Task: Explore Airbnb accommodation in Bonao, Dominican Republic from 5th November, 2023 to 16th November, 2023 for 2 adults.1  bedroom having 1 bed and 1 bathroom. Property type can be hotel. Amenities needed are: wifi, washing machine. Look for 4 properties as per requirement.
Action: Mouse moved to (444, 78)
Screenshot: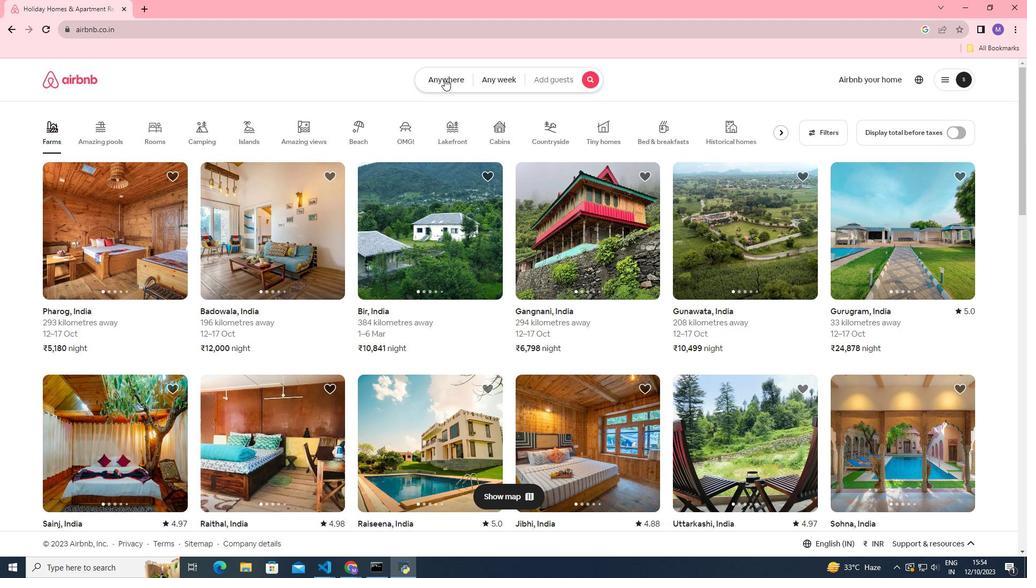 
Action: Mouse pressed left at (444, 78)
Screenshot: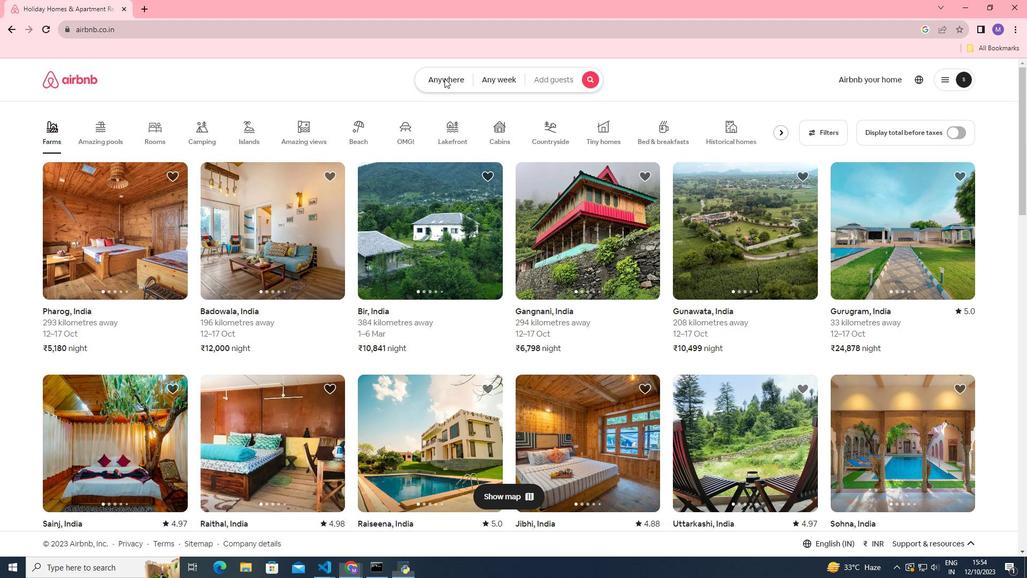 
Action: Mouse moved to (330, 123)
Screenshot: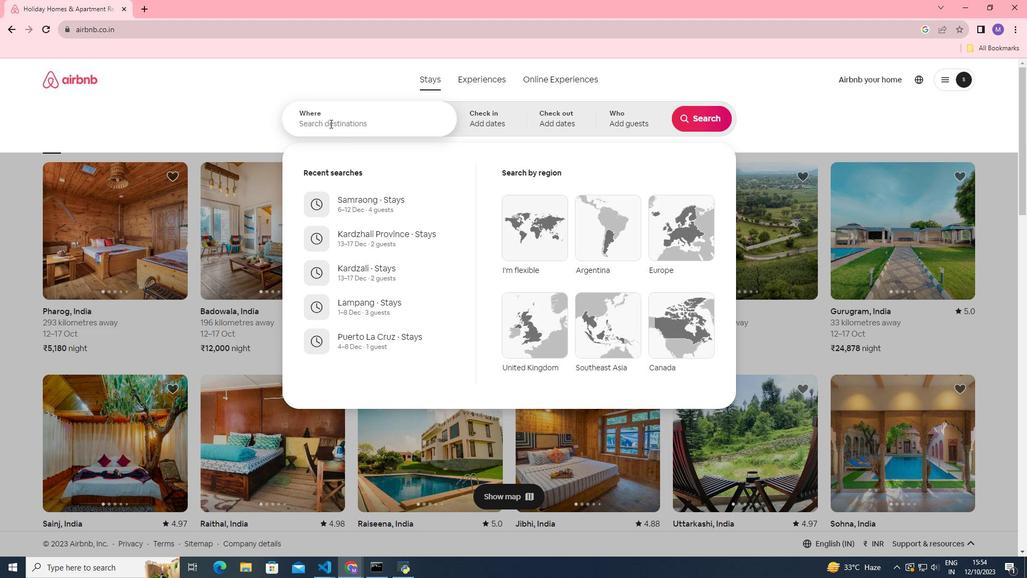 
Action: Mouse pressed left at (330, 123)
Screenshot: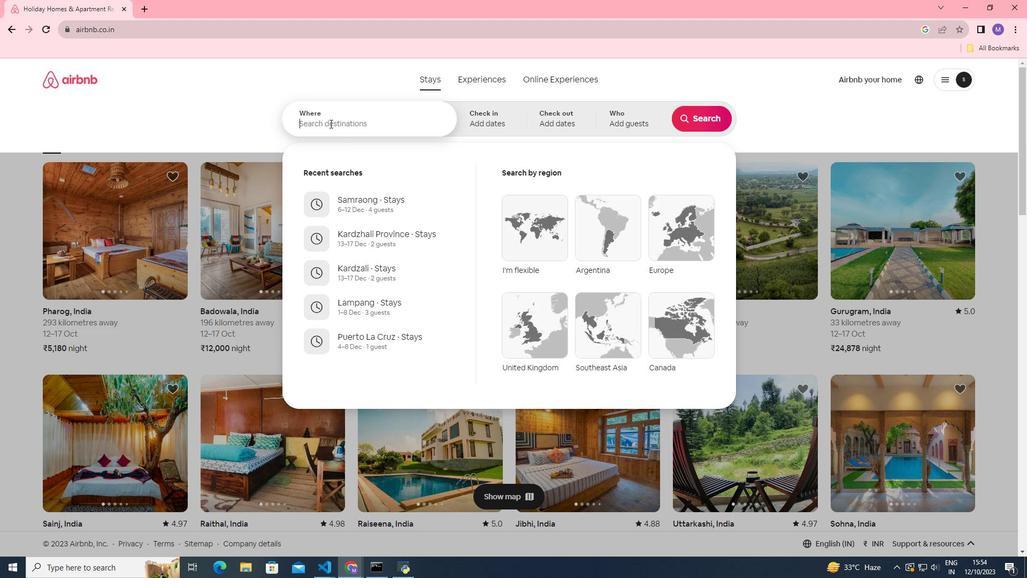 
Action: Key pressed <Key.shift>Bonao,<Key.space><Key.shift>
Screenshot: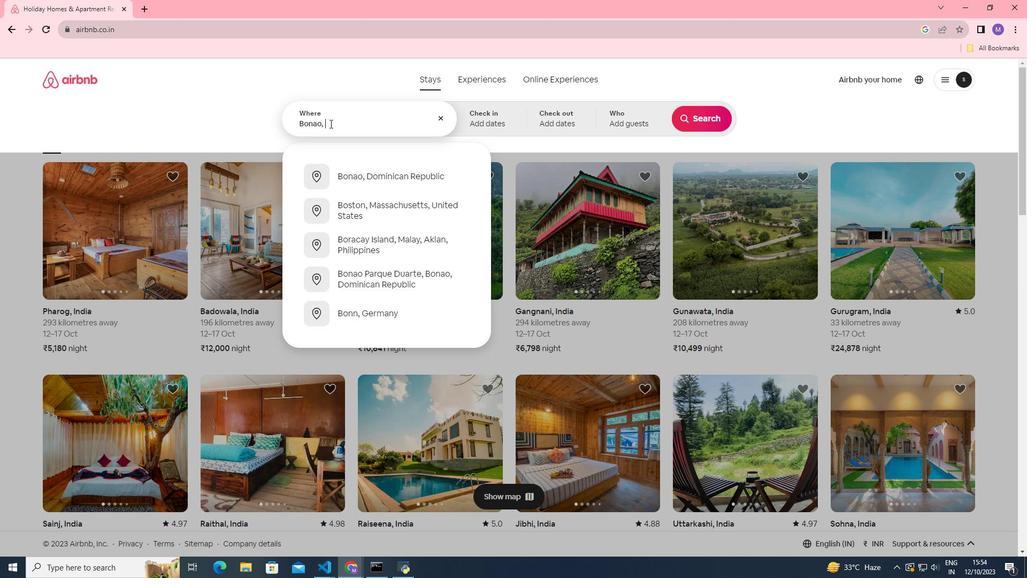 
Action: Mouse moved to (330, 124)
Screenshot: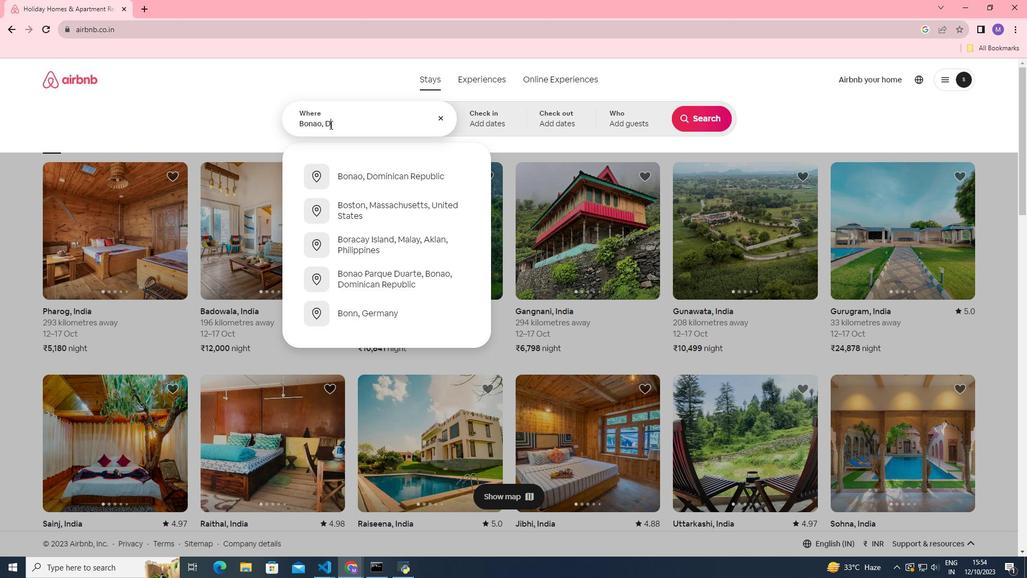 
Action: Key pressed Domi
Screenshot: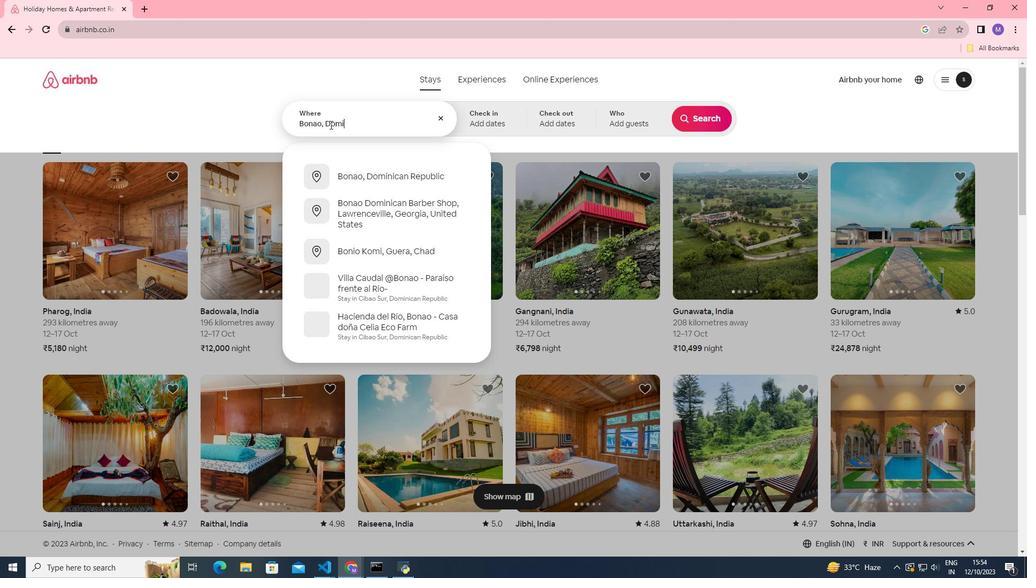 
Action: Mouse moved to (329, 126)
Screenshot: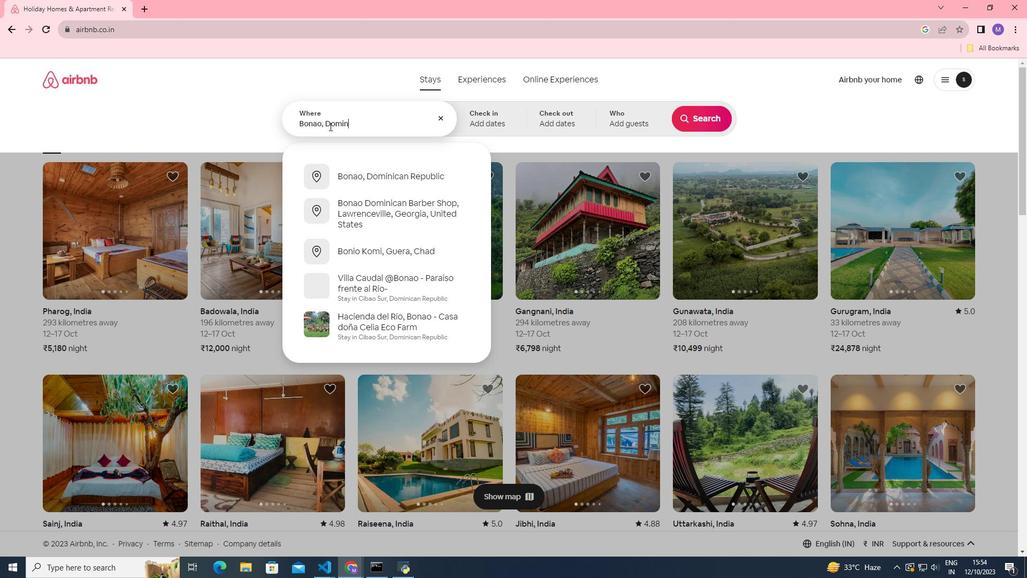 
Action: Key pressed nican<Key.space><Key.shift>Republic
Screenshot: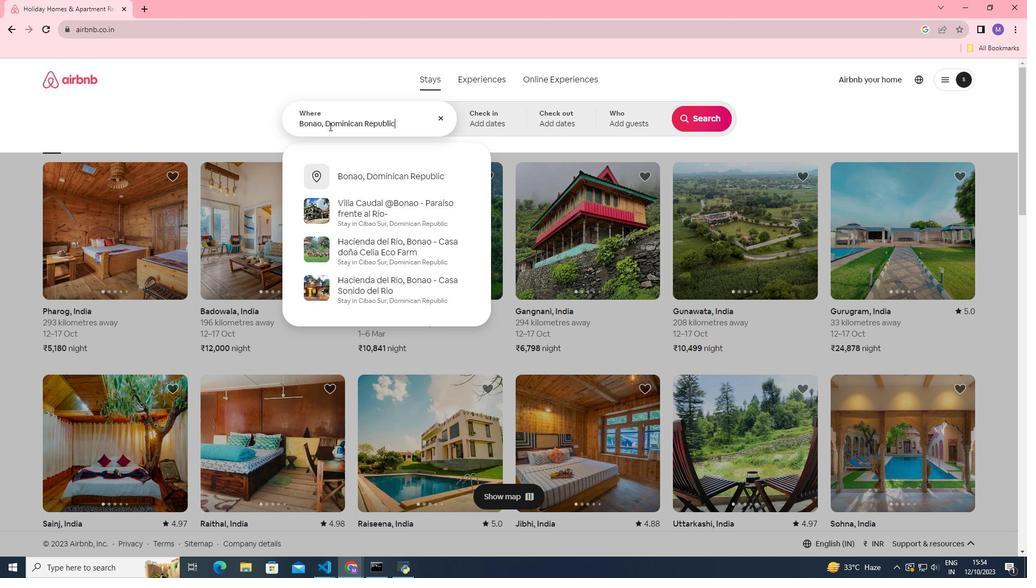 
Action: Mouse moved to (501, 115)
Screenshot: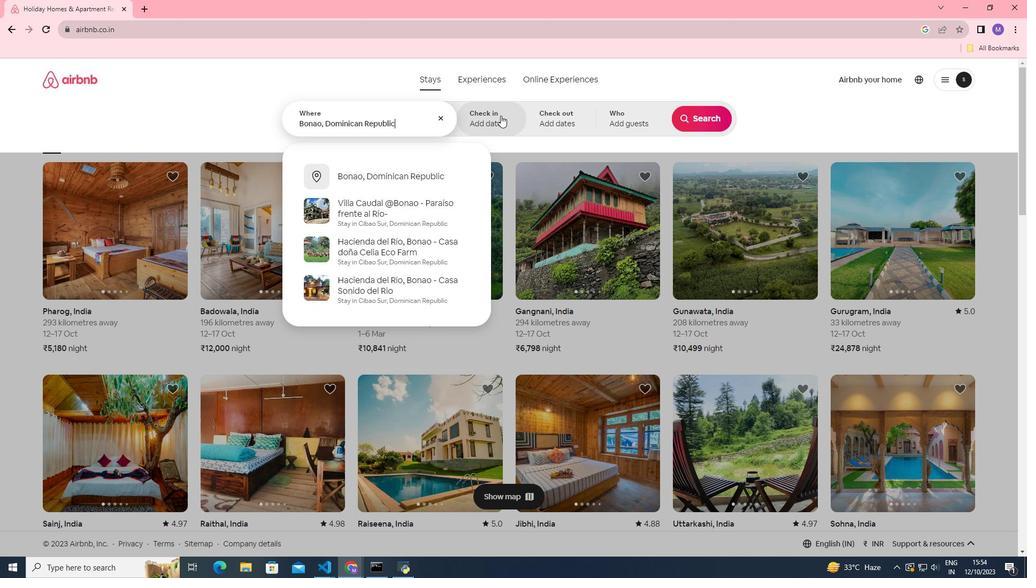 
Action: Mouse pressed left at (501, 115)
Screenshot: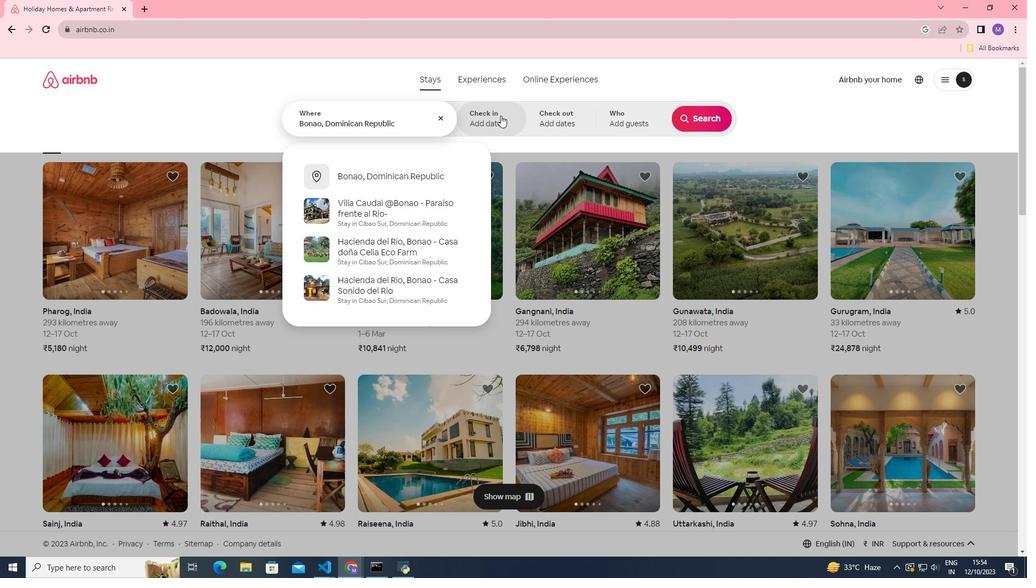 
Action: Mouse moved to (532, 271)
Screenshot: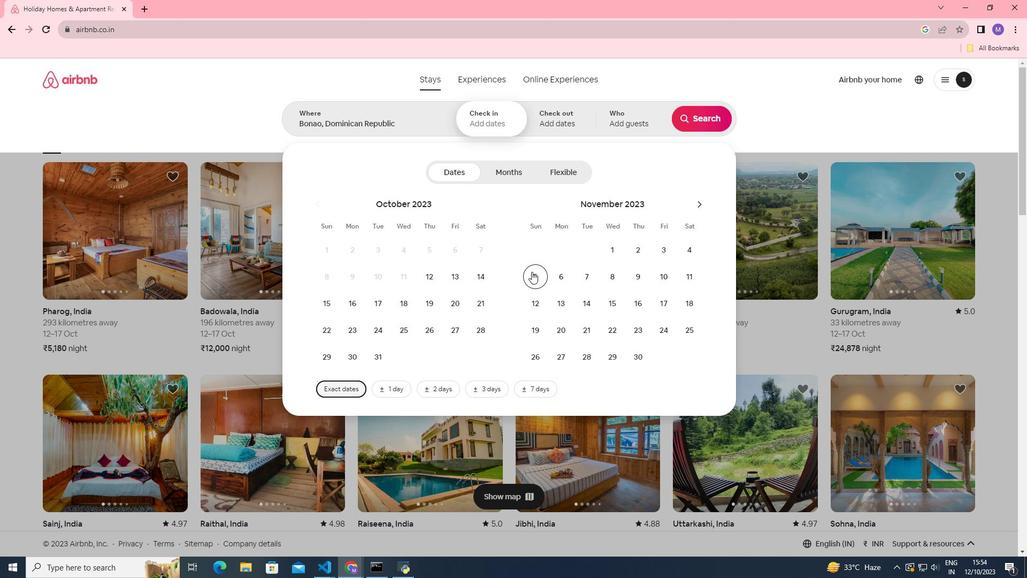 
Action: Mouse pressed left at (532, 271)
Screenshot: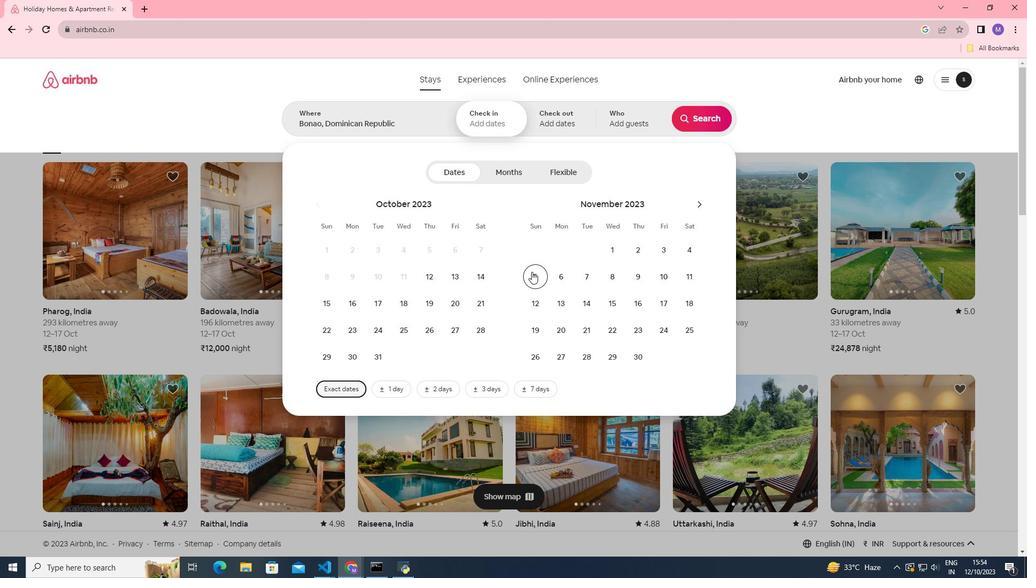 
Action: Mouse moved to (631, 306)
Screenshot: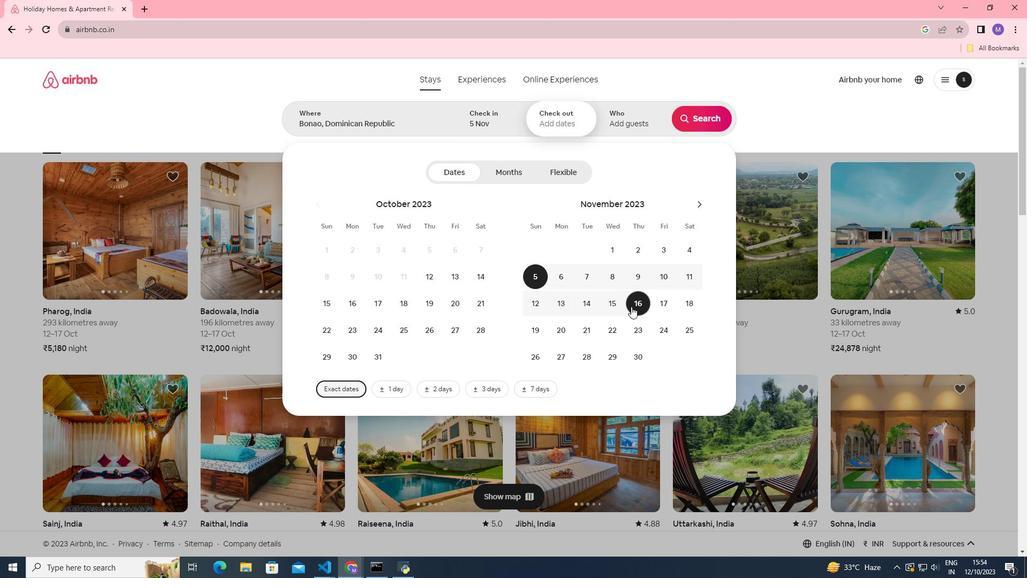 
Action: Mouse pressed left at (631, 306)
Screenshot: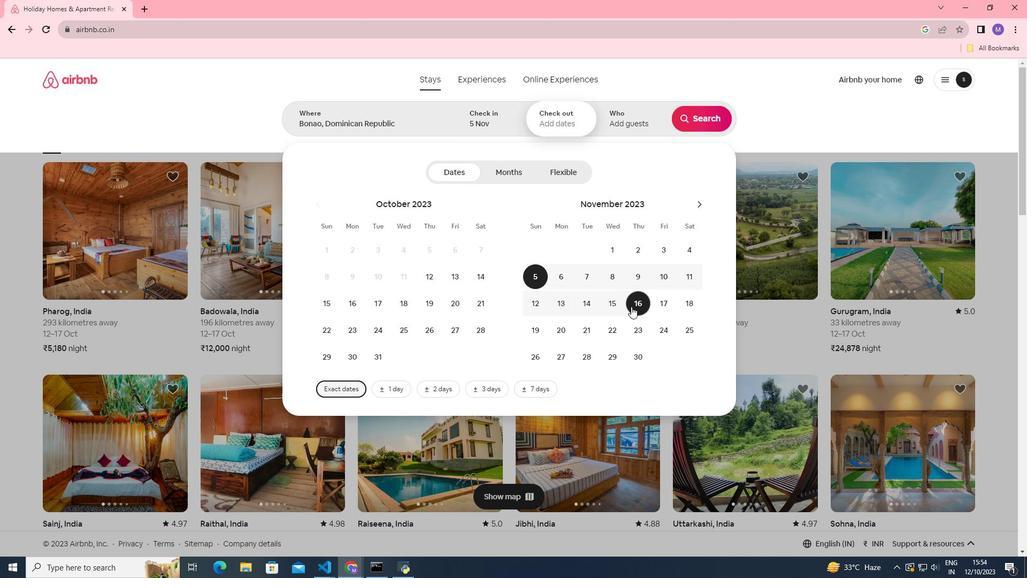 
Action: Mouse moved to (631, 123)
Screenshot: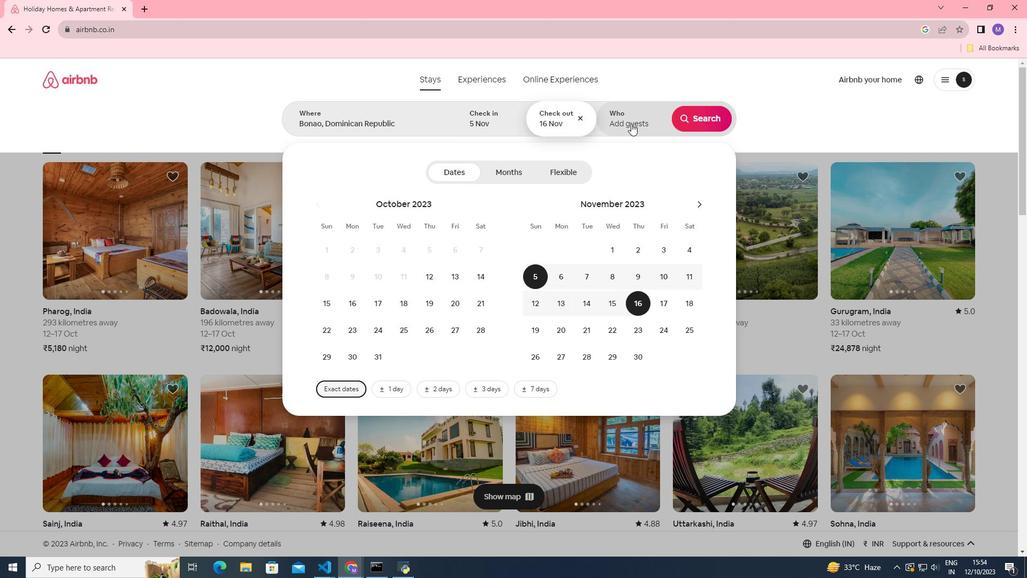 
Action: Mouse pressed left at (631, 123)
Screenshot: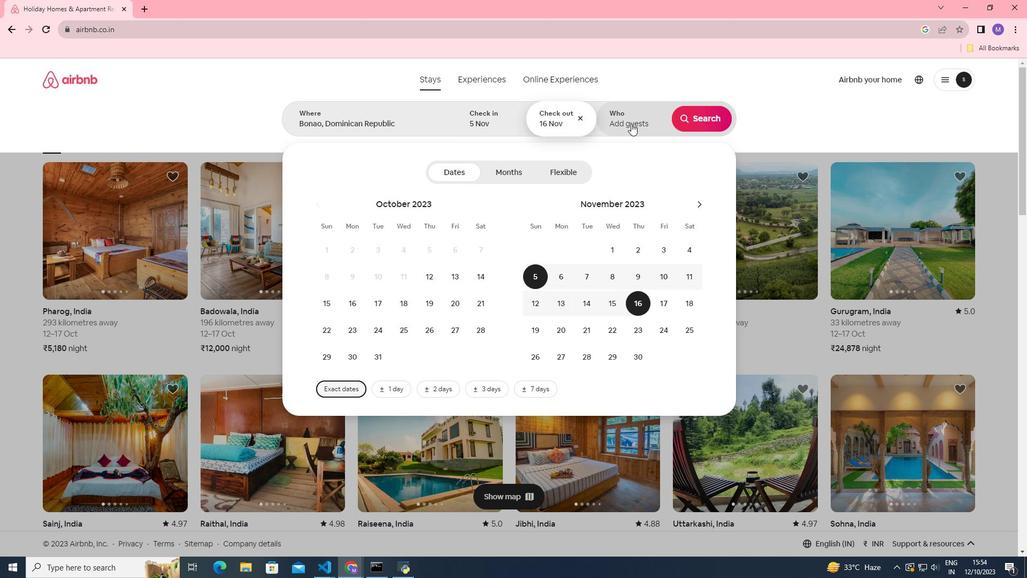 
Action: Mouse moved to (702, 170)
Screenshot: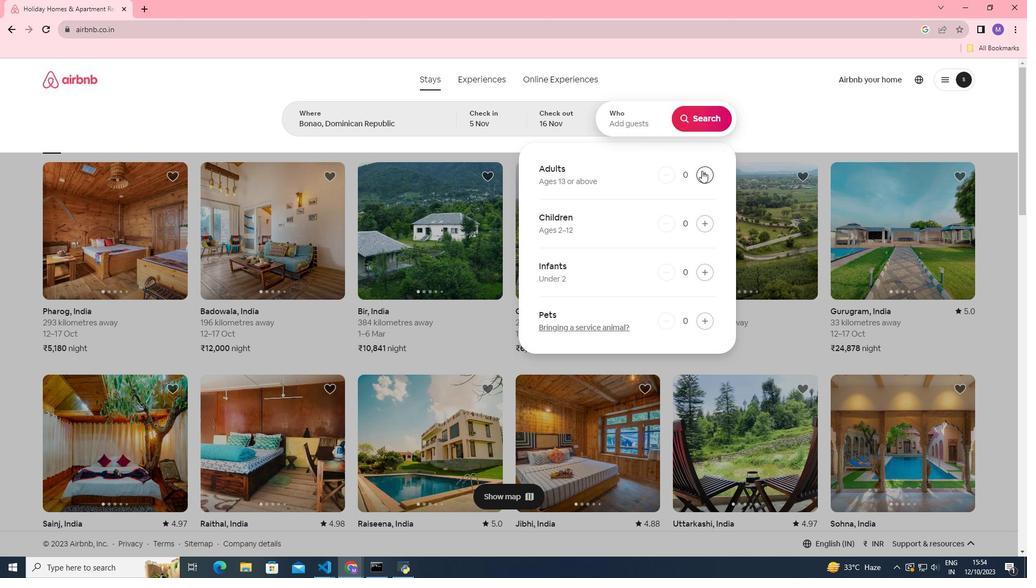 
Action: Mouse pressed left at (702, 170)
Screenshot: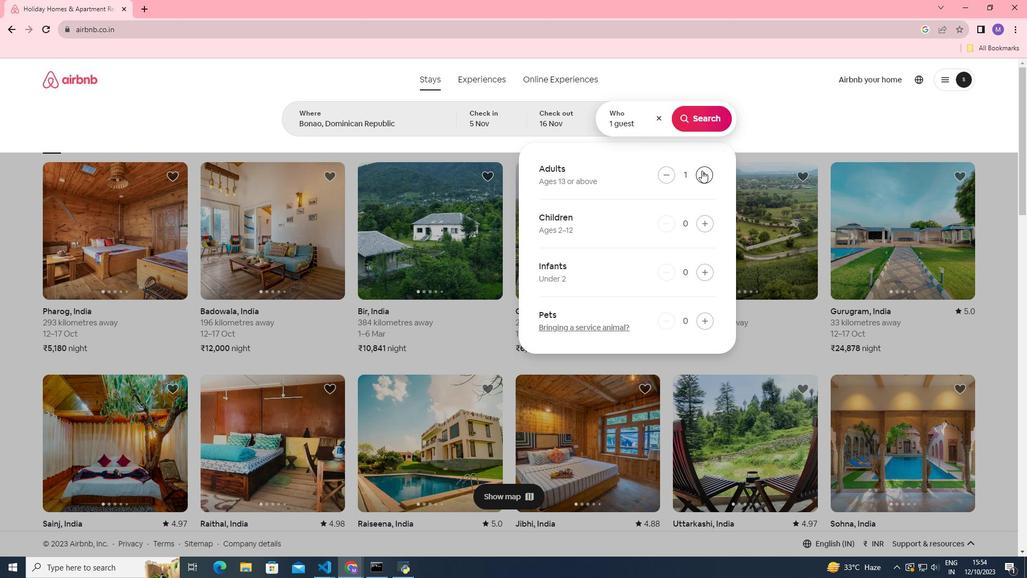 
Action: Mouse pressed left at (702, 170)
Screenshot: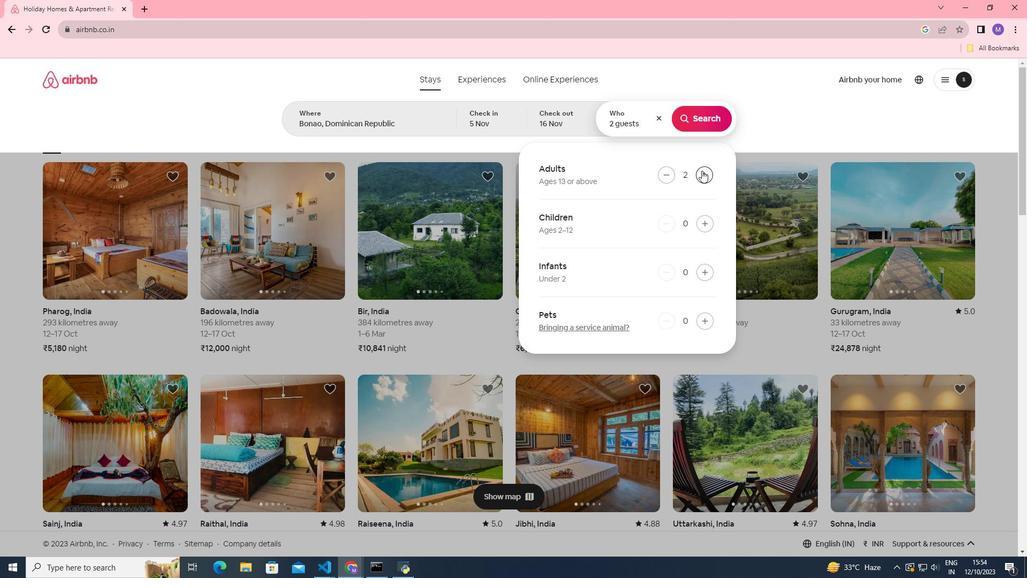
Action: Mouse moved to (714, 111)
Screenshot: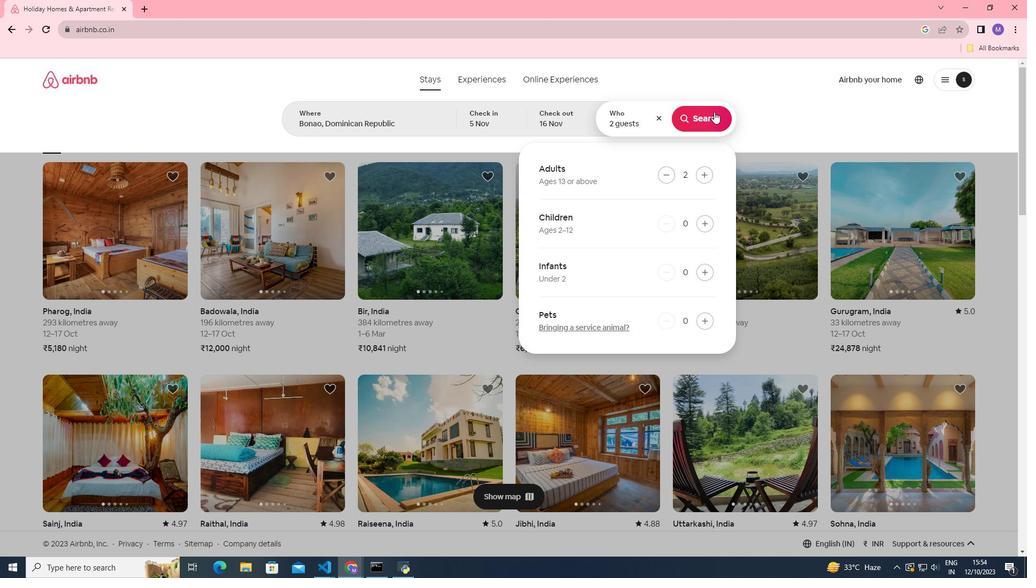 
Action: Mouse pressed left at (714, 111)
Screenshot: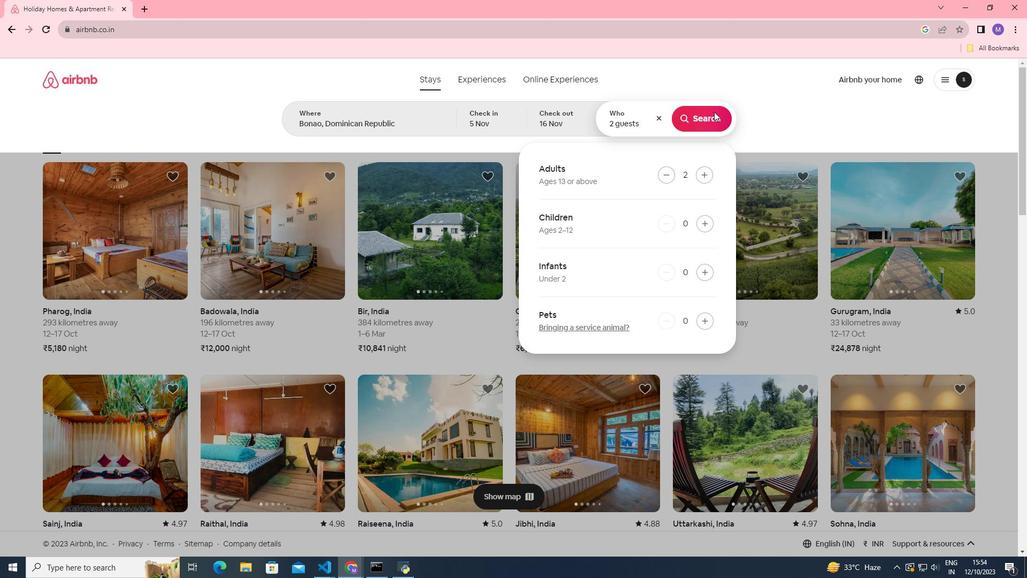 
Action: Mouse moved to (862, 120)
Screenshot: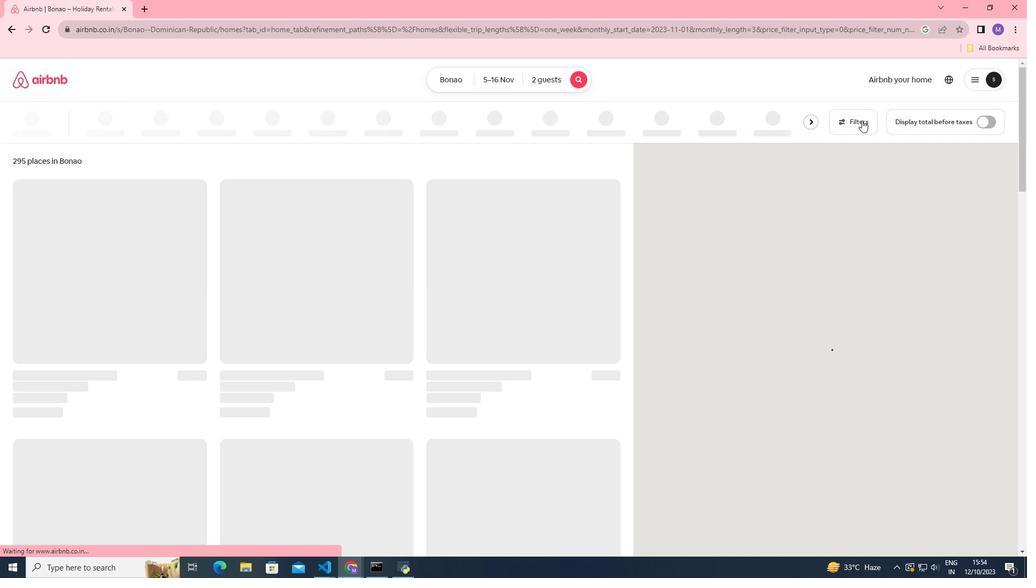 
Action: Mouse pressed left at (862, 120)
Screenshot: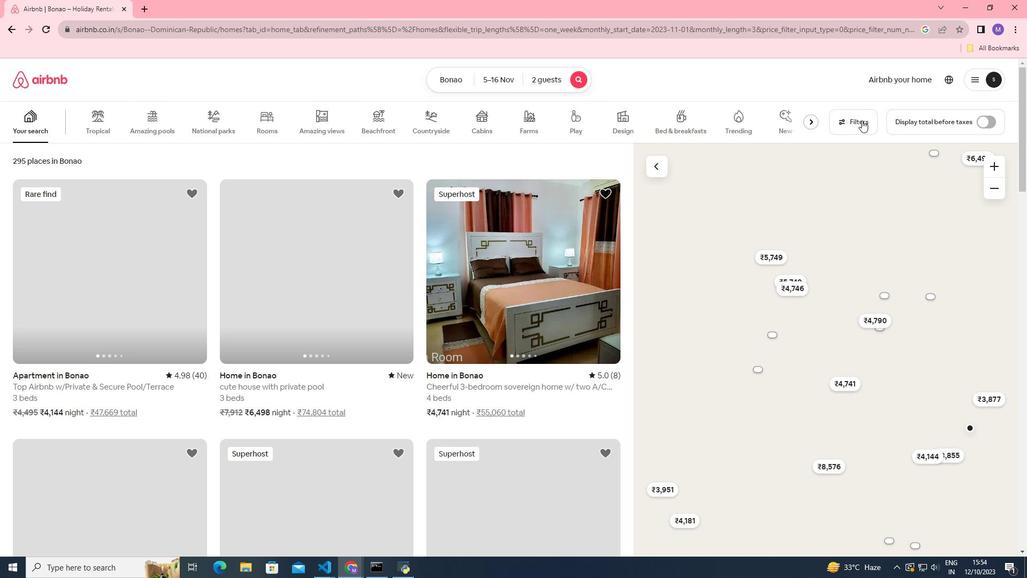 
Action: Mouse moved to (375, 453)
Screenshot: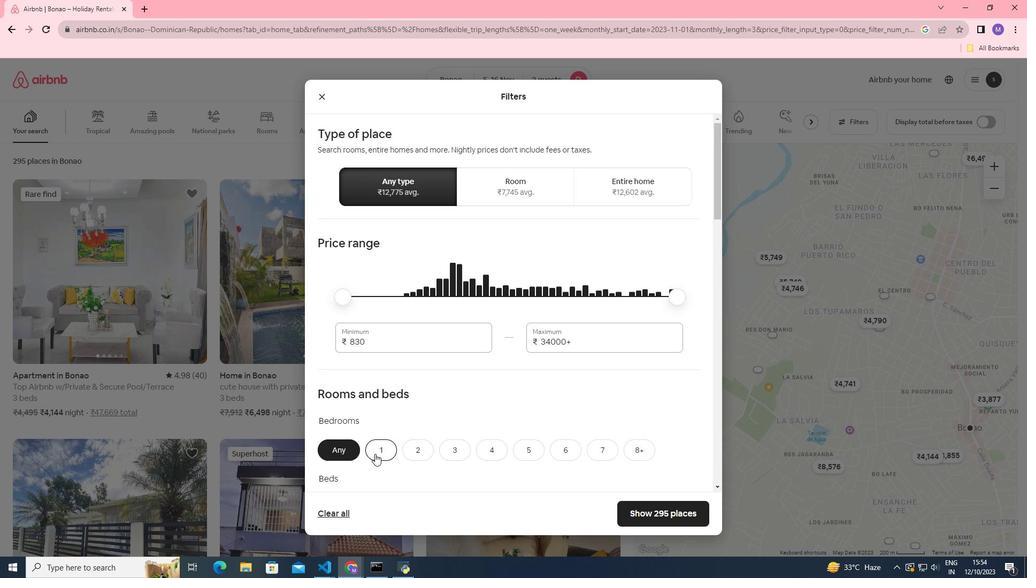
Action: Mouse pressed left at (375, 453)
Screenshot: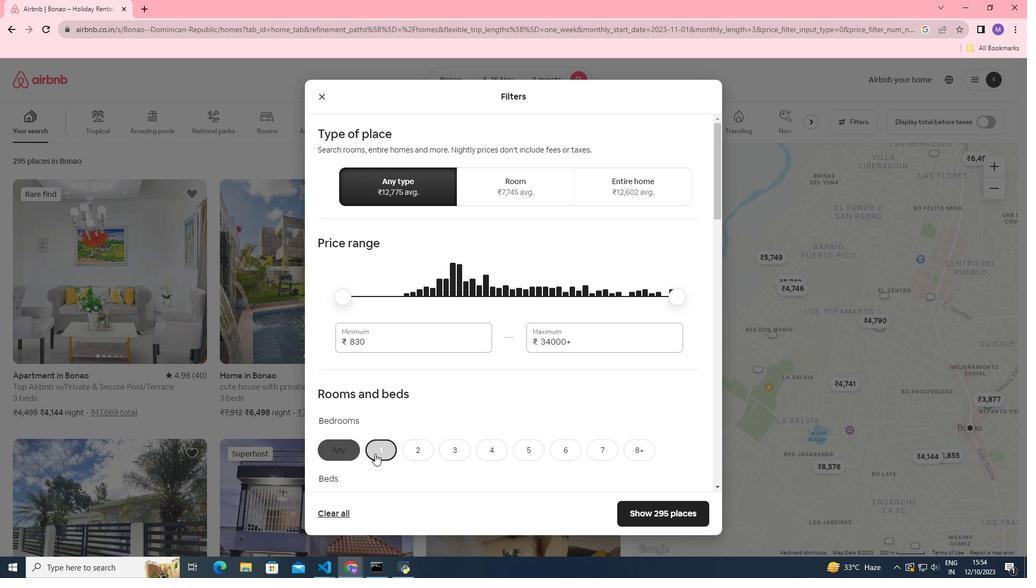 
Action: Mouse moved to (472, 390)
Screenshot: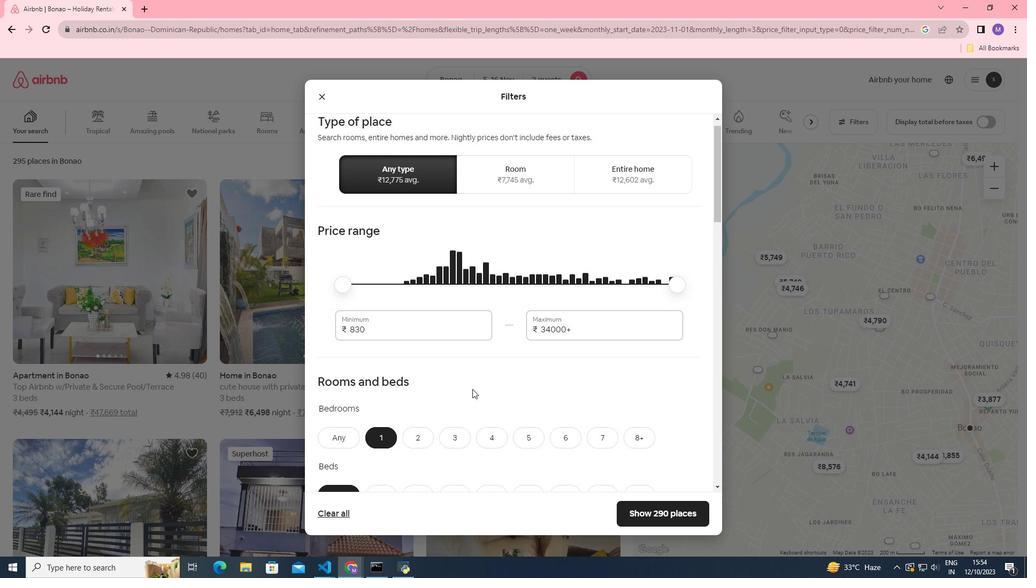 
Action: Mouse scrolled (472, 389) with delta (0, 0)
Screenshot: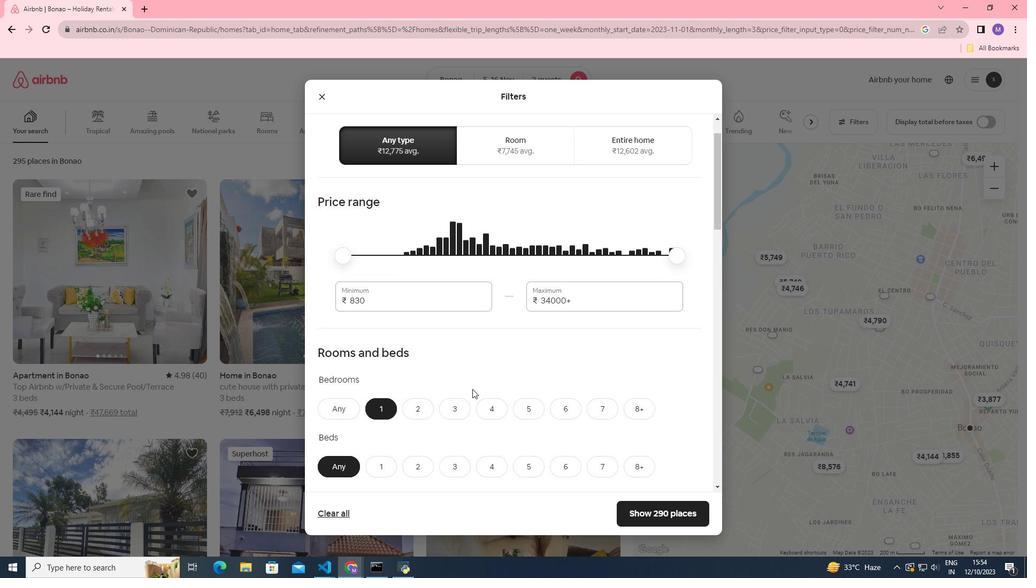 
Action: Mouse moved to (472, 389)
Screenshot: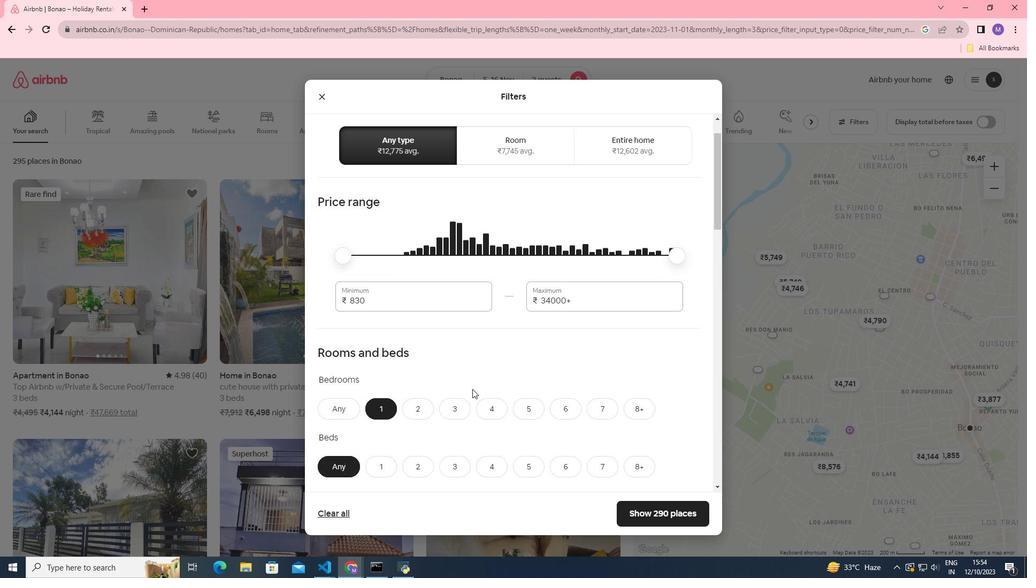 
Action: Mouse scrolled (472, 388) with delta (0, 0)
Screenshot: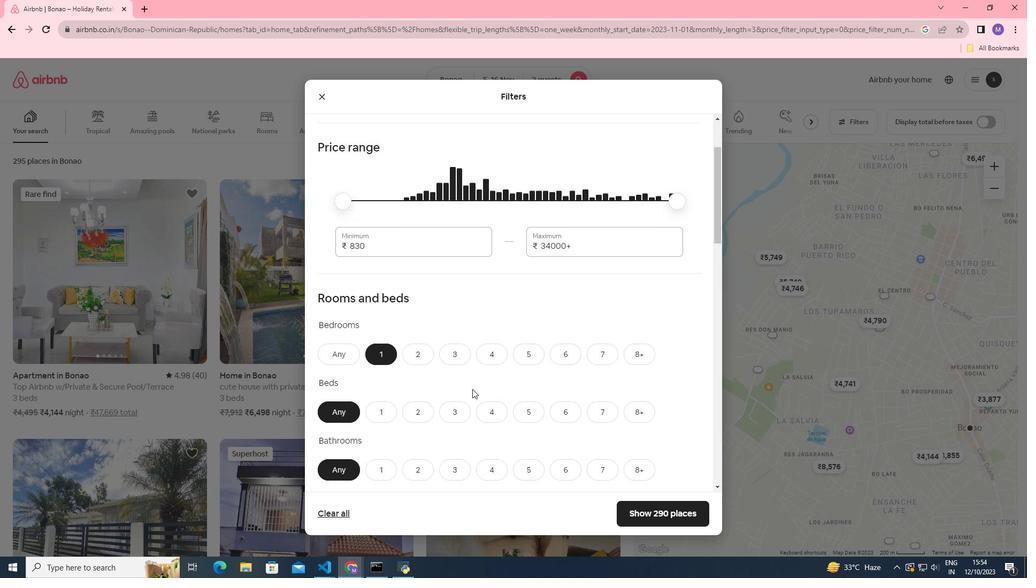 
Action: Mouse moved to (472, 351)
Screenshot: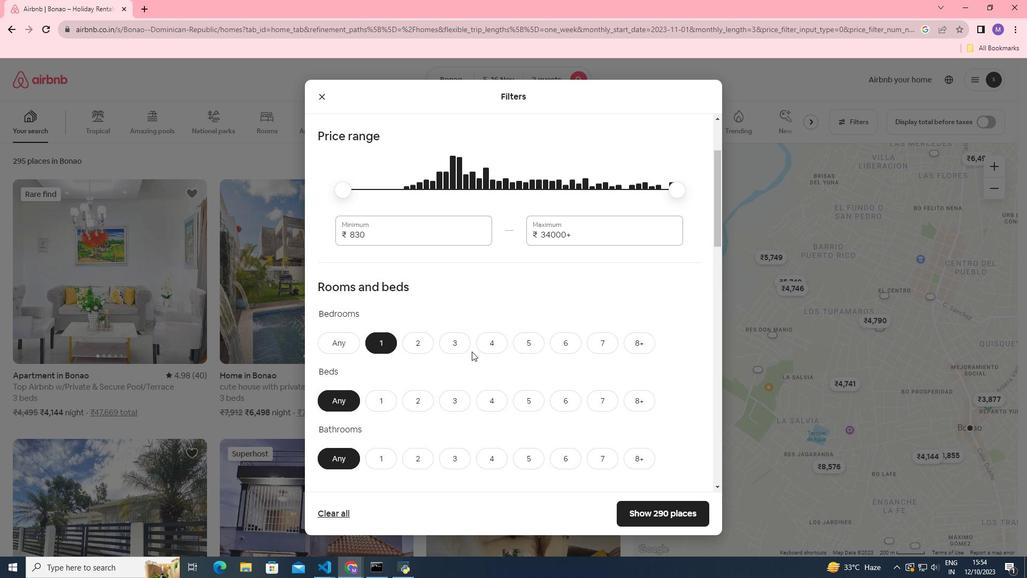 
Action: Mouse scrolled (472, 351) with delta (0, 0)
Screenshot: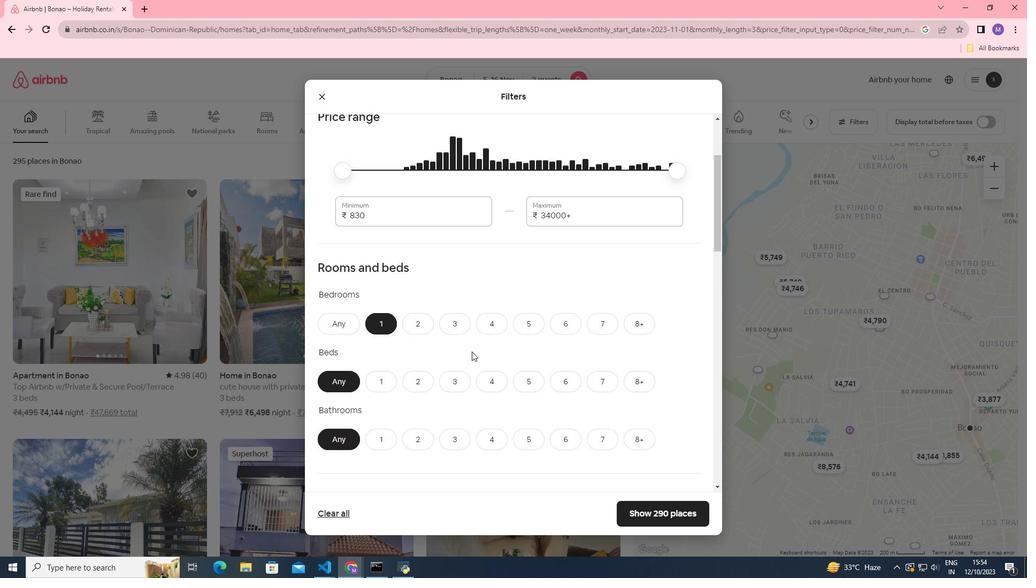 
Action: Mouse moved to (476, 332)
Screenshot: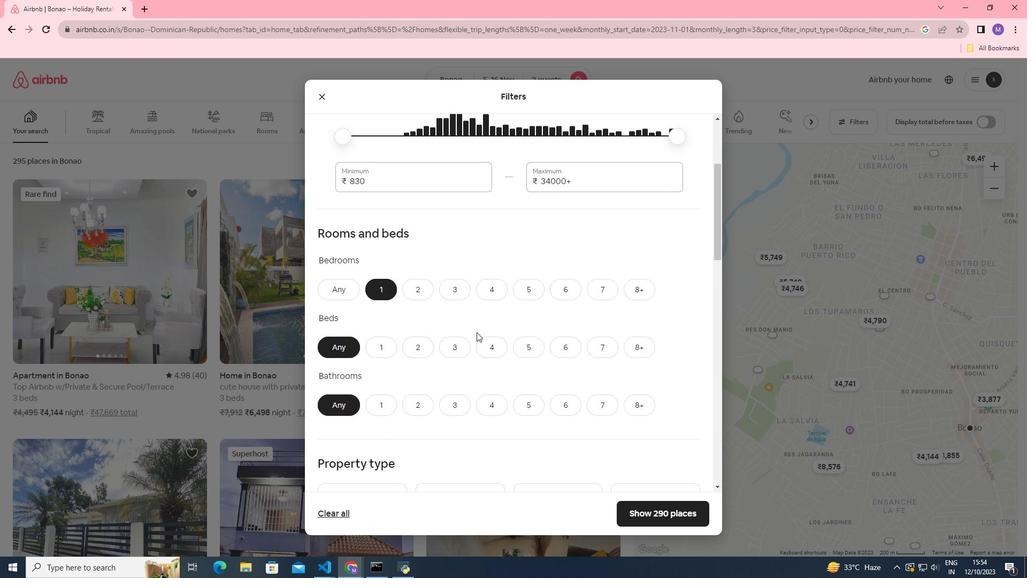 
Action: Mouse scrolled (476, 331) with delta (0, 0)
Screenshot: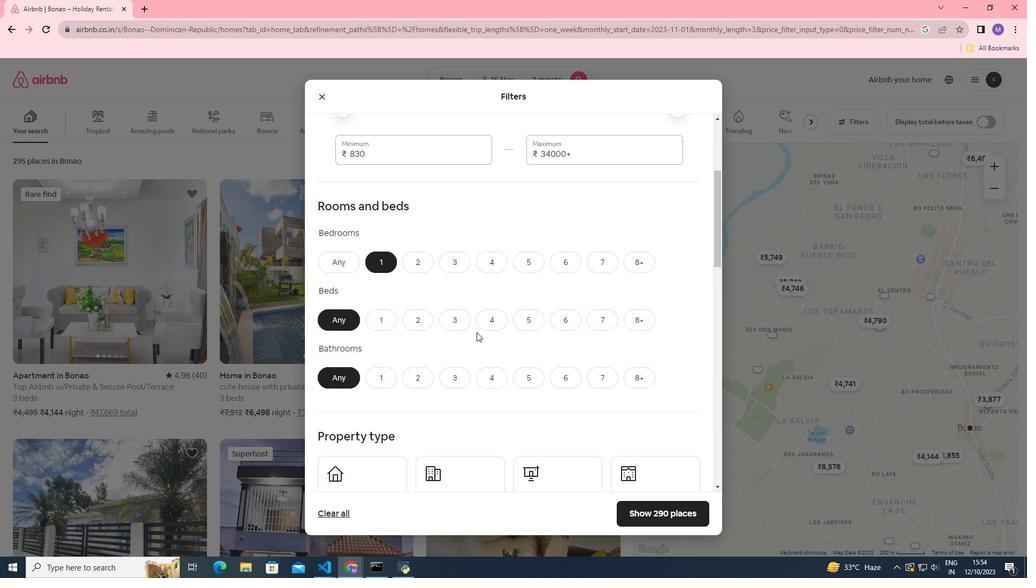 
Action: Mouse moved to (387, 297)
Screenshot: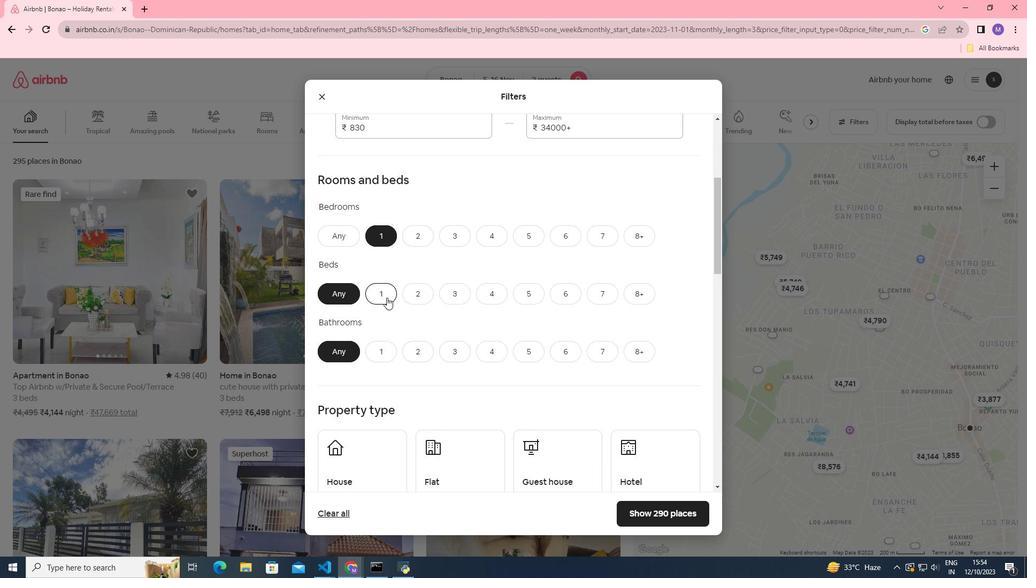 
Action: Mouse pressed left at (387, 297)
Screenshot: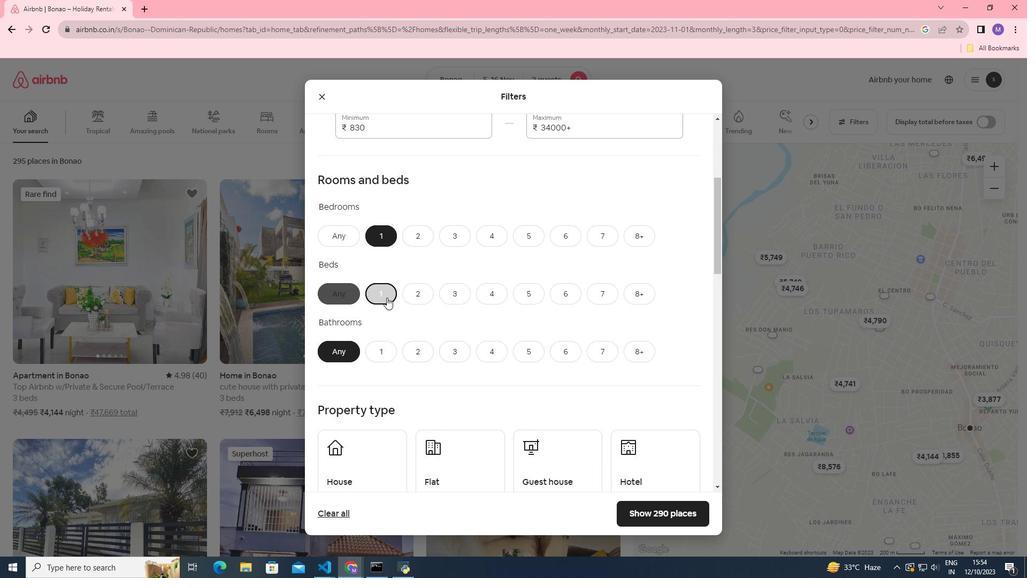 
Action: Mouse moved to (380, 353)
Screenshot: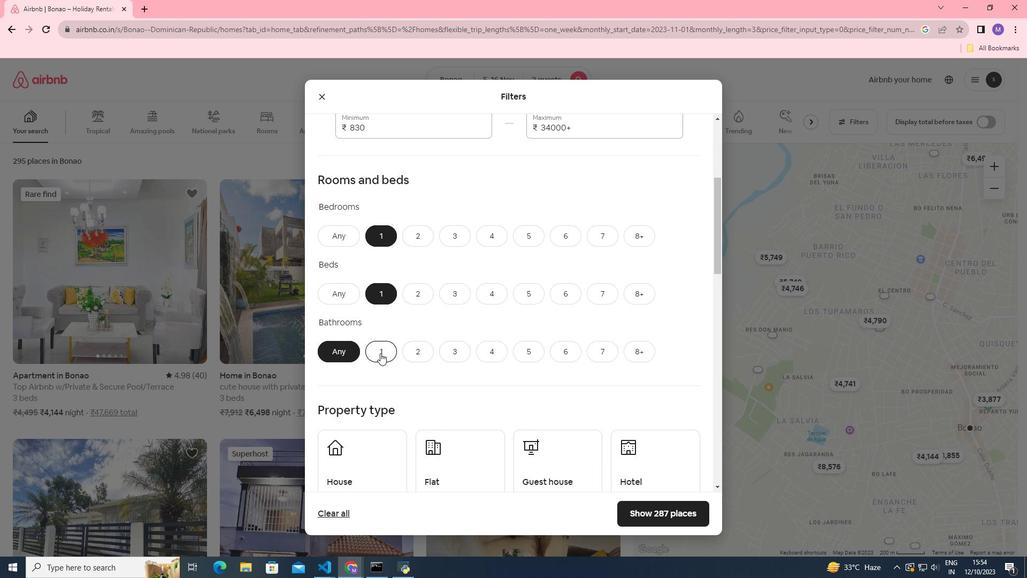 
Action: Mouse pressed left at (380, 353)
Screenshot: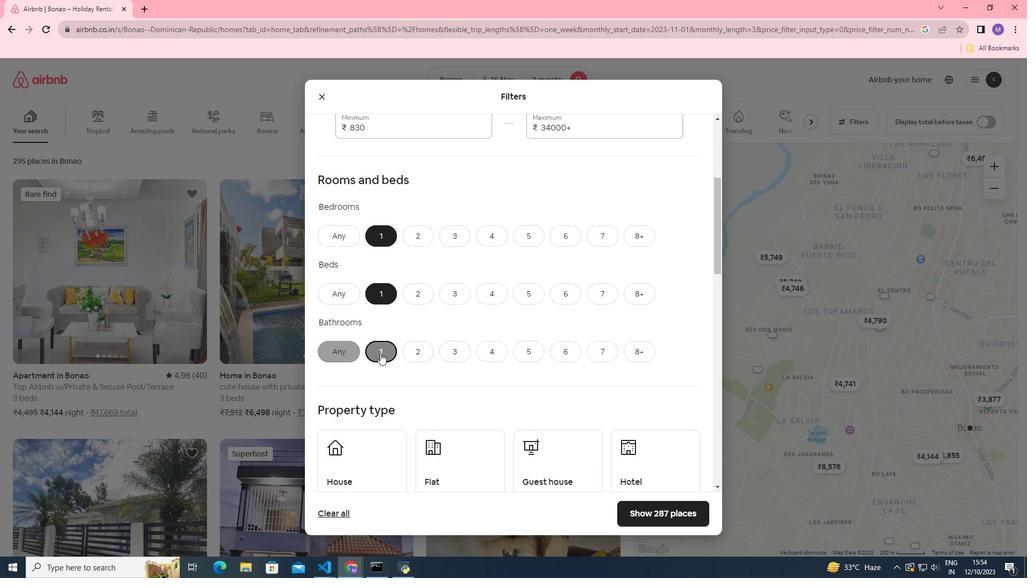 
Action: Mouse moved to (497, 314)
Screenshot: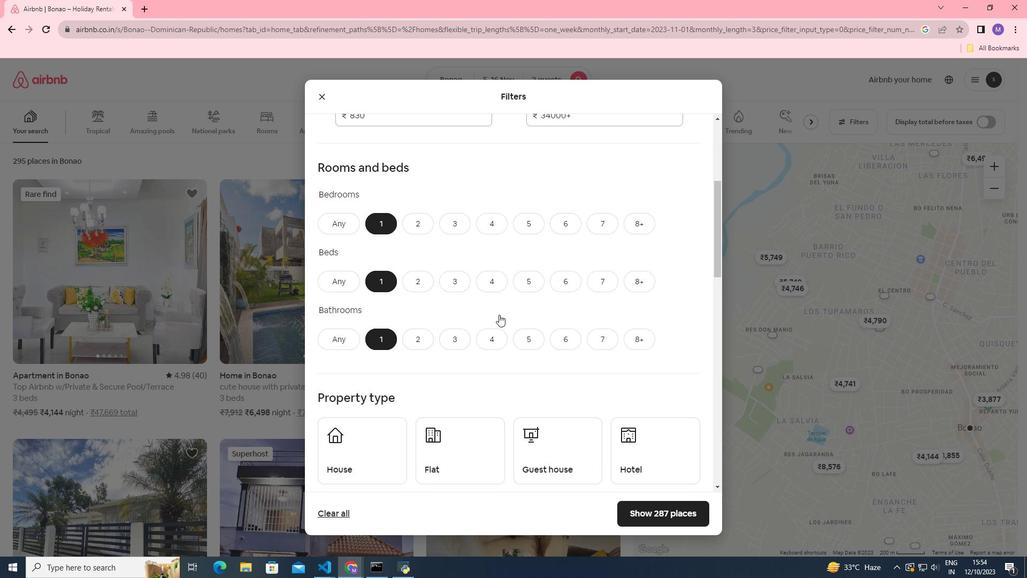 
Action: Mouse scrolled (497, 314) with delta (0, 0)
Screenshot: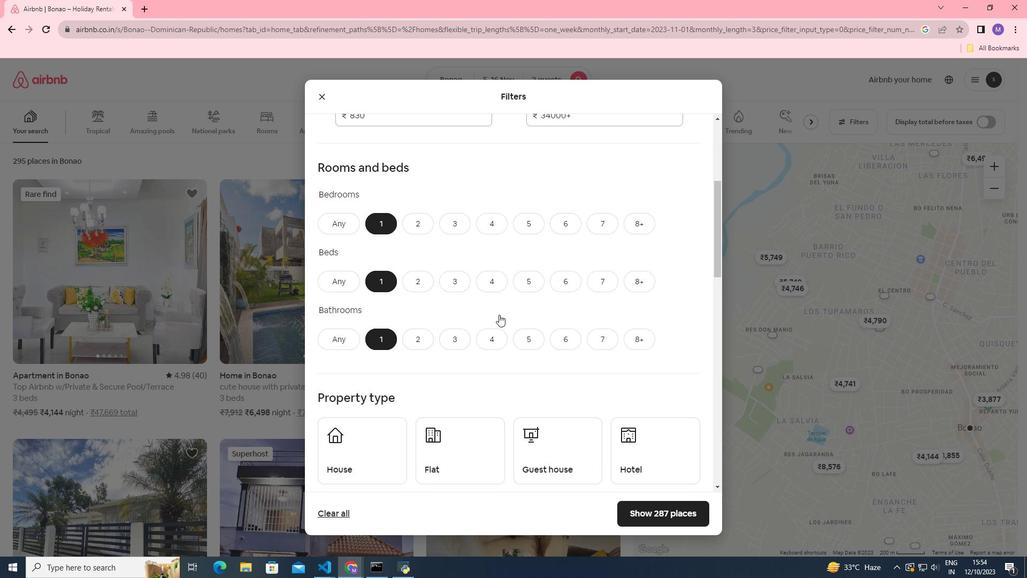 
Action: Mouse moved to (499, 314)
Screenshot: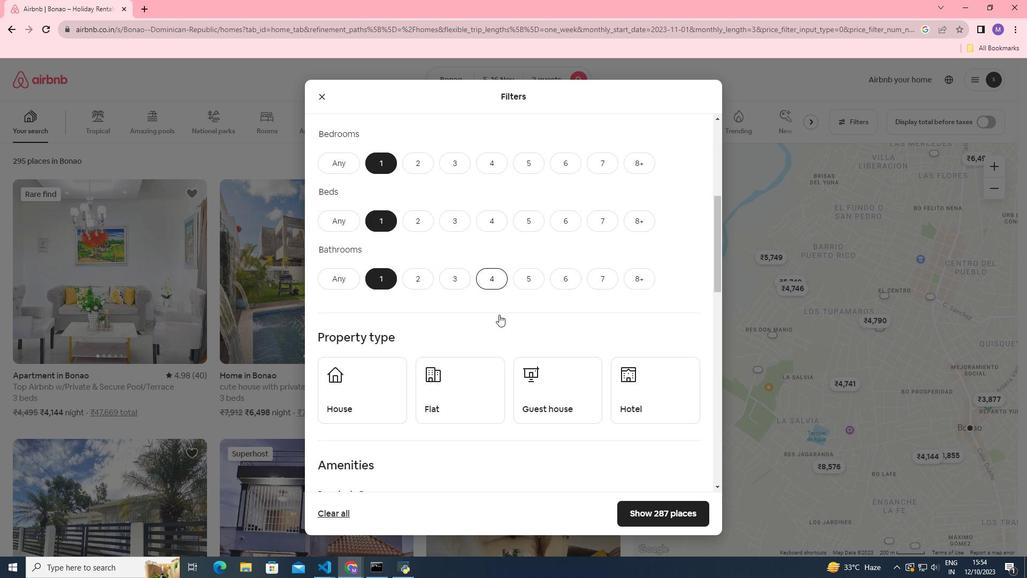 
Action: Mouse scrolled (499, 314) with delta (0, 0)
Screenshot: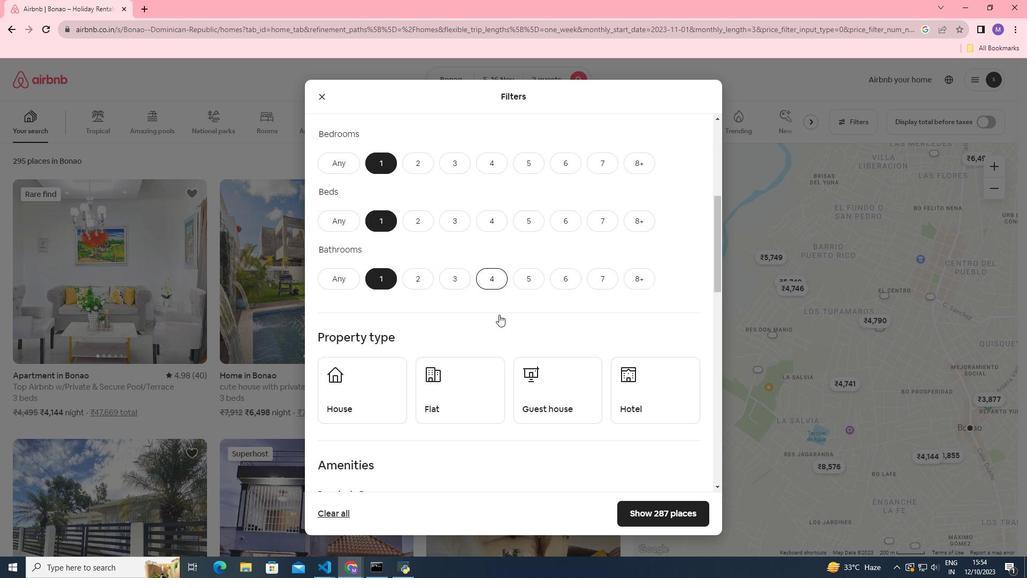 
Action: Mouse moved to (630, 374)
Screenshot: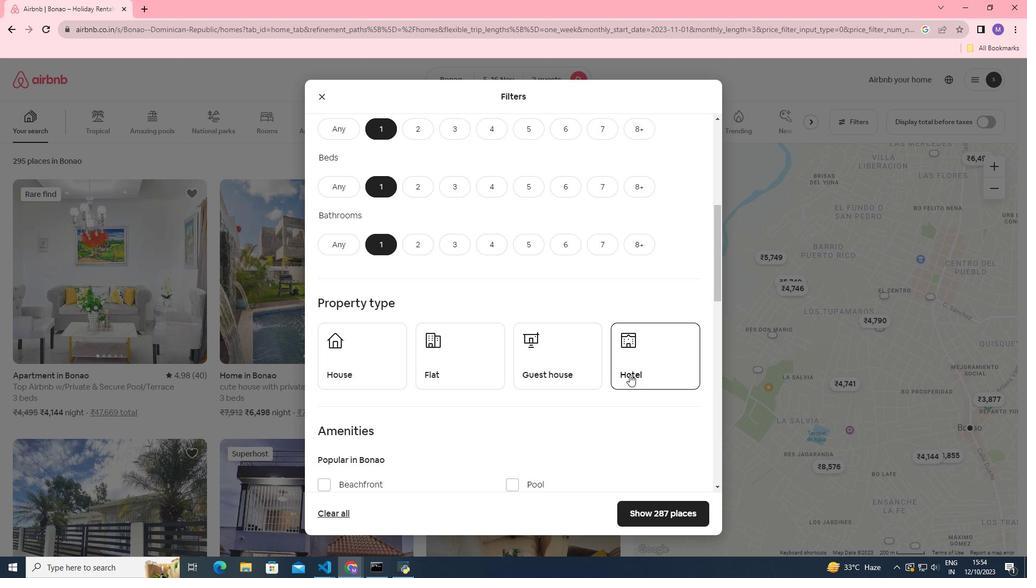 
Action: Mouse pressed left at (630, 374)
Screenshot: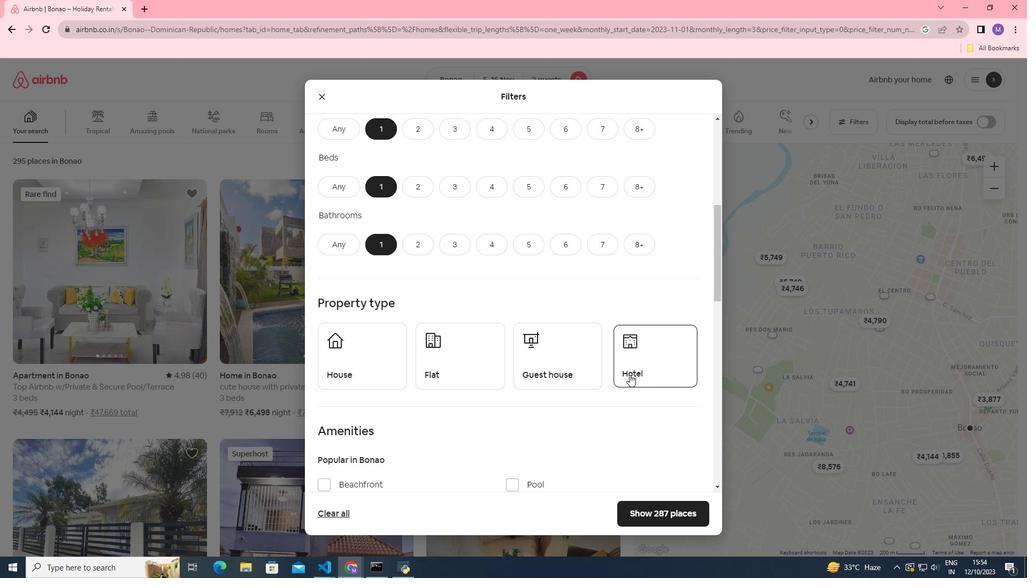 
Action: Mouse moved to (535, 304)
Screenshot: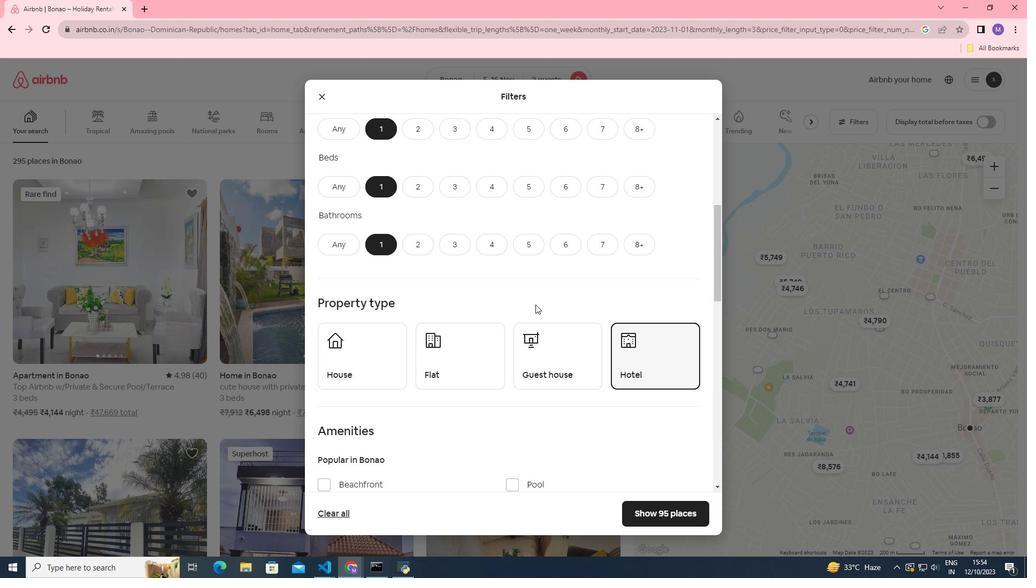 
Action: Mouse scrolled (535, 304) with delta (0, 0)
Screenshot: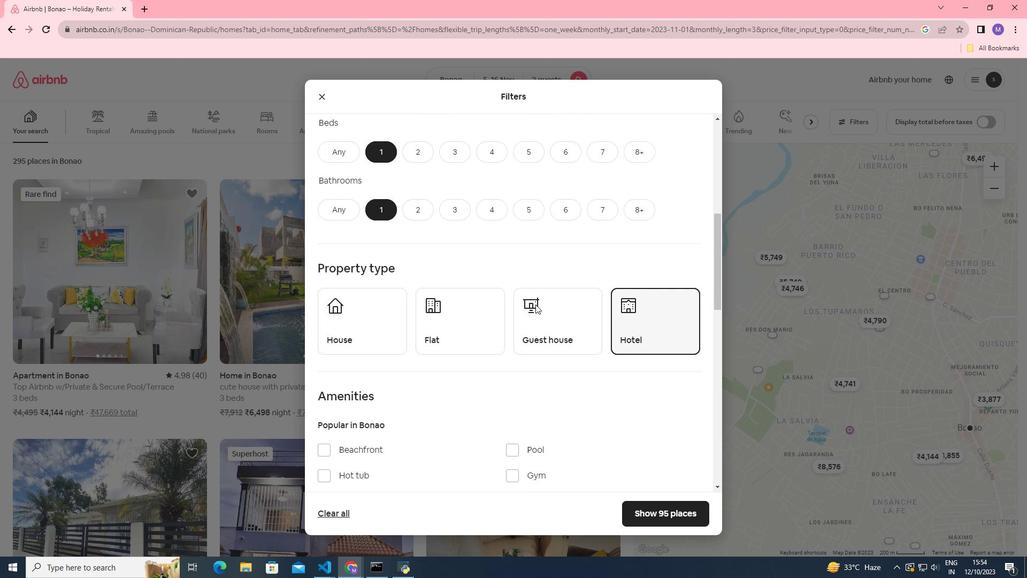 
Action: Mouse moved to (486, 412)
Screenshot: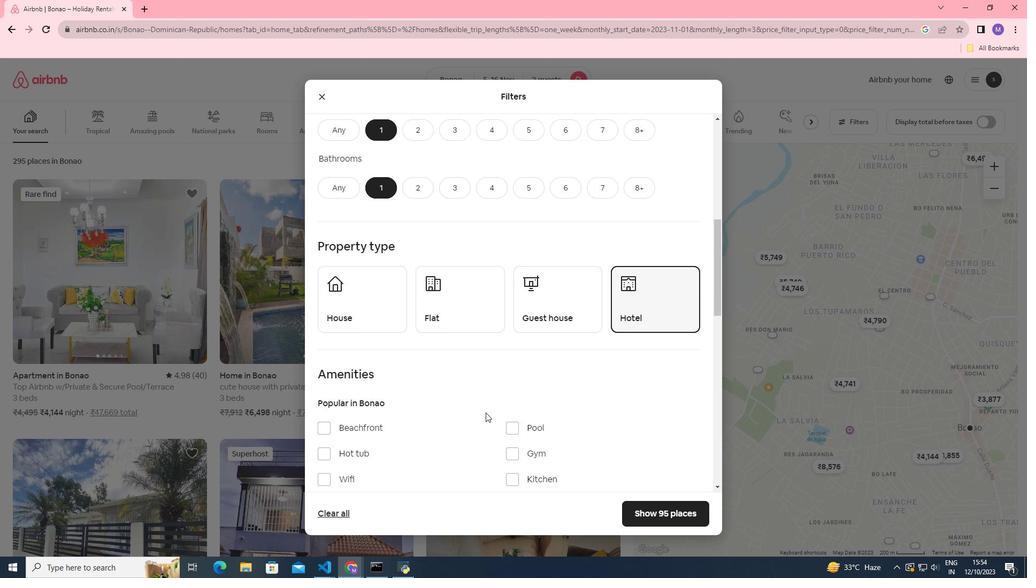
Action: Mouse scrolled (486, 412) with delta (0, 0)
Screenshot: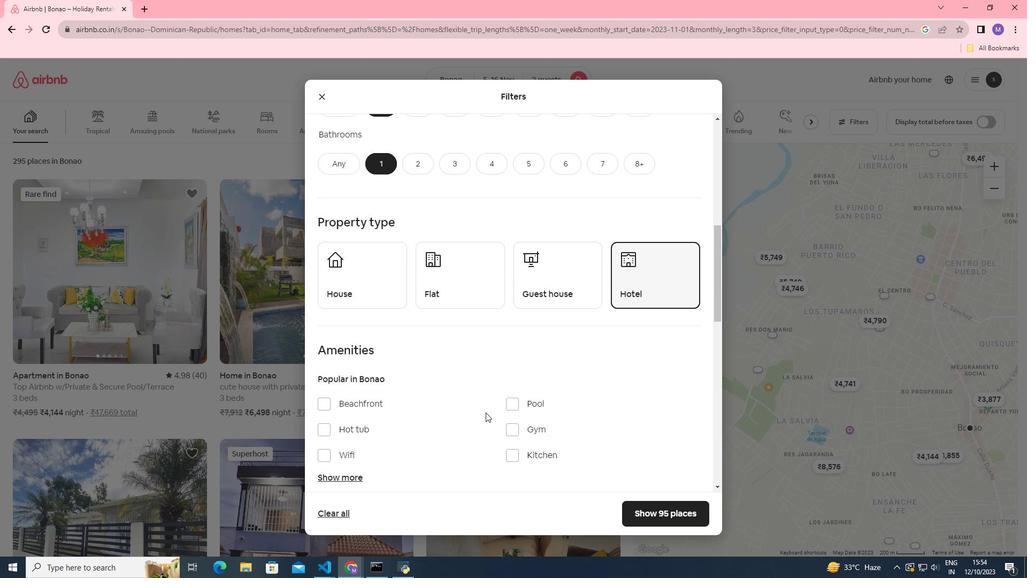 
Action: Mouse moved to (325, 427)
Screenshot: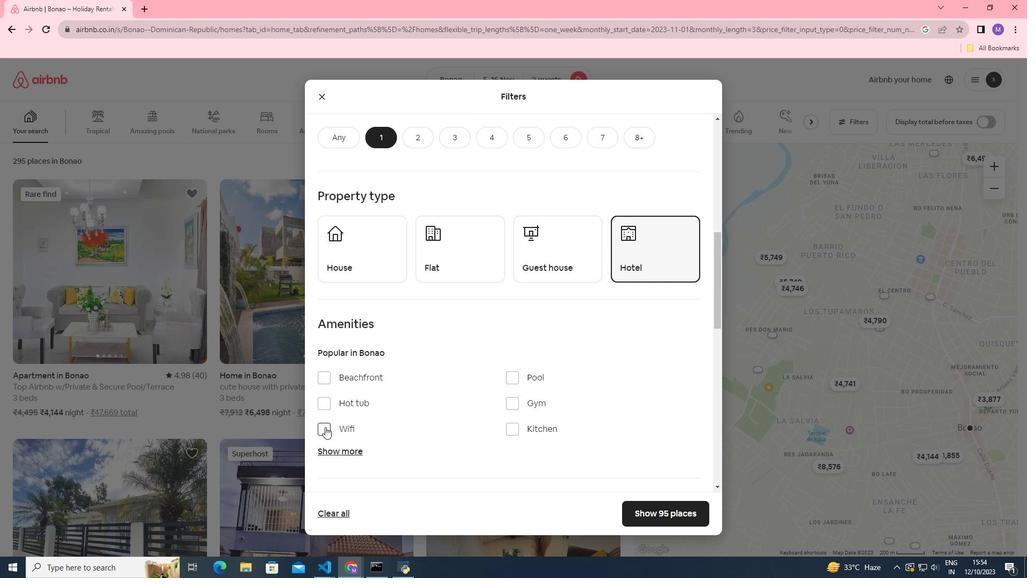 
Action: Mouse pressed left at (325, 427)
Screenshot: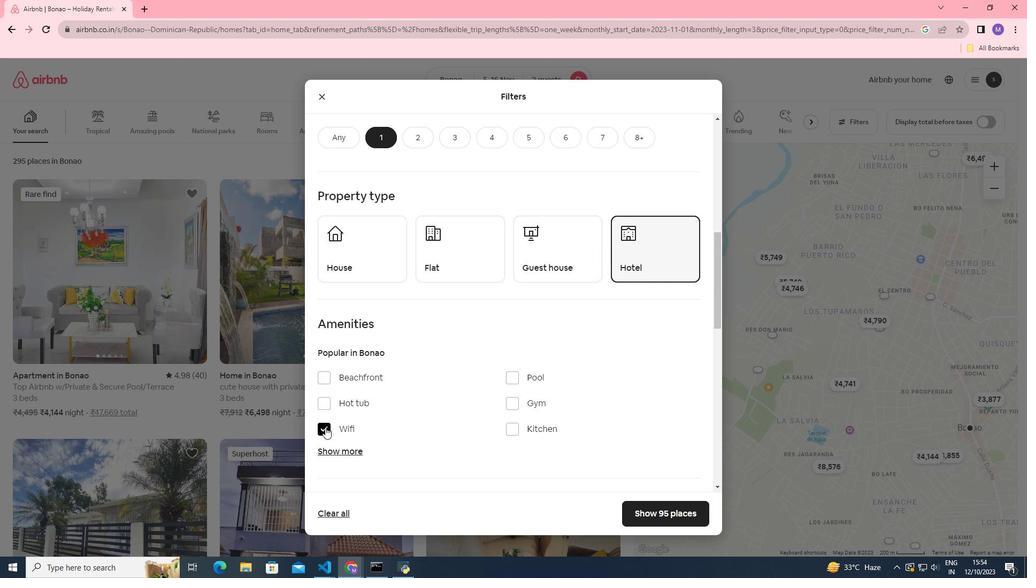 
Action: Mouse moved to (358, 450)
Screenshot: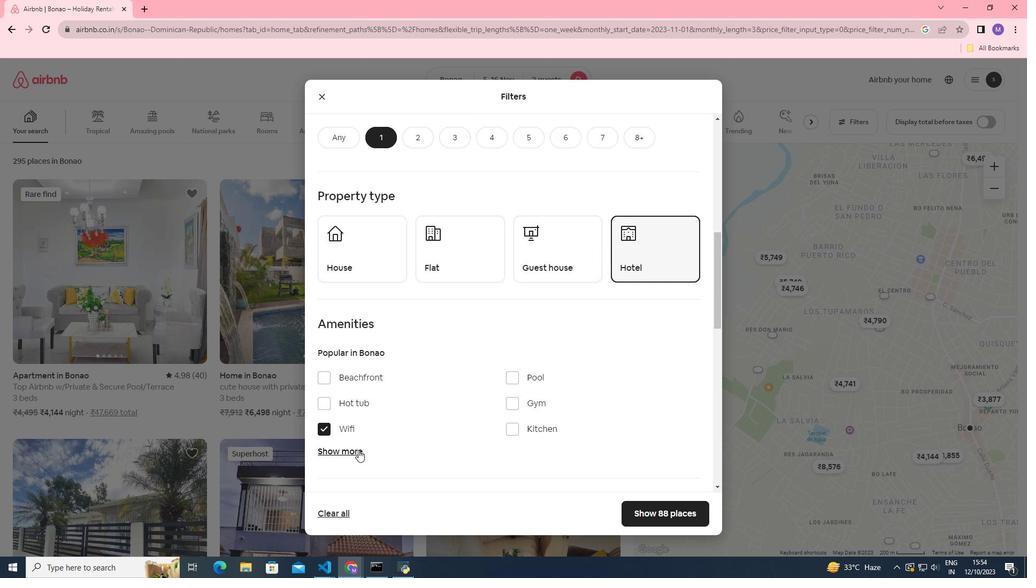 
Action: Mouse pressed left at (358, 450)
Screenshot: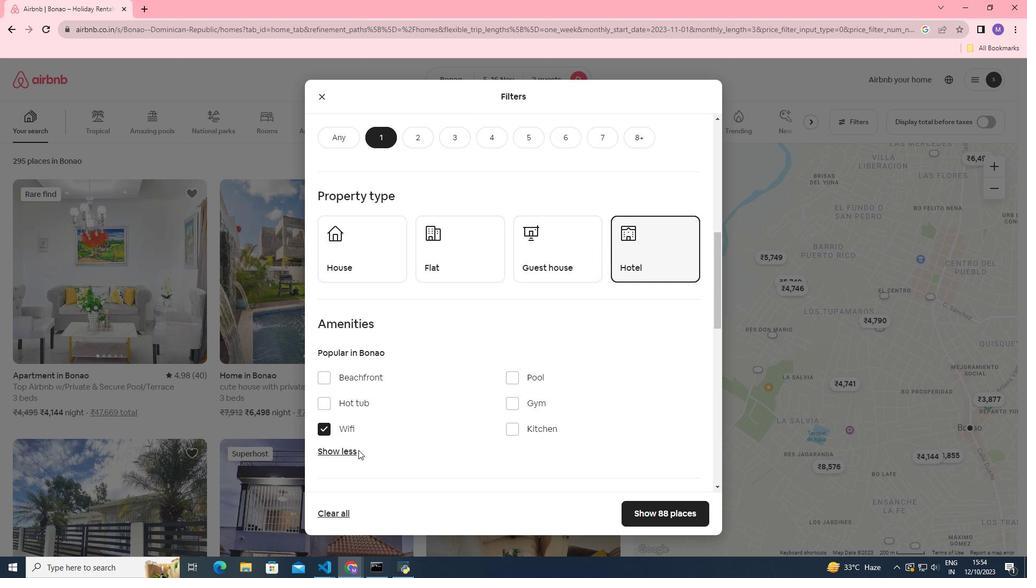 
Action: Mouse moved to (436, 389)
Screenshot: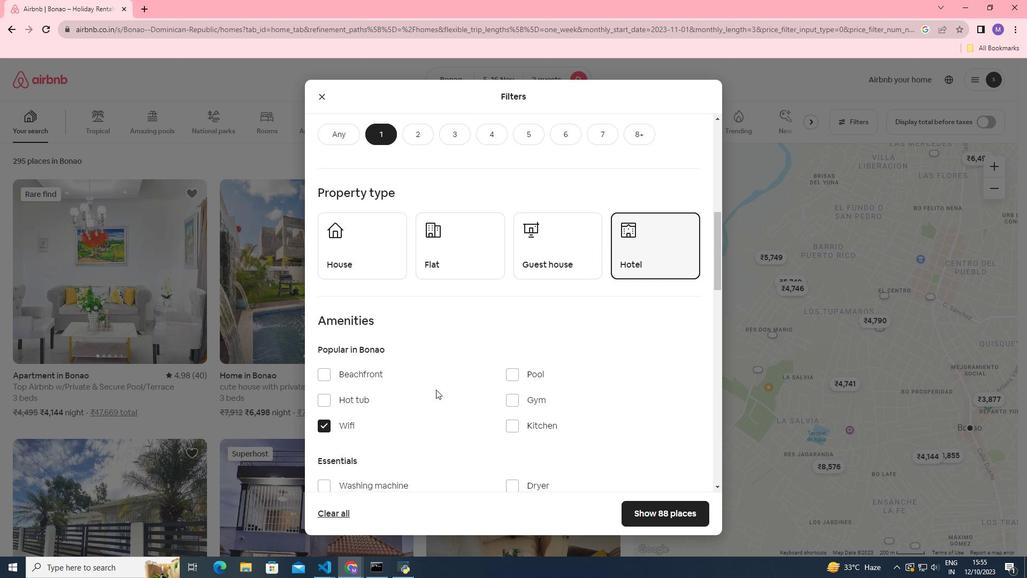 
Action: Mouse scrolled (436, 389) with delta (0, 0)
Screenshot: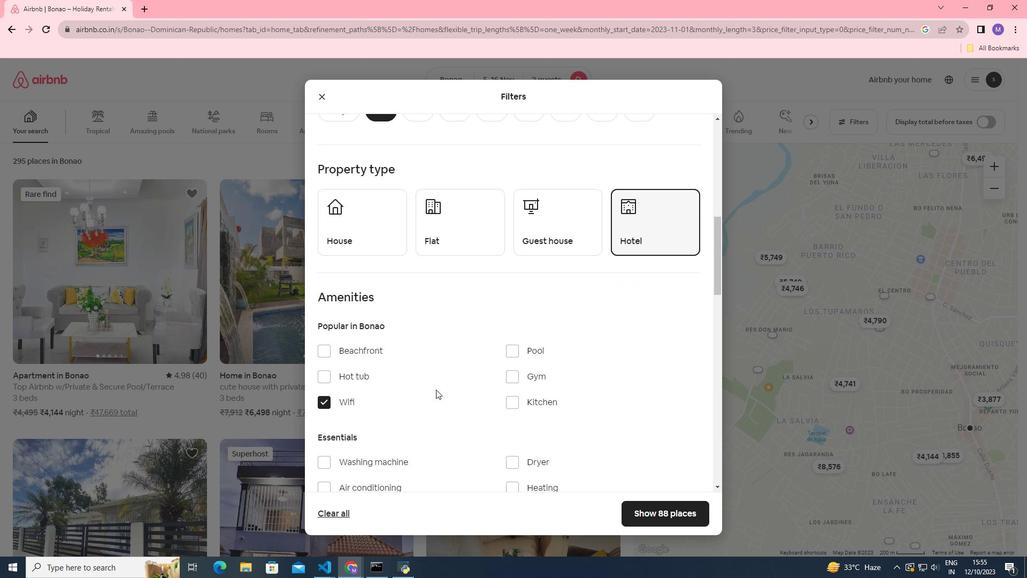 
Action: Mouse scrolled (436, 389) with delta (0, 0)
Screenshot: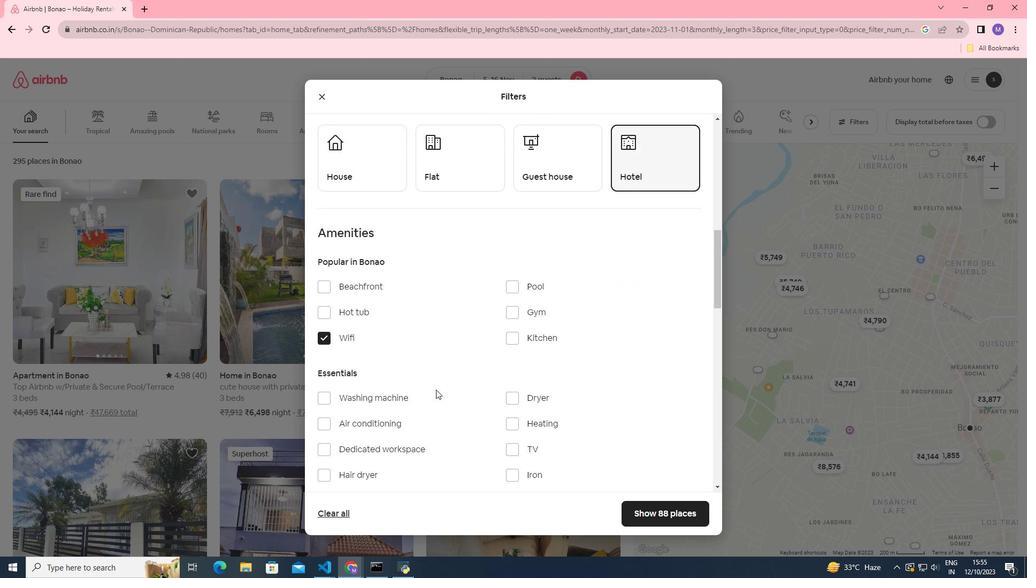 
Action: Mouse moved to (325, 382)
Screenshot: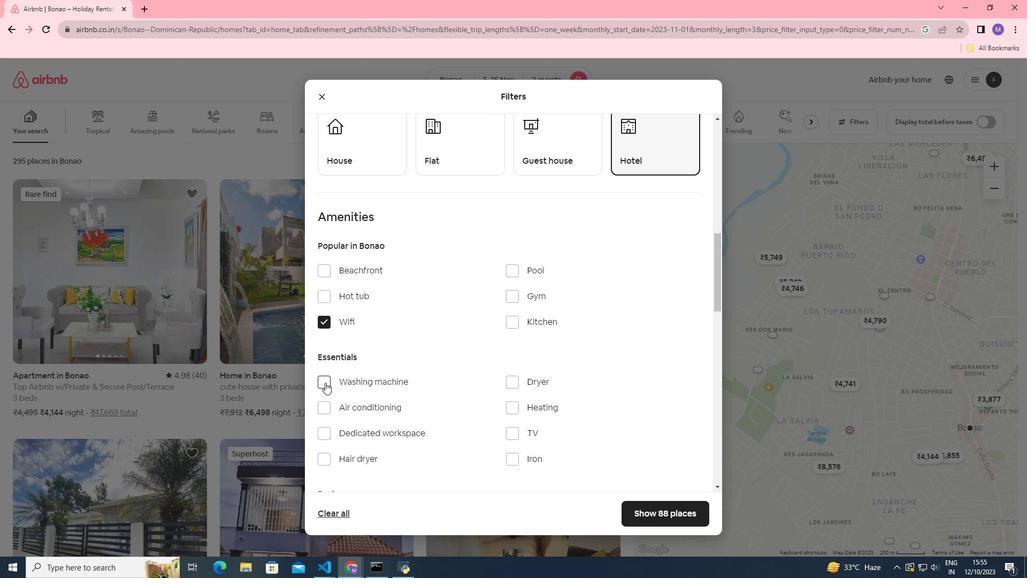 
Action: Mouse pressed left at (325, 382)
Screenshot: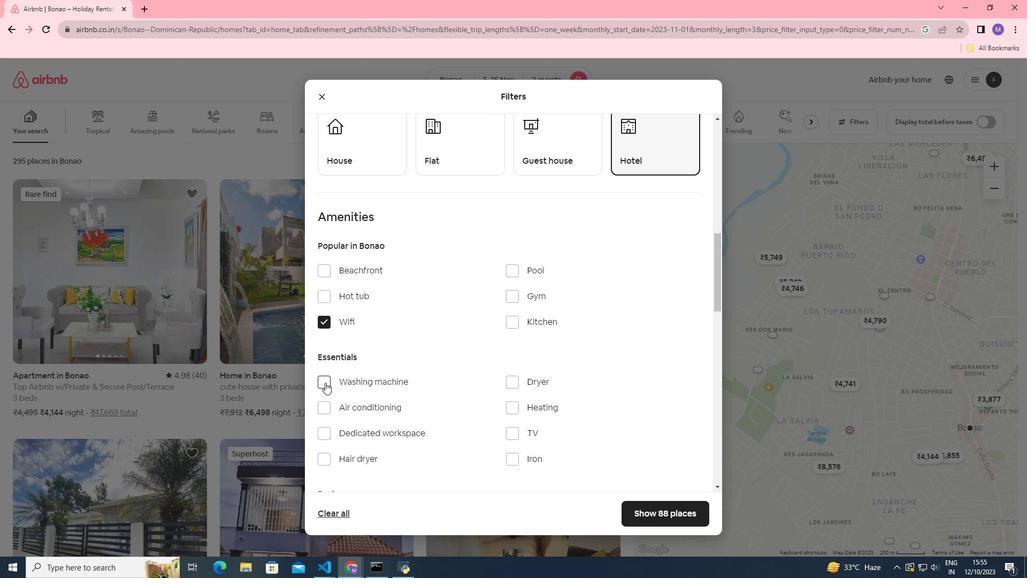
Action: Mouse moved to (413, 371)
Screenshot: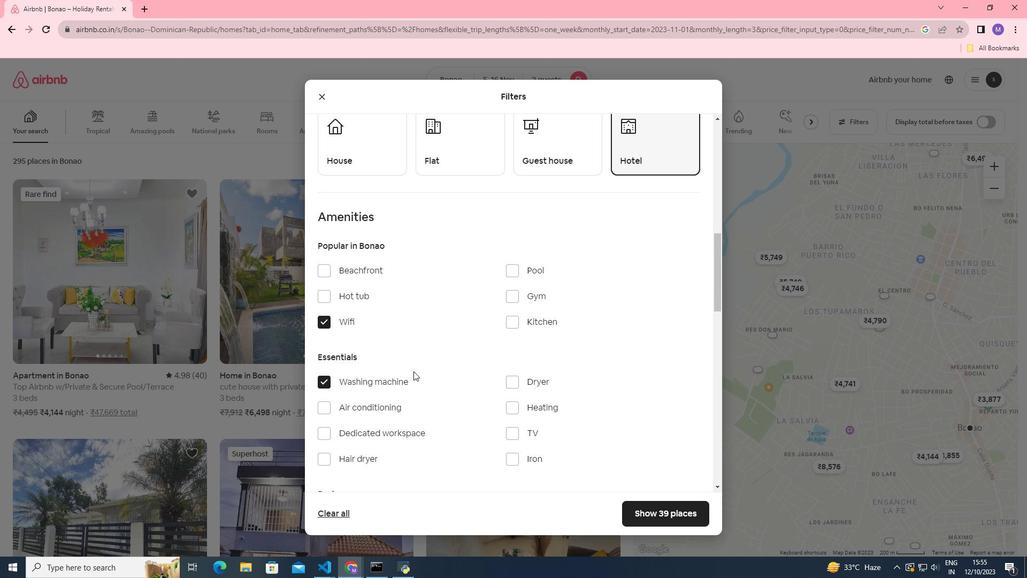 
Action: Mouse scrolled (413, 370) with delta (0, 0)
Screenshot: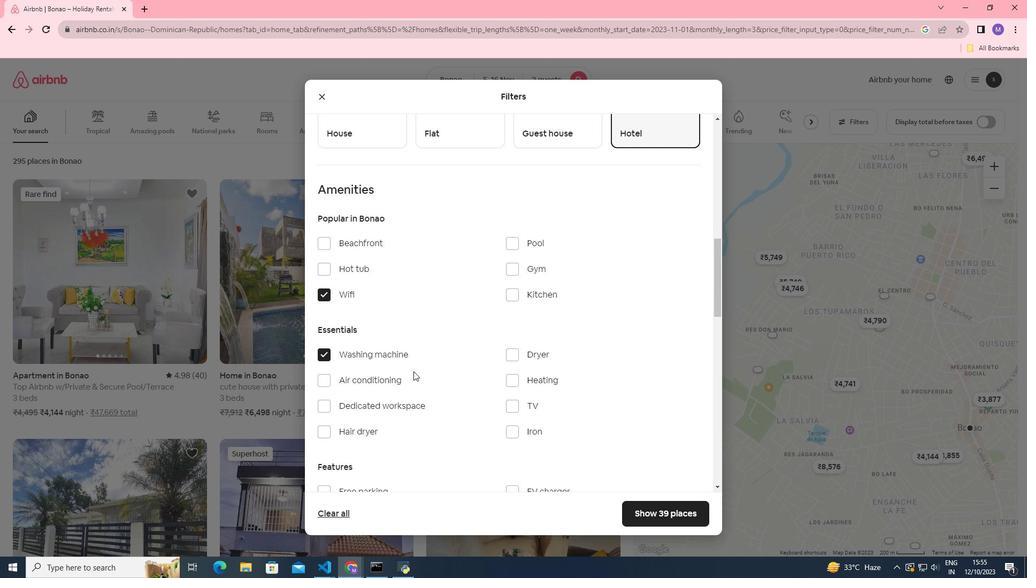 
Action: Mouse moved to (423, 369)
Screenshot: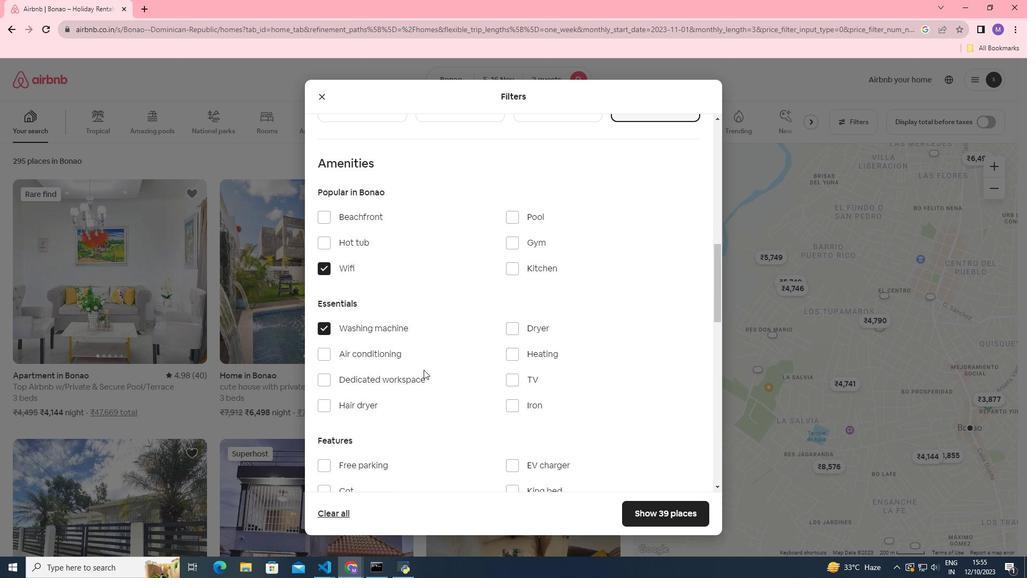 
Action: Mouse scrolled (423, 369) with delta (0, 0)
Screenshot: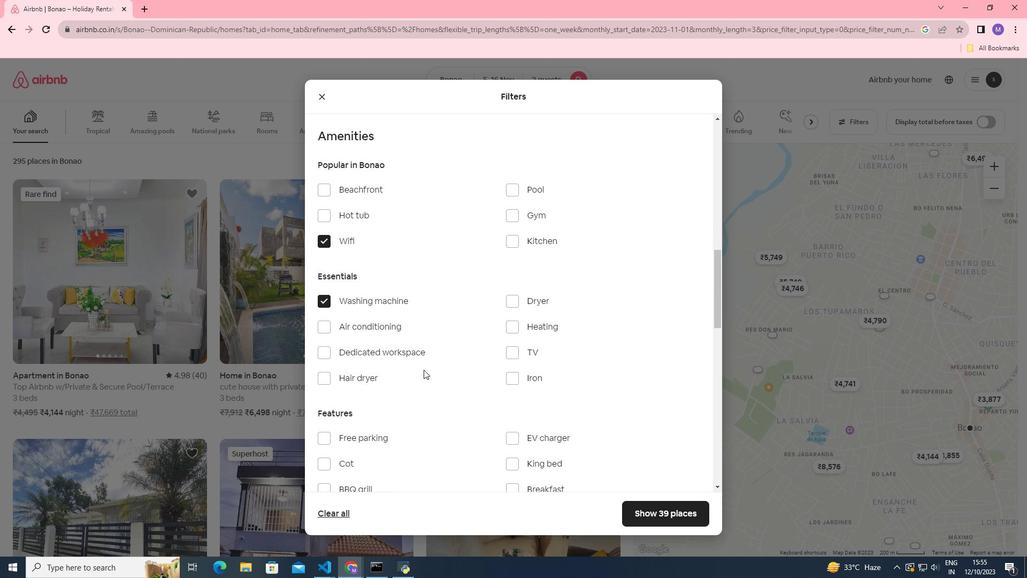 
Action: Mouse moved to (589, 403)
Screenshot: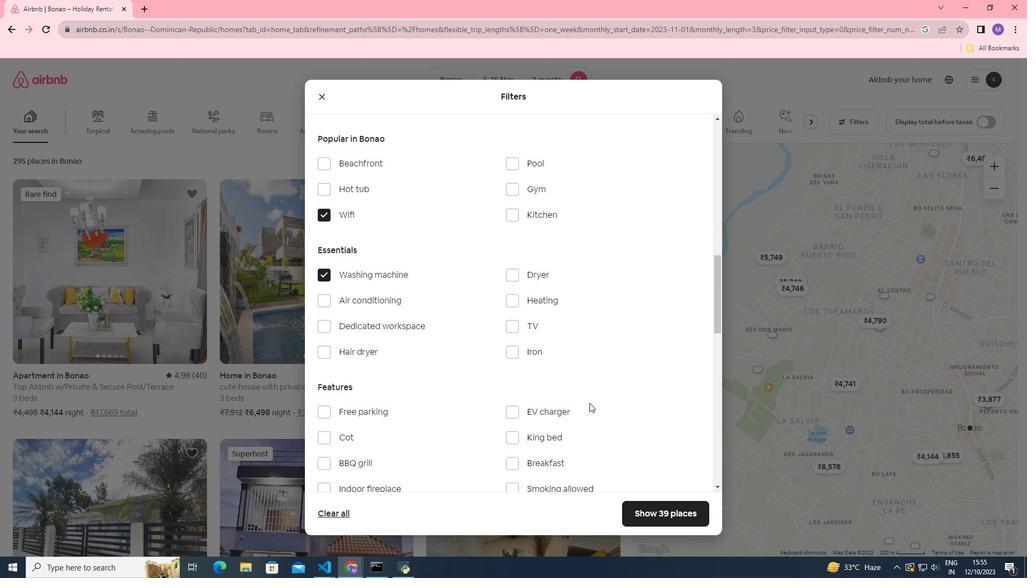 
Action: Mouse scrolled (589, 402) with delta (0, 0)
Screenshot: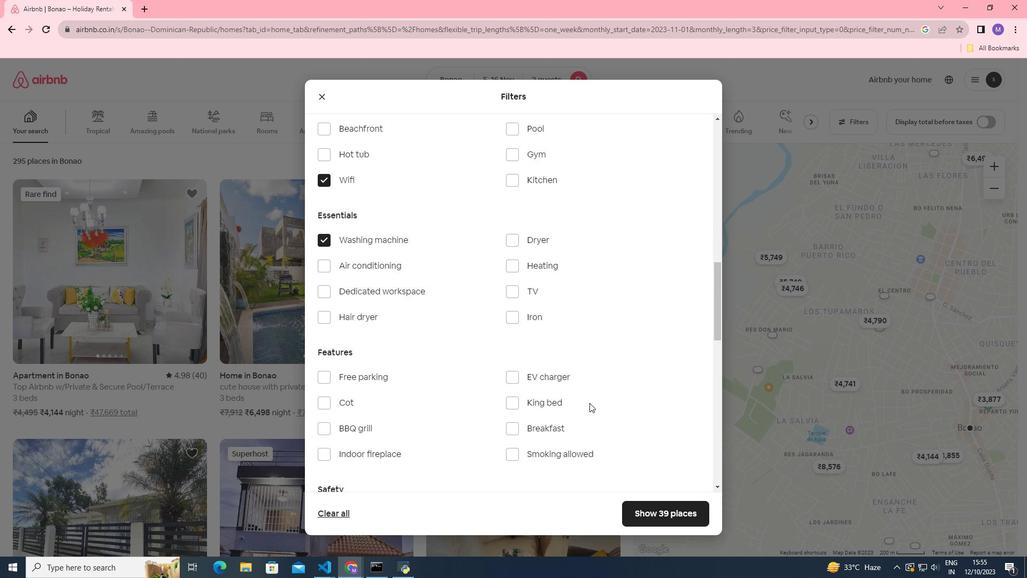 
Action: Mouse moved to (666, 509)
Screenshot: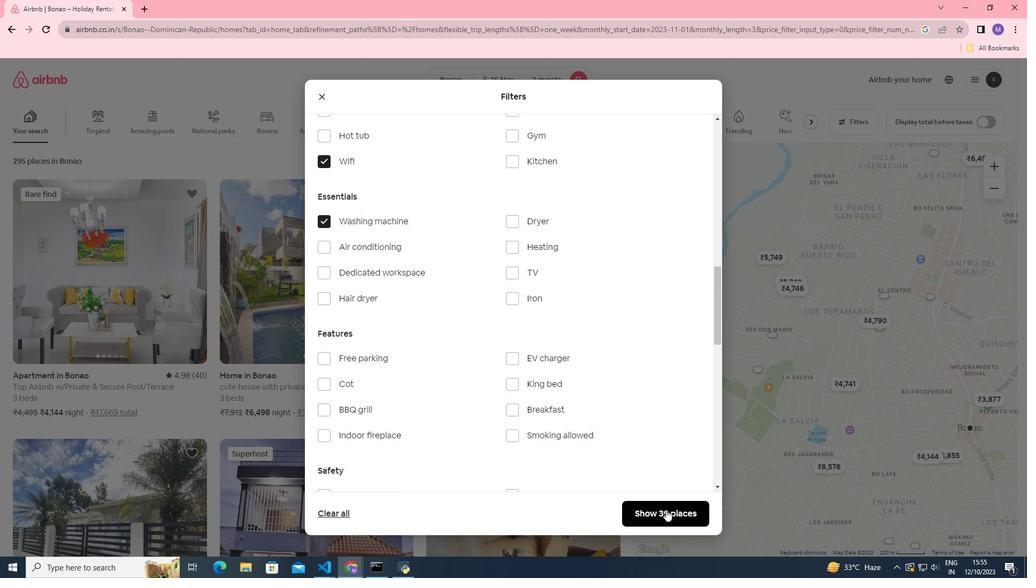 
Action: Mouse pressed left at (666, 509)
Screenshot: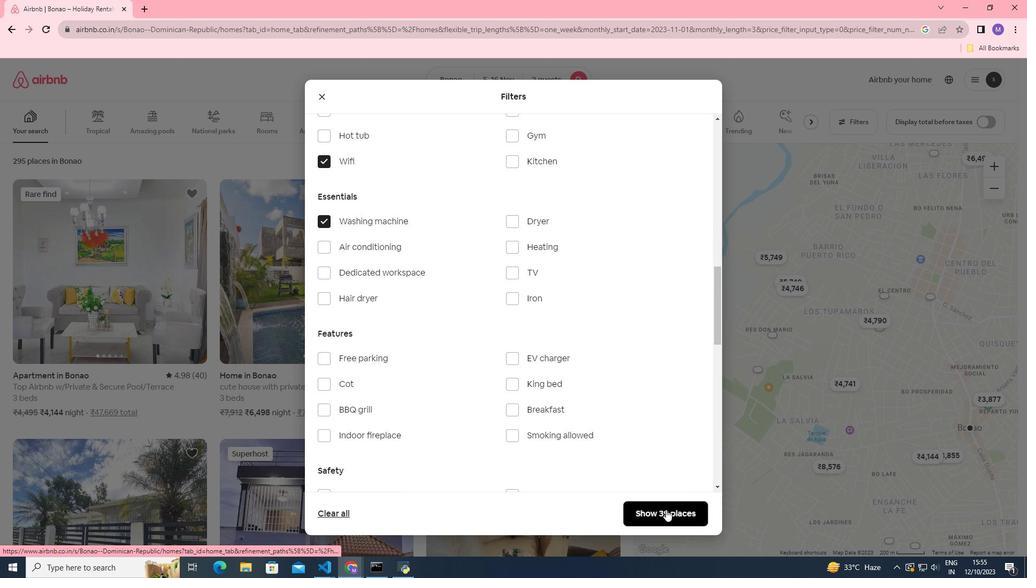 
Action: Mouse moved to (135, 277)
Screenshot: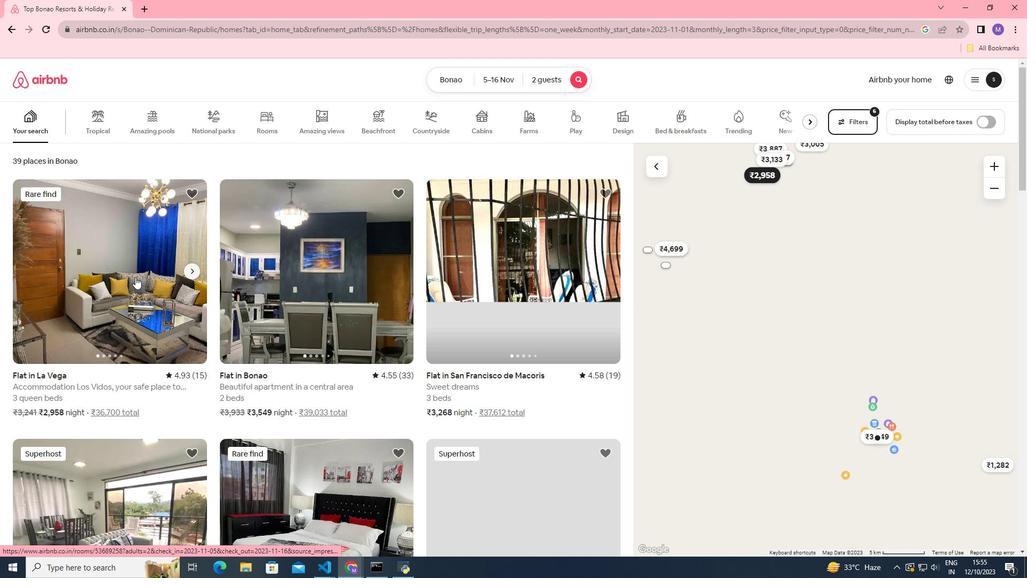 
Action: Mouse pressed left at (135, 277)
Screenshot: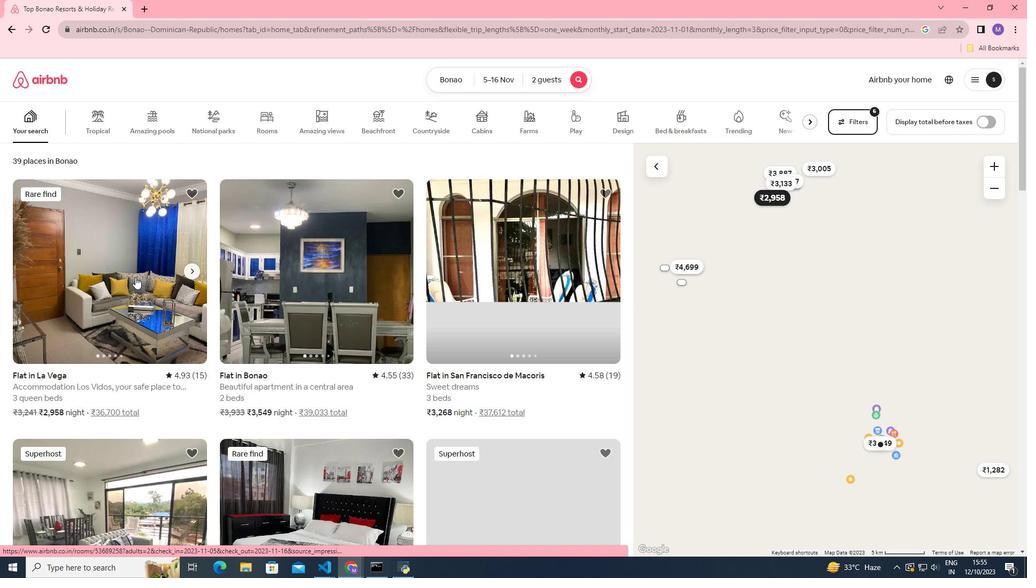 
Action: Mouse moved to (750, 398)
Screenshot: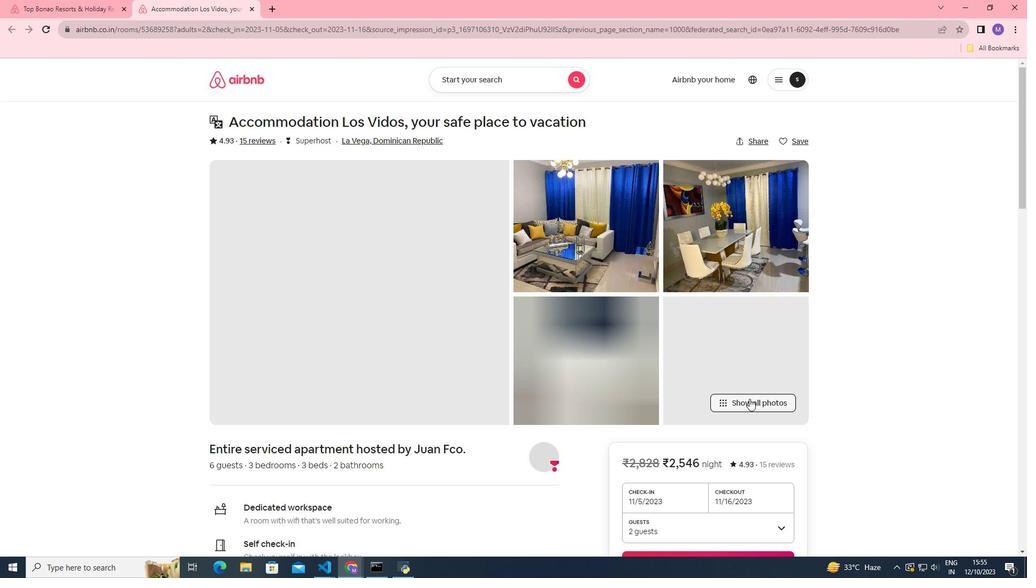 
Action: Mouse pressed left at (750, 398)
Screenshot: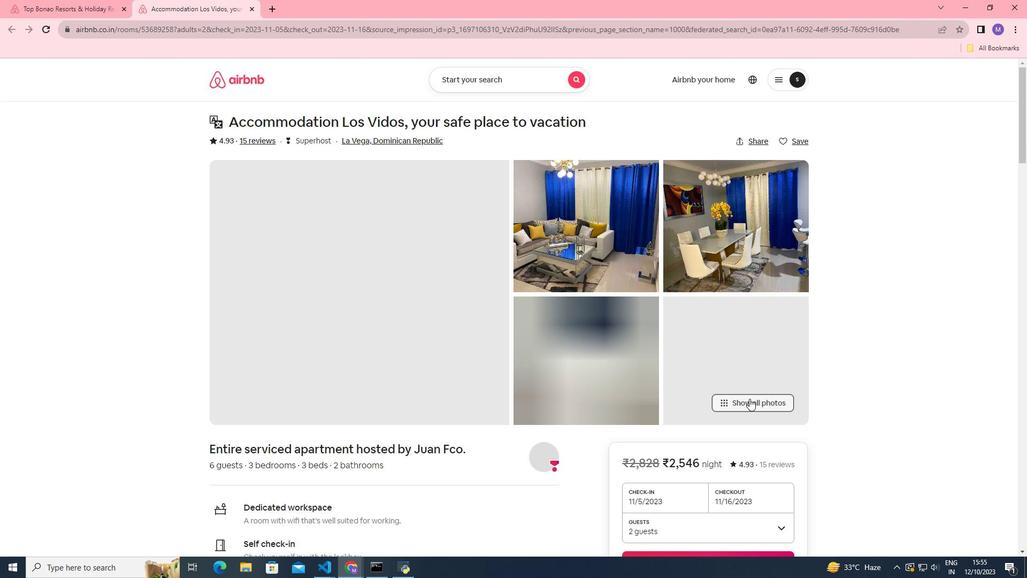 
Action: Mouse moved to (594, 306)
Screenshot: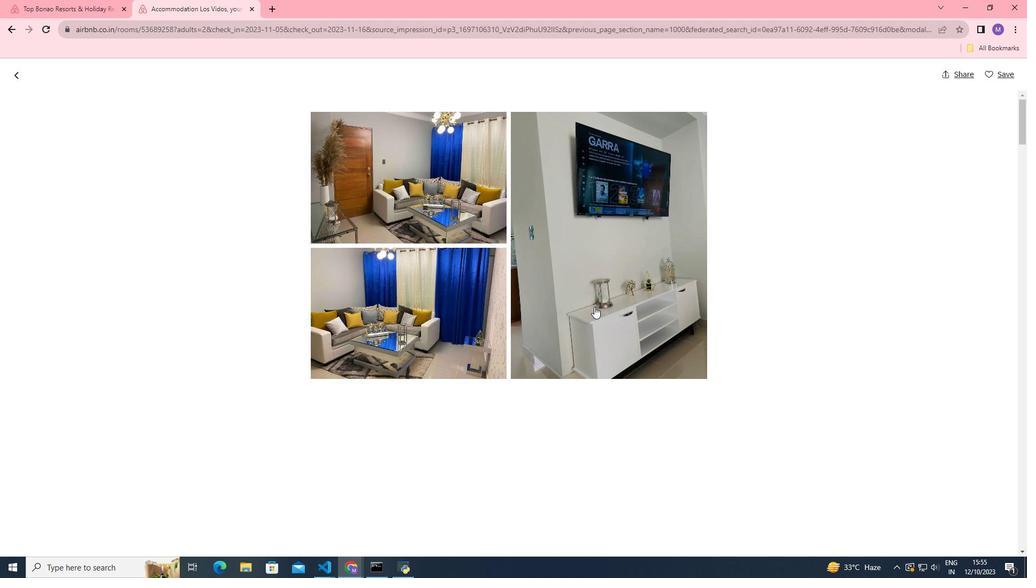 
Action: Mouse scrolled (594, 306) with delta (0, 0)
Screenshot: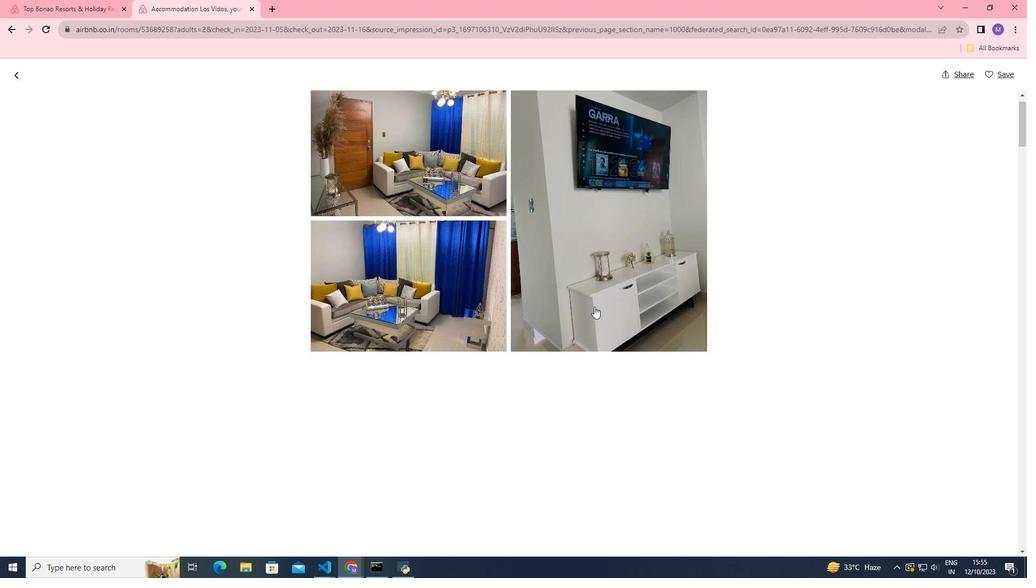 
Action: Mouse scrolled (594, 306) with delta (0, 0)
Screenshot: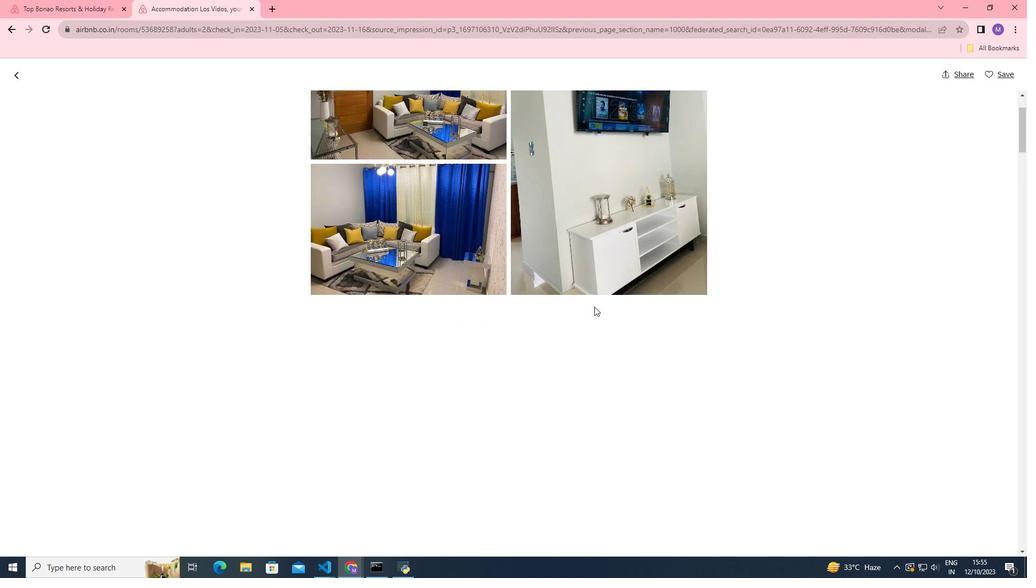 
Action: Mouse scrolled (594, 306) with delta (0, 0)
Screenshot: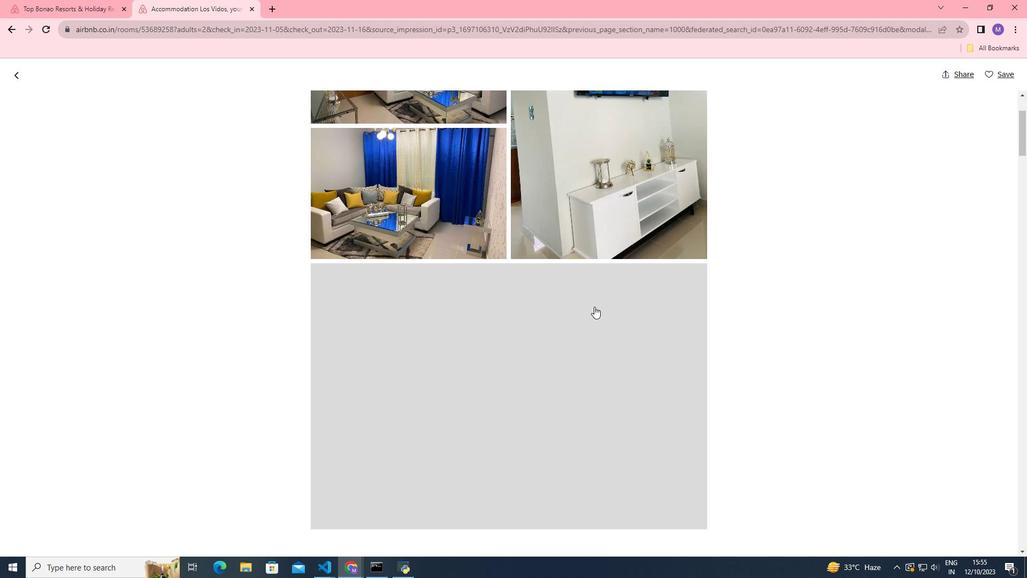 
Action: Mouse scrolled (594, 306) with delta (0, 0)
Screenshot: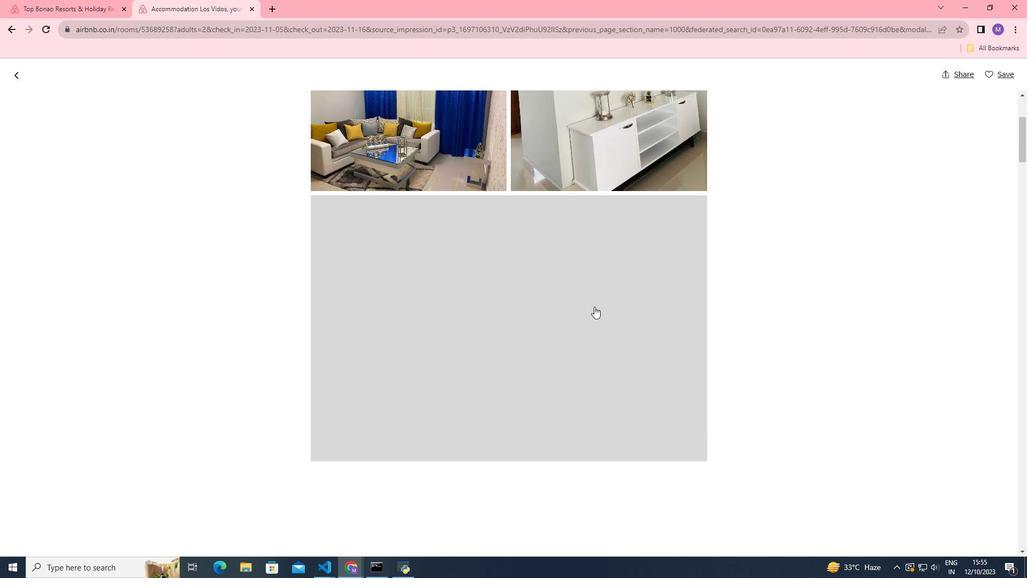 
Action: Mouse scrolled (594, 306) with delta (0, 0)
Screenshot: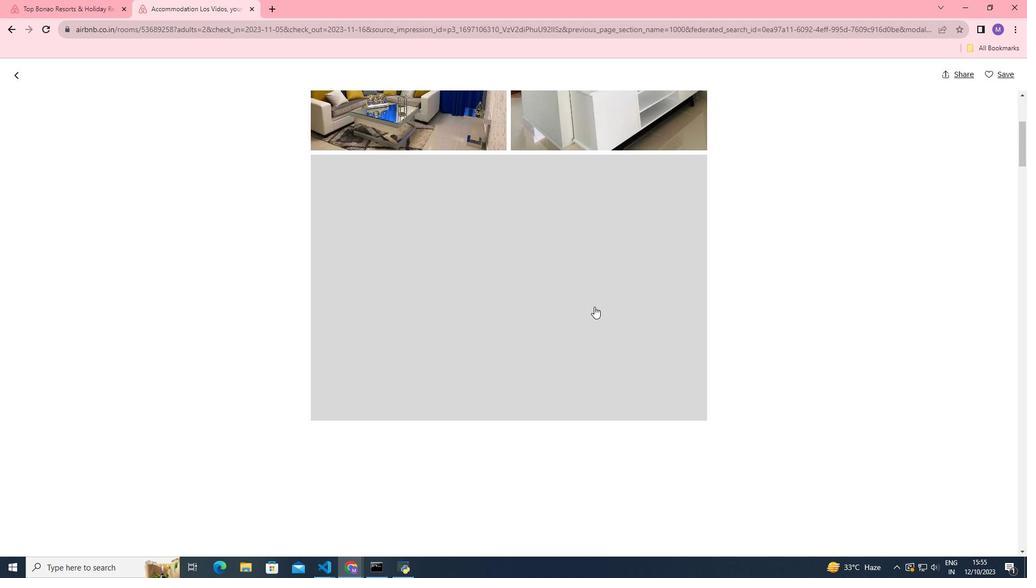 
Action: Mouse scrolled (594, 306) with delta (0, 0)
Screenshot: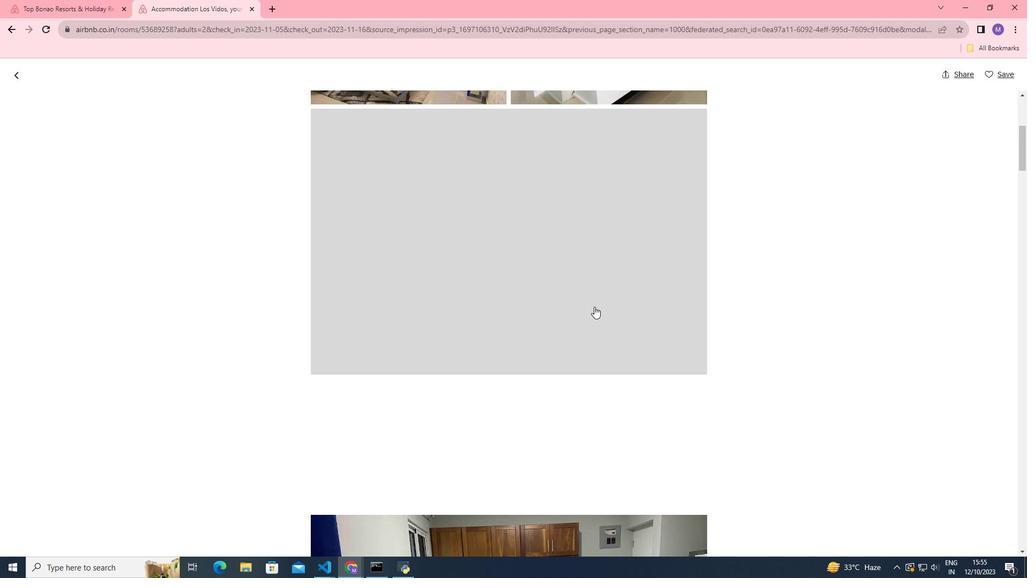 
Action: Mouse scrolled (594, 306) with delta (0, 0)
Screenshot: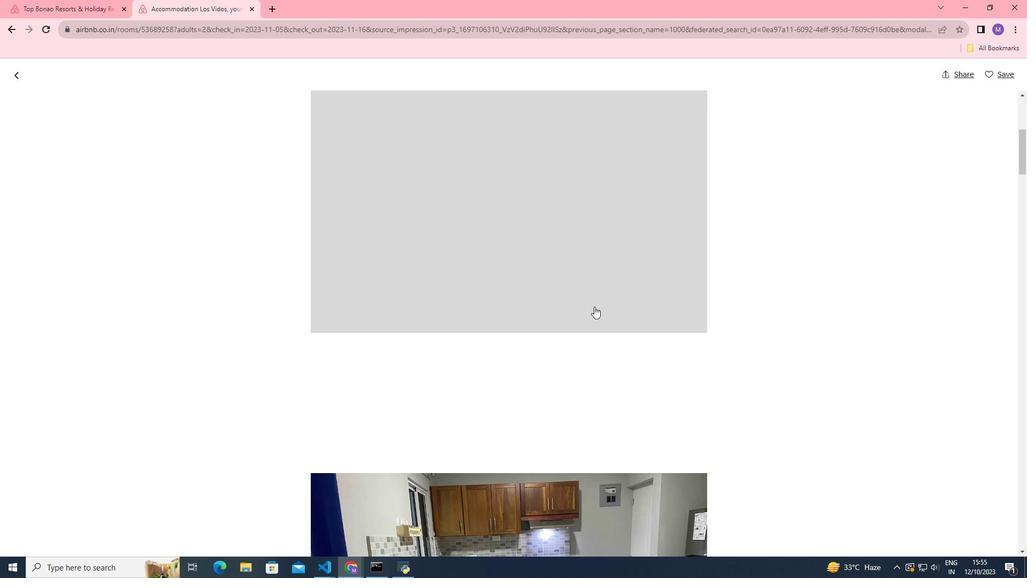 
Action: Mouse scrolled (594, 306) with delta (0, 0)
Screenshot: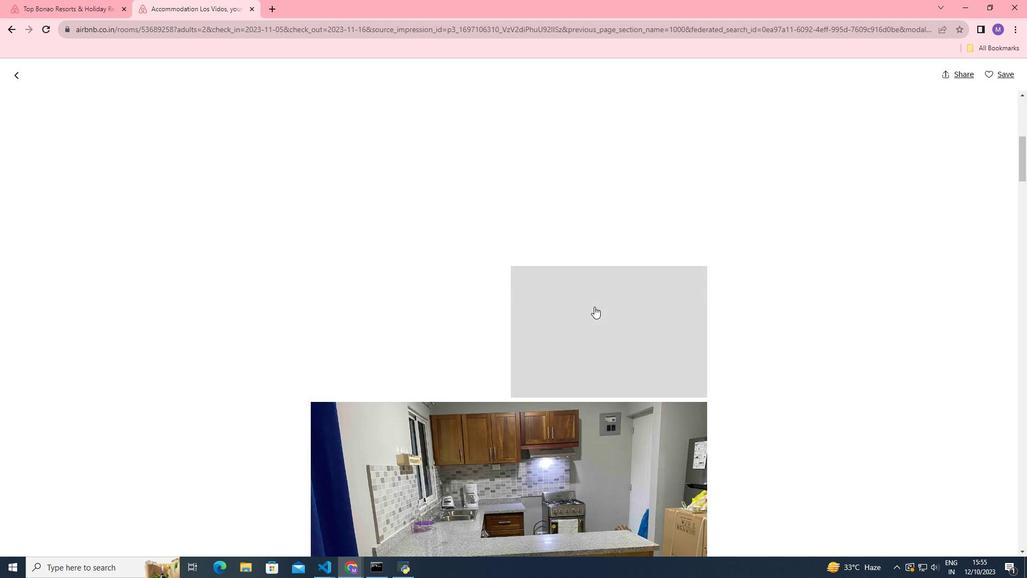 
Action: Mouse scrolled (594, 306) with delta (0, 0)
Screenshot: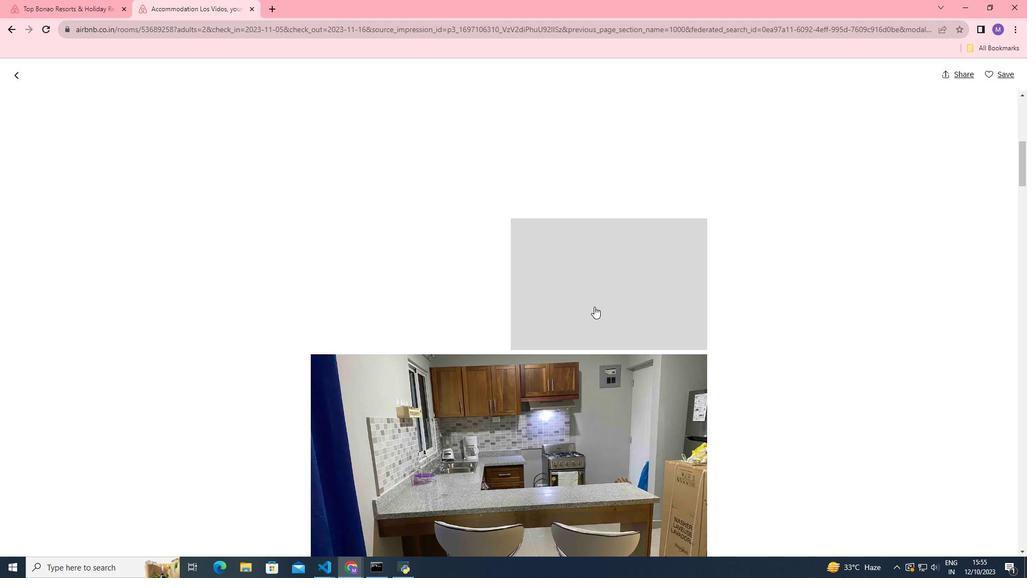 
Action: Mouse scrolled (594, 306) with delta (0, 0)
Screenshot: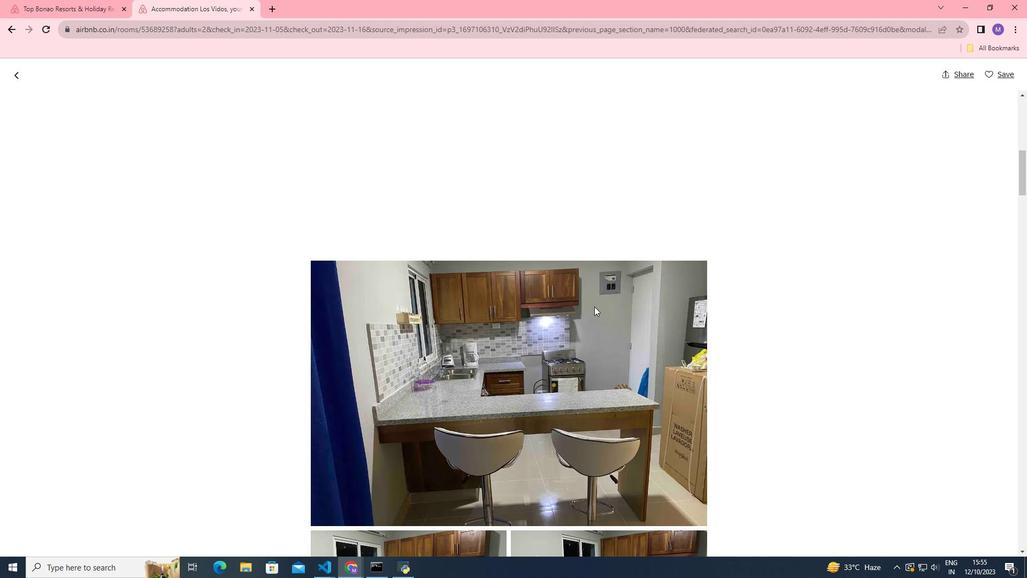 
Action: Mouse scrolled (594, 306) with delta (0, 0)
Screenshot: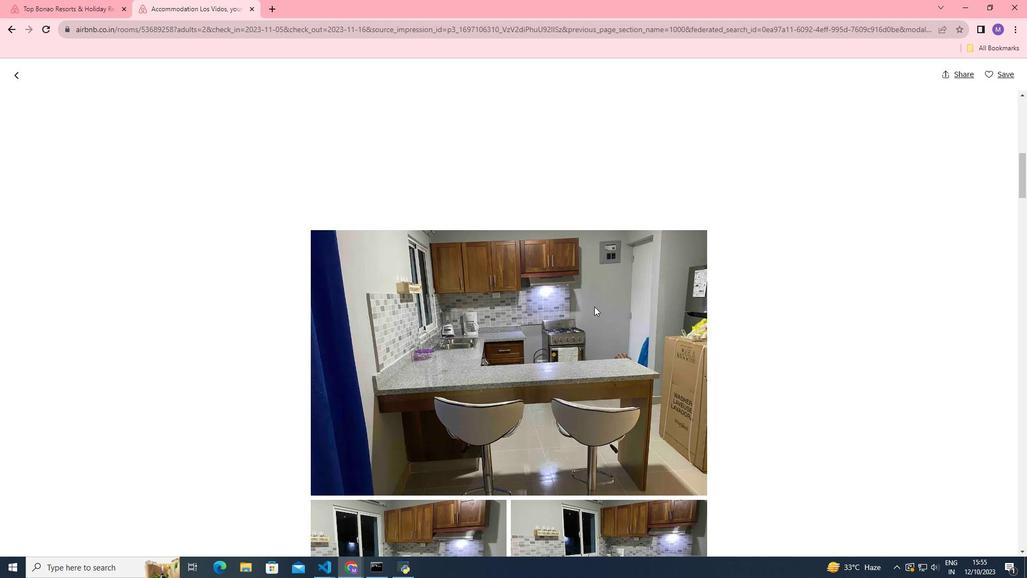 
Action: Mouse moved to (592, 308)
Screenshot: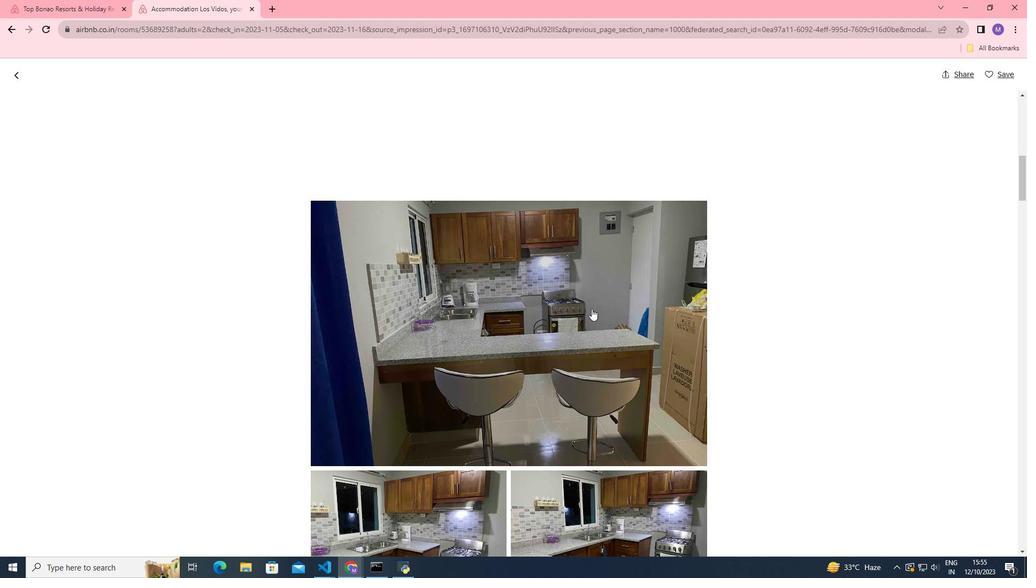 
Action: Mouse scrolled (592, 308) with delta (0, 0)
Screenshot: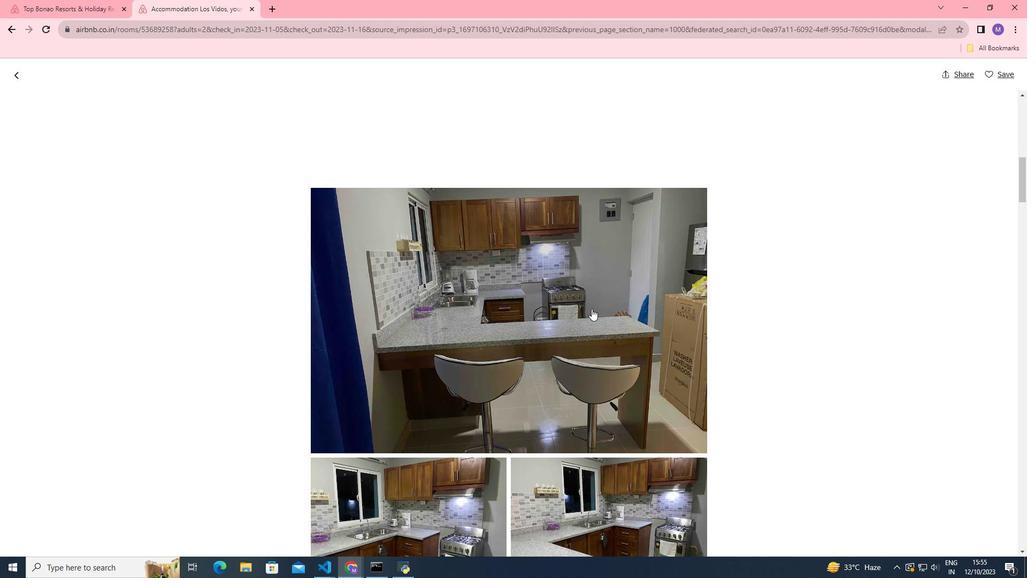 
Action: Mouse scrolled (592, 308) with delta (0, 0)
Screenshot: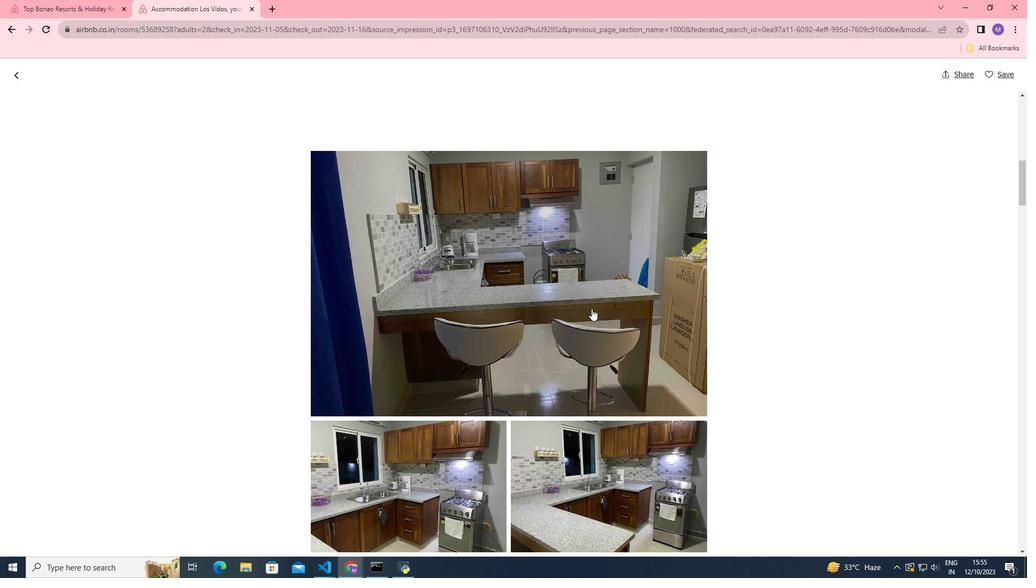 
Action: Mouse scrolled (592, 308) with delta (0, 0)
Screenshot: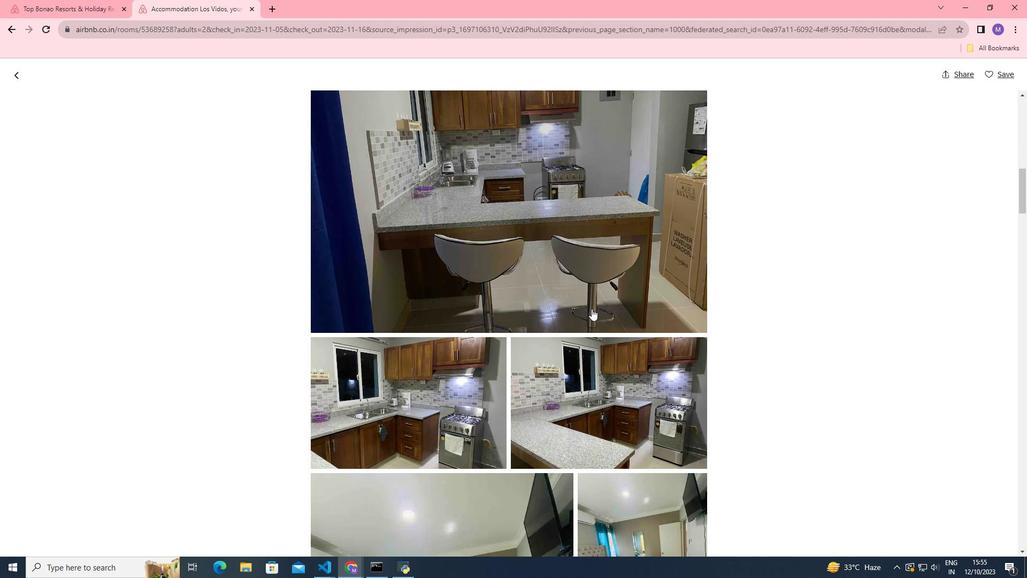 
Action: Mouse scrolled (592, 308) with delta (0, 0)
Screenshot: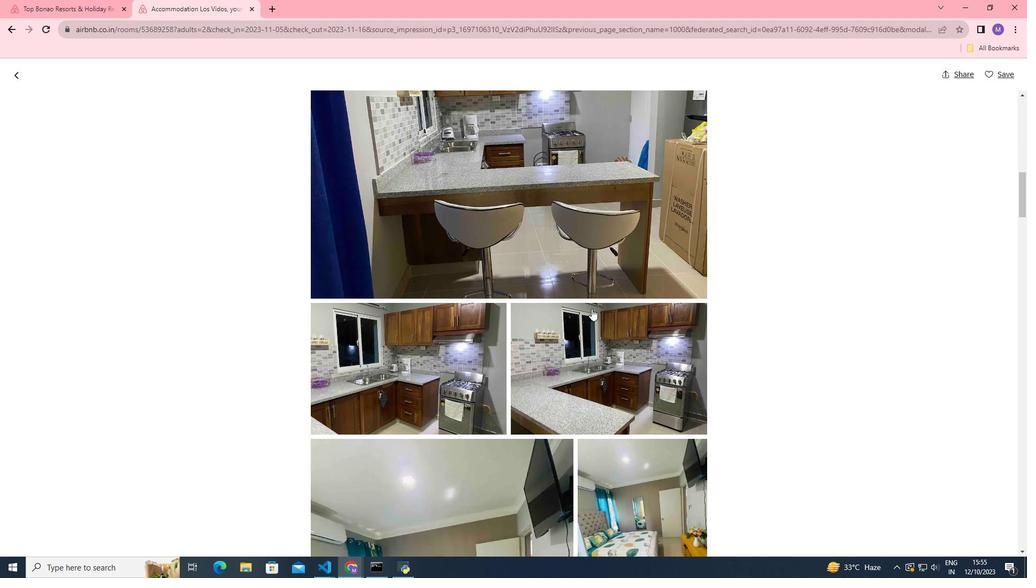 
Action: Mouse scrolled (592, 308) with delta (0, 0)
Screenshot: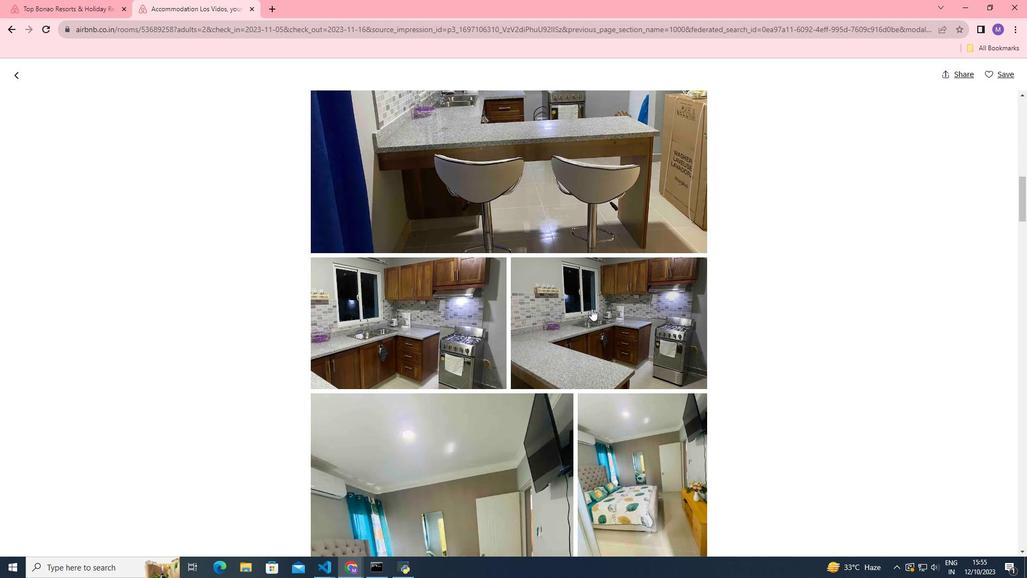 
Action: Mouse moved to (577, 311)
Screenshot: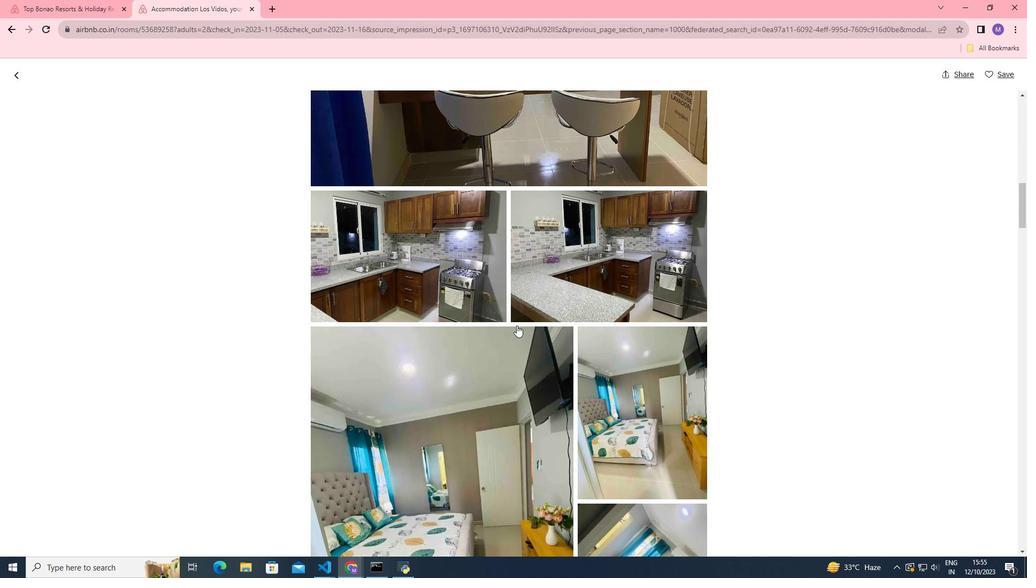 
Action: Mouse scrolled (577, 310) with delta (0, 0)
Screenshot: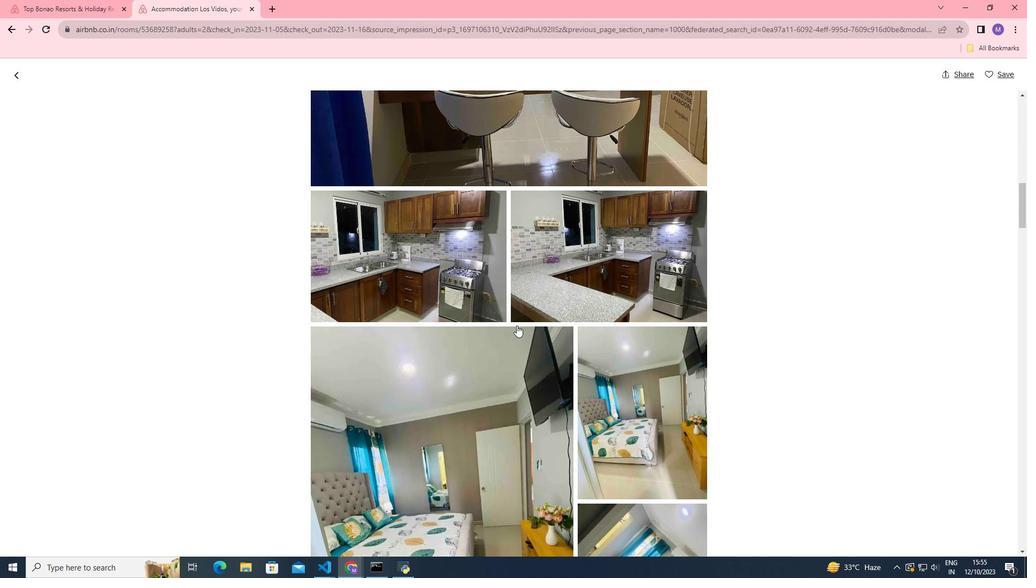 
Action: Mouse moved to (517, 325)
Screenshot: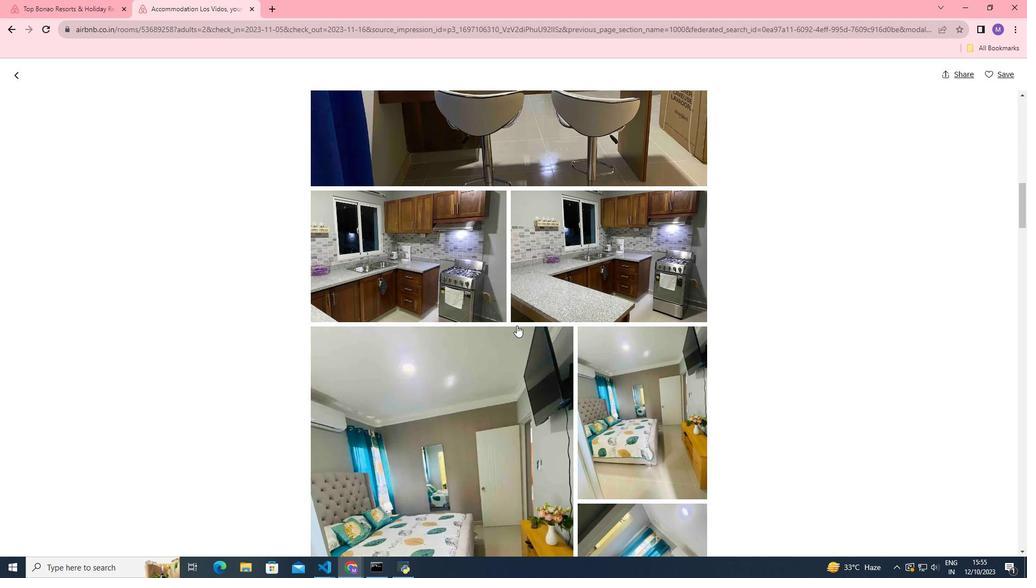 
Action: Mouse scrolled (517, 324) with delta (0, 0)
Screenshot: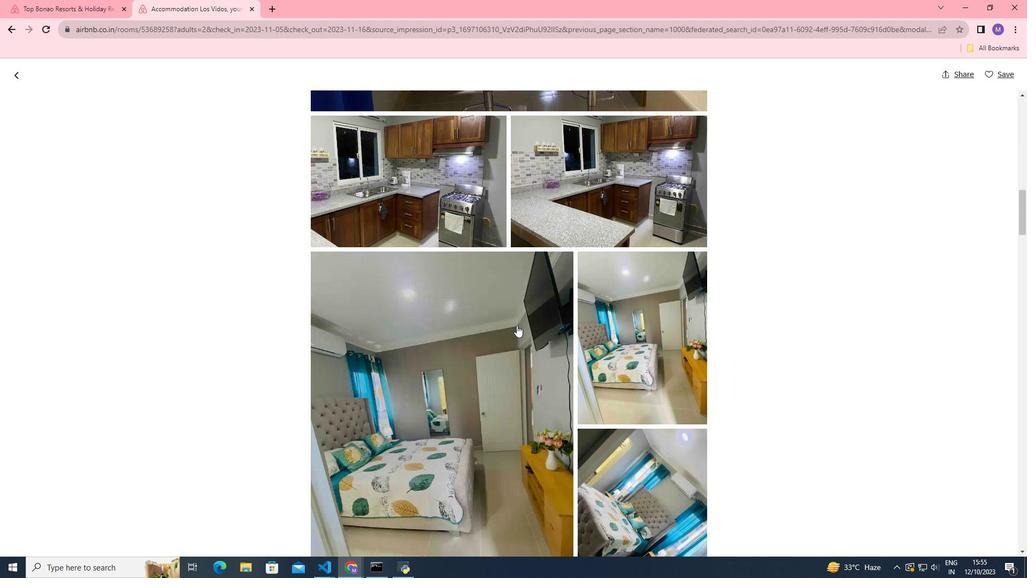 
Action: Mouse moved to (514, 325)
Screenshot: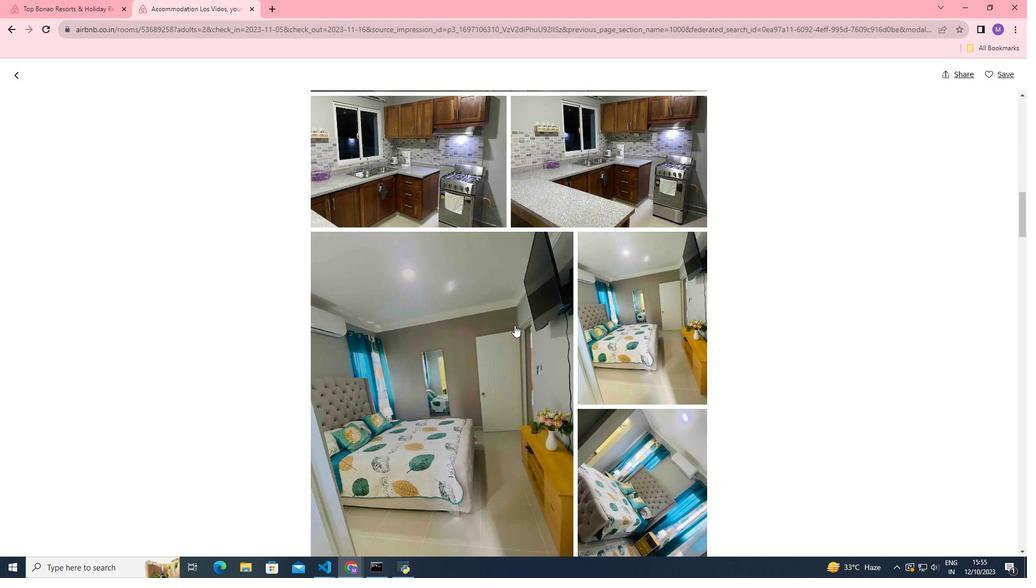 
Action: Mouse scrolled (514, 324) with delta (0, 0)
Screenshot: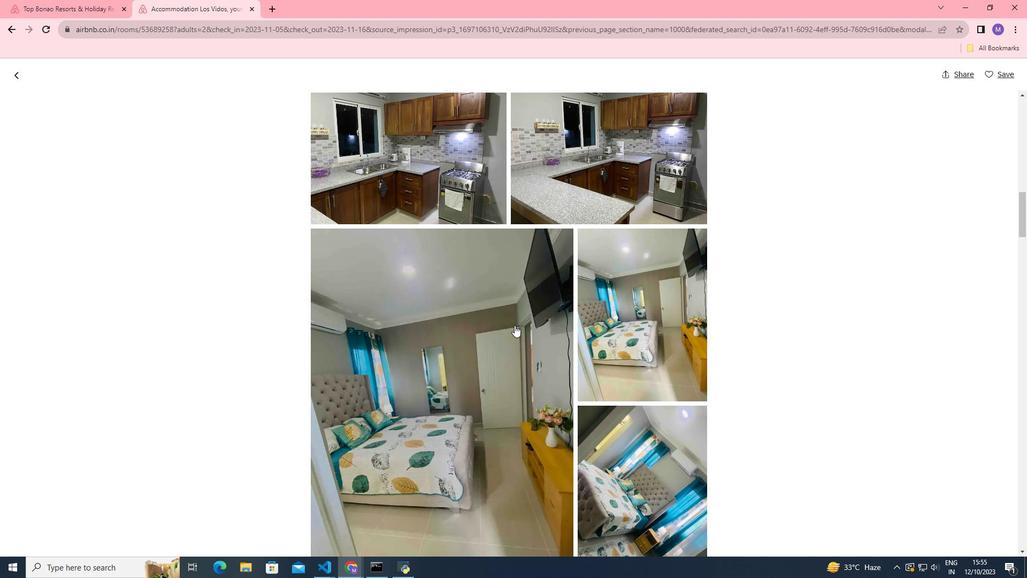 
Action: Mouse scrolled (514, 324) with delta (0, 0)
Screenshot: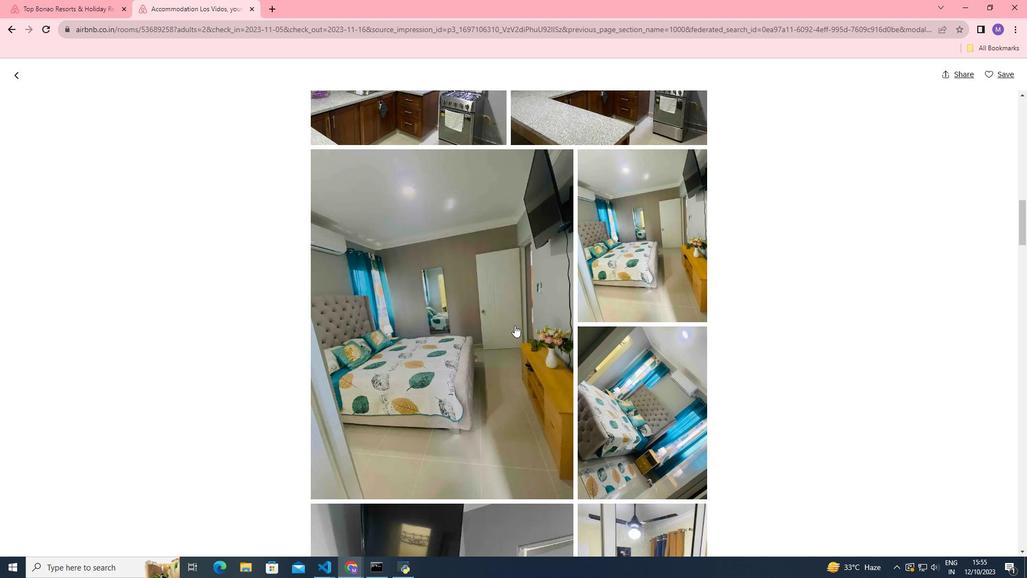 
Action: Mouse moved to (449, 329)
Screenshot: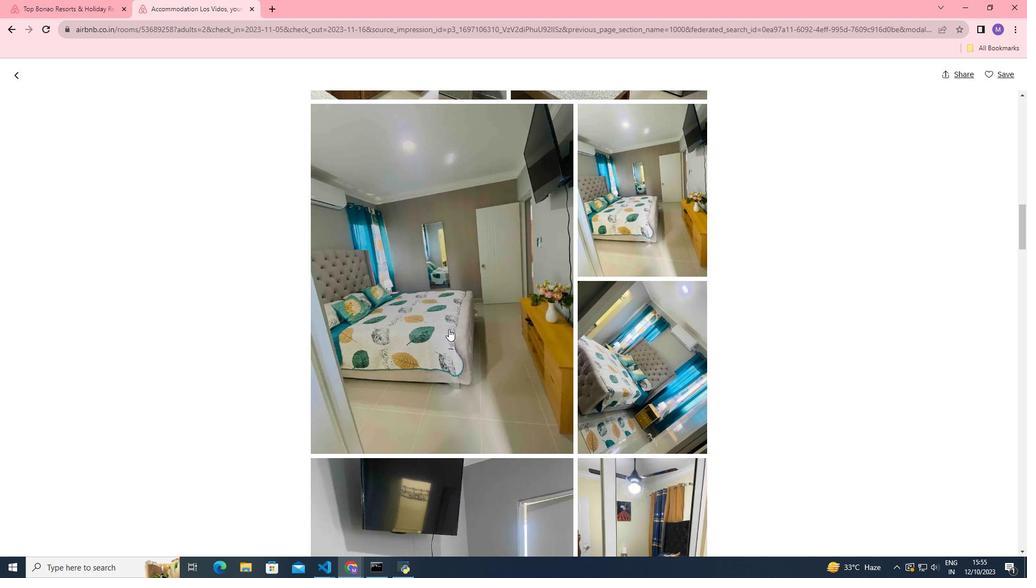 
Action: Mouse scrolled (449, 328) with delta (0, 0)
Screenshot: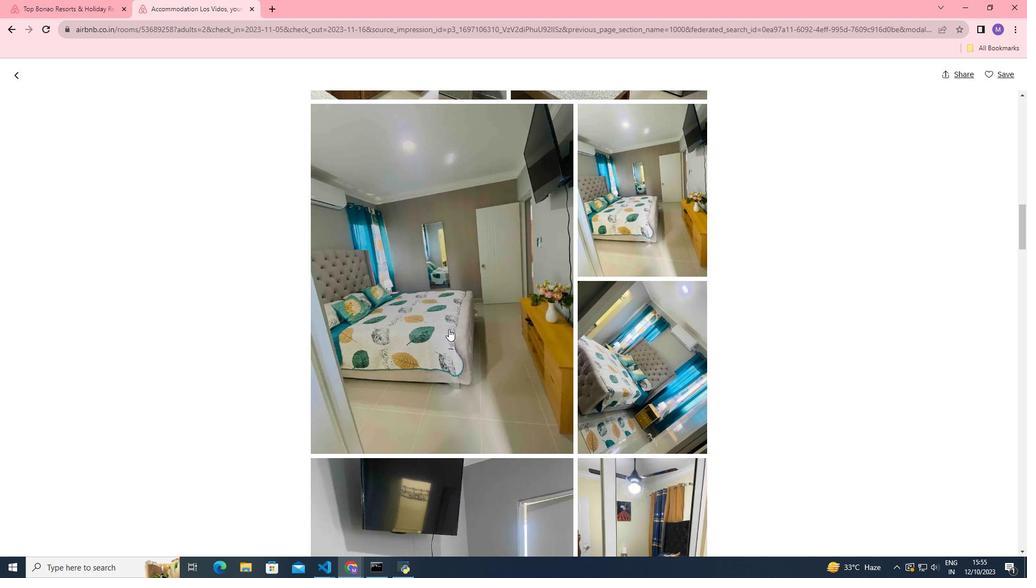 
Action: Mouse scrolled (449, 328) with delta (0, 0)
Screenshot: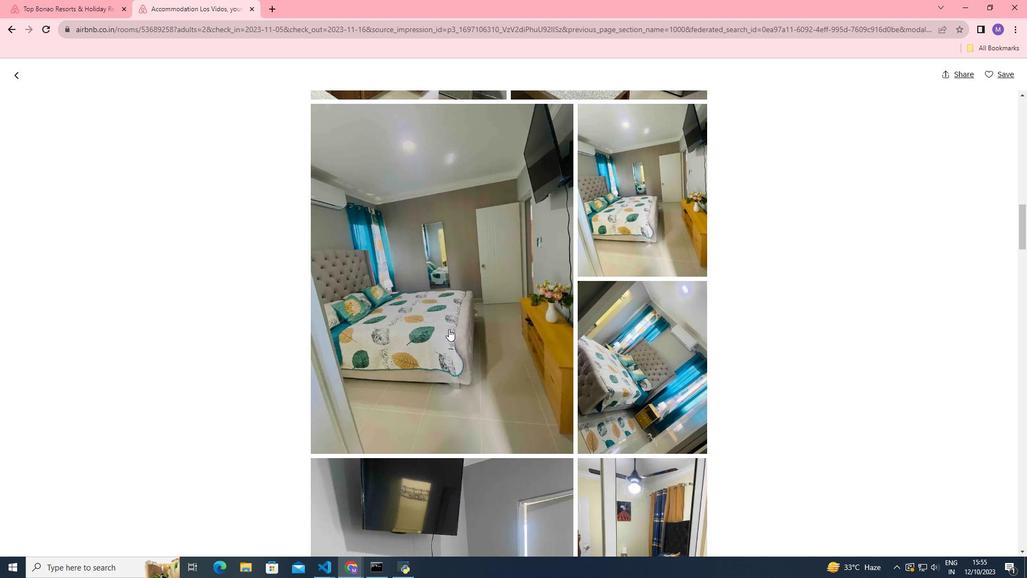 
Action: Mouse scrolled (449, 328) with delta (0, 0)
Screenshot: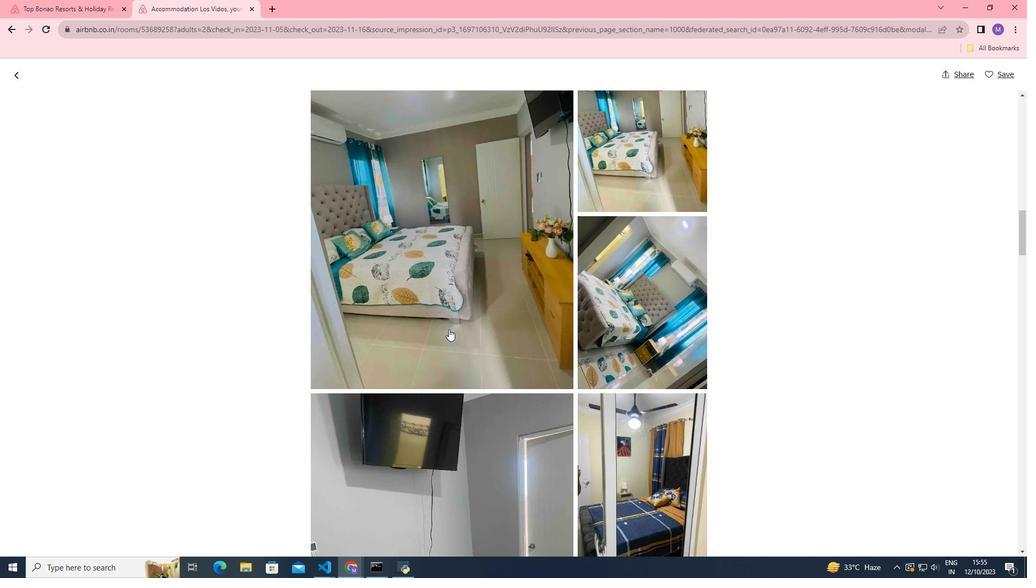 
Action: Mouse scrolled (449, 328) with delta (0, 0)
Screenshot: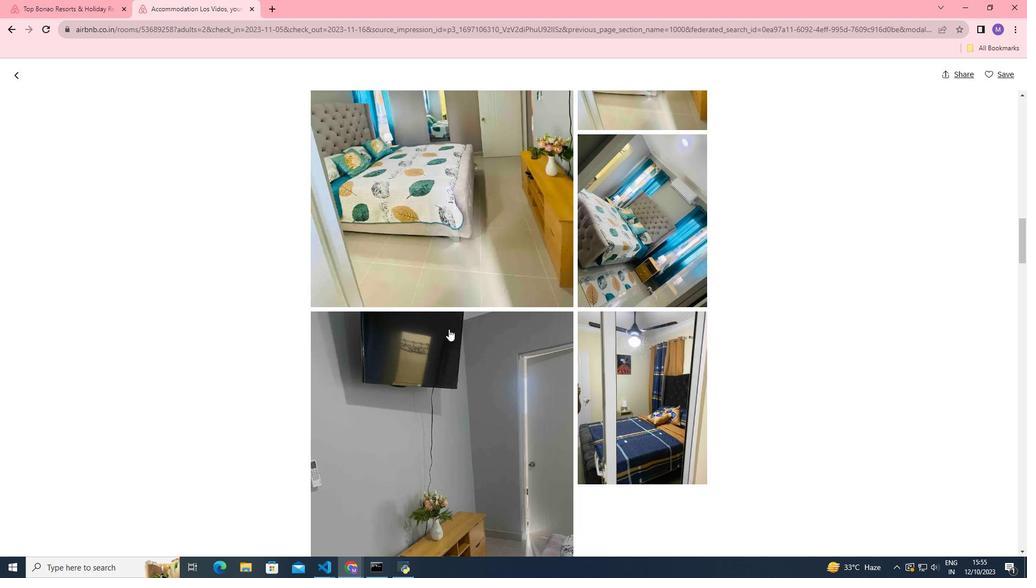 
Action: Mouse scrolled (449, 328) with delta (0, 0)
Screenshot: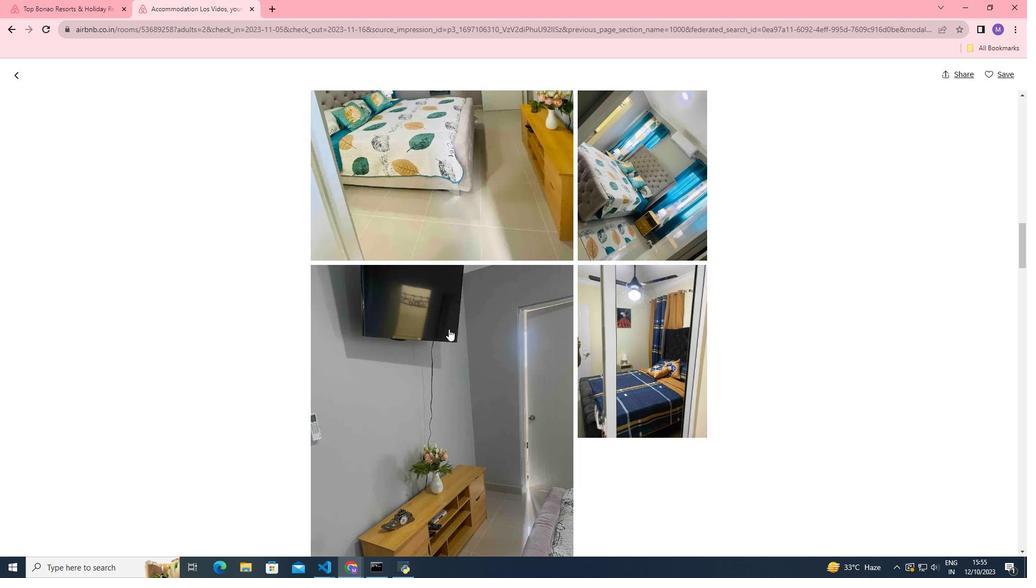 
Action: Mouse scrolled (449, 328) with delta (0, 0)
Screenshot: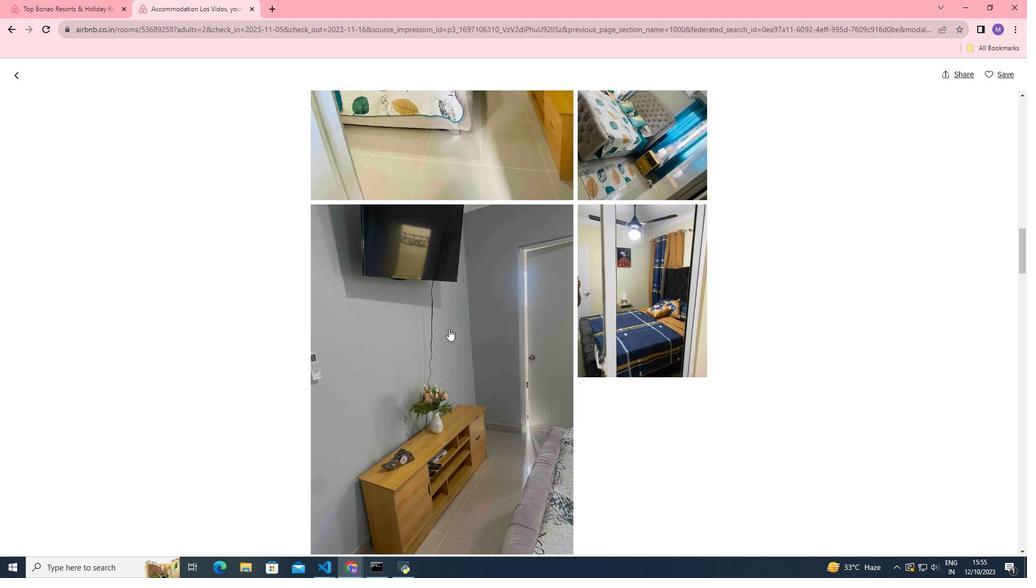 
Action: Mouse scrolled (449, 328) with delta (0, 0)
Screenshot: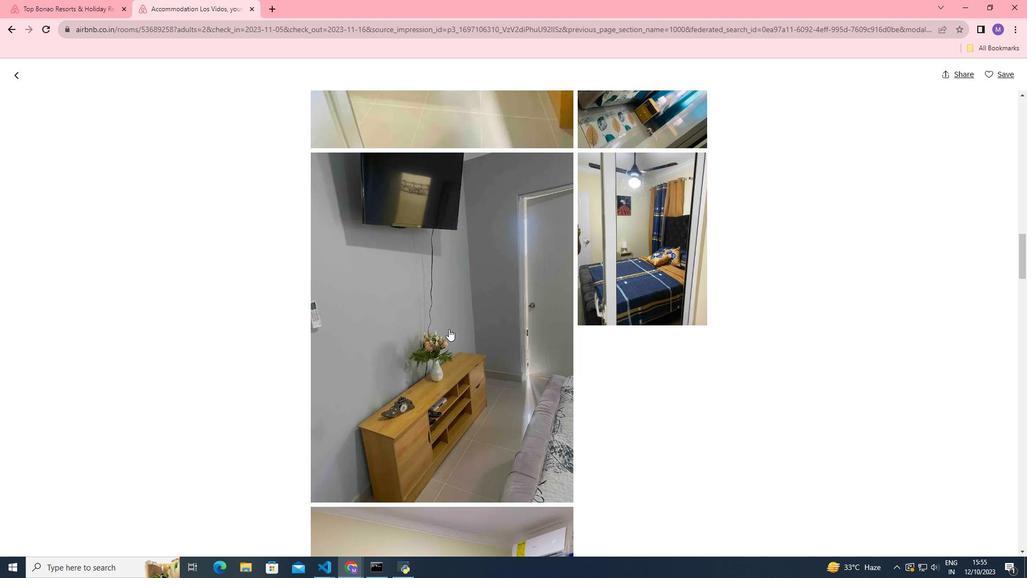 
Action: Mouse scrolled (449, 328) with delta (0, 0)
Screenshot: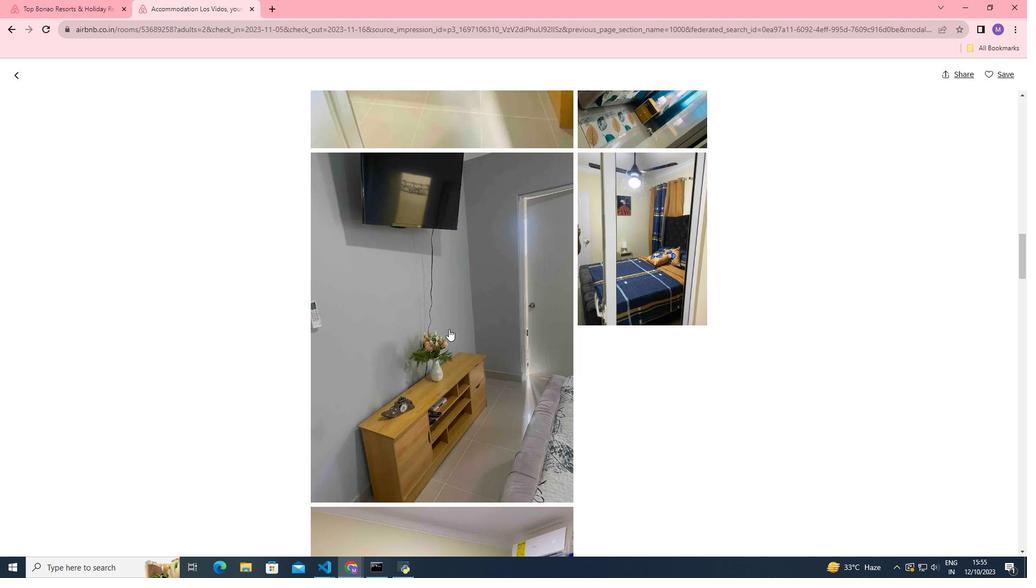 
Action: Mouse scrolled (449, 328) with delta (0, 0)
Screenshot: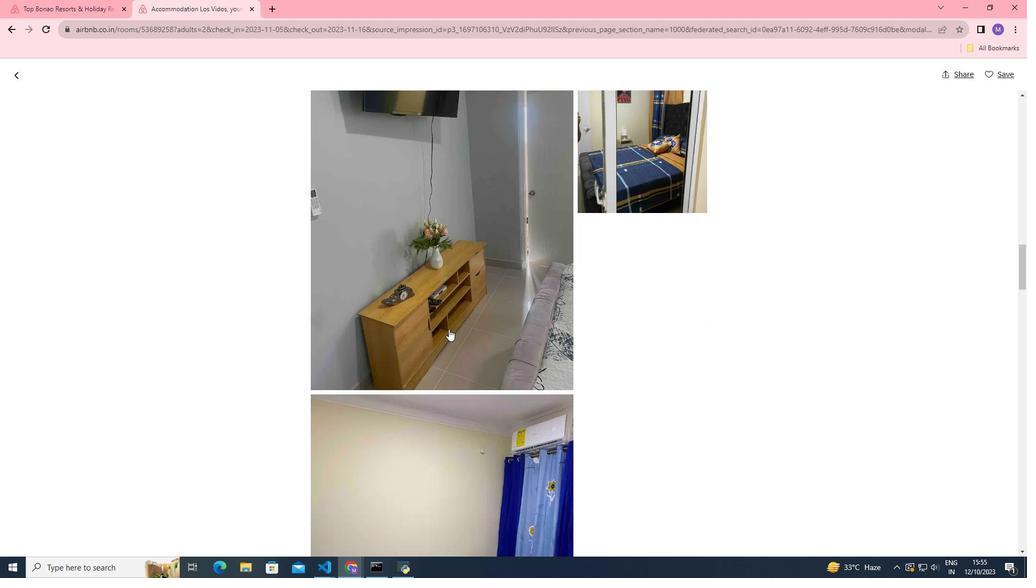 
Action: Mouse scrolled (449, 328) with delta (0, 0)
Screenshot: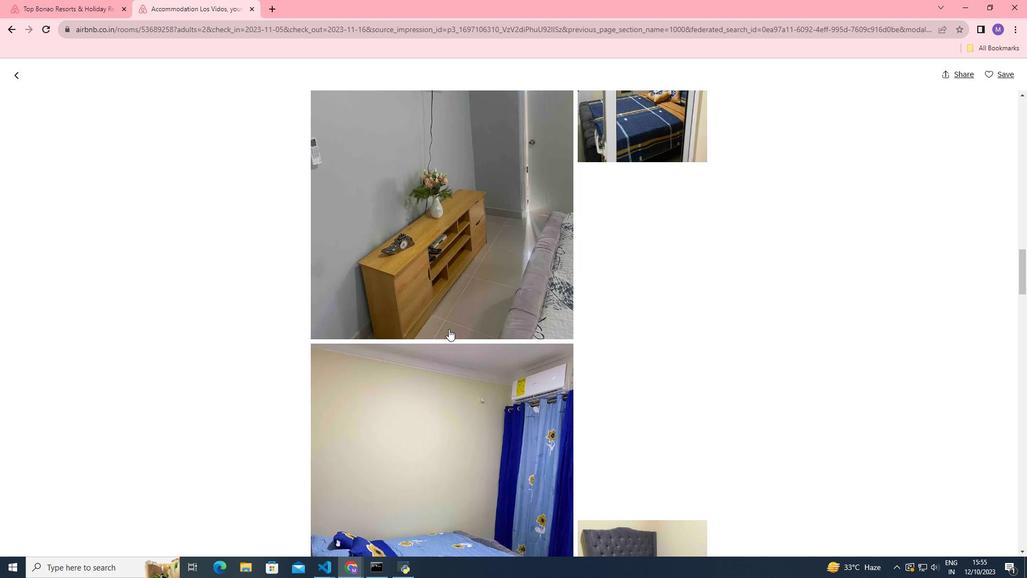 
Action: Mouse scrolled (449, 328) with delta (0, 0)
Screenshot: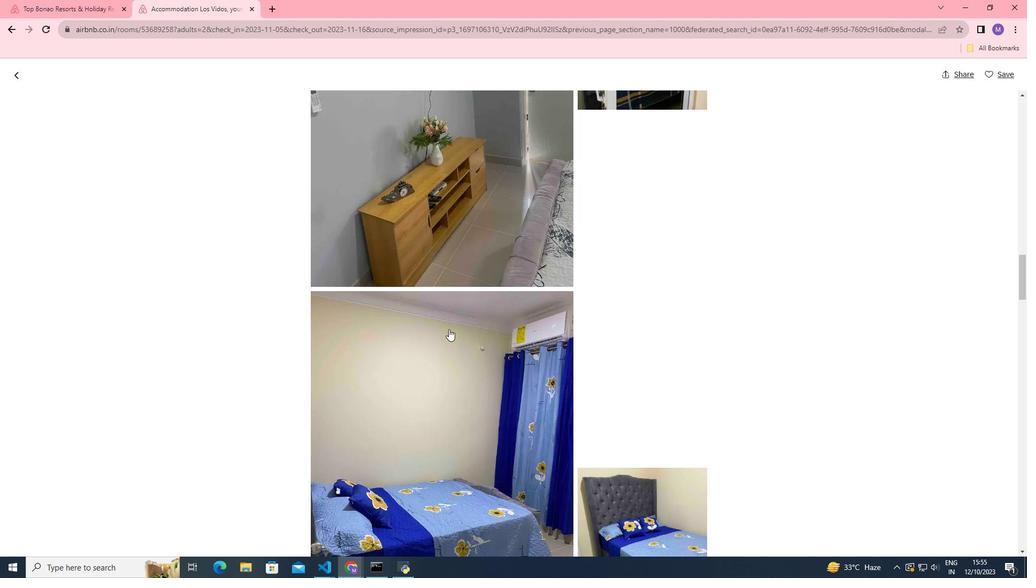 
Action: Mouse scrolled (449, 328) with delta (0, 0)
Screenshot: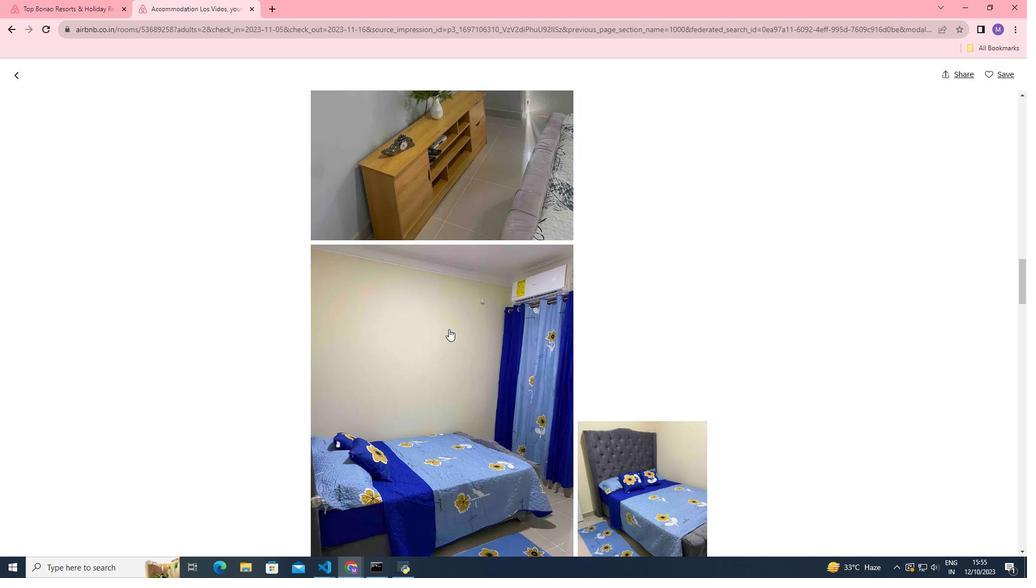 
Action: Mouse scrolled (449, 328) with delta (0, 0)
Screenshot: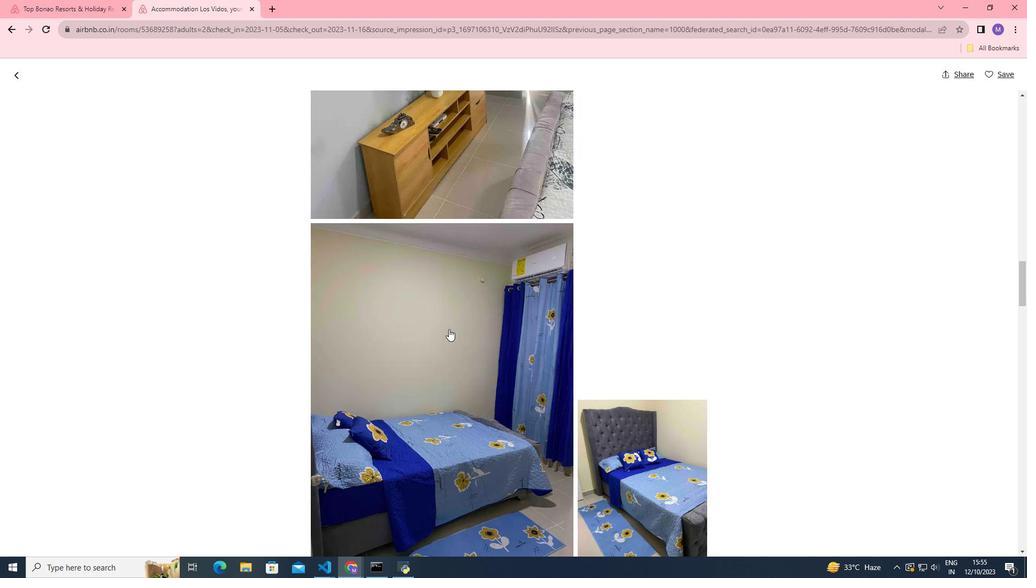 
Action: Mouse scrolled (449, 328) with delta (0, 0)
Screenshot: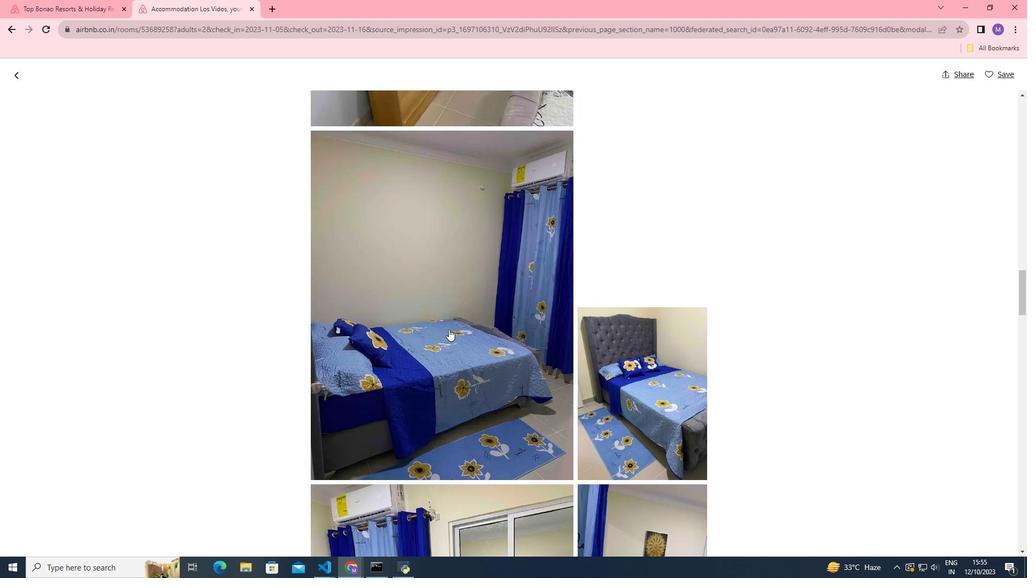 
Action: Mouse scrolled (449, 328) with delta (0, 0)
Screenshot: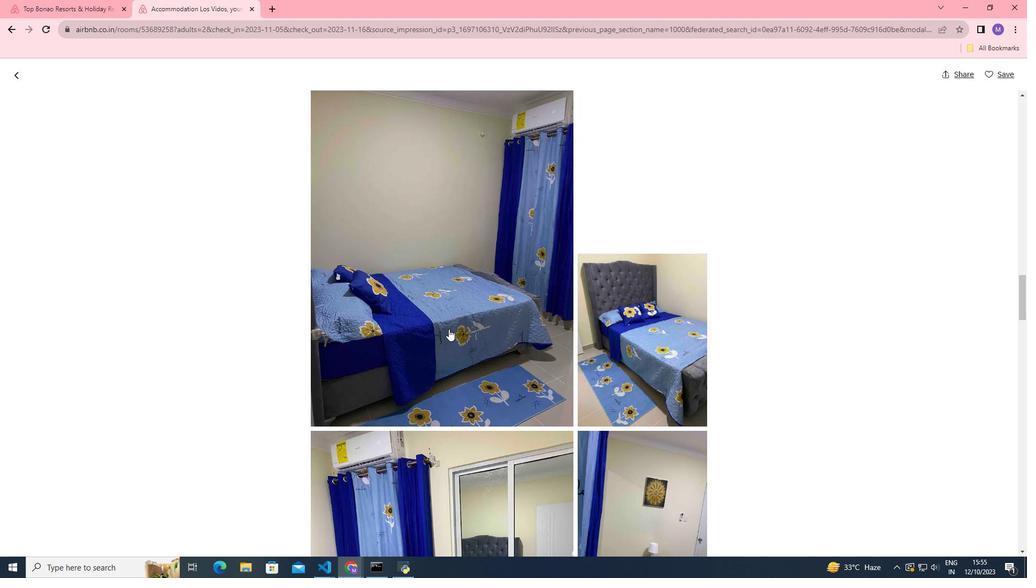 
Action: Mouse scrolled (449, 328) with delta (0, 0)
Screenshot: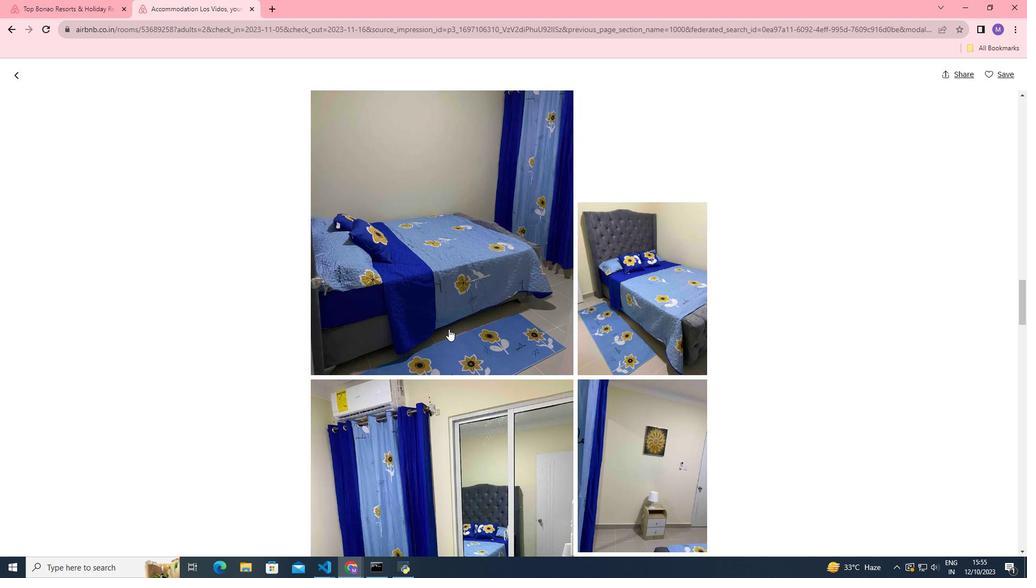 
Action: Mouse scrolled (449, 328) with delta (0, 0)
Screenshot: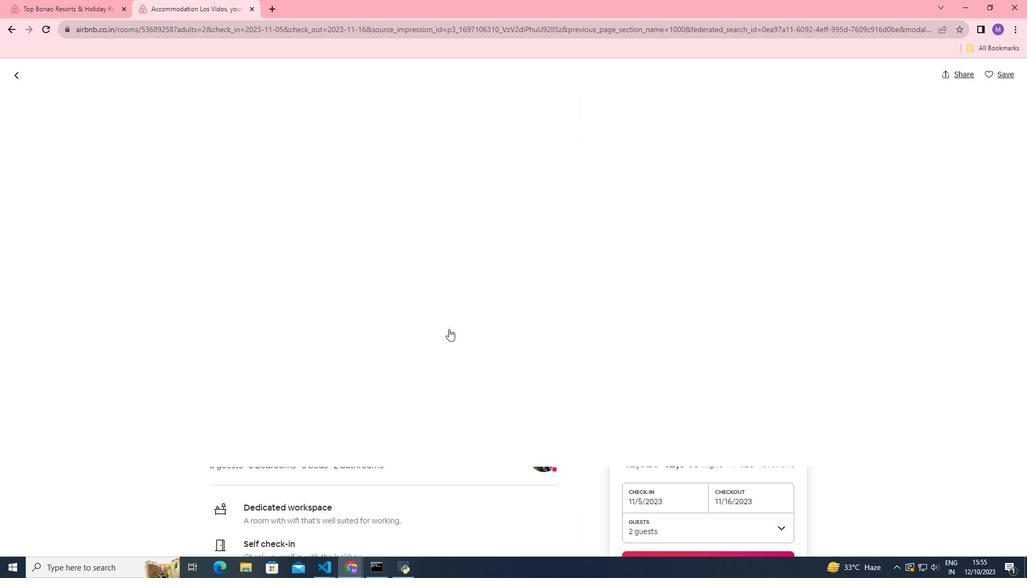 
Action: Mouse scrolled (449, 328) with delta (0, 0)
Screenshot: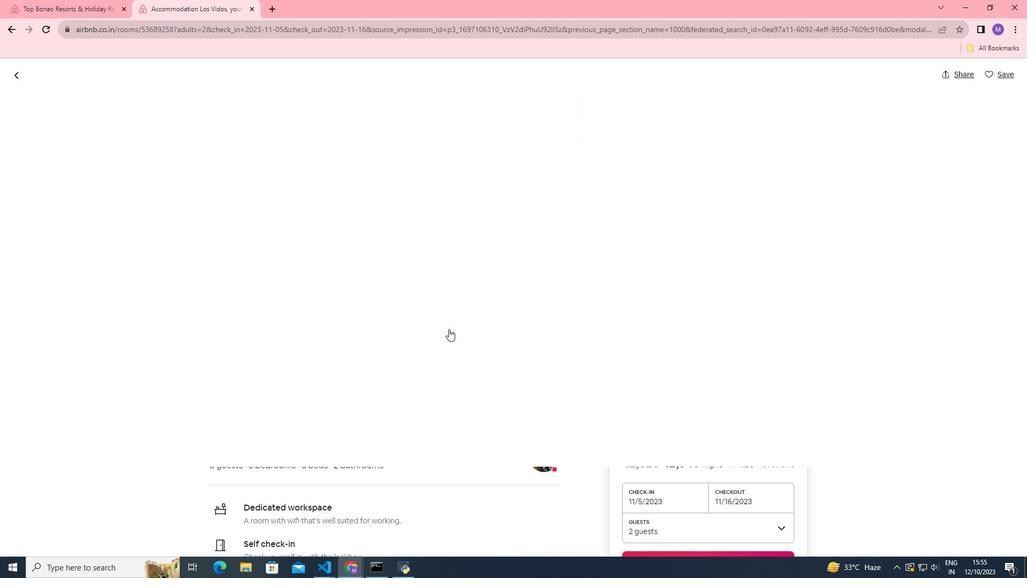 
Action: Mouse scrolled (449, 328) with delta (0, 0)
Screenshot: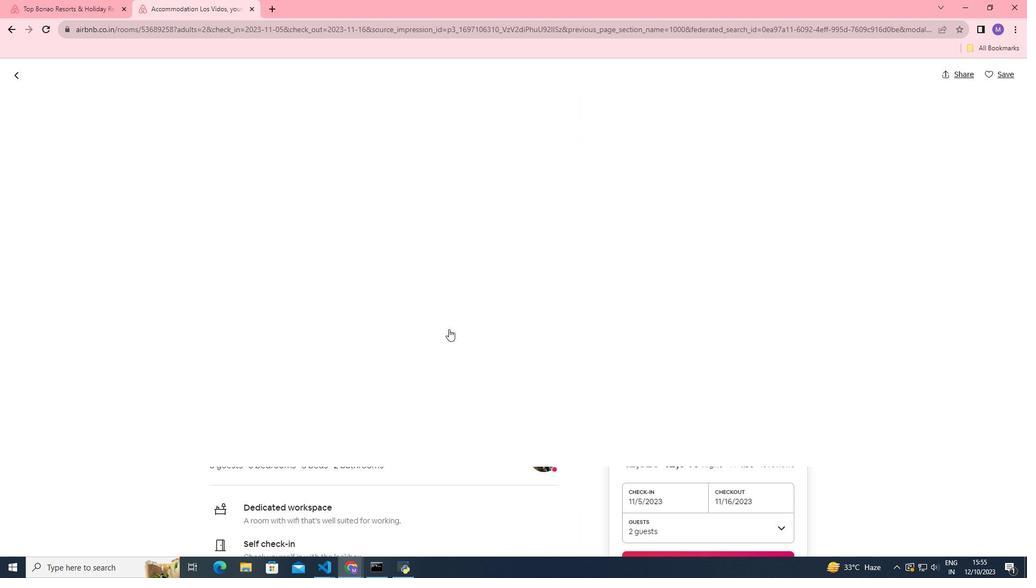 
Action: Mouse scrolled (449, 328) with delta (0, 0)
Screenshot: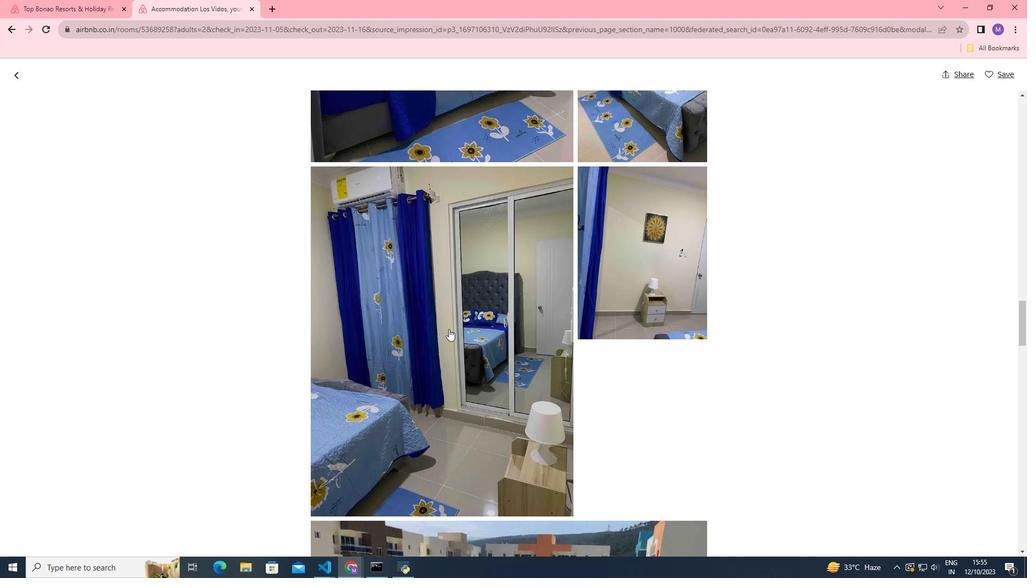 
Action: Mouse scrolled (449, 328) with delta (0, 0)
Screenshot: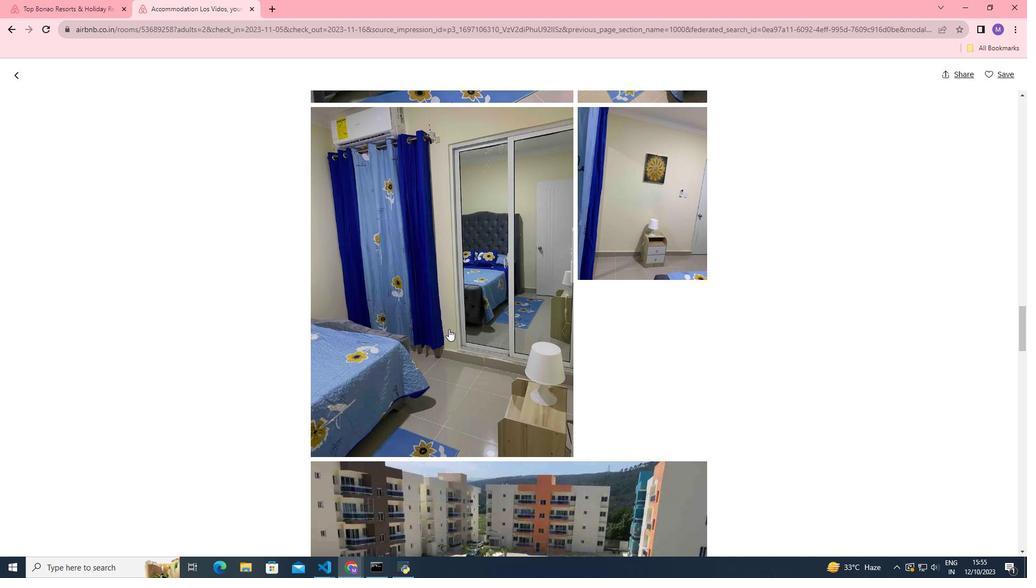 
Action: Mouse scrolled (449, 328) with delta (0, 0)
Screenshot: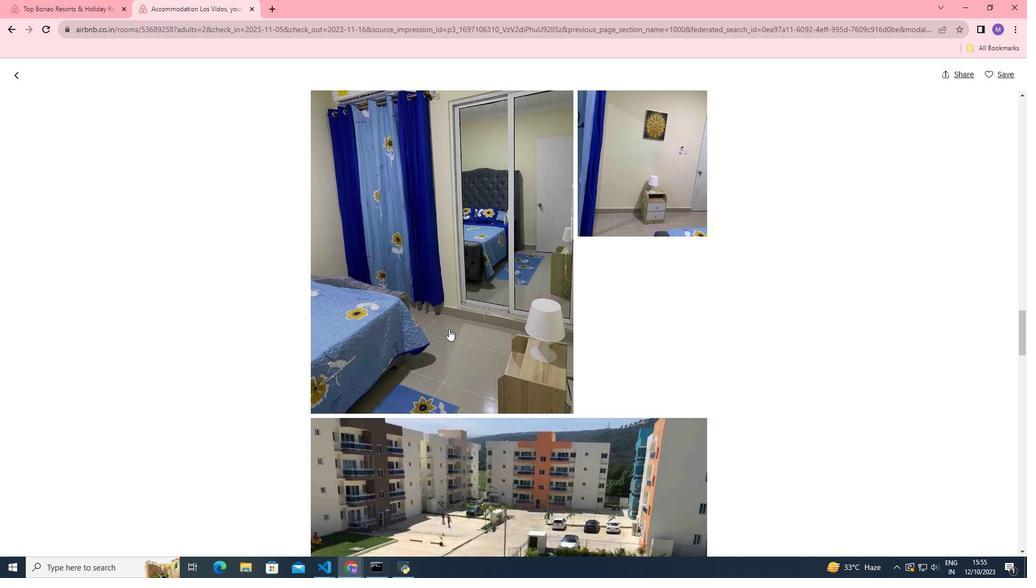 
Action: Mouse scrolled (449, 328) with delta (0, 0)
Screenshot: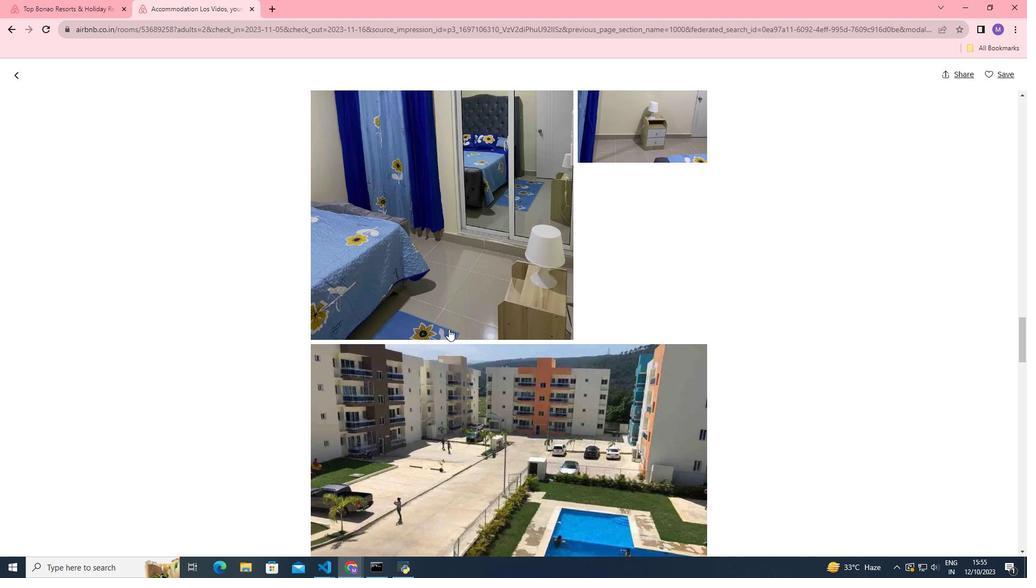 
Action: Mouse scrolled (449, 328) with delta (0, 0)
Screenshot: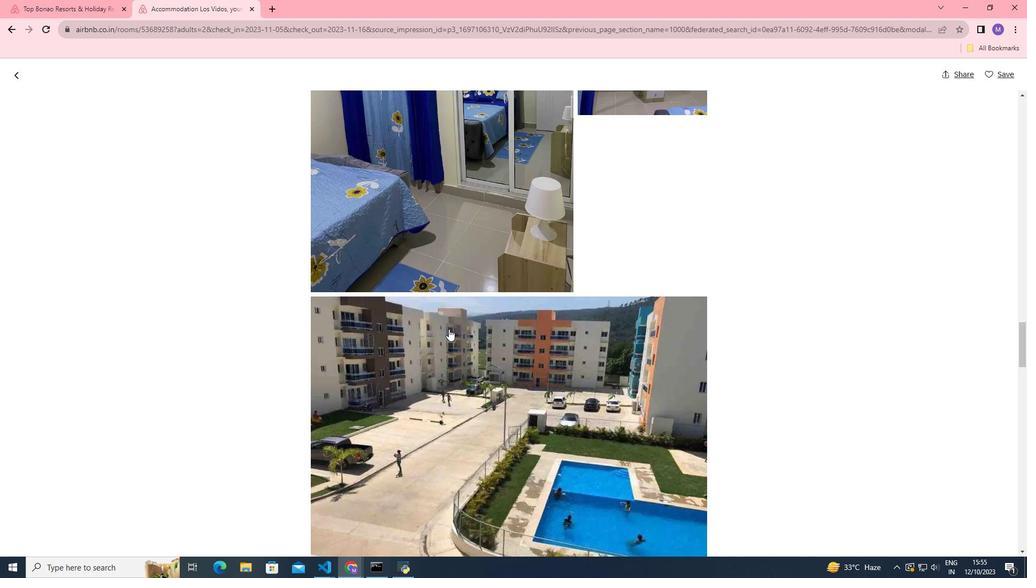 
Action: Mouse scrolled (449, 328) with delta (0, 0)
Screenshot: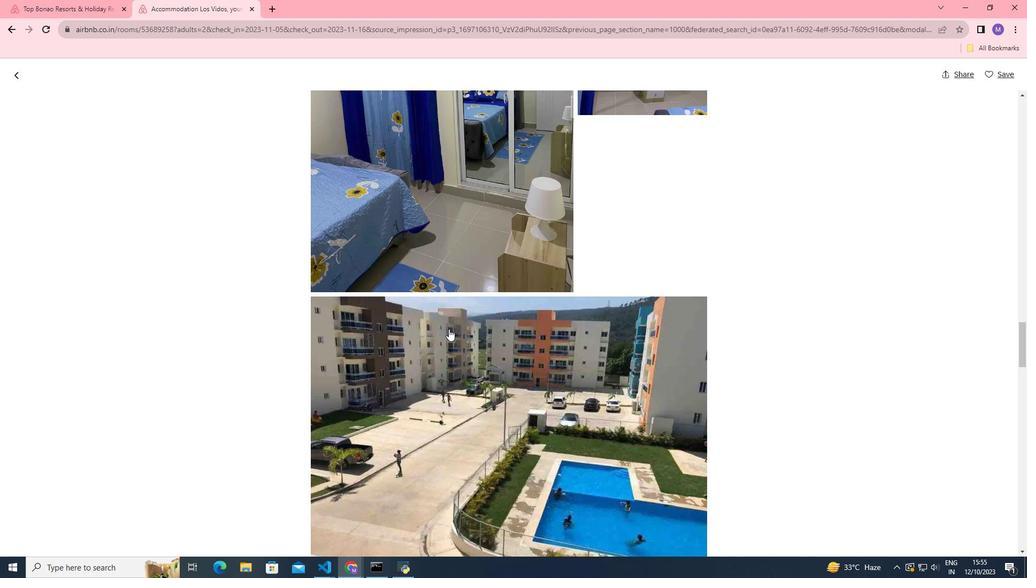 
Action: Mouse scrolled (449, 328) with delta (0, 0)
Screenshot: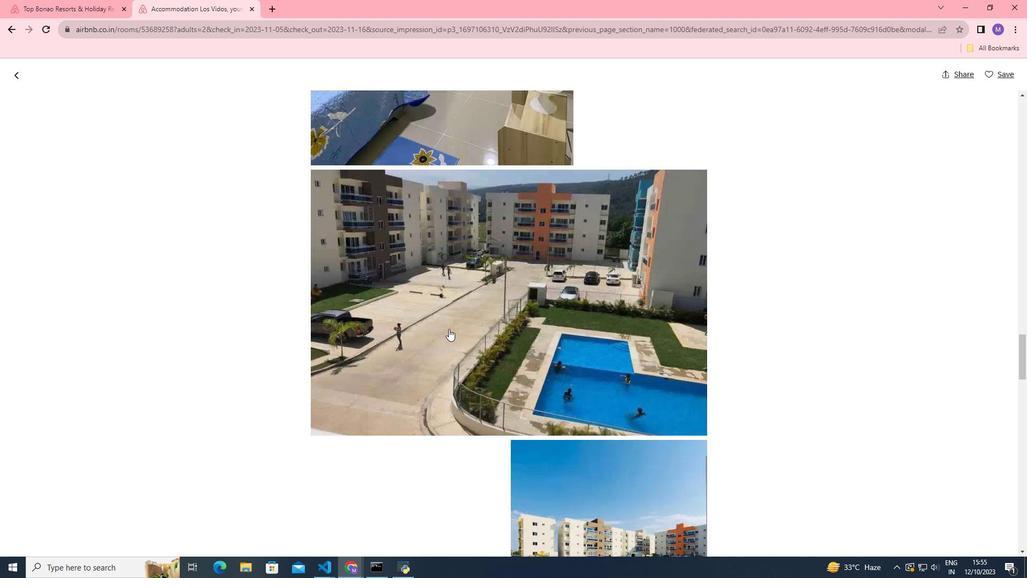 
Action: Mouse scrolled (449, 328) with delta (0, 0)
Screenshot: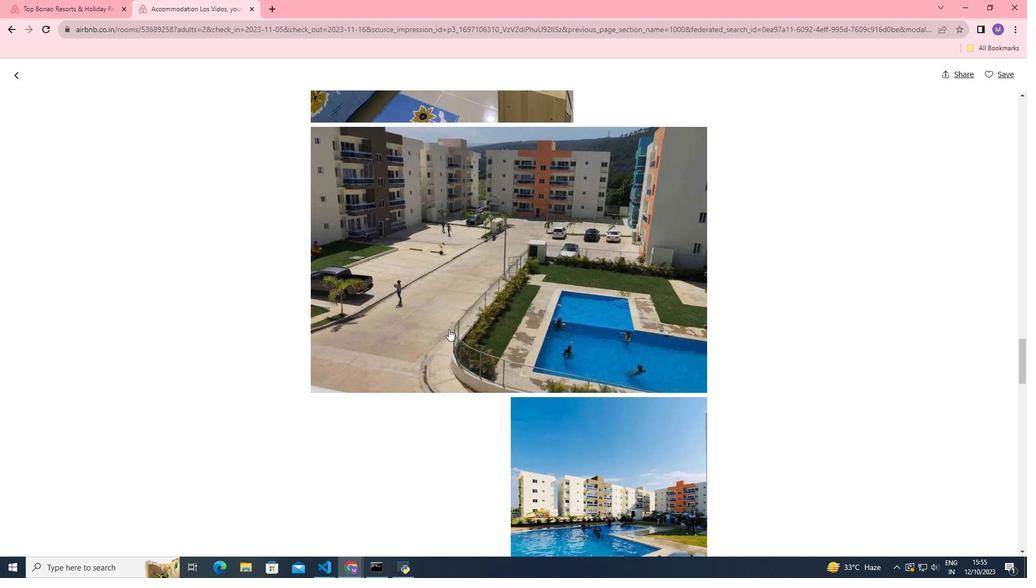 
Action: Mouse scrolled (449, 328) with delta (0, 0)
Screenshot: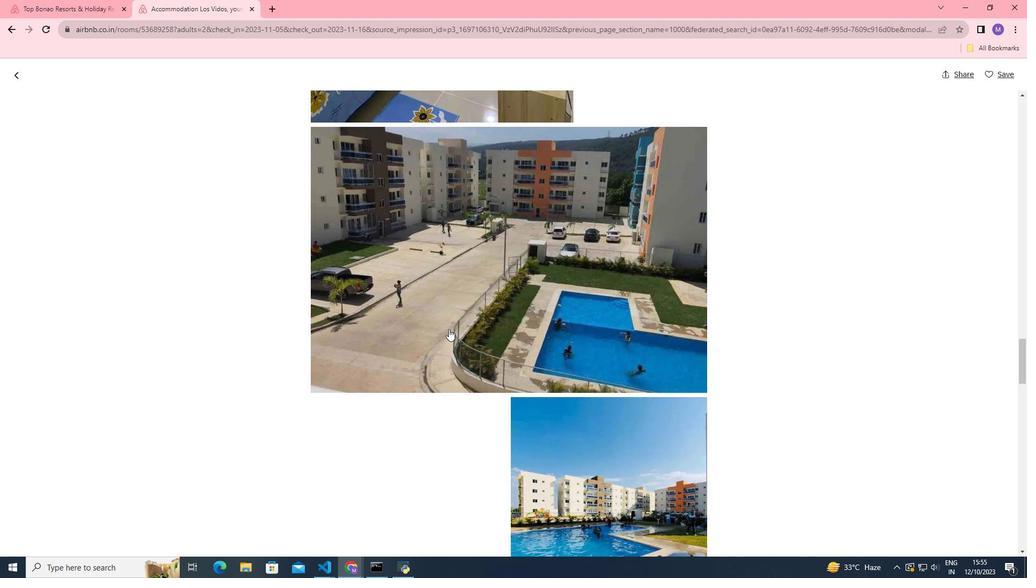 
Action: Mouse scrolled (449, 328) with delta (0, 0)
Screenshot: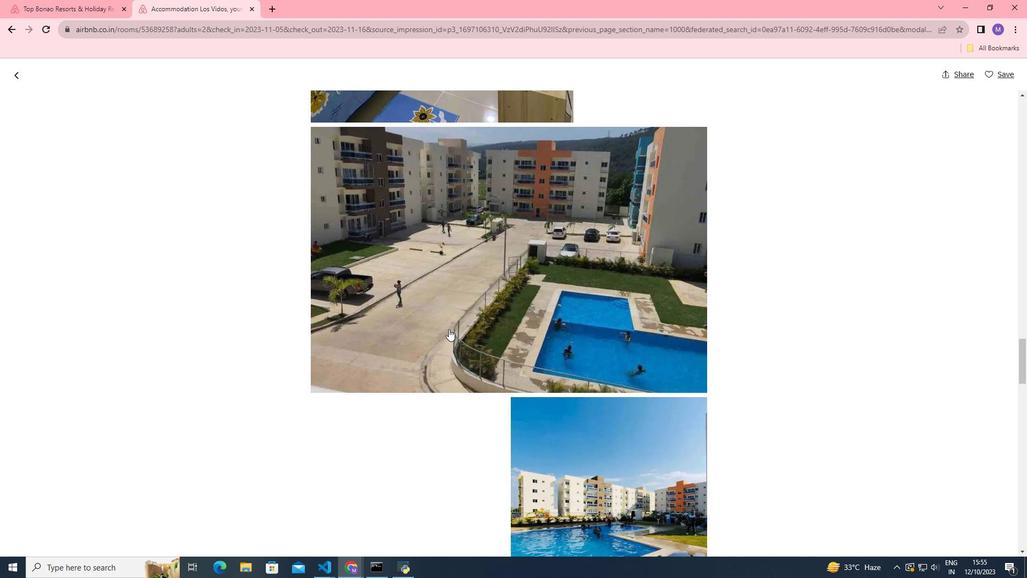 
Action: Mouse scrolled (449, 328) with delta (0, 0)
Screenshot: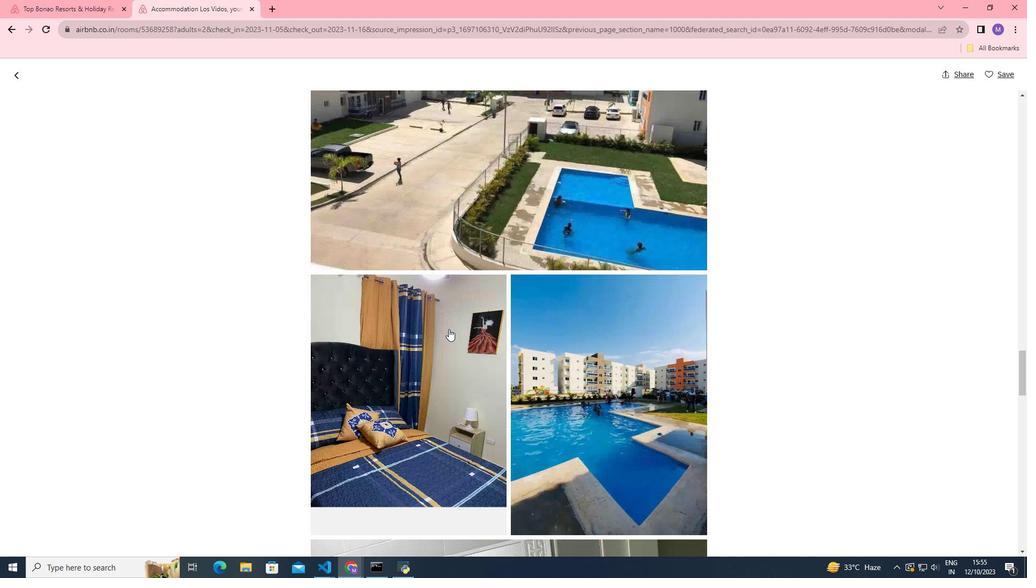 
Action: Mouse moved to (448, 337)
Screenshot: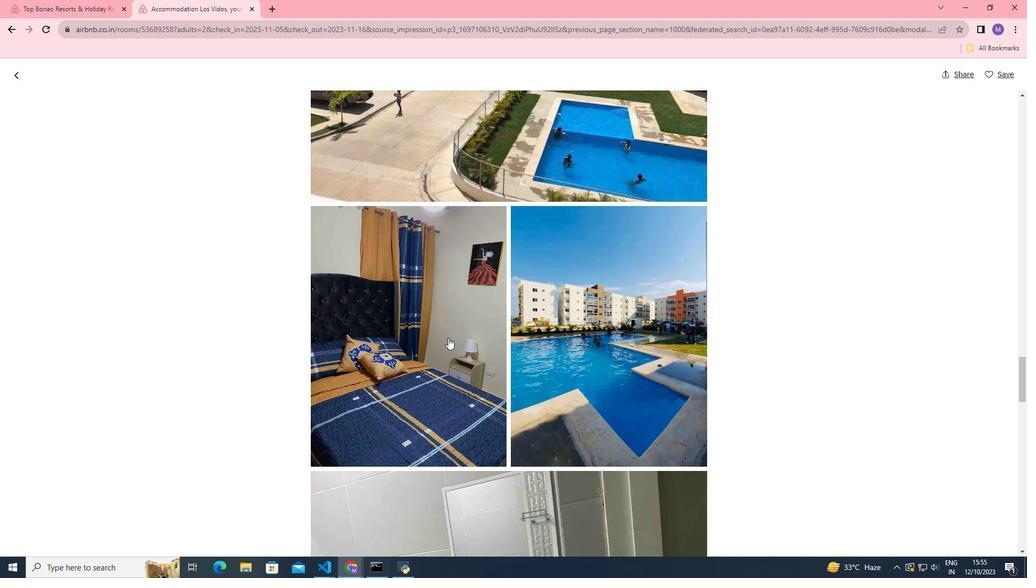 
Action: Mouse scrolled (448, 337) with delta (0, 0)
Screenshot: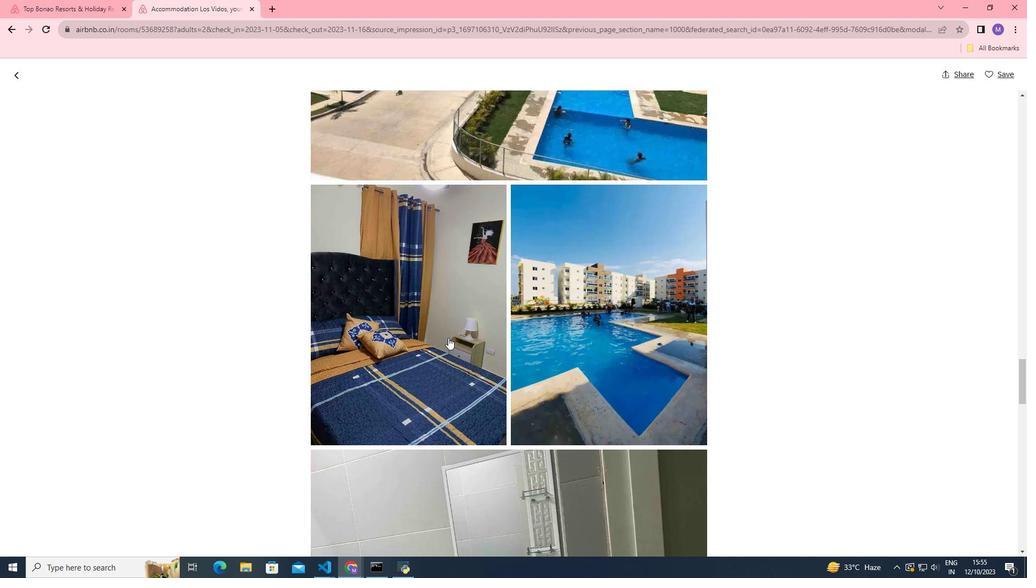 
Action: Mouse scrolled (448, 337) with delta (0, 0)
Screenshot: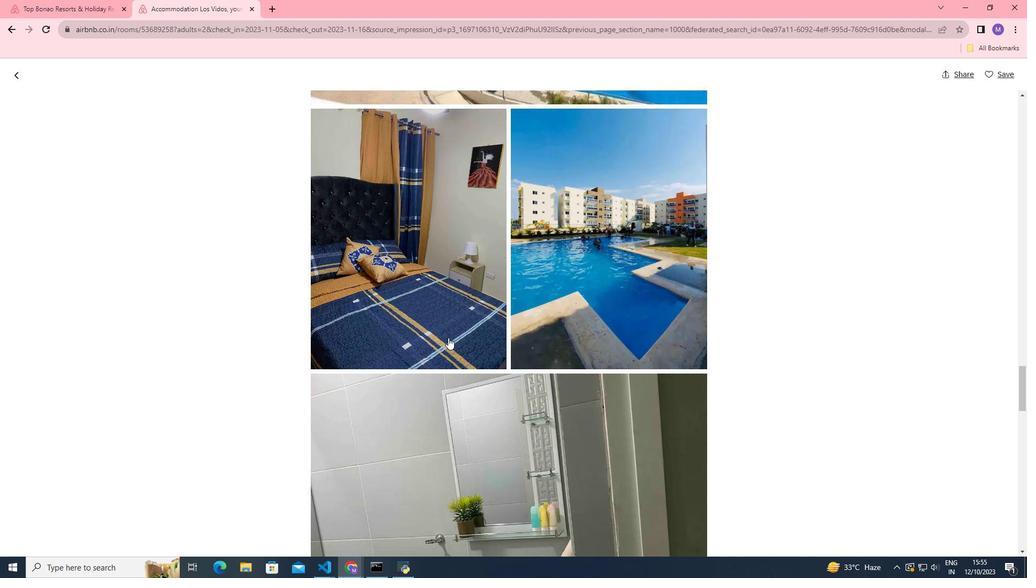 
Action: Mouse scrolled (448, 337) with delta (0, 0)
Screenshot: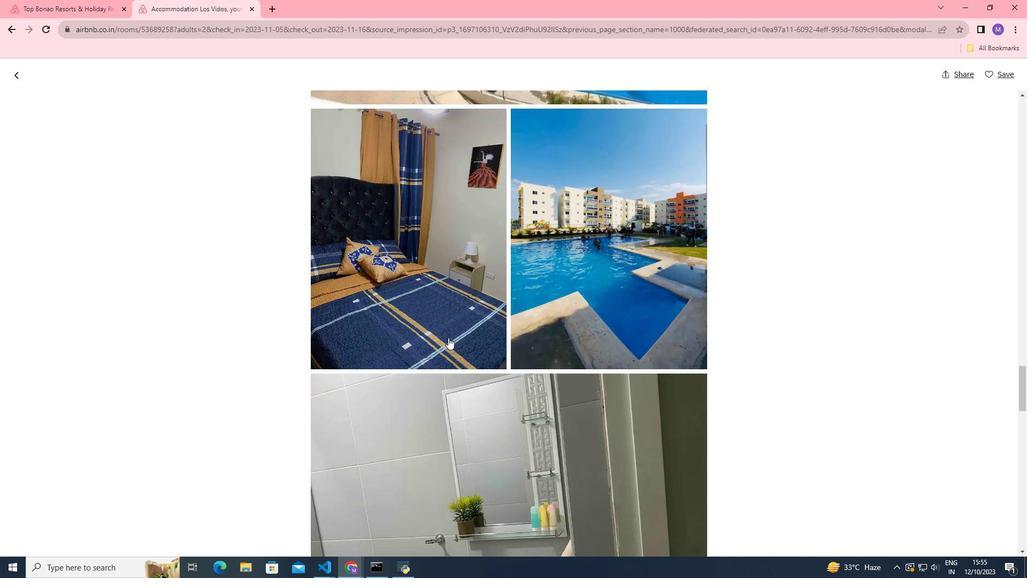 
Action: Mouse scrolled (448, 337) with delta (0, 0)
Screenshot: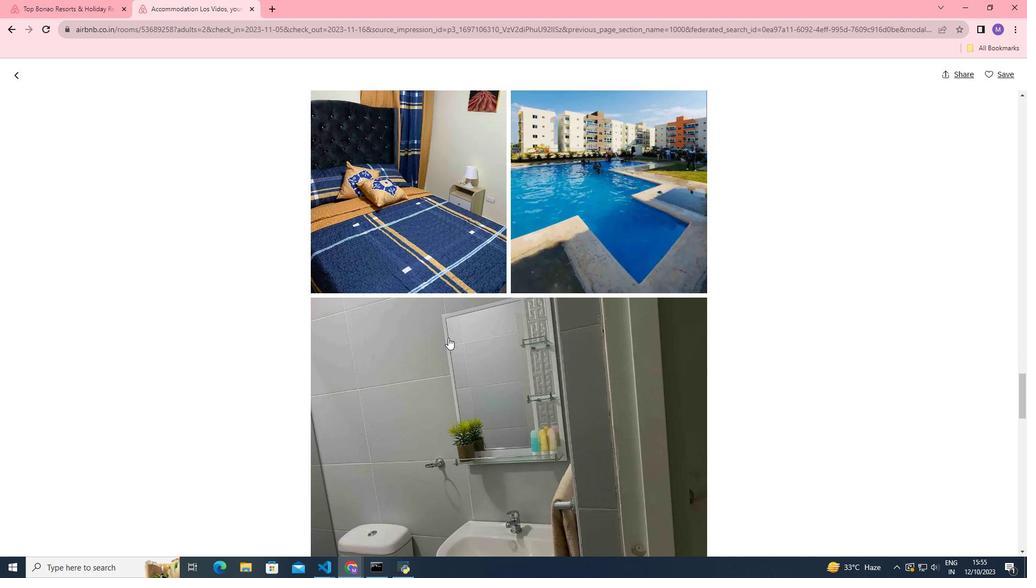 
Action: Mouse scrolled (448, 337) with delta (0, 0)
Screenshot: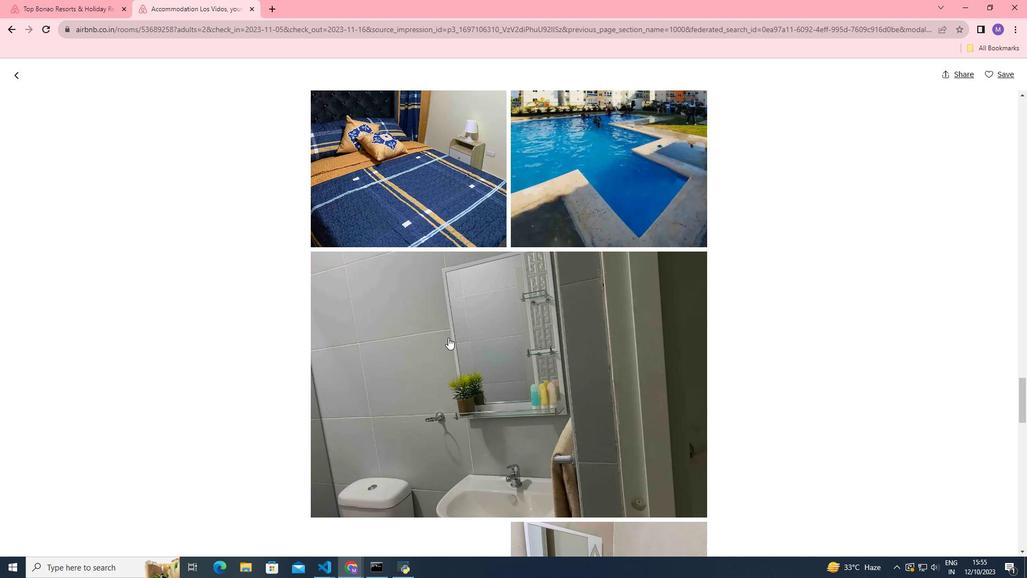 
Action: Mouse scrolled (448, 337) with delta (0, 0)
Screenshot: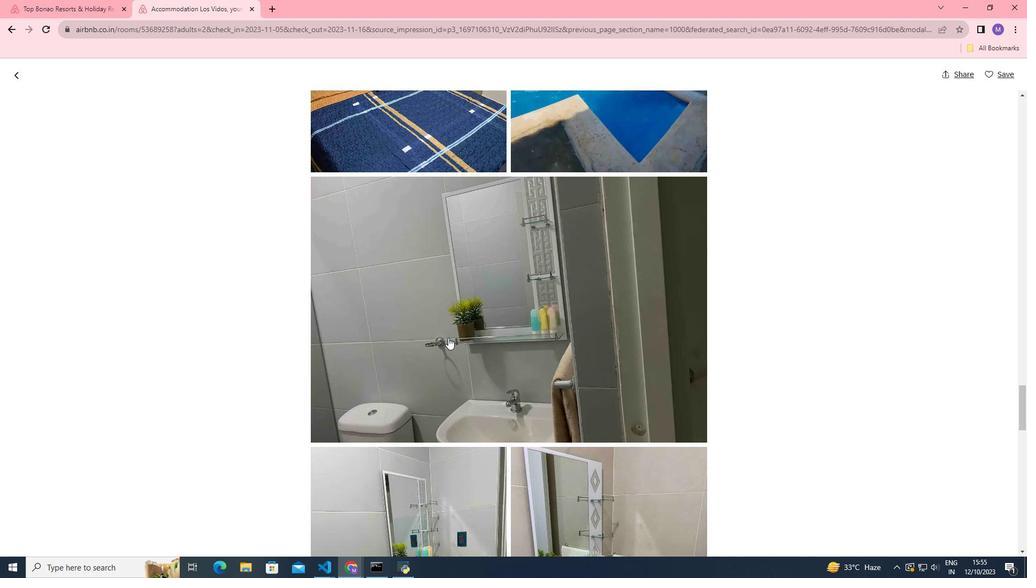 
Action: Mouse scrolled (448, 337) with delta (0, 0)
Screenshot: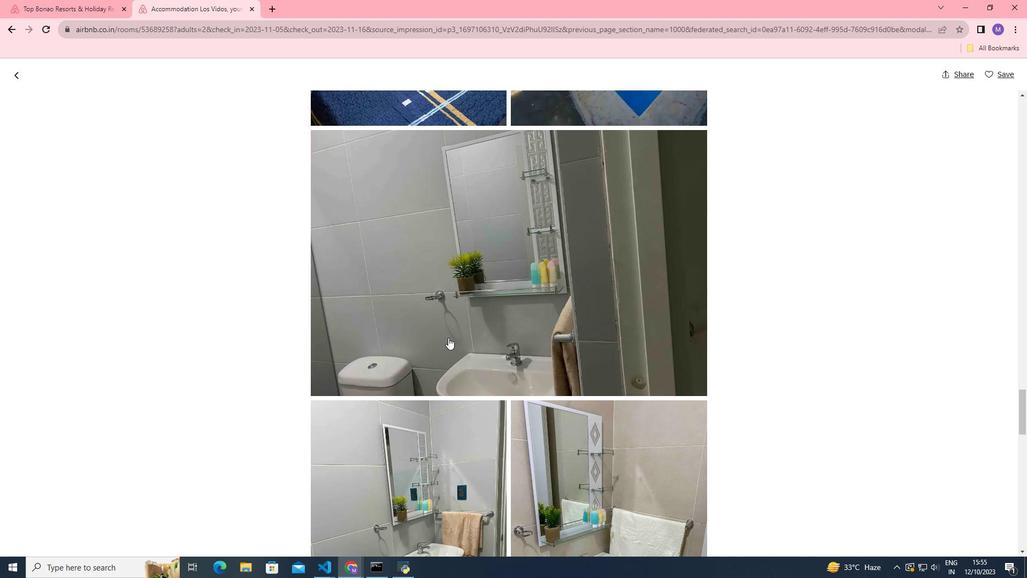 
Action: Mouse scrolled (448, 337) with delta (0, 0)
Screenshot: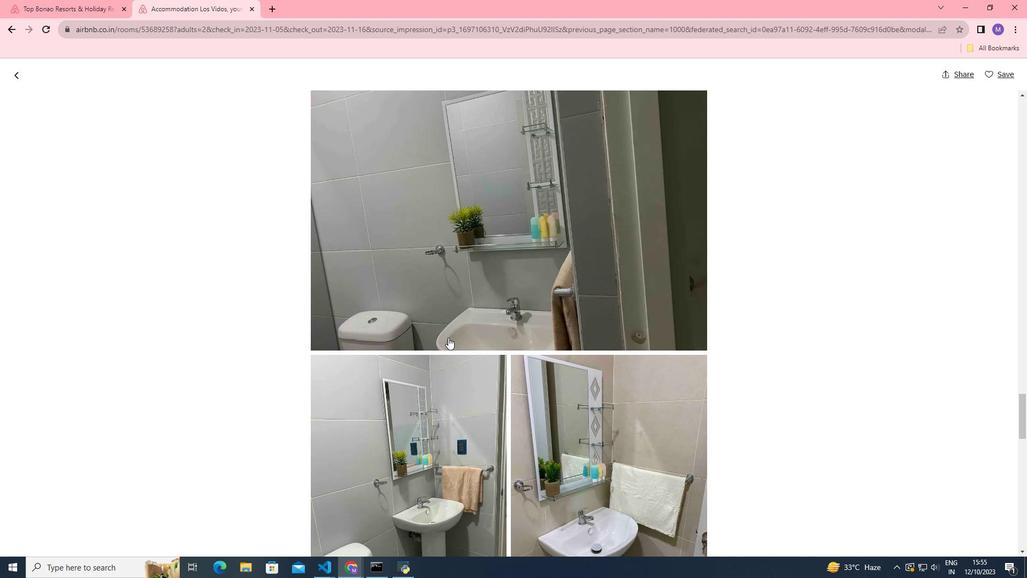 
Action: Mouse scrolled (448, 337) with delta (0, 0)
Screenshot: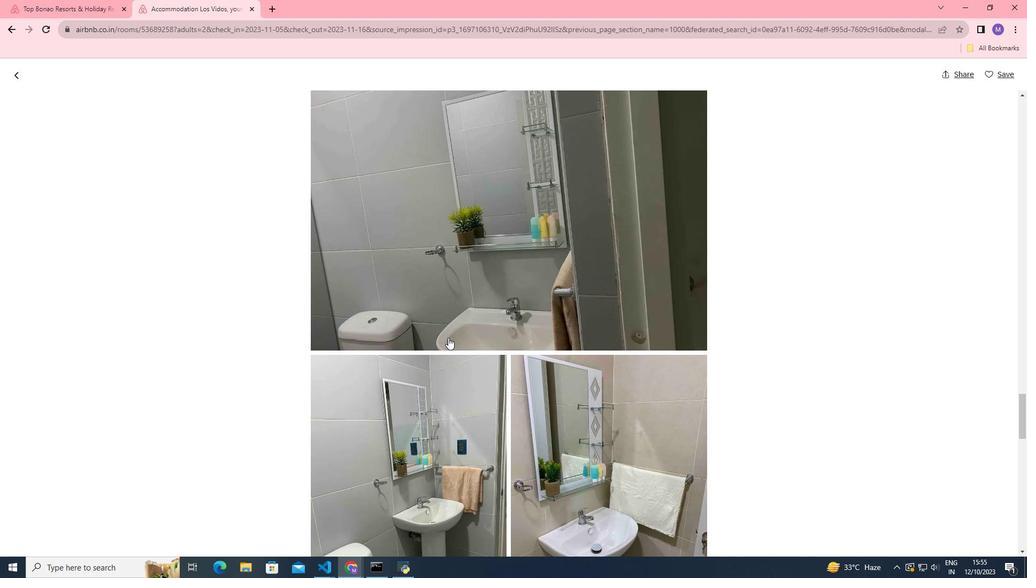 
Action: Mouse moved to (448, 341)
Screenshot: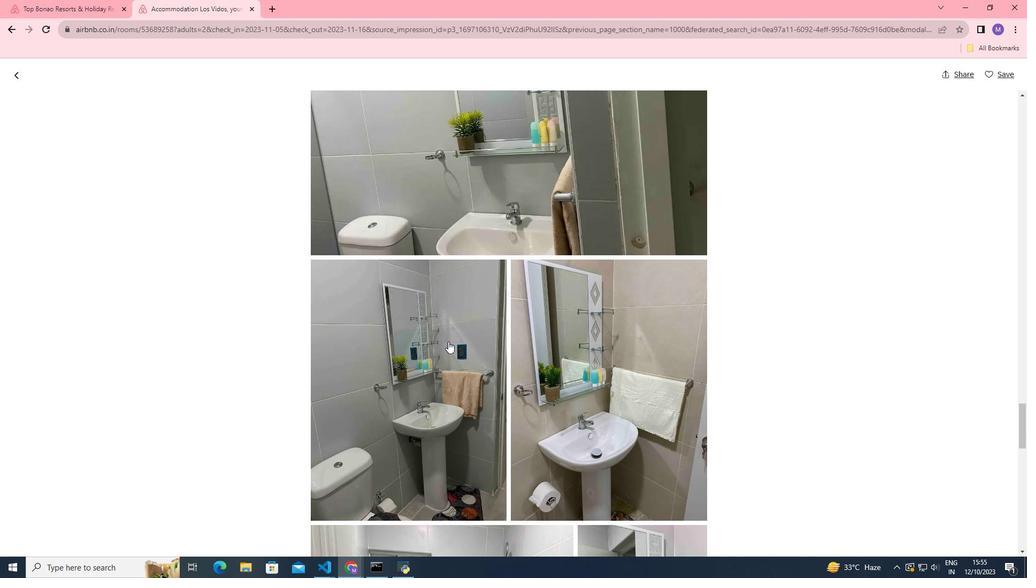 
Action: Mouse scrolled (448, 341) with delta (0, 0)
Screenshot: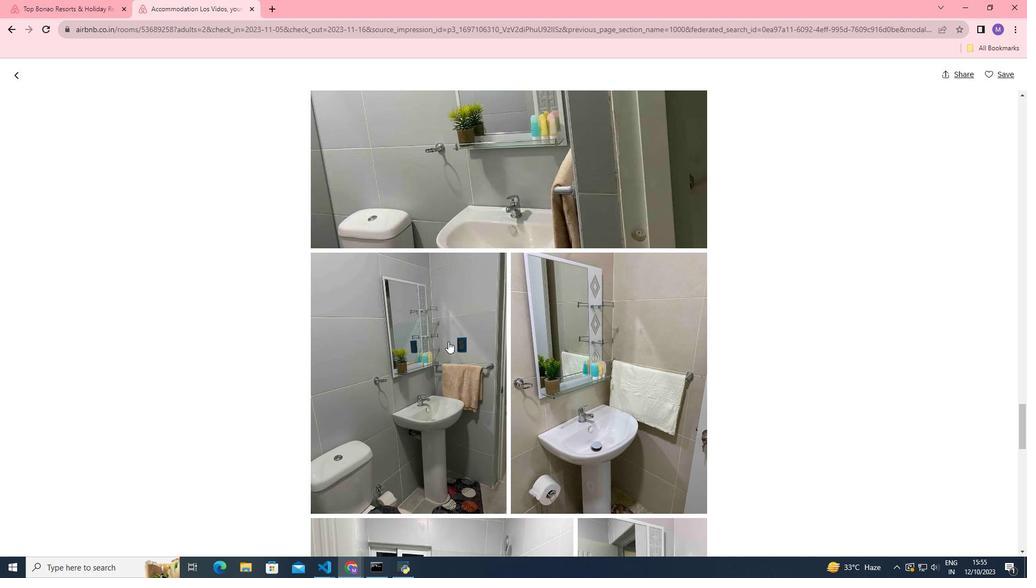 
Action: Mouse scrolled (448, 341) with delta (0, 0)
Screenshot: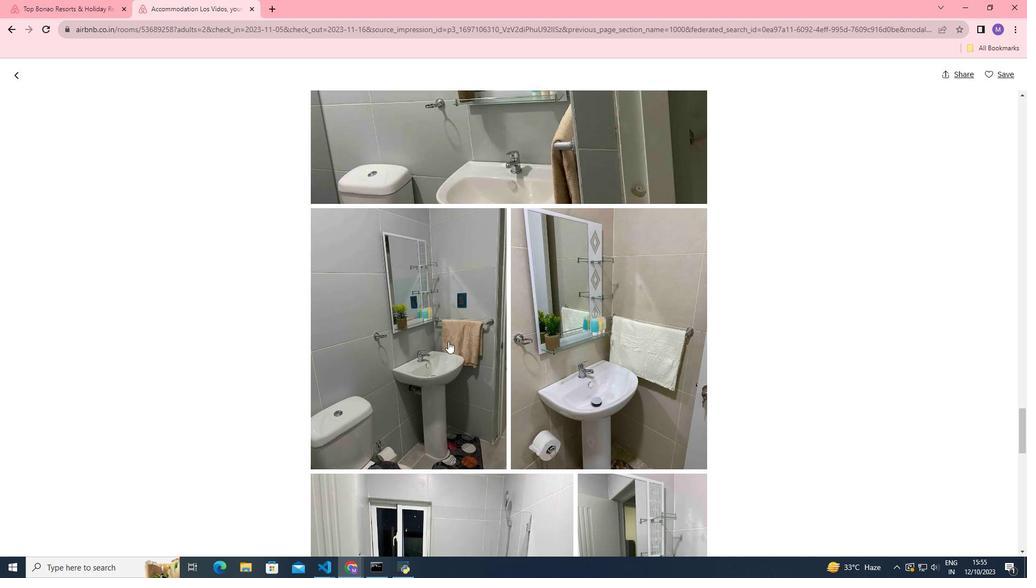 
Action: Mouse scrolled (448, 341) with delta (0, 0)
Screenshot: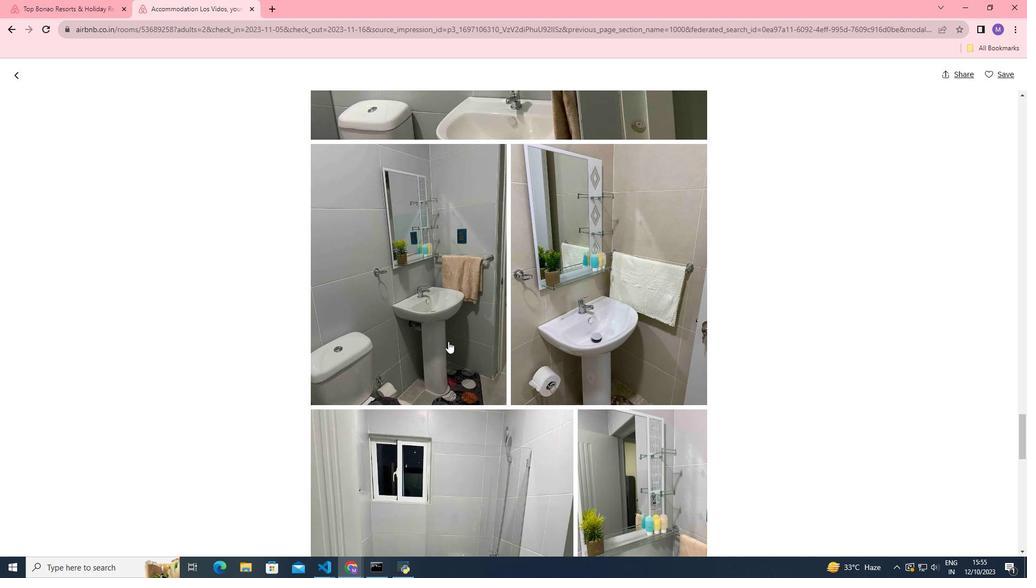 
Action: Mouse scrolled (448, 341) with delta (0, 0)
Screenshot: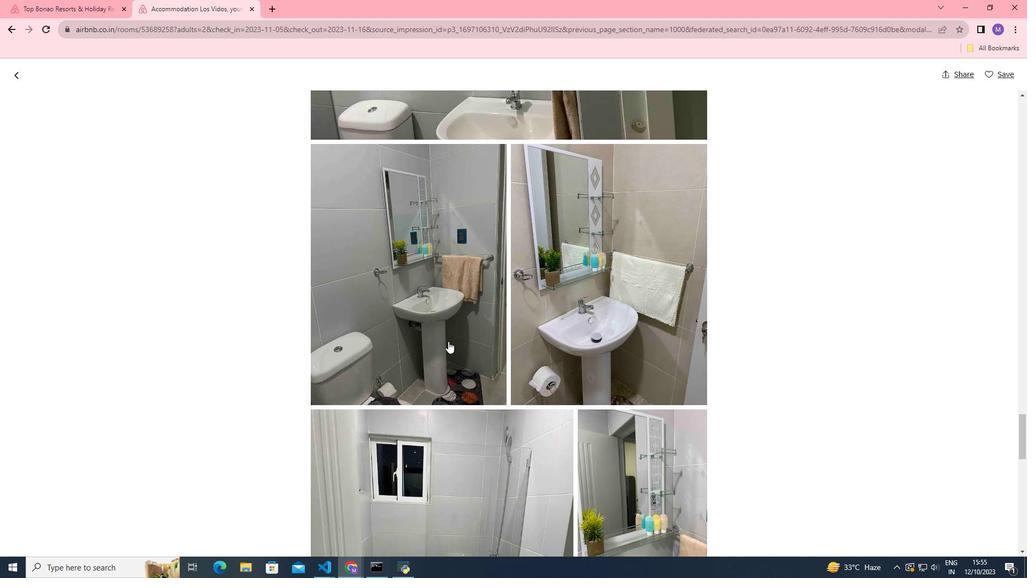 
Action: Mouse scrolled (448, 341) with delta (0, 0)
Screenshot: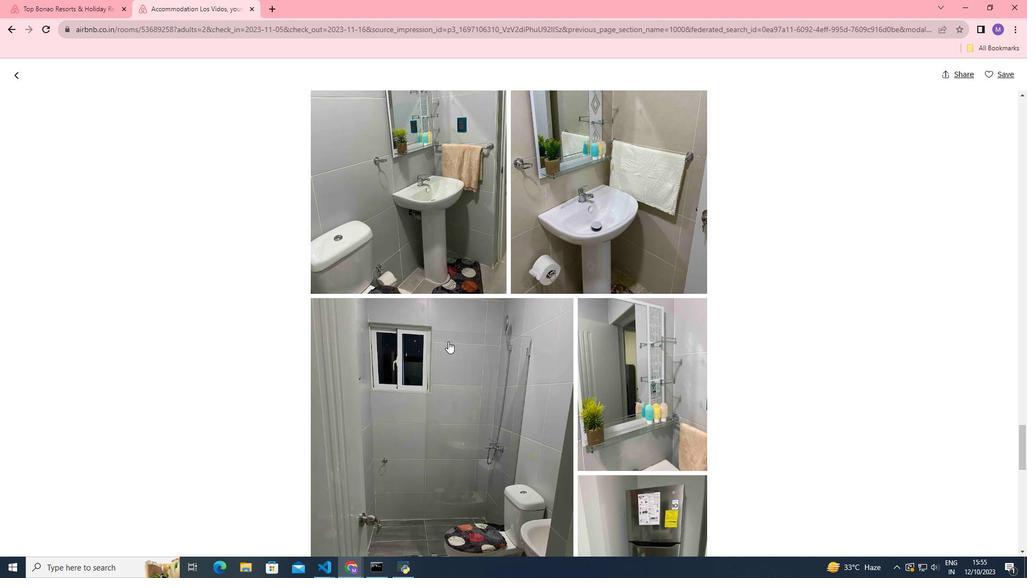 
Action: Mouse scrolled (448, 341) with delta (0, 0)
Screenshot: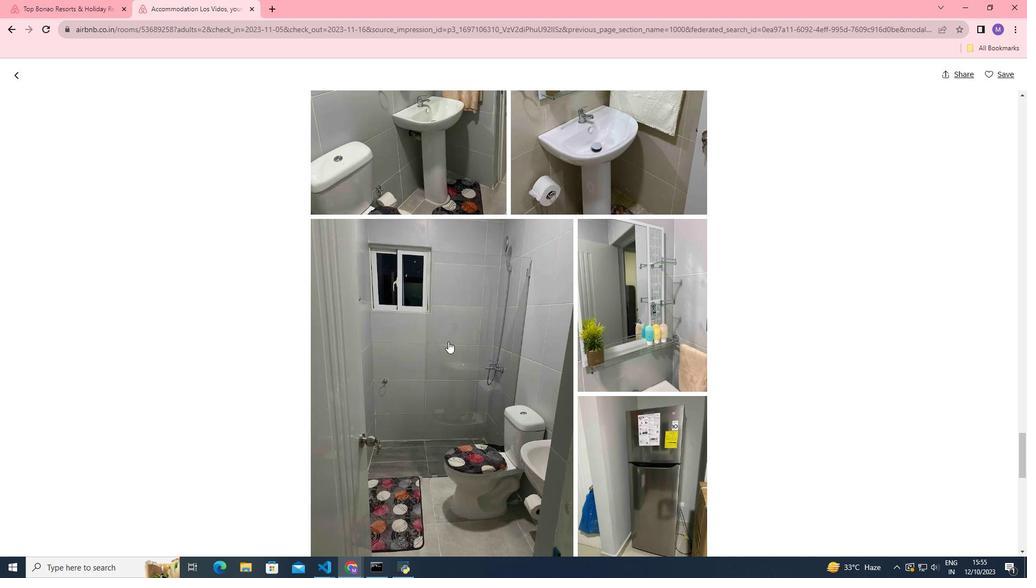 
Action: Mouse scrolled (448, 341) with delta (0, 0)
Screenshot: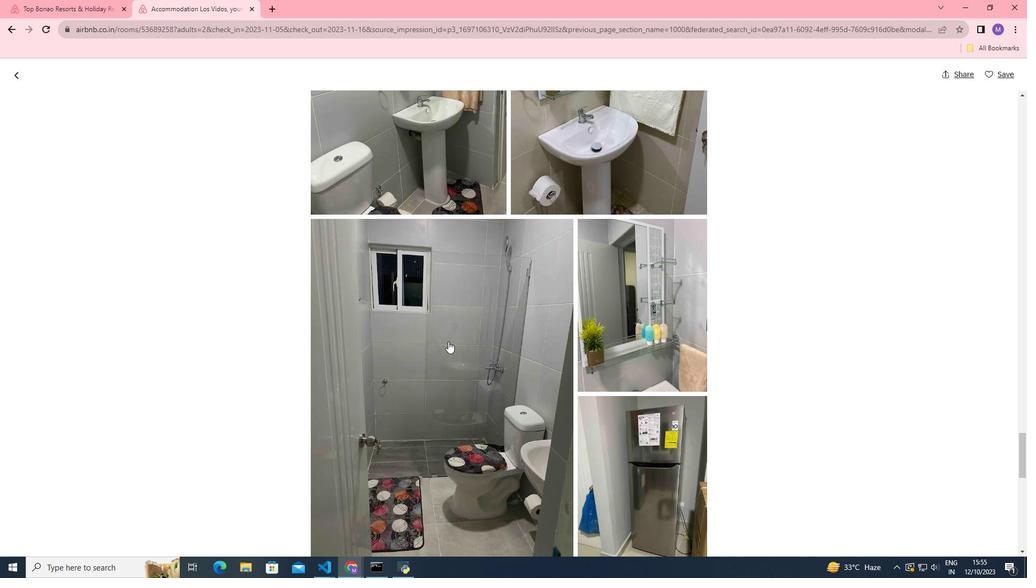 
Action: Mouse scrolled (448, 341) with delta (0, 0)
Screenshot: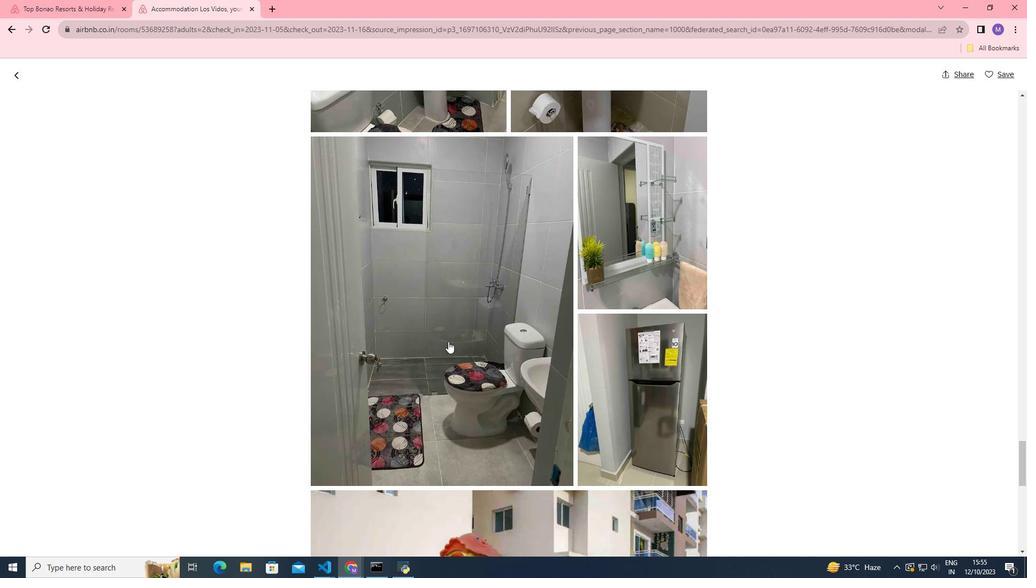 
Action: Mouse scrolled (448, 341) with delta (0, 0)
Screenshot: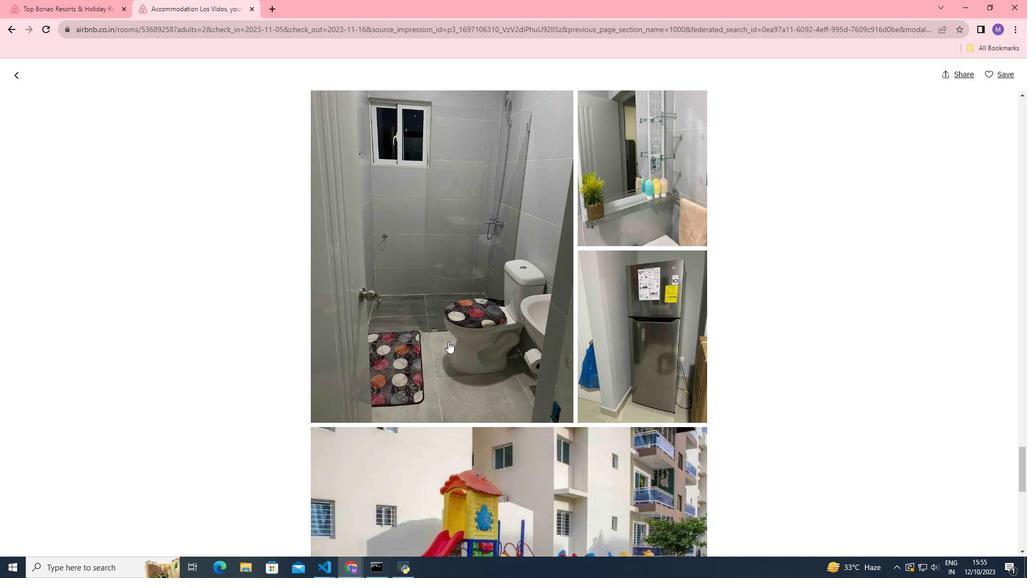 
Action: Mouse scrolled (448, 341) with delta (0, 0)
Screenshot: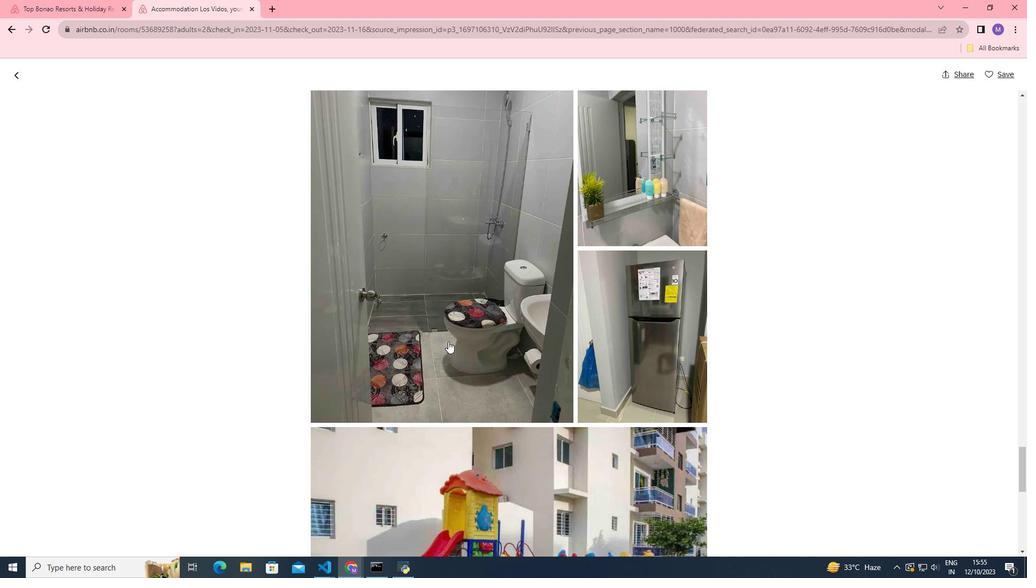 
Action: Mouse scrolled (448, 341) with delta (0, 0)
Screenshot: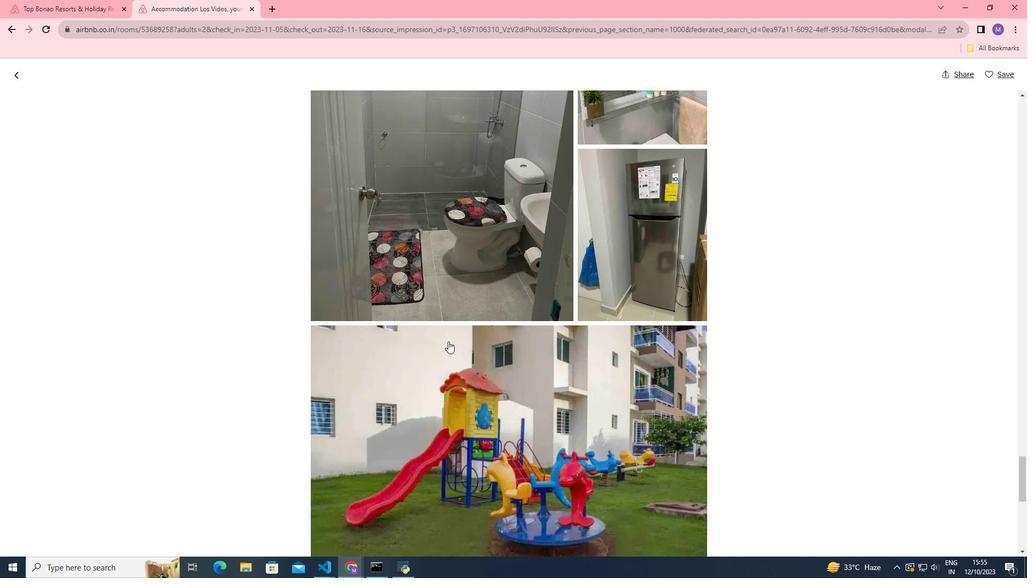
Action: Mouse scrolled (448, 341) with delta (0, 0)
Screenshot: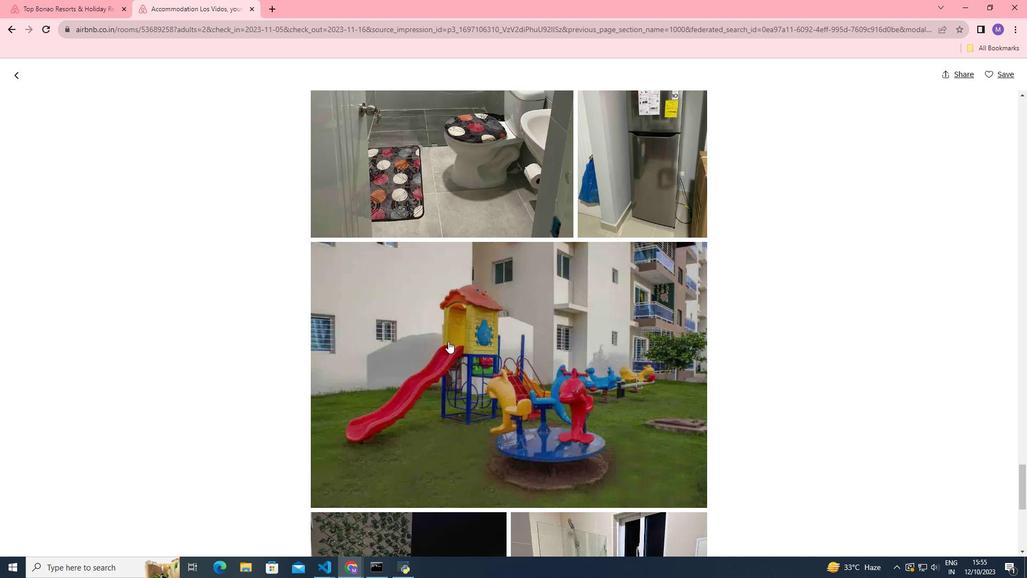 
Action: Mouse scrolled (448, 341) with delta (0, 0)
Screenshot: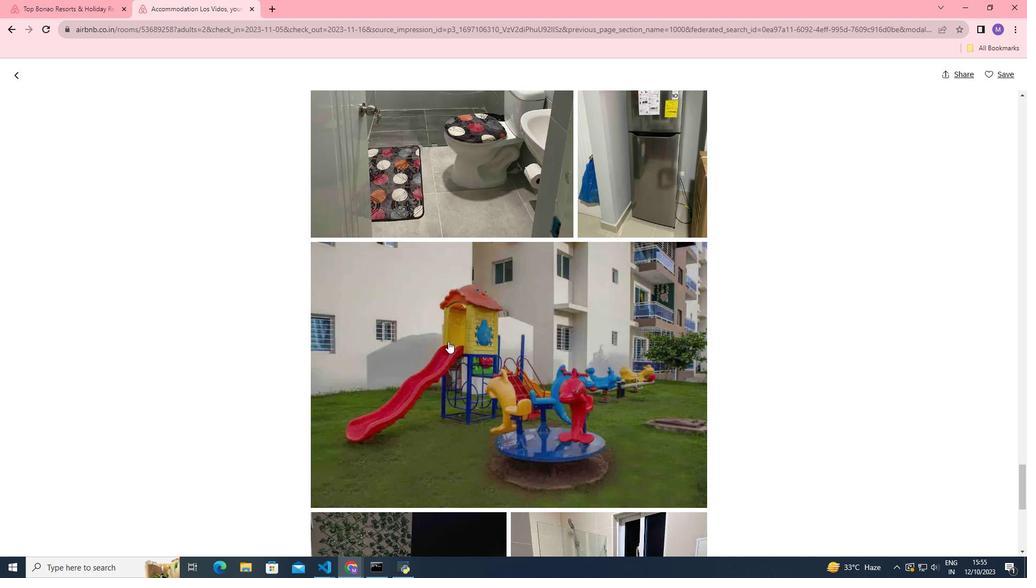 
Action: Mouse scrolled (448, 341) with delta (0, 0)
Screenshot: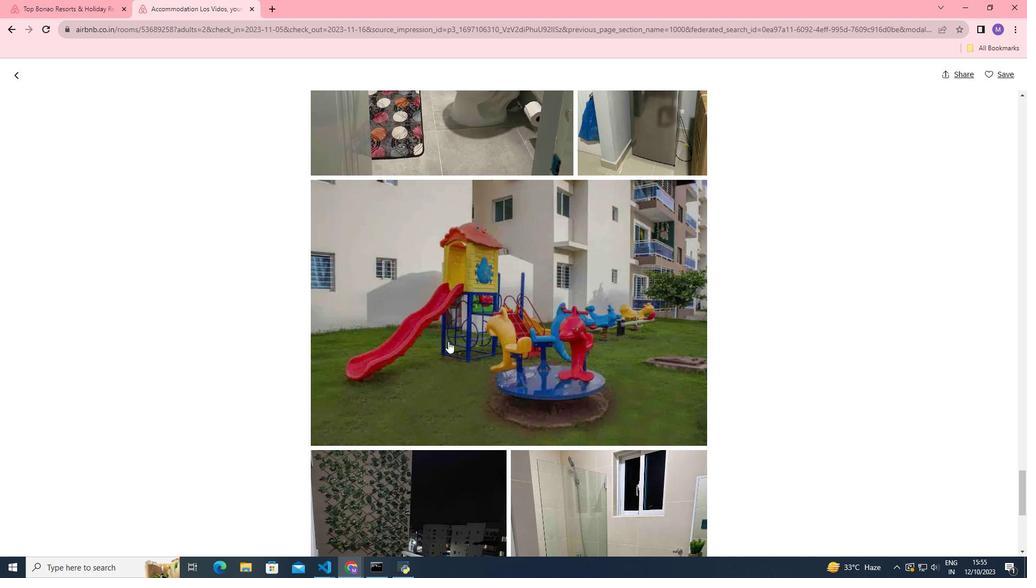 
Action: Mouse scrolled (448, 341) with delta (0, 0)
Screenshot: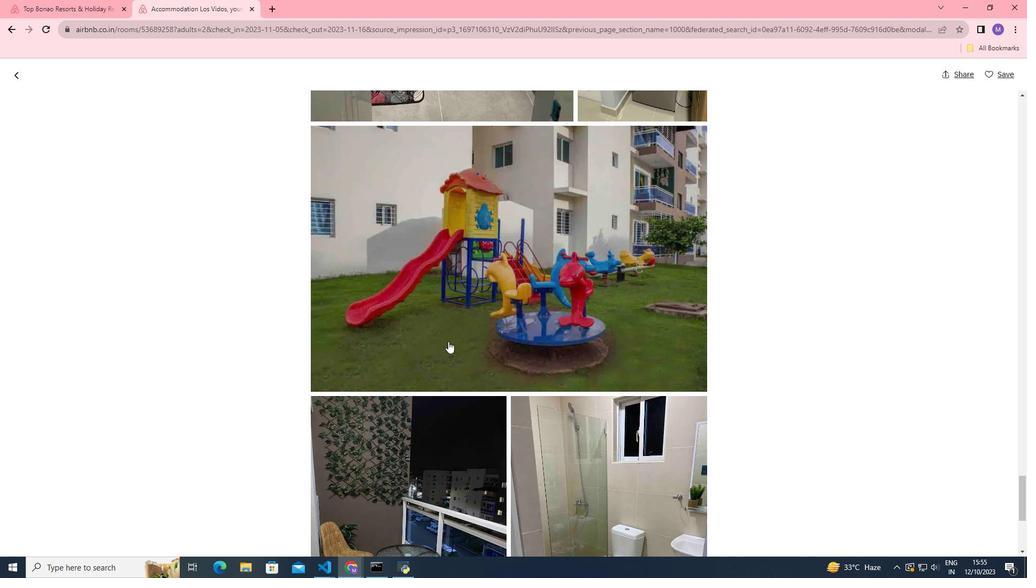 
Action: Mouse scrolled (448, 341) with delta (0, 0)
Screenshot: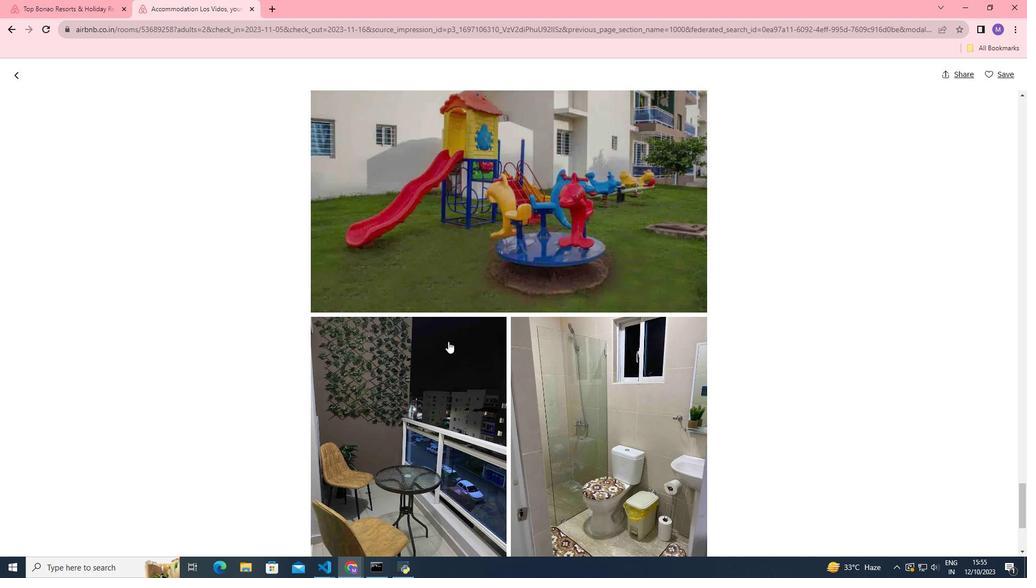 
Action: Mouse scrolled (448, 341) with delta (0, 0)
Screenshot: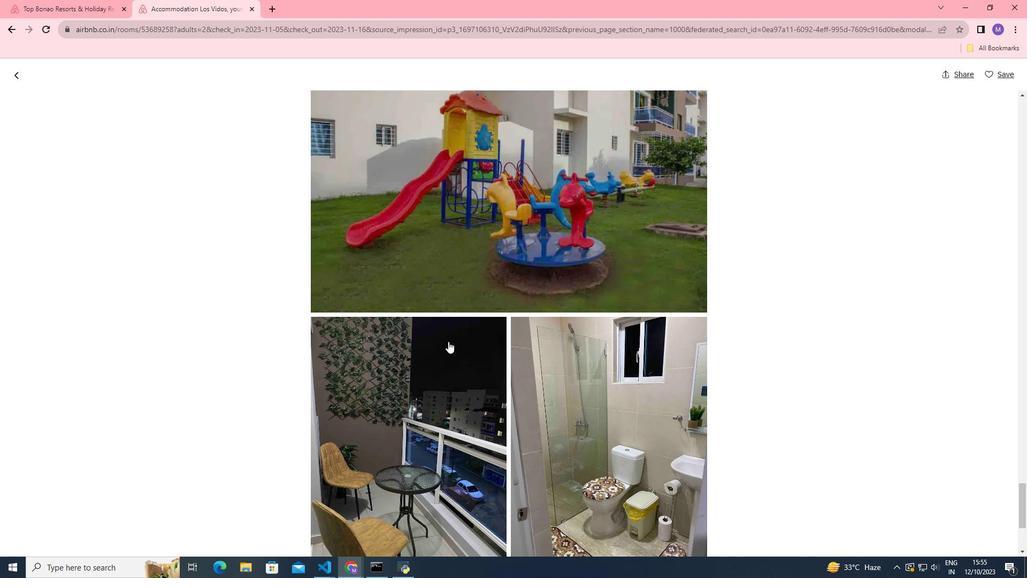 
Action: Mouse scrolled (448, 341) with delta (0, 0)
Screenshot: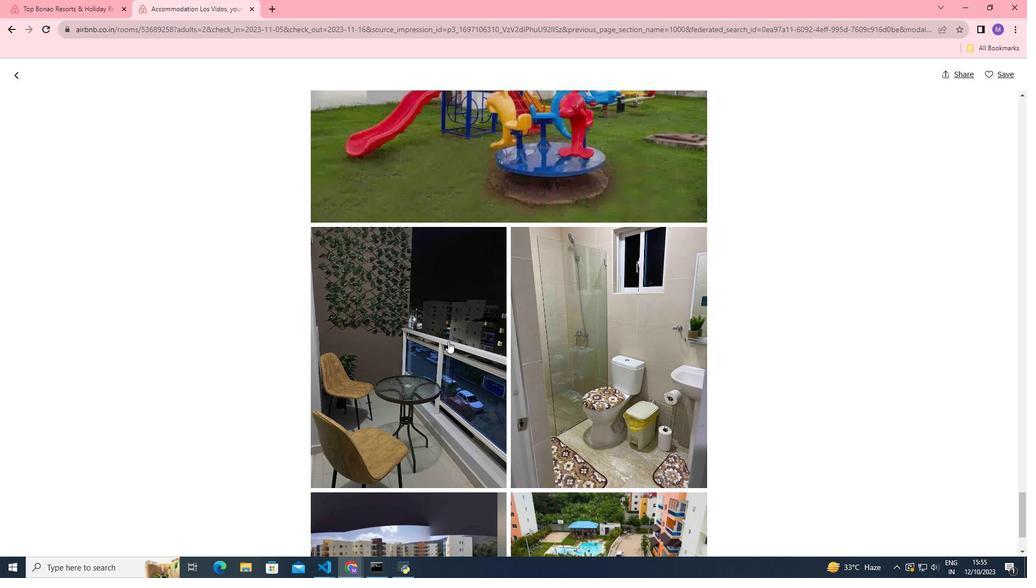 
Action: Mouse scrolled (448, 341) with delta (0, 0)
Screenshot: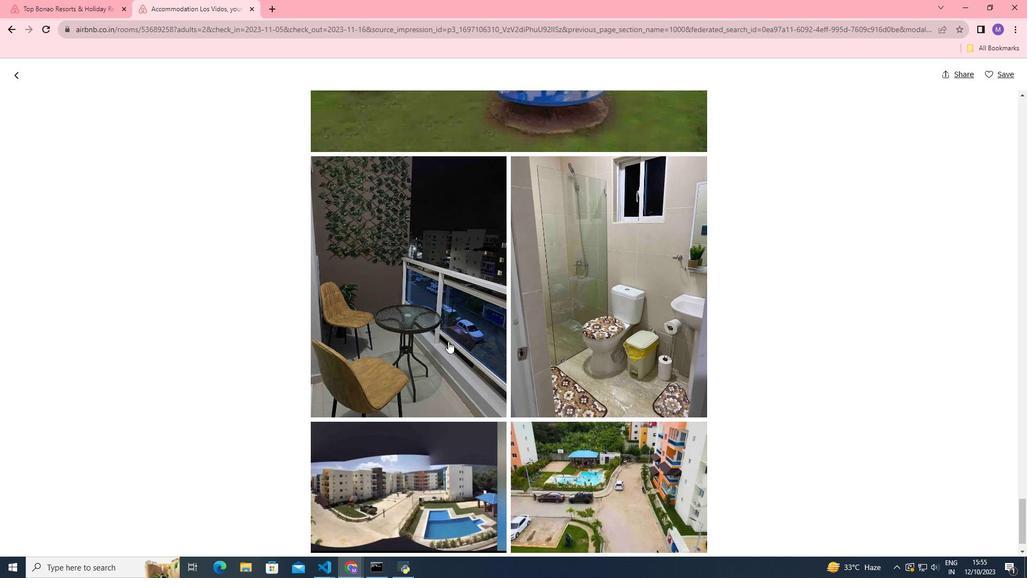
Action: Mouse scrolled (448, 341) with delta (0, 0)
Screenshot: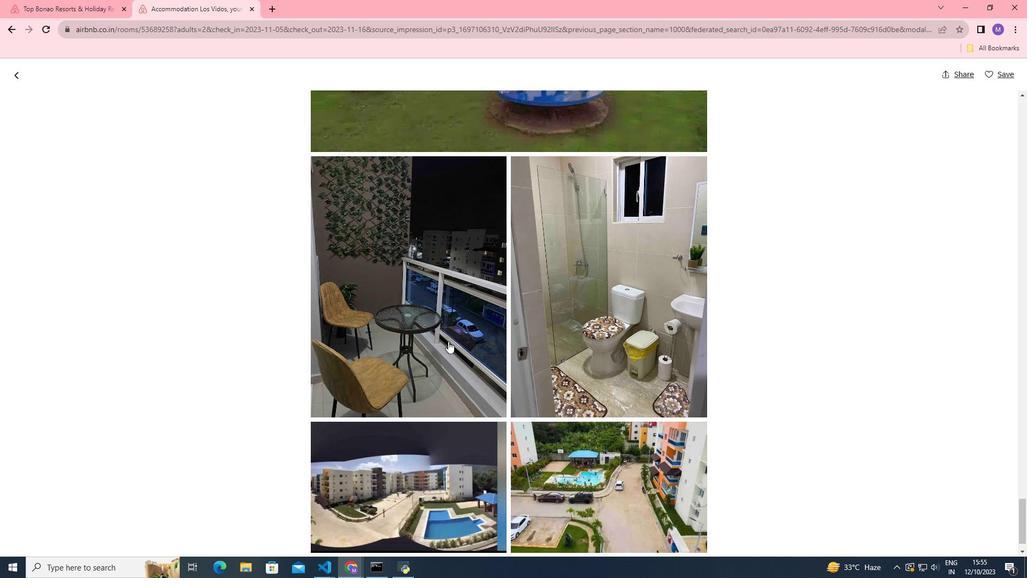 
Action: Mouse scrolled (448, 341) with delta (0, 0)
Screenshot: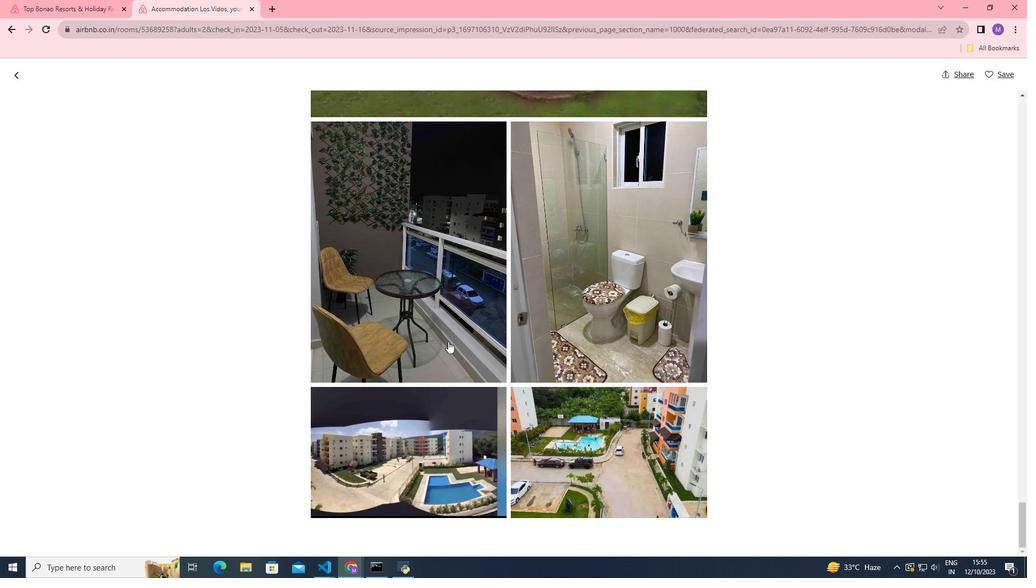 
Action: Mouse scrolled (448, 341) with delta (0, 0)
Screenshot: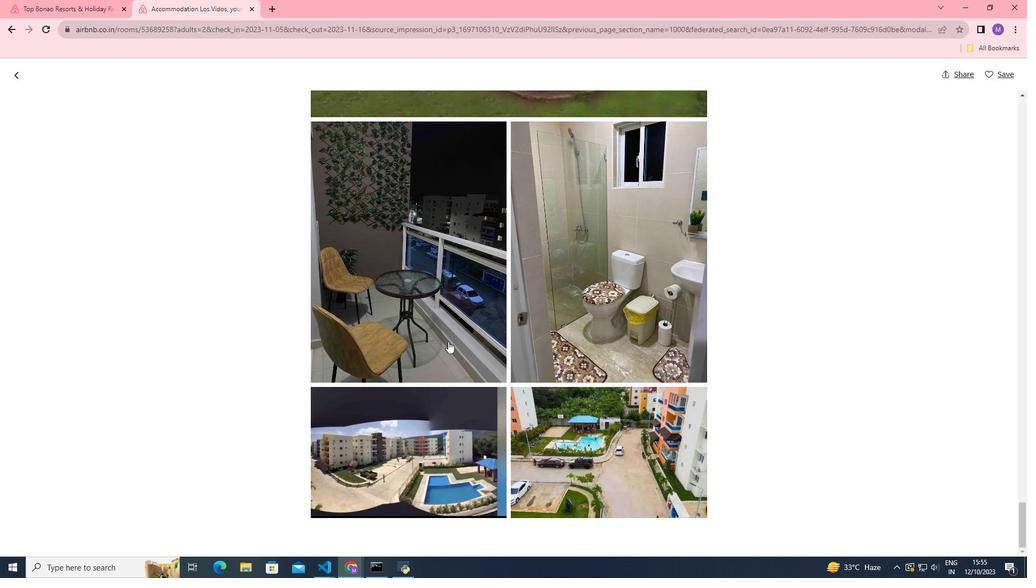 
Action: Mouse scrolled (448, 341) with delta (0, 0)
Screenshot: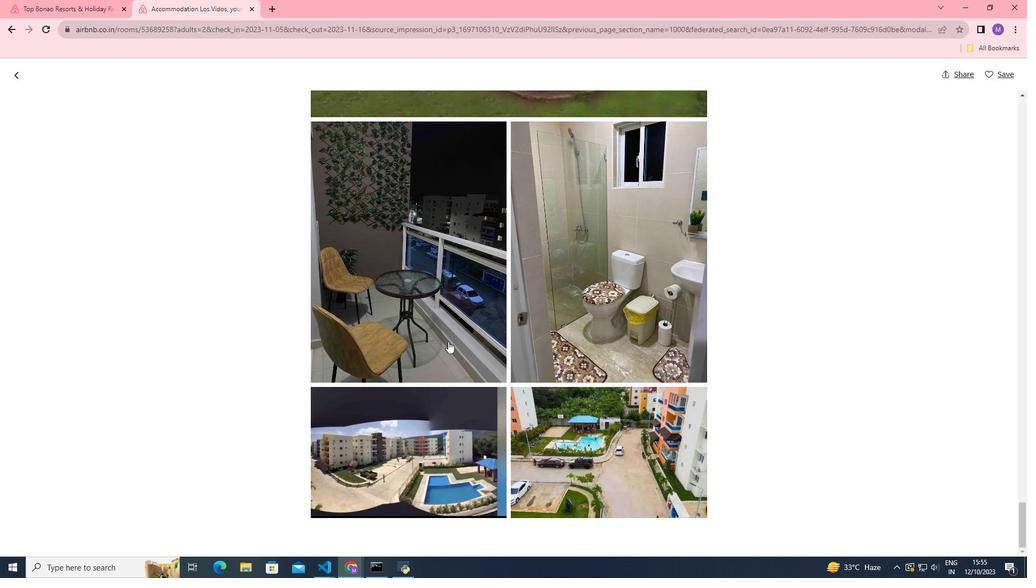 
Action: Mouse scrolled (448, 341) with delta (0, 0)
Screenshot: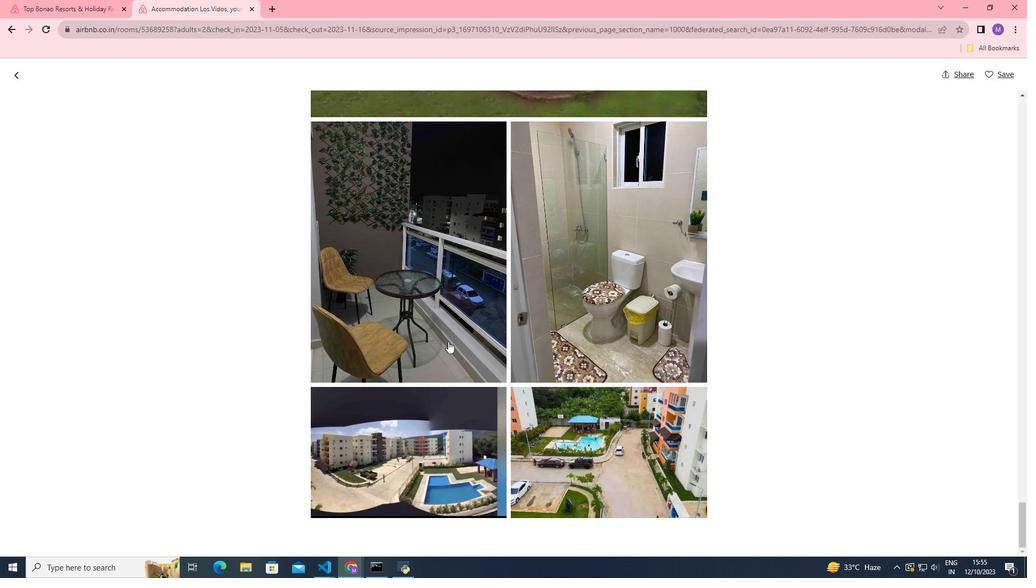 
Action: Mouse scrolled (448, 341) with delta (0, 0)
Screenshot: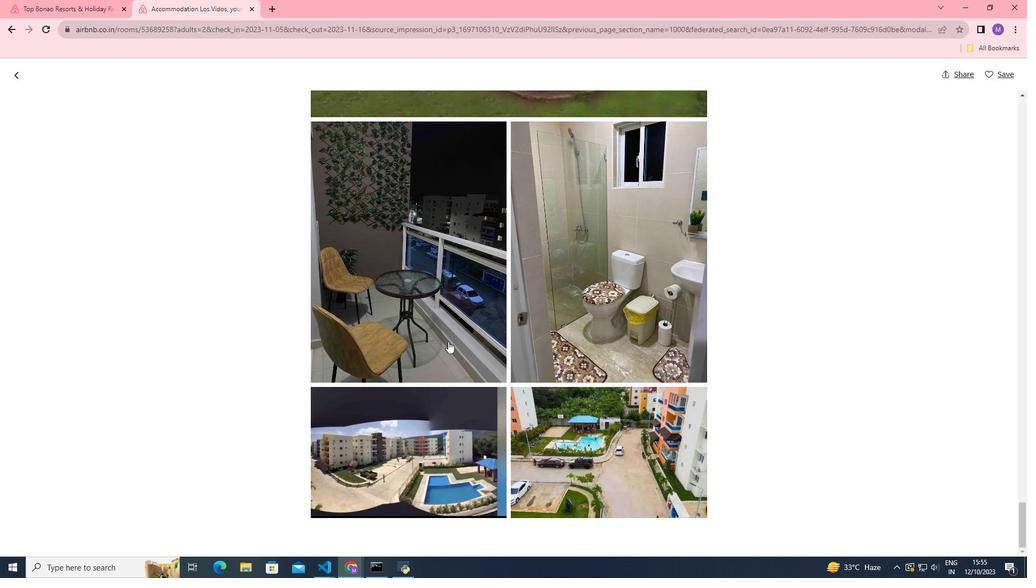 
Action: Mouse moved to (16, 73)
Screenshot: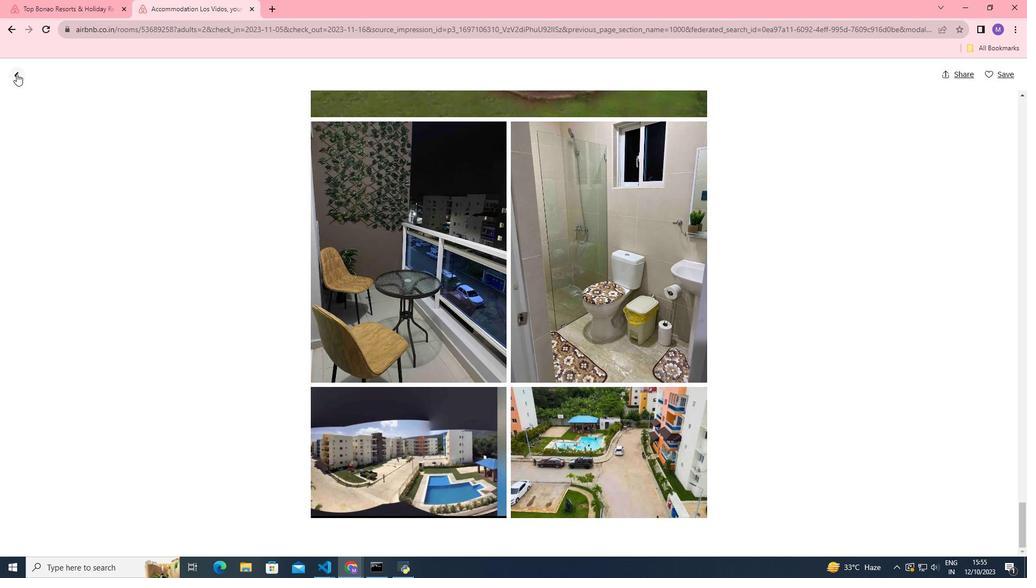 
Action: Mouse pressed left at (16, 73)
Screenshot: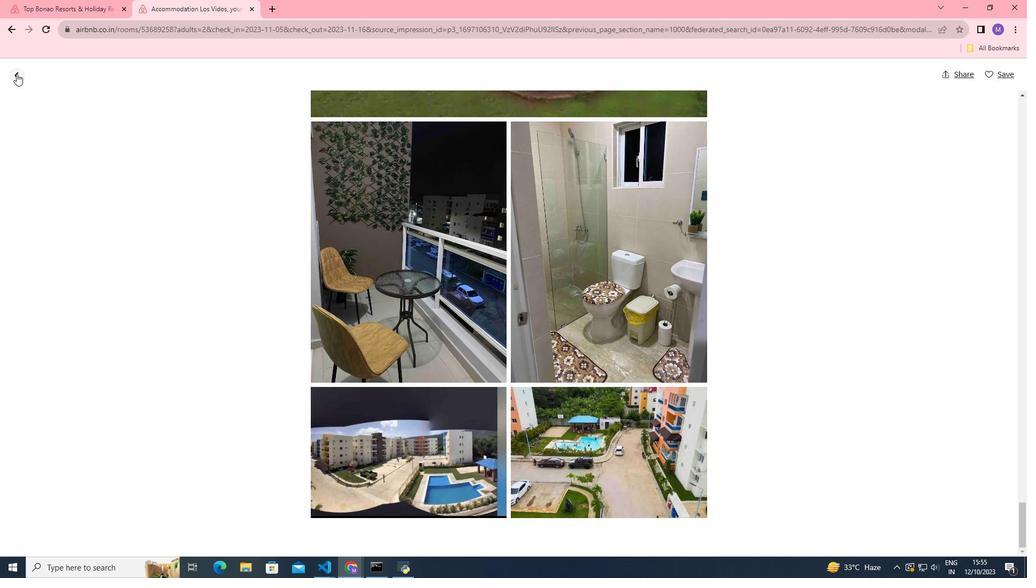 
Action: Mouse moved to (328, 274)
Screenshot: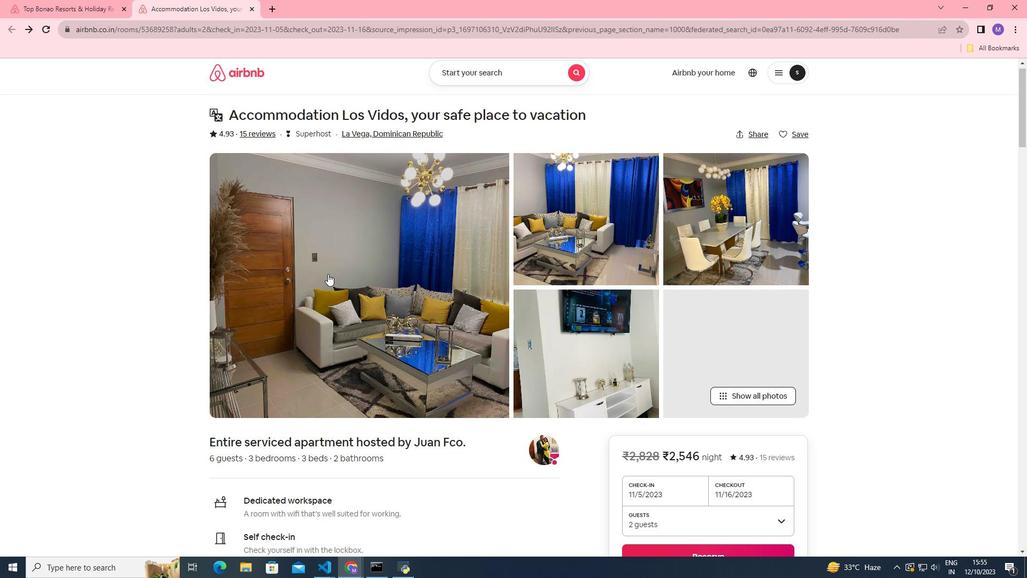 
Action: Mouse scrolled (328, 274) with delta (0, 0)
Screenshot: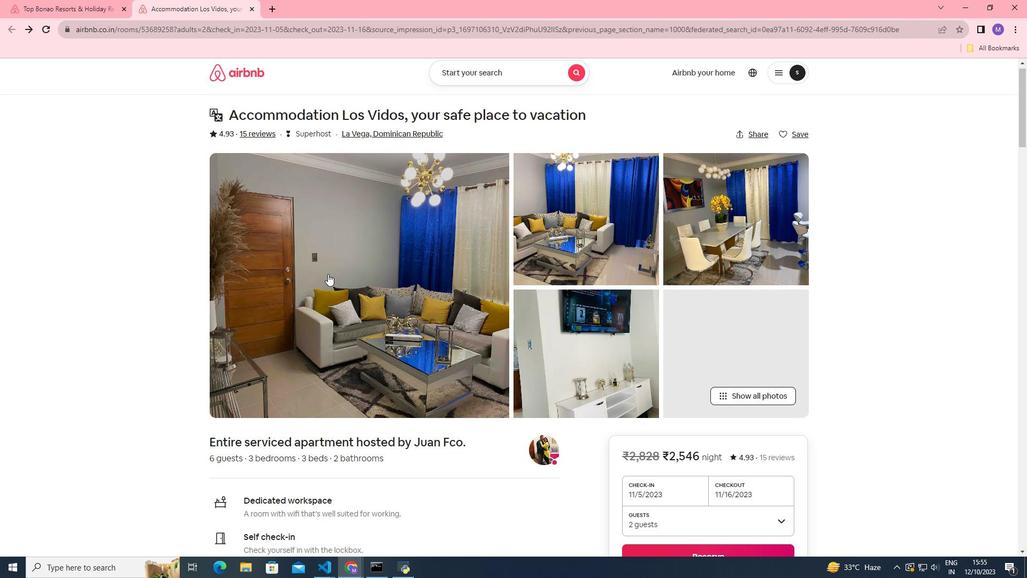 
Action: Mouse moved to (328, 274)
Screenshot: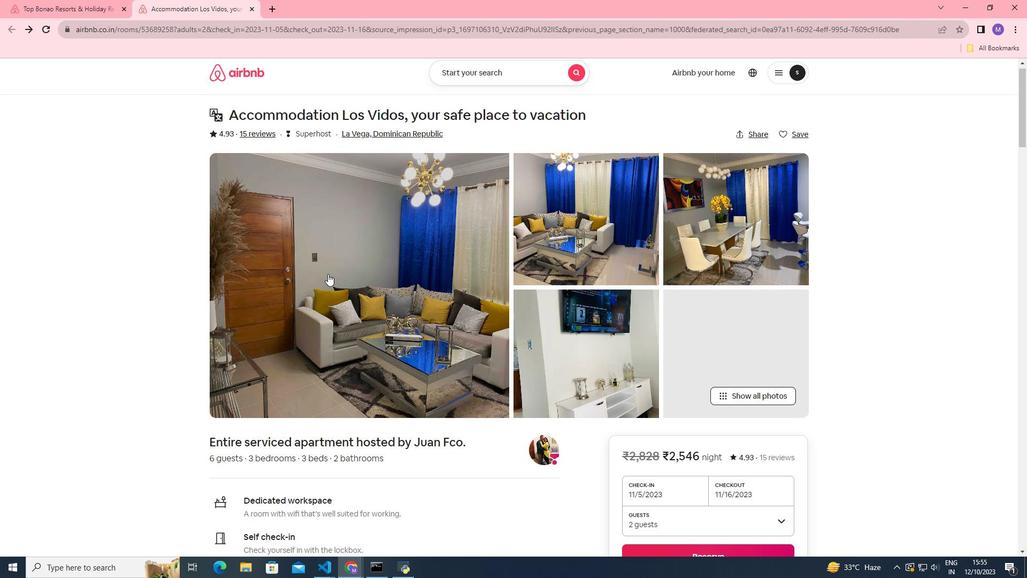 
Action: Mouse scrolled (328, 273) with delta (0, 0)
Screenshot: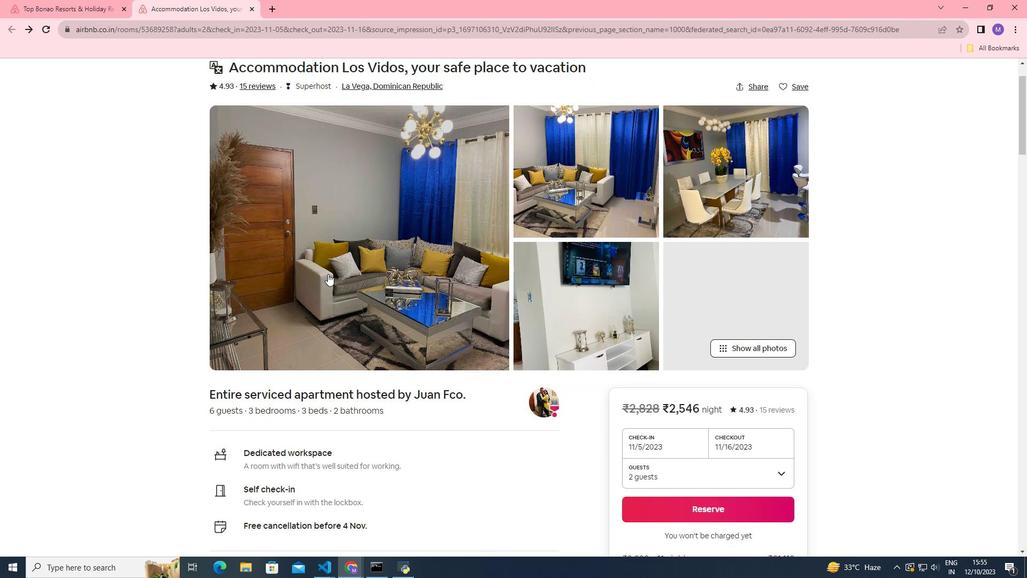 
Action: Mouse scrolled (328, 273) with delta (0, 0)
Screenshot: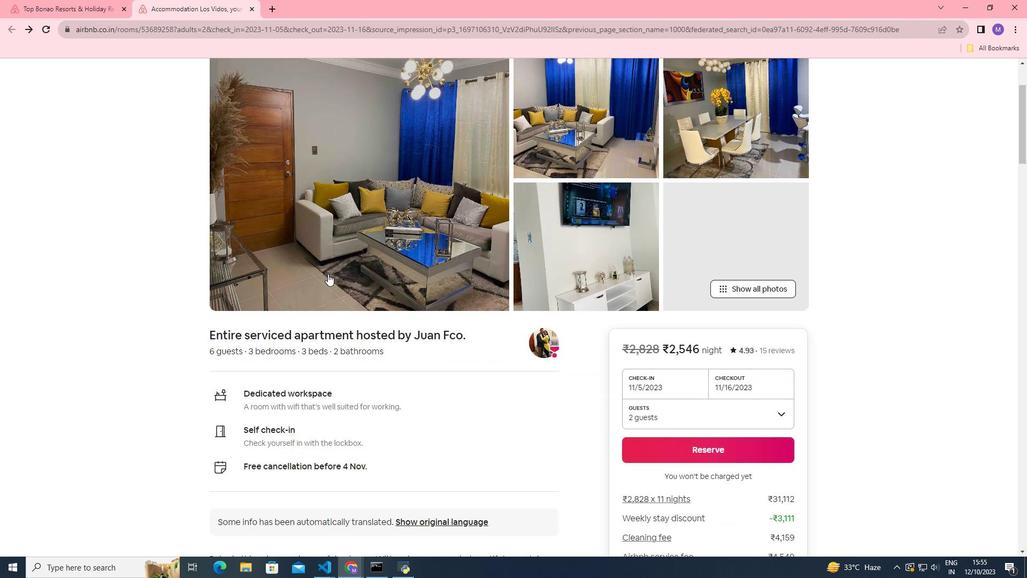 
Action: Mouse moved to (329, 274)
Screenshot: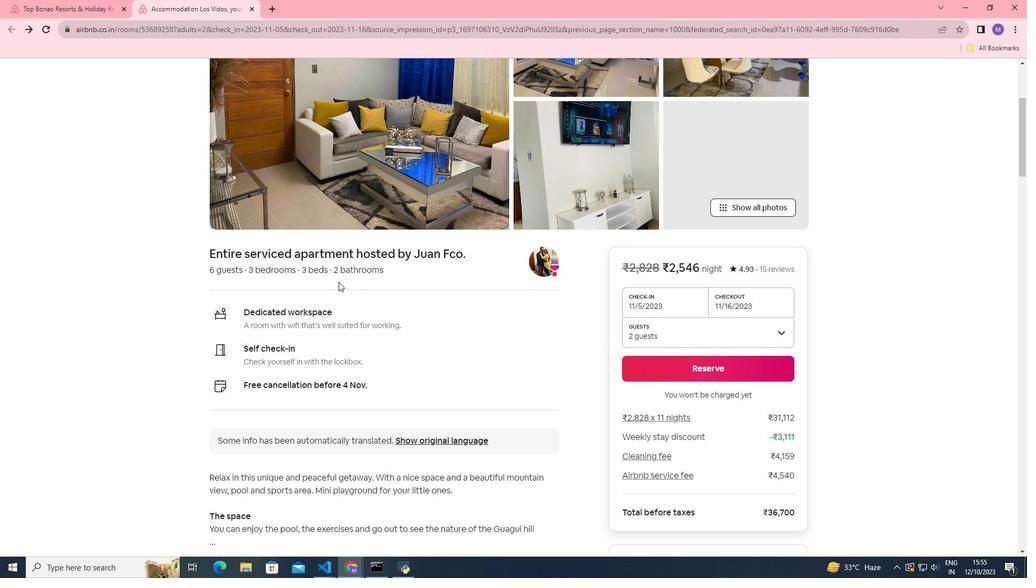 
Action: Mouse scrolled (329, 273) with delta (0, 0)
Screenshot: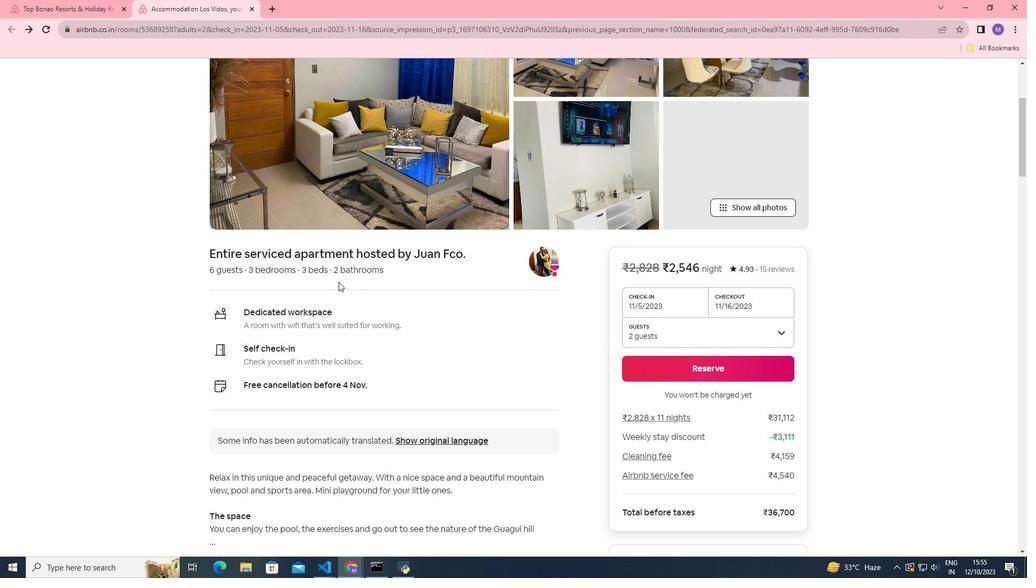 
Action: Mouse moved to (336, 279)
Screenshot: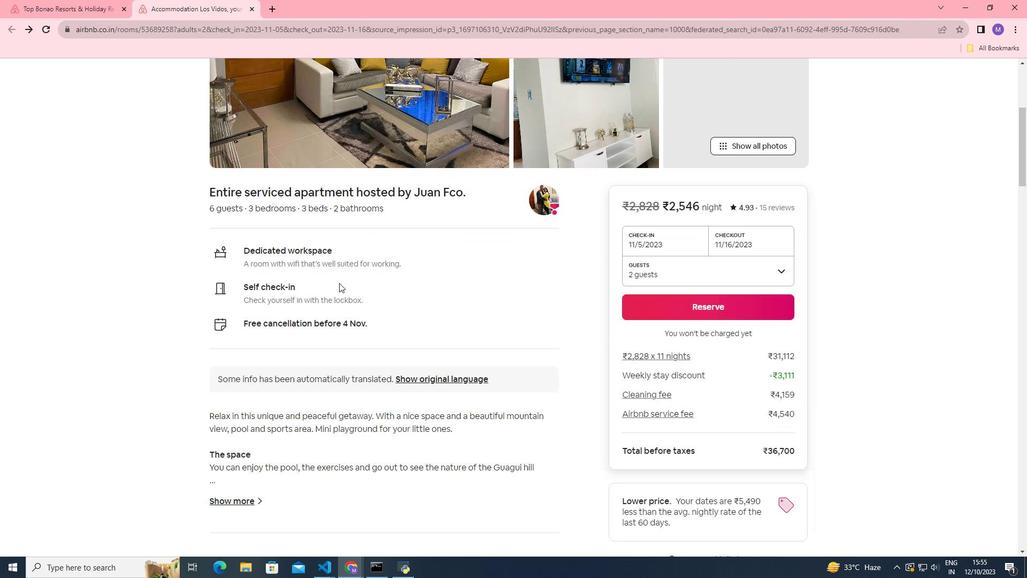 
Action: Mouse scrolled (336, 278) with delta (0, 0)
Screenshot: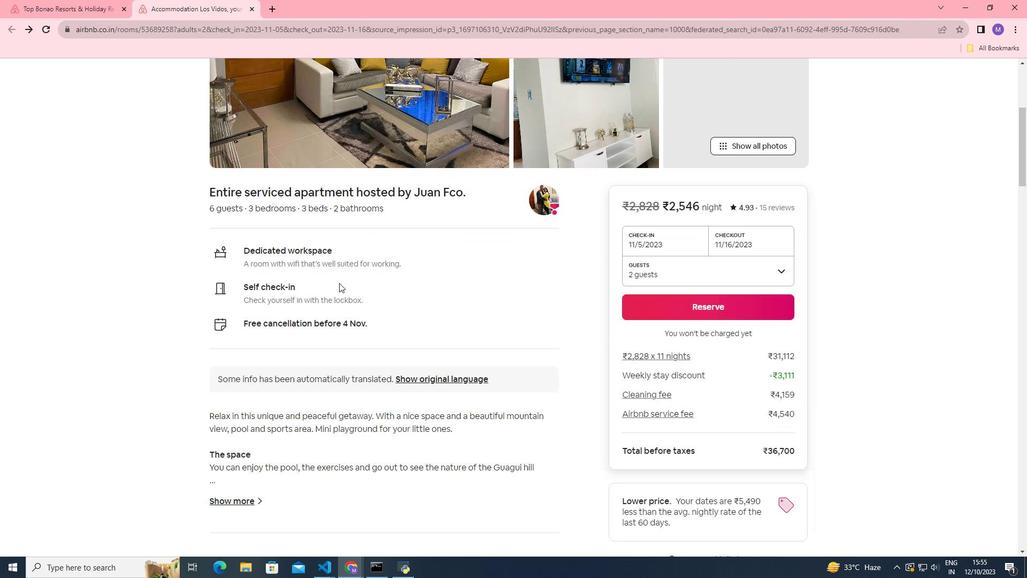 
Action: Mouse moved to (339, 283)
Screenshot: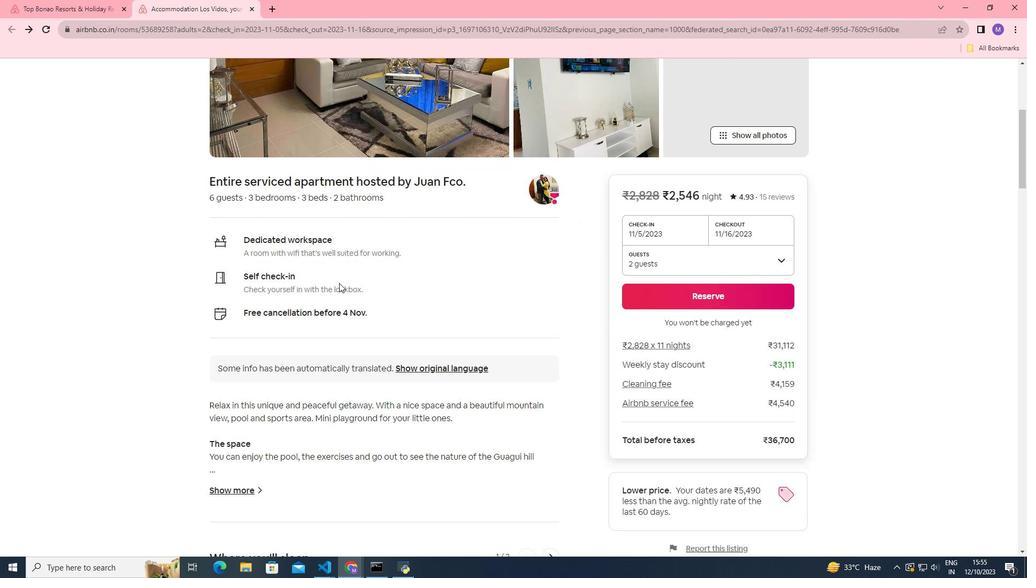 
Action: Mouse scrolled (339, 282) with delta (0, 0)
Screenshot: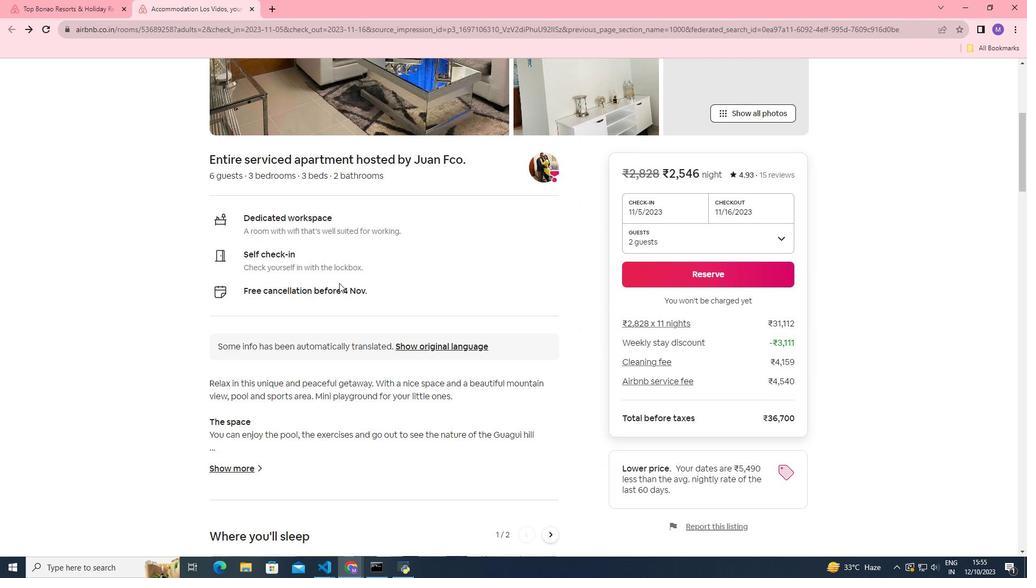 
Action: Mouse scrolled (339, 282) with delta (0, 0)
Screenshot: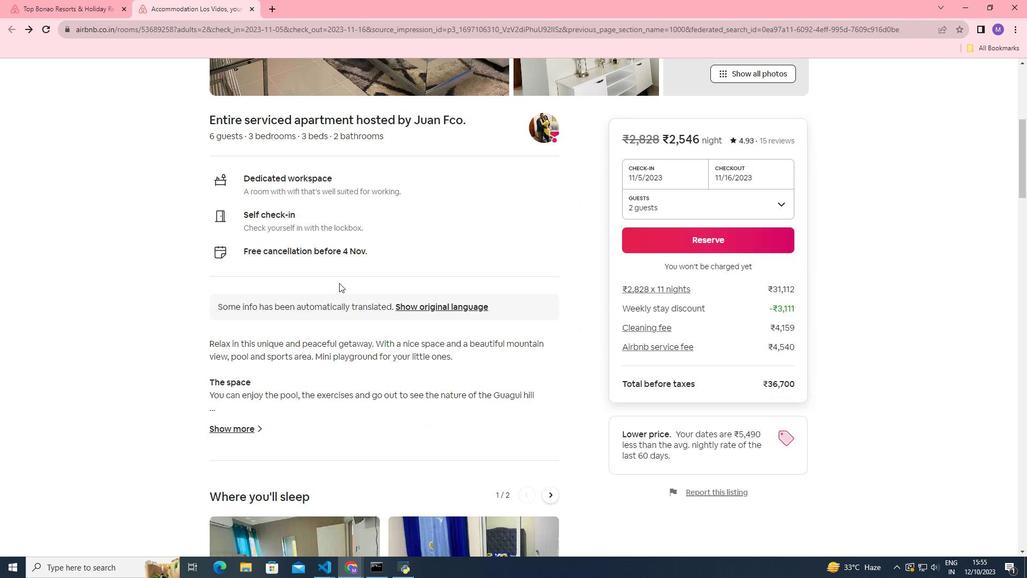 
Action: Mouse moved to (222, 384)
Screenshot: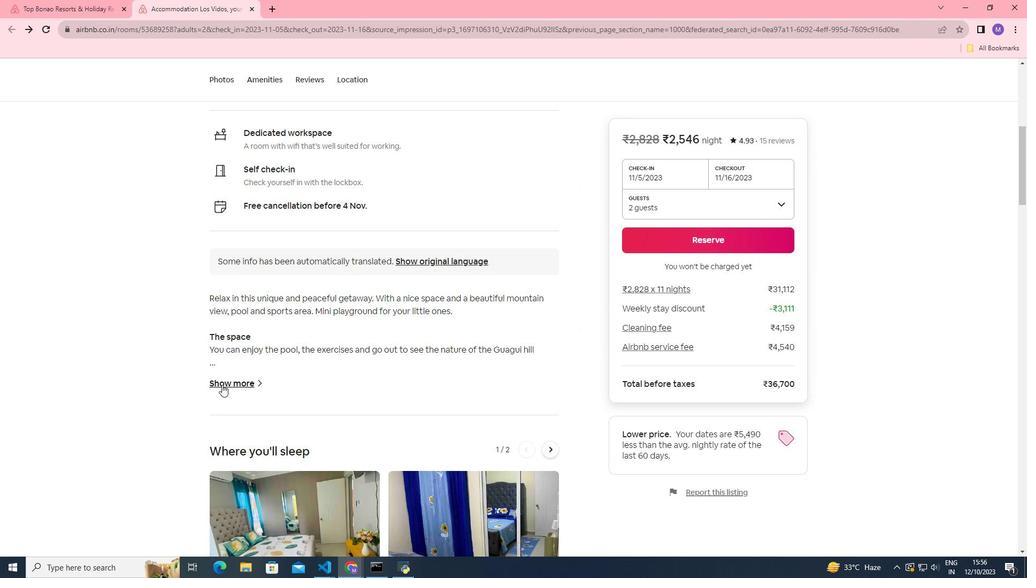 
Action: Mouse pressed left at (222, 384)
Screenshot: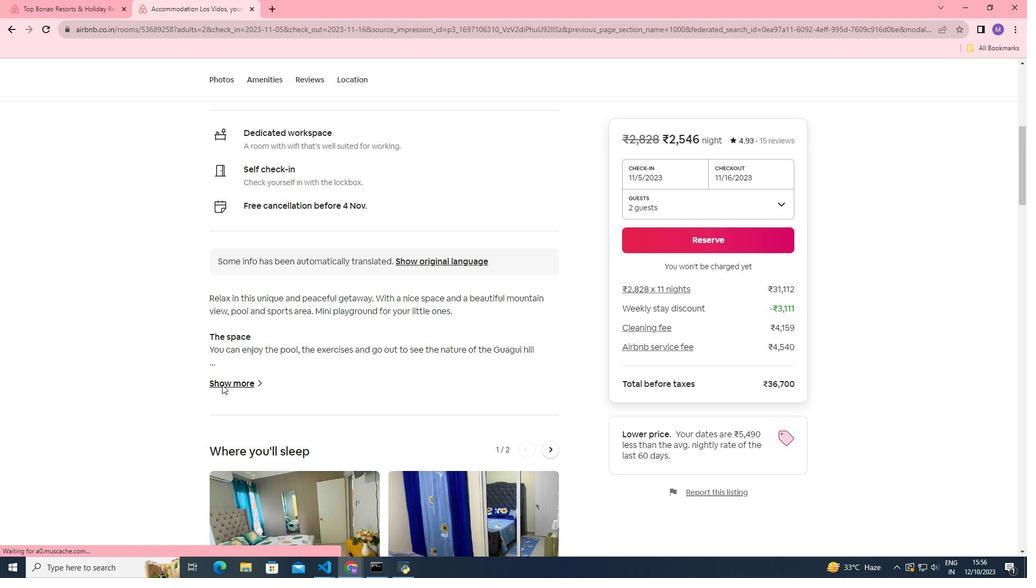 
Action: Mouse pressed left at (222, 384)
Screenshot: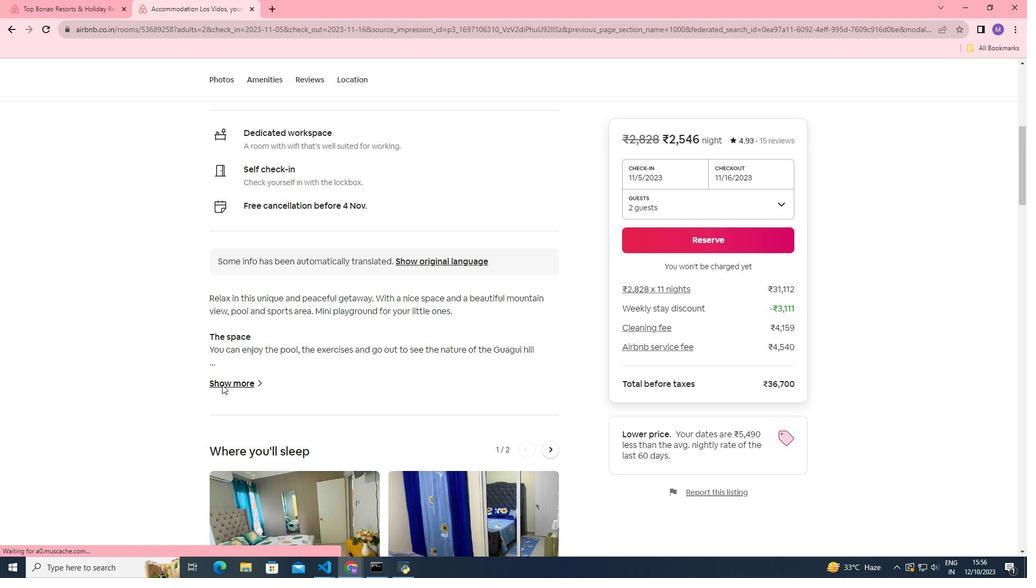 
Action: Mouse moved to (236, 383)
Screenshot: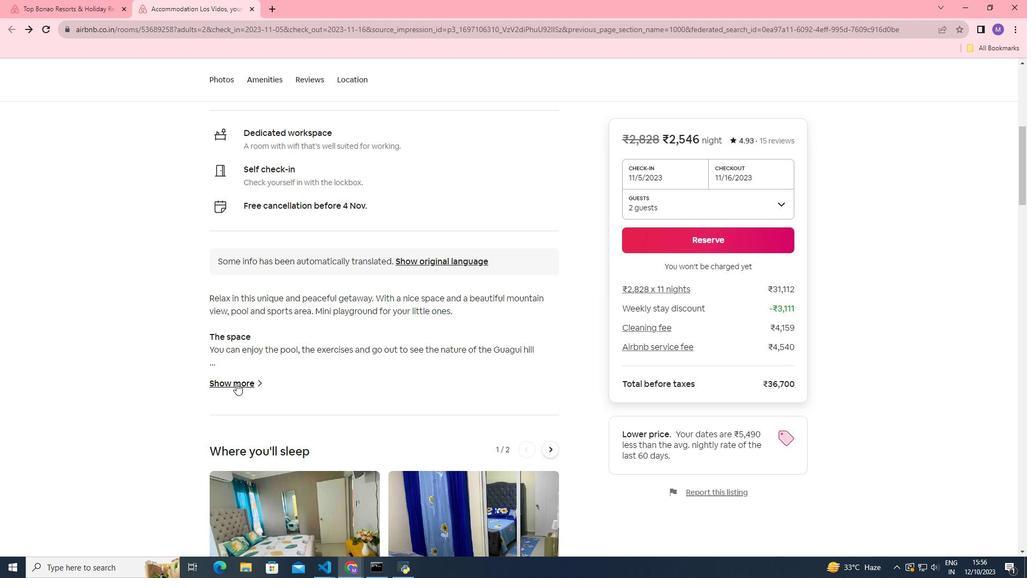 
Action: Mouse pressed left at (236, 383)
Screenshot: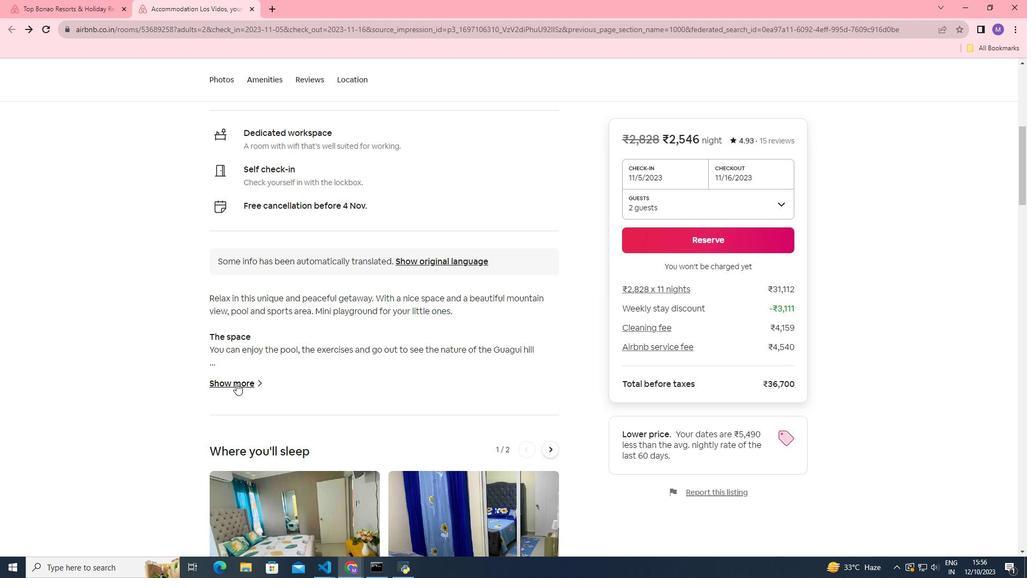 
Action: Mouse moved to (323, 200)
Screenshot: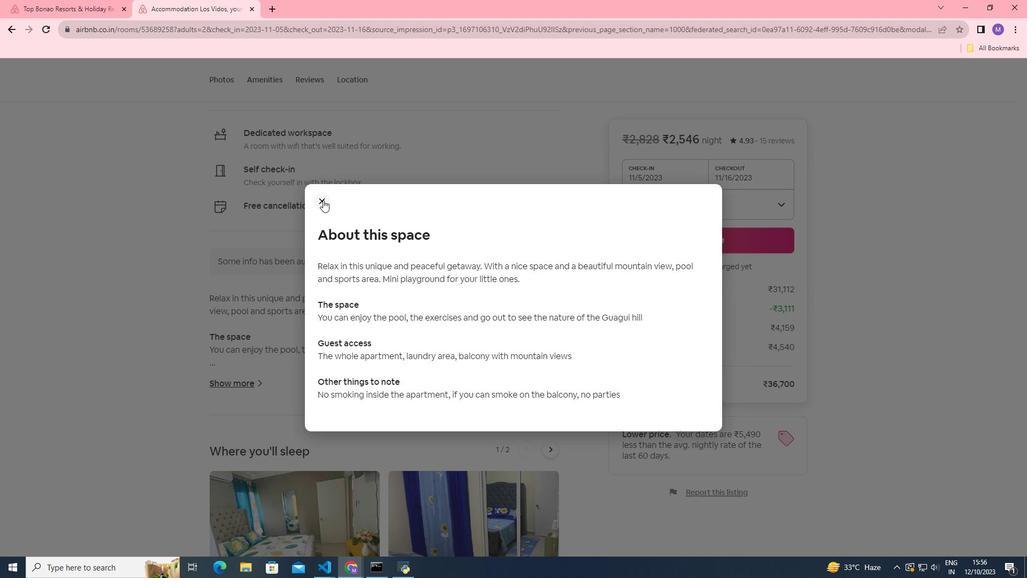 
Action: Mouse pressed left at (323, 200)
Screenshot: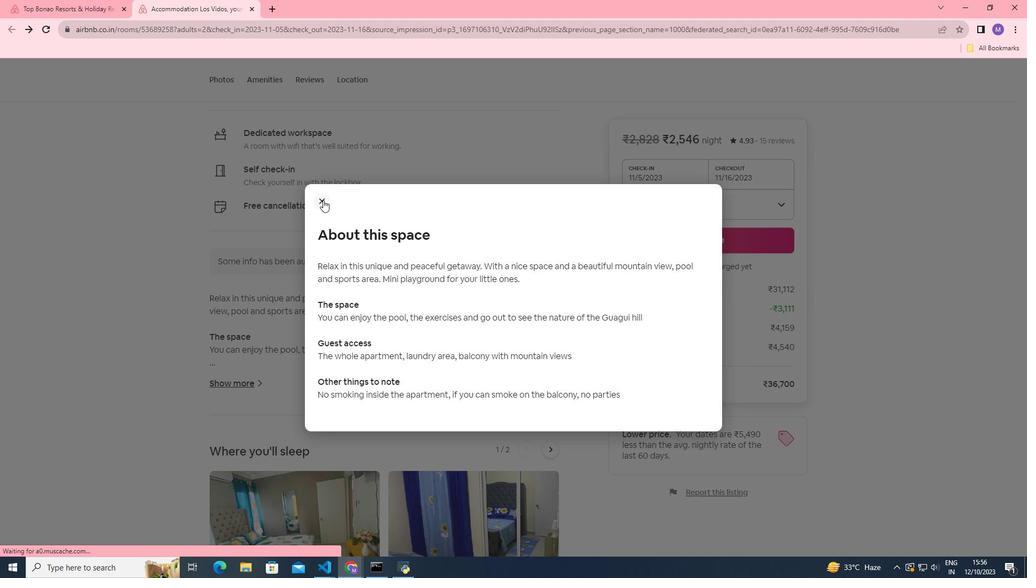 
Action: Mouse moved to (331, 288)
Screenshot: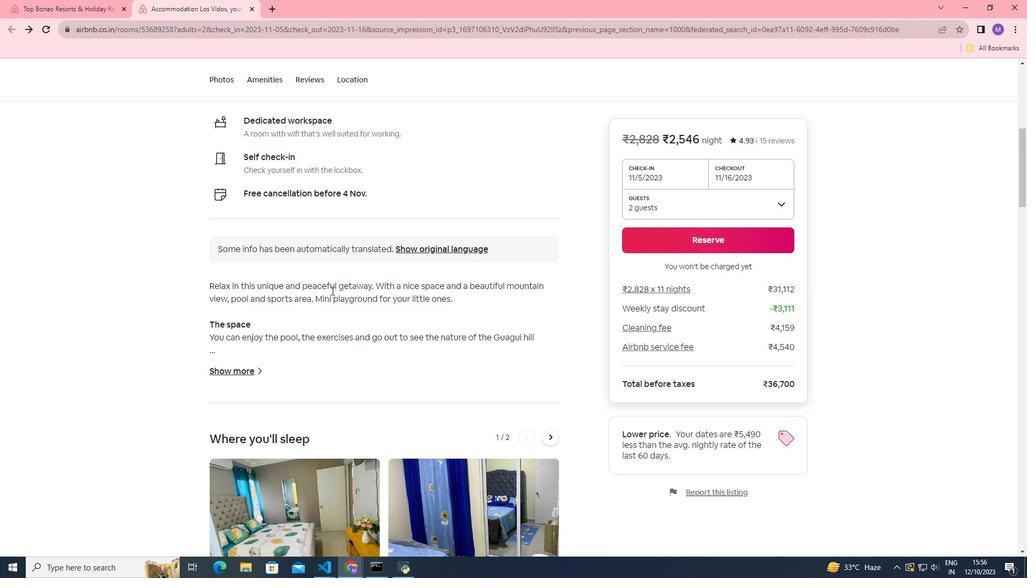 
Action: Mouse scrolled (331, 288) with delta (0, 0)
Screenshot: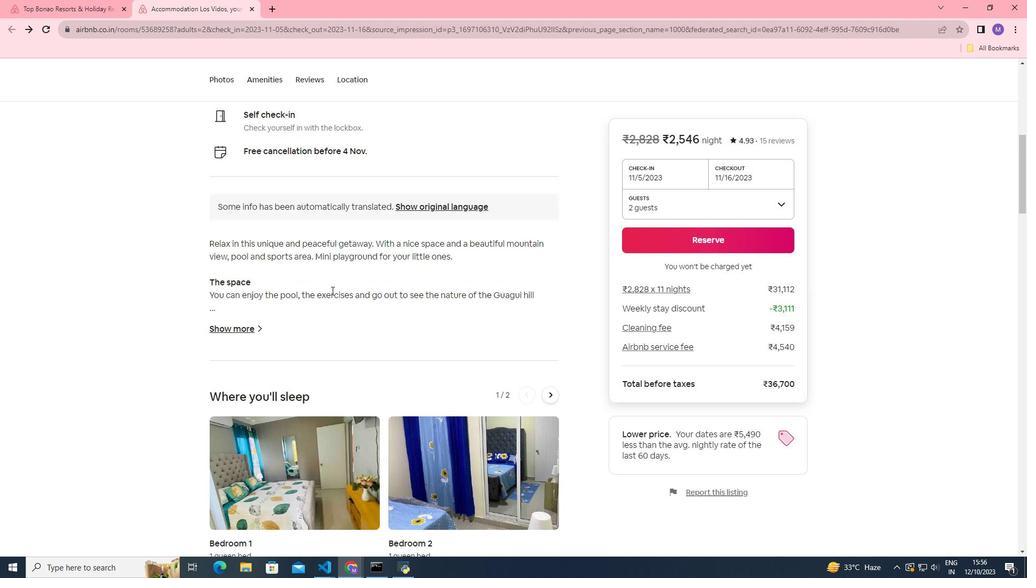 
Action: Mouse moved to (331, 290)
Screenshot: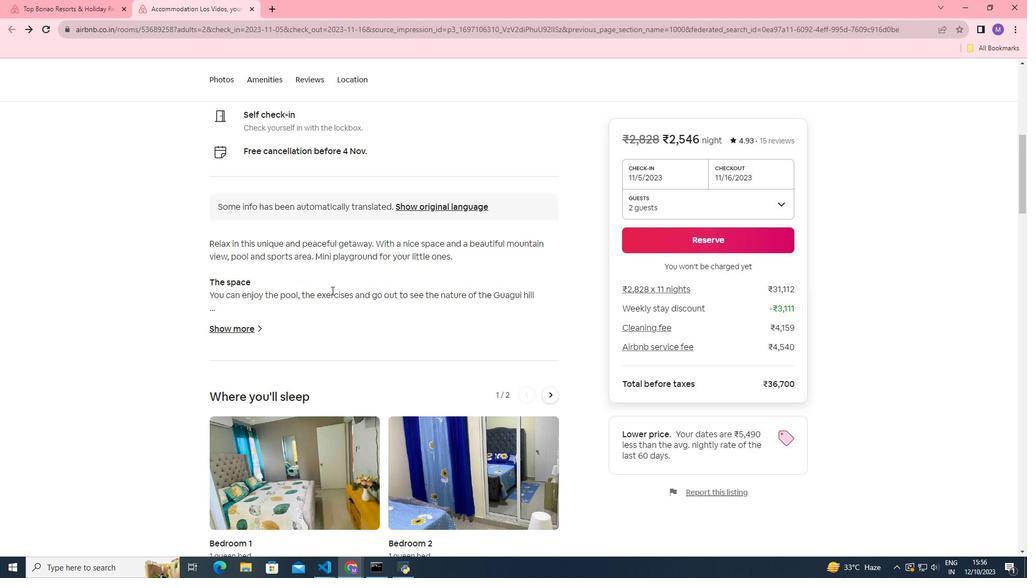 
Action: Mouse scrolled (331, 290) with delta (0, 0)
Screenshot: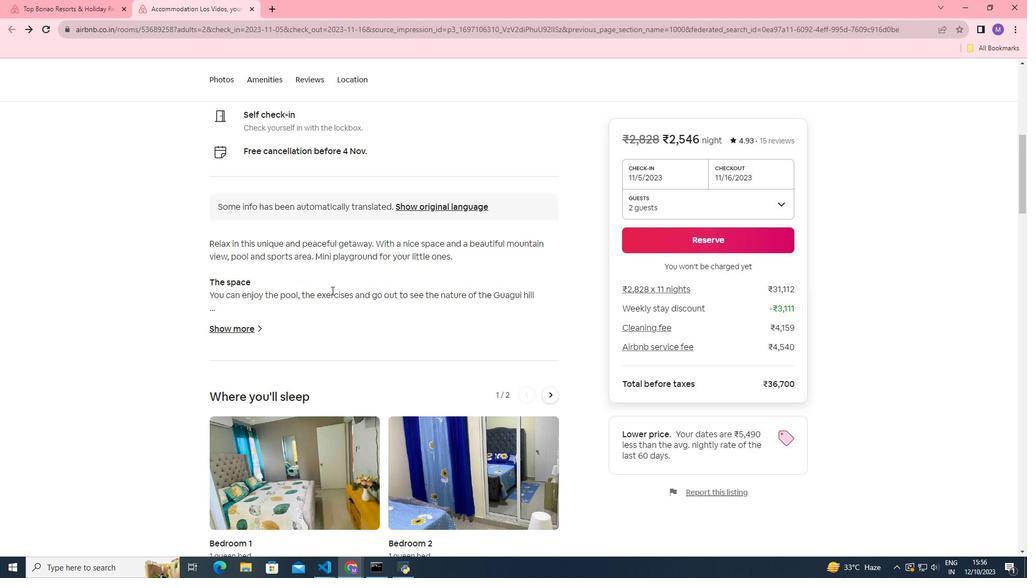 
Action: Mouse scrolled (331, 290) with delta (0, 0)
Screenshot: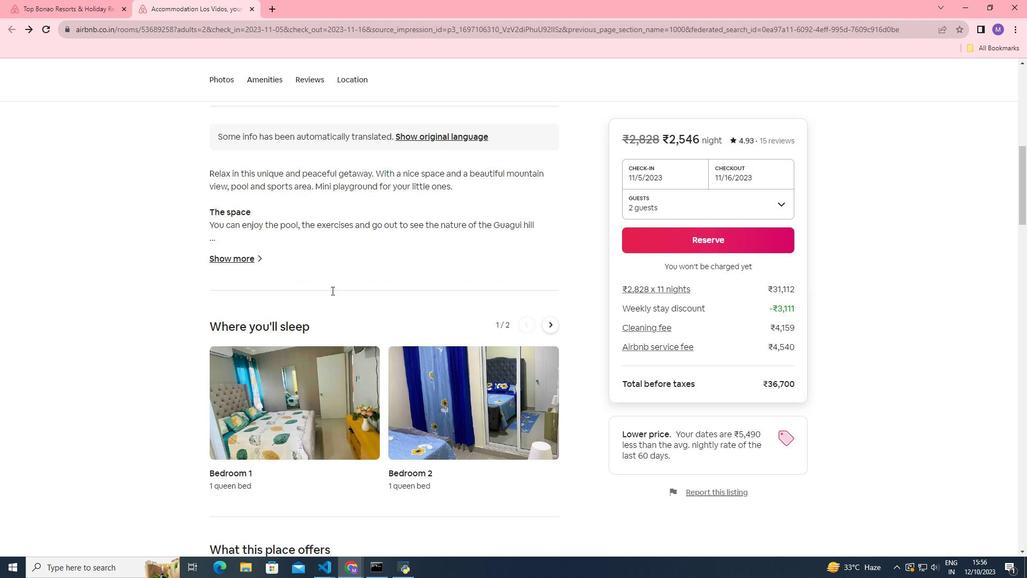 
Action: Mouse scrolled (331, 290) with delta (0, 0)
Screenshot: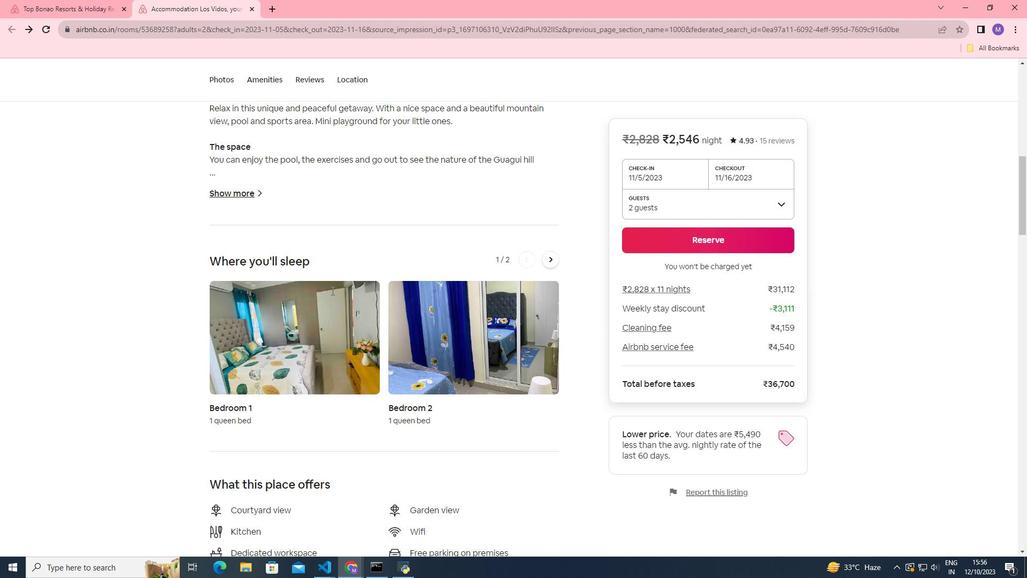 
Action: Mouse scrolled (331, 290) with delta (0, 0)
Screenshot: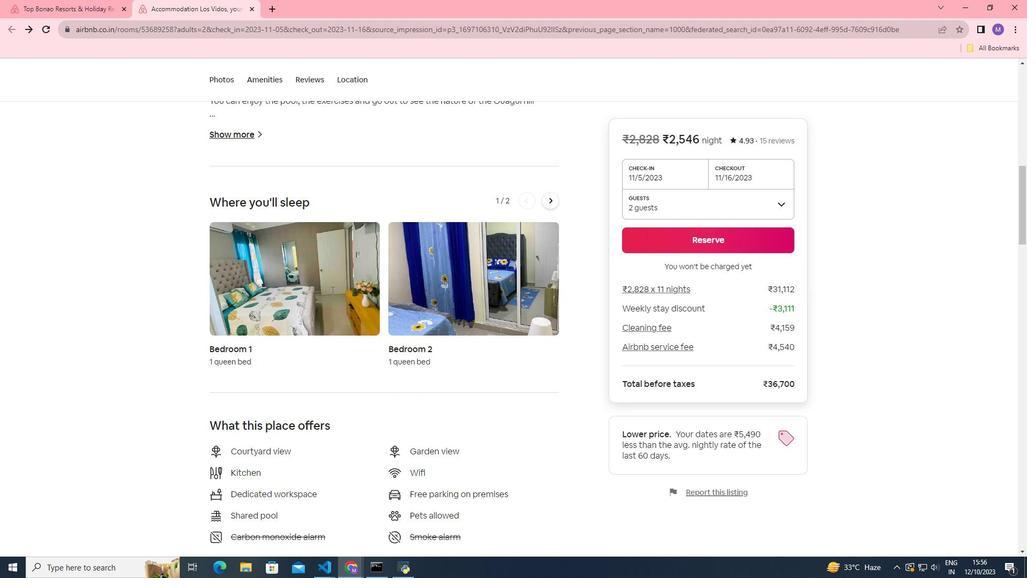 
Action: Mouse scrolled (331, 290) with delta (0, 0)
Screenshot: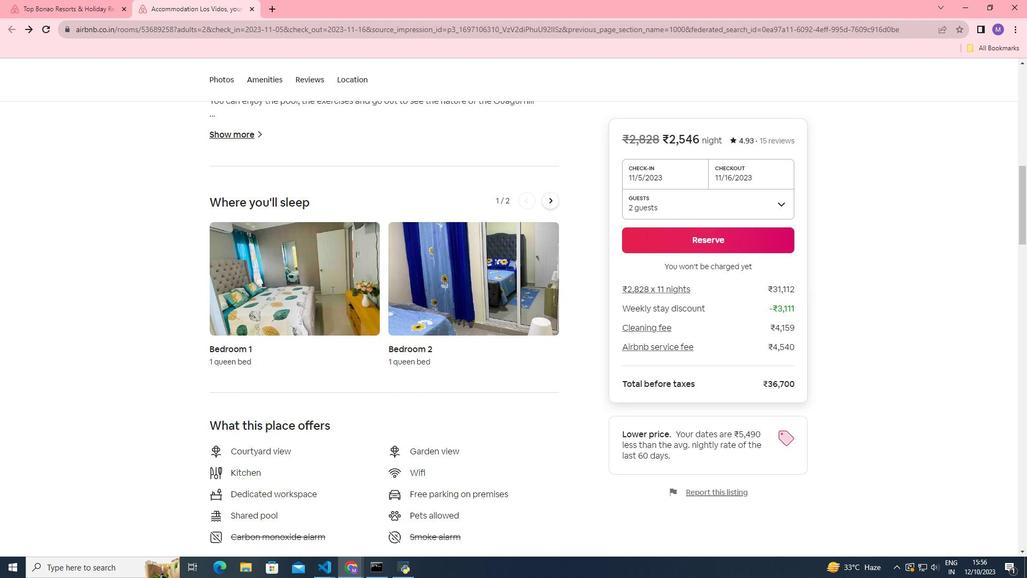 
Action: Mouse moved to (316, 307)
Screenshot: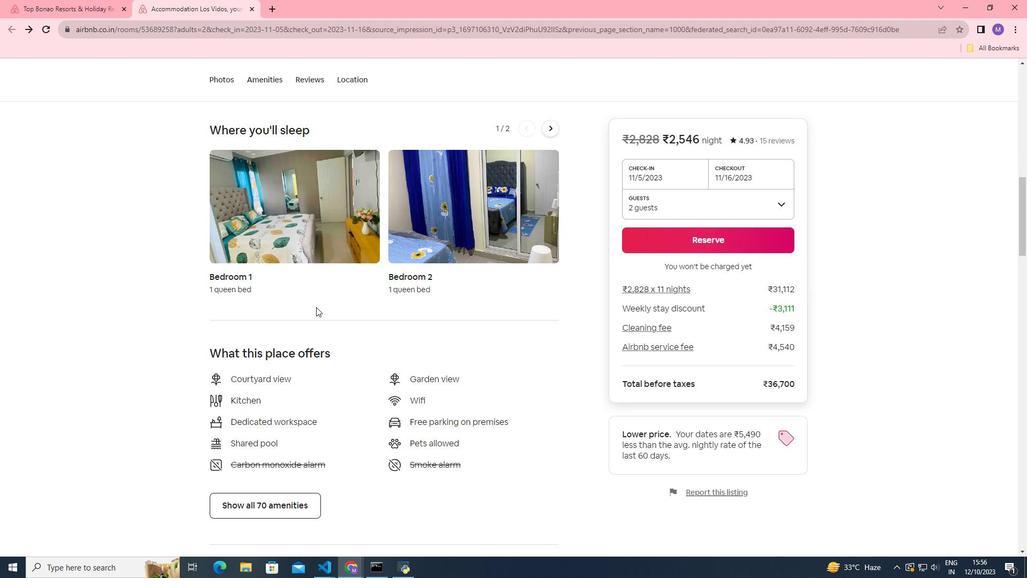 
Action: Mouse scrolled (316, 306) with delta (0, 0)
Screenshot: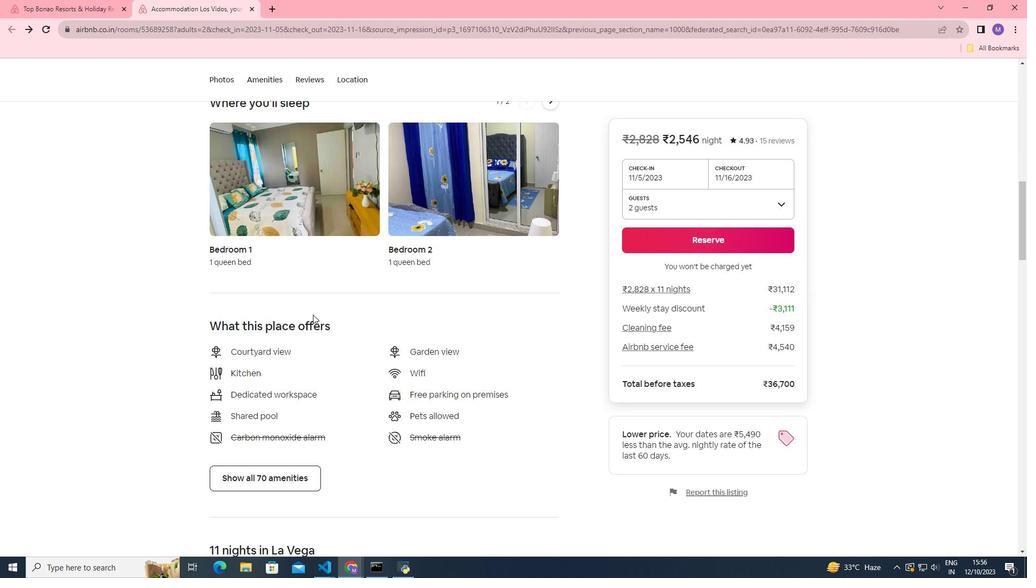 
Action: Mouse moved to (315, 309)
Screenshot: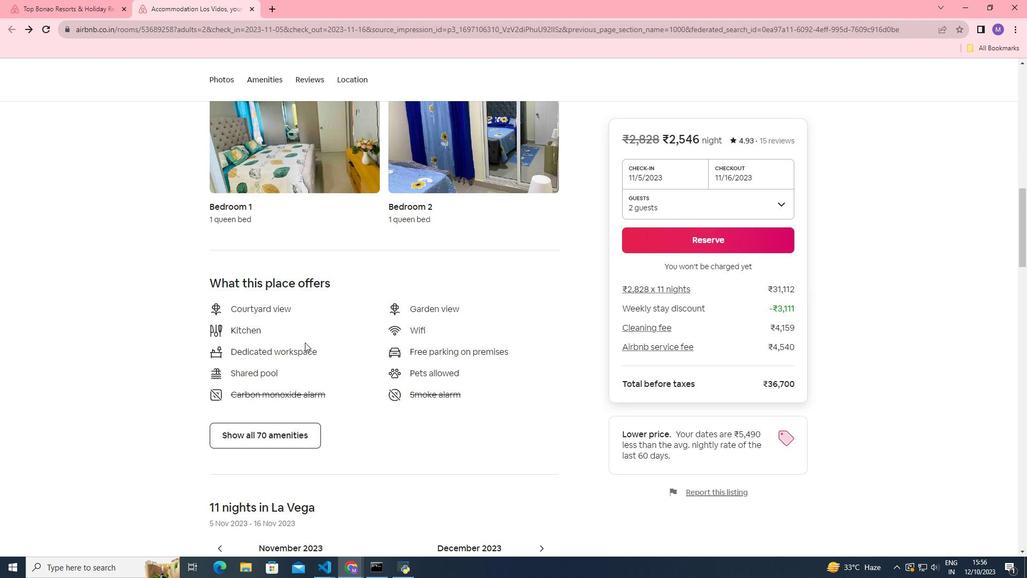 
Action: Mouse scrolled (315, 309) with delta (0, 0)
Screenshot: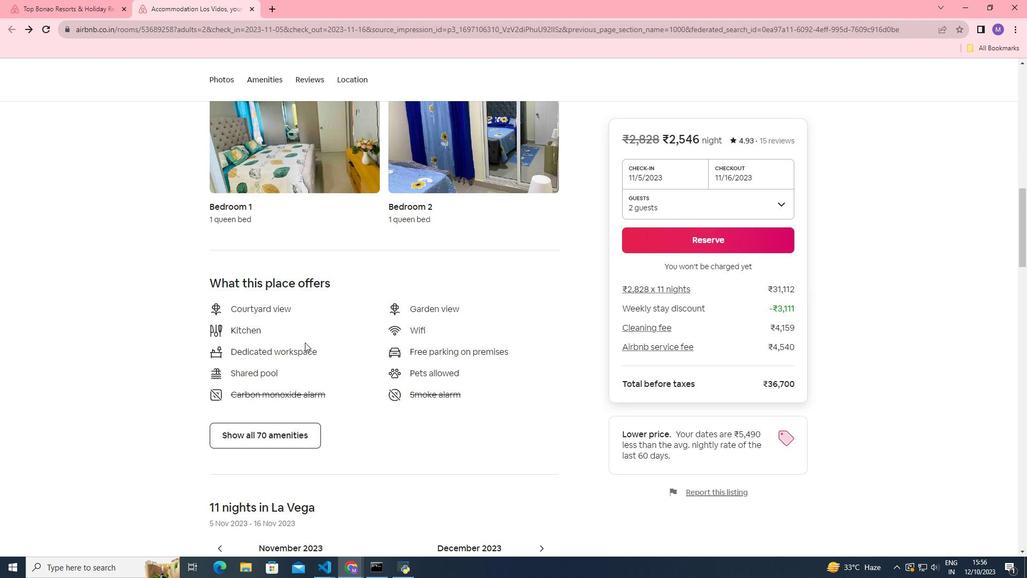 
Action: Mouse moved to (293, 396)
Screenshot: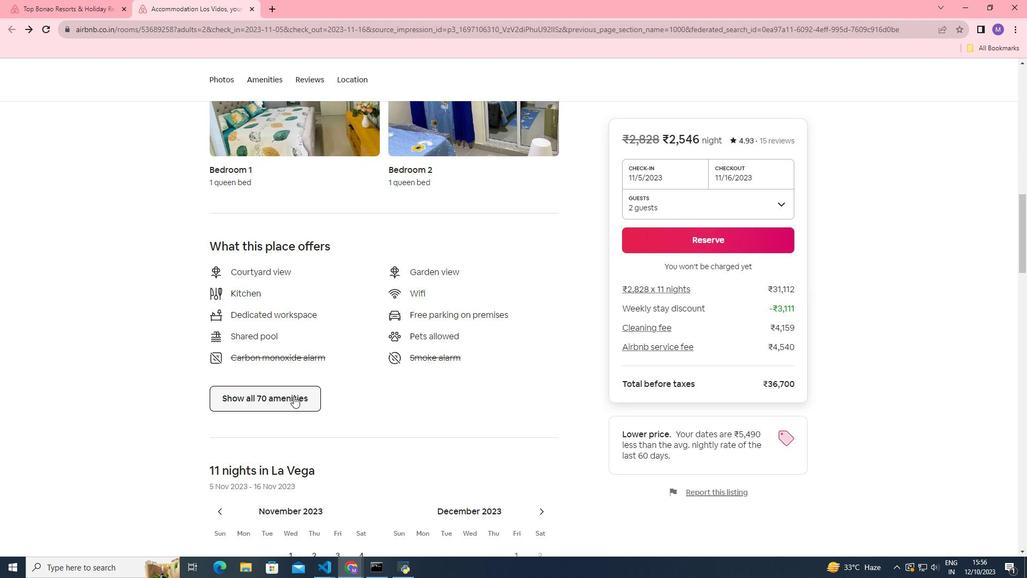 
Action: Mouse pressed left at (293, 396)
Screenshot: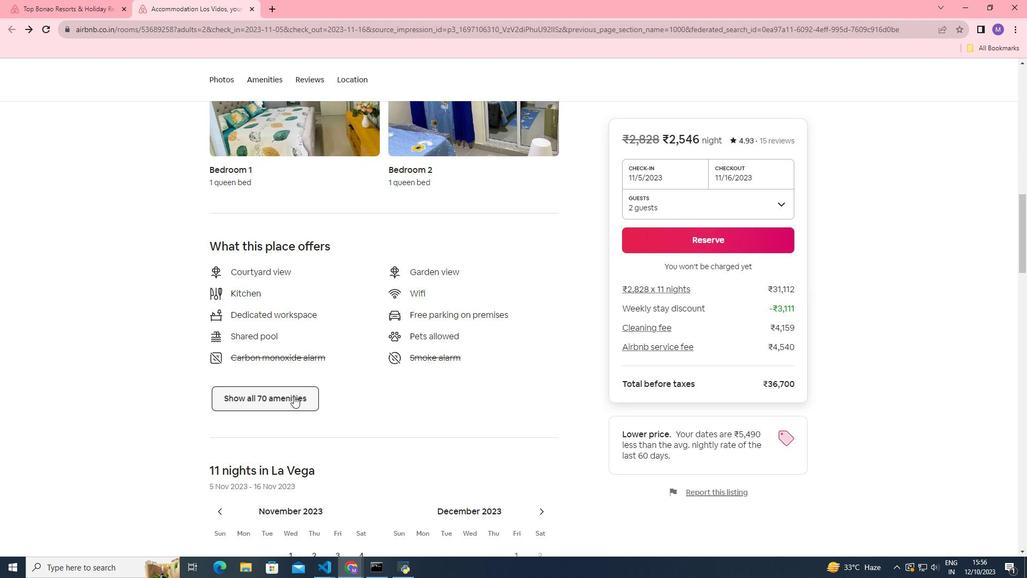 
Action: Mouse moved to (396, 317)
Screenshot: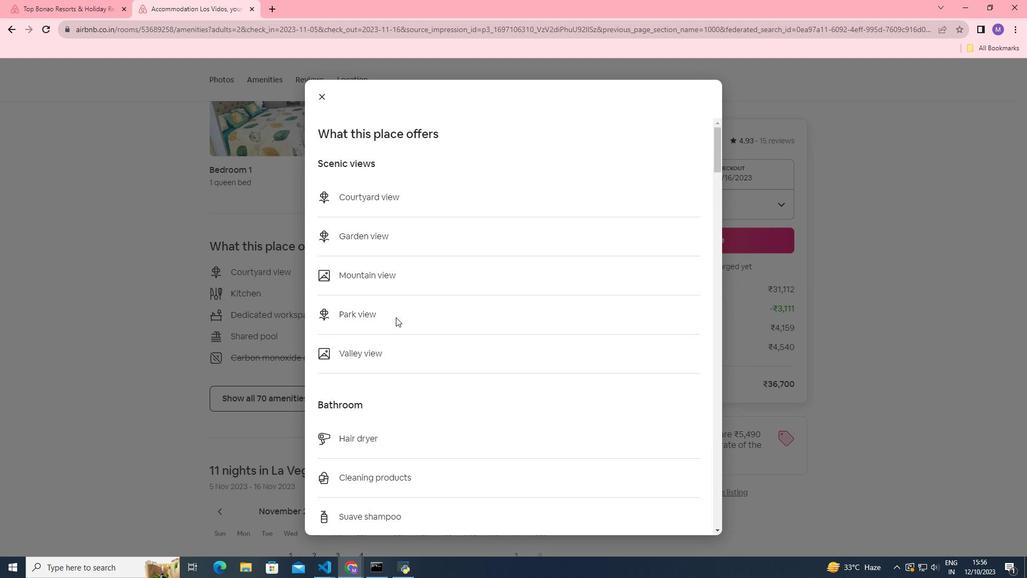 
Action: Mouse scrolled (396, 316) with delta (0, 0)
Screenshot: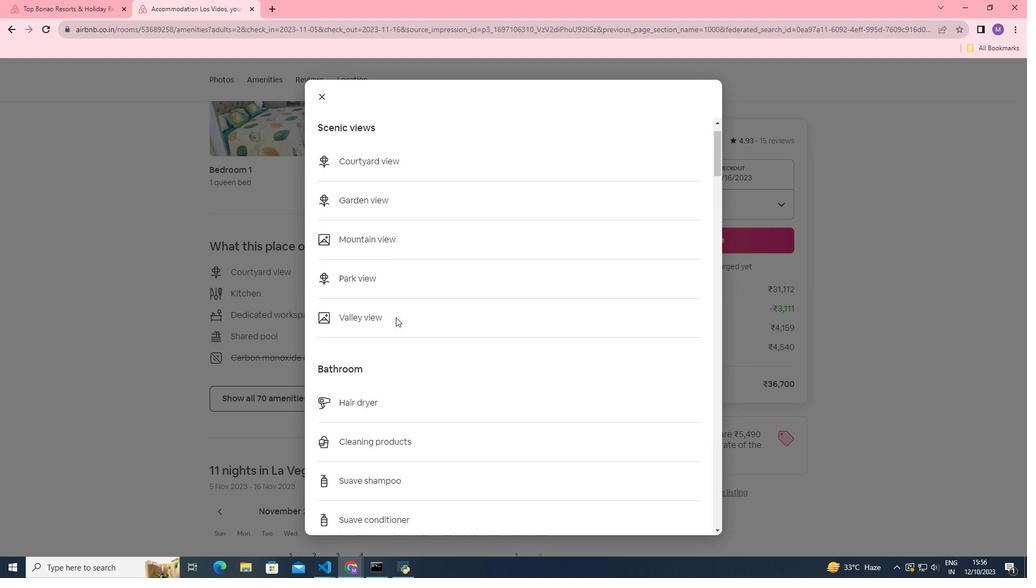 
Action: Mouse scrolled (396, 316) with delta (0, 0)
Screenshot: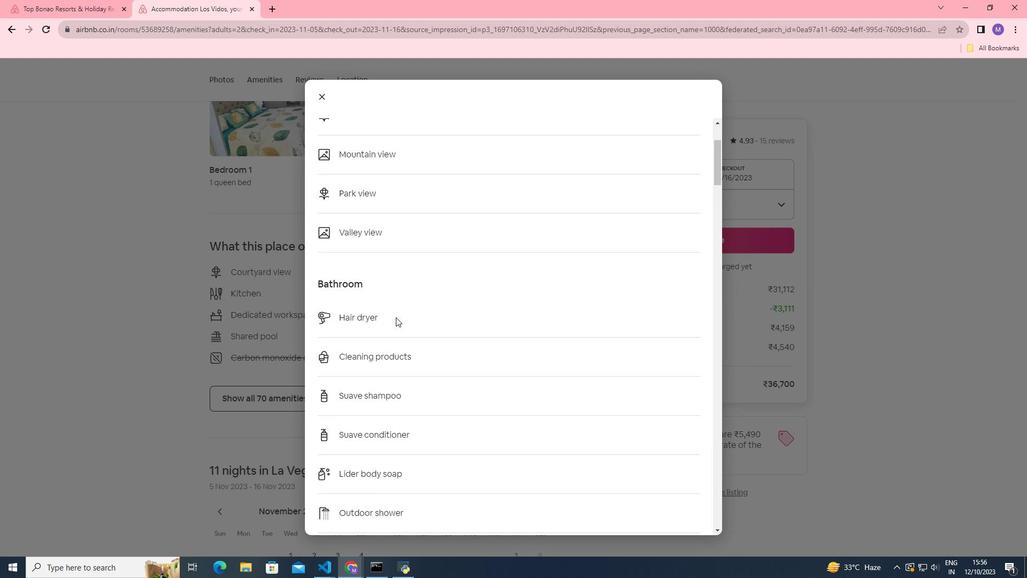 
Action: Mouse scrolled (396, 316) with delta (0, 0)
Screenshot: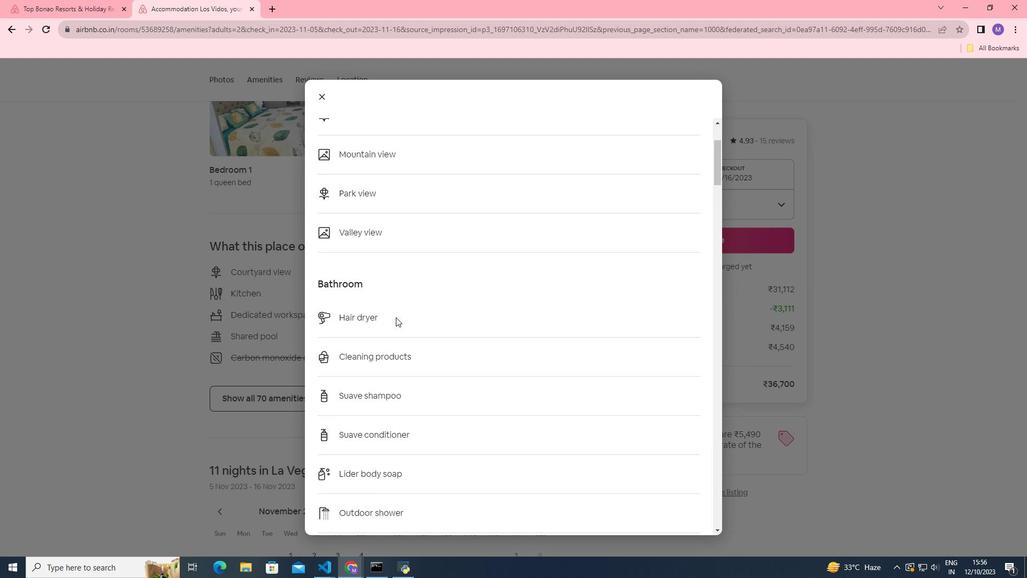 
Action: Mouse scrolled (396, 316) with delta (0, 0)
Screenshot: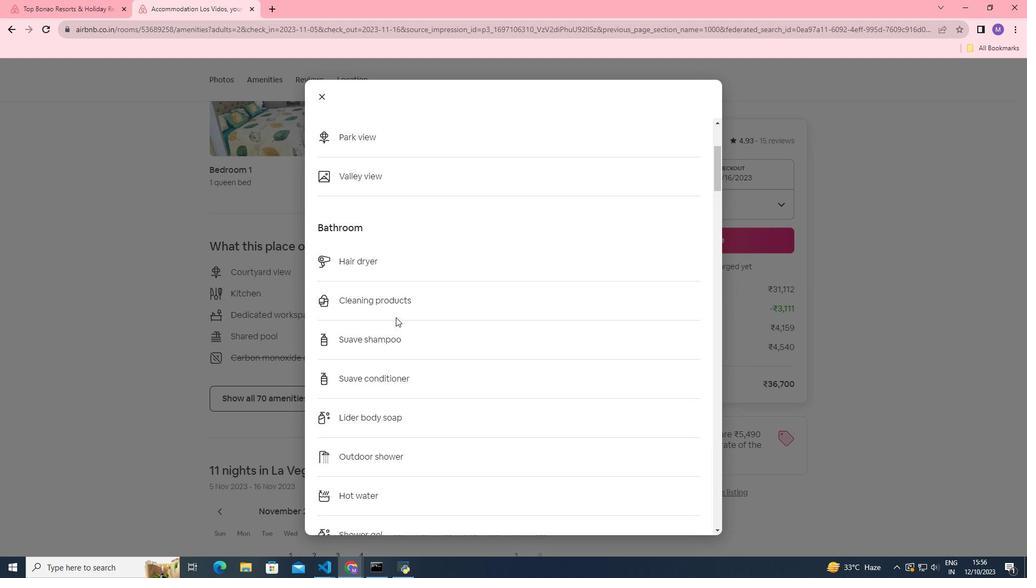 
Action: Mouse moved to (398, 312)
Screenshot: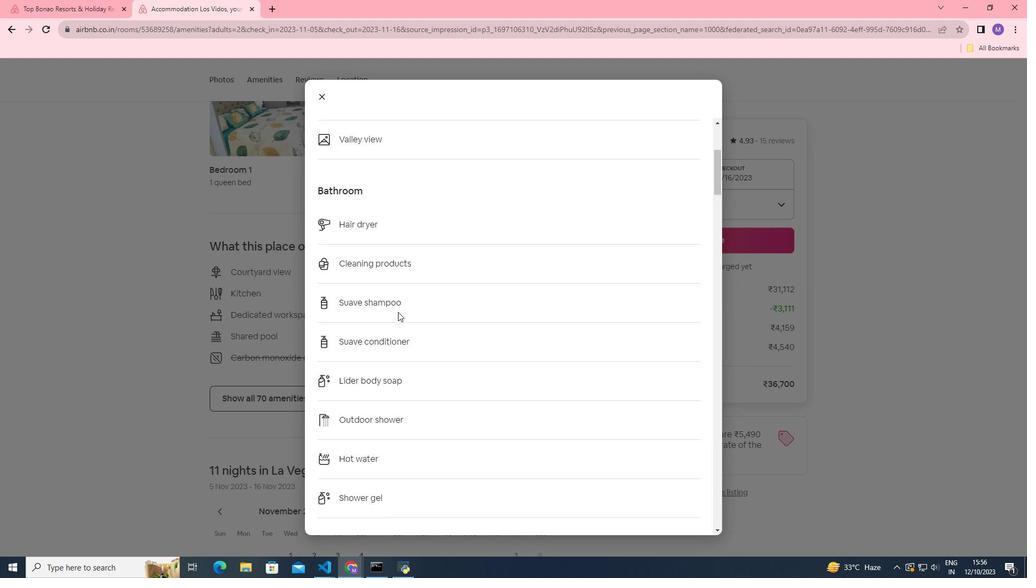 
Action: Mouse scrolled (398, 311) with delta (0, 0)
Screenshot: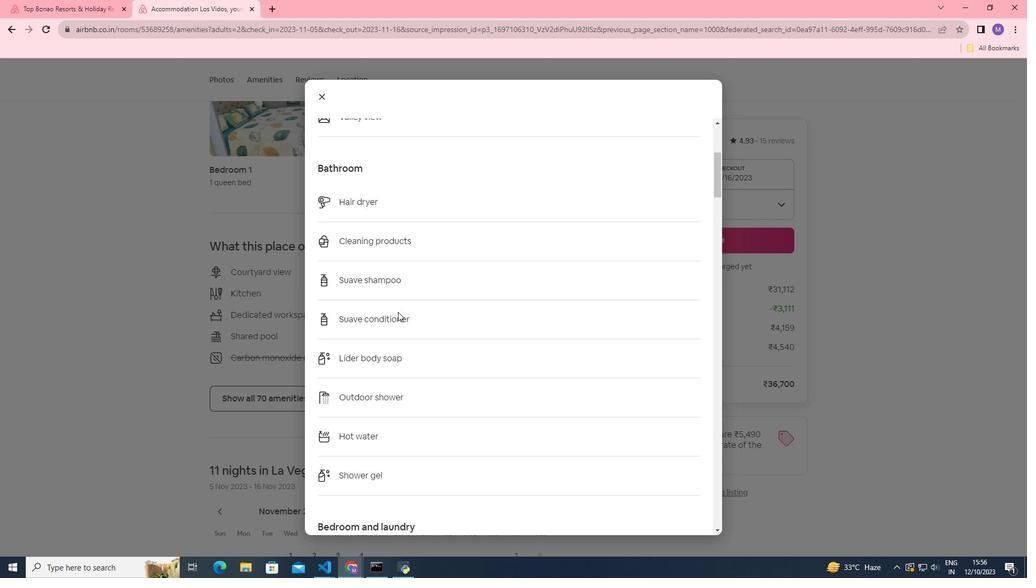 
Action: Mouse scrolled (398, 311) with delta (0, 0)
Screenshot: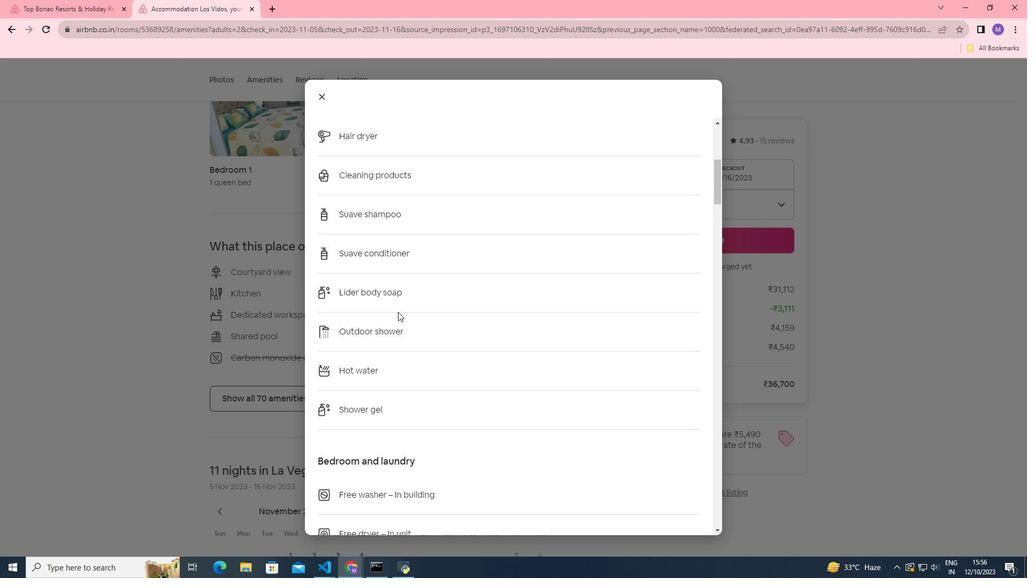 
Action: Mouse scrolled (398, 311) with delta (0, 0)
Screenshot: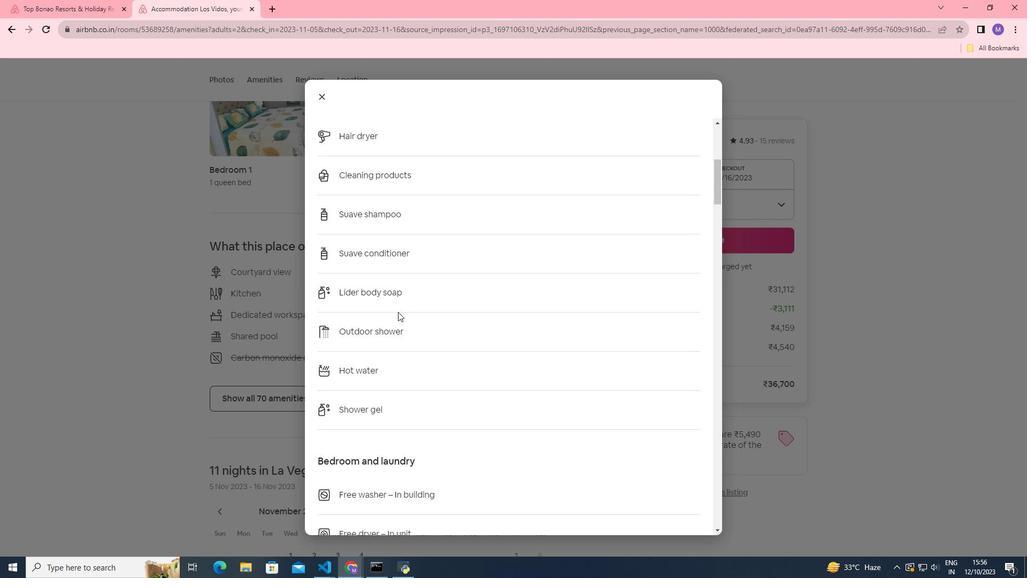 
Action: Mouse moved to (398, 312)
Screenshot: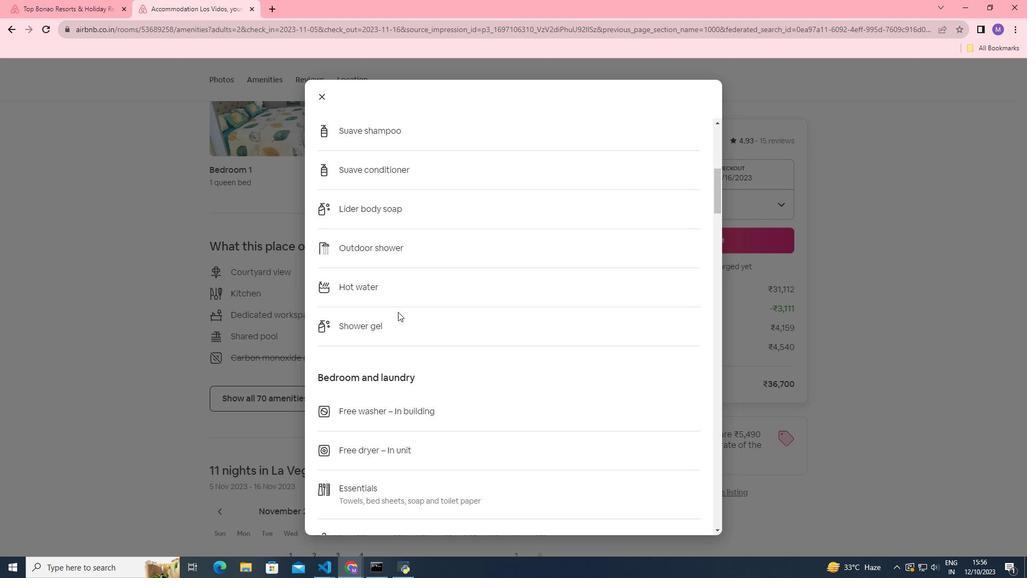 
Action: Mouse scrolled (398, 311) with delta (0, 0)
Screenshot: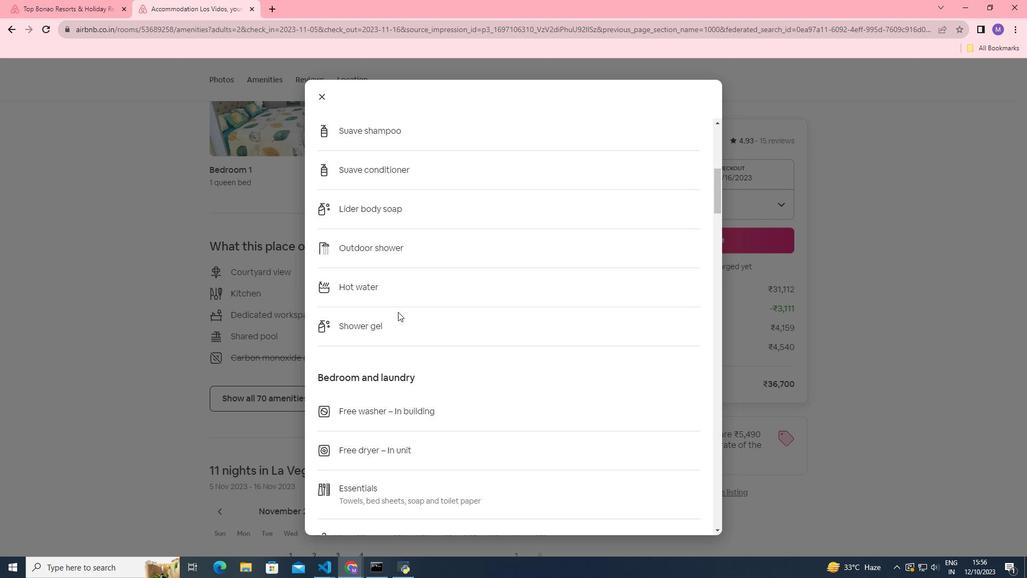
Action: Mouse scrolled (398, 311) with delta (0, 0)
Screenshot: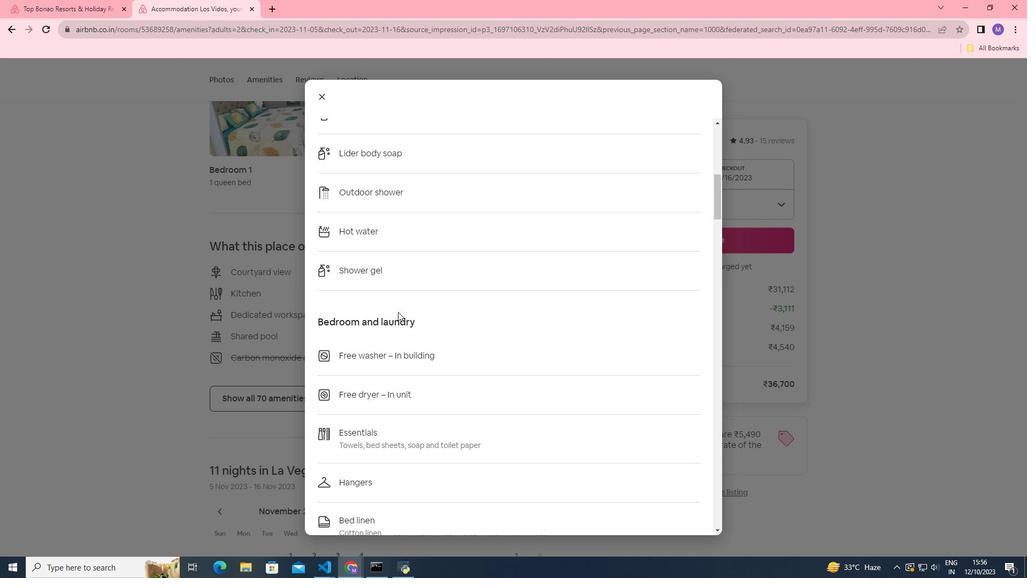 
Action: Mouse scrolled (398, 311) with delta (0, 0)
Screenshot: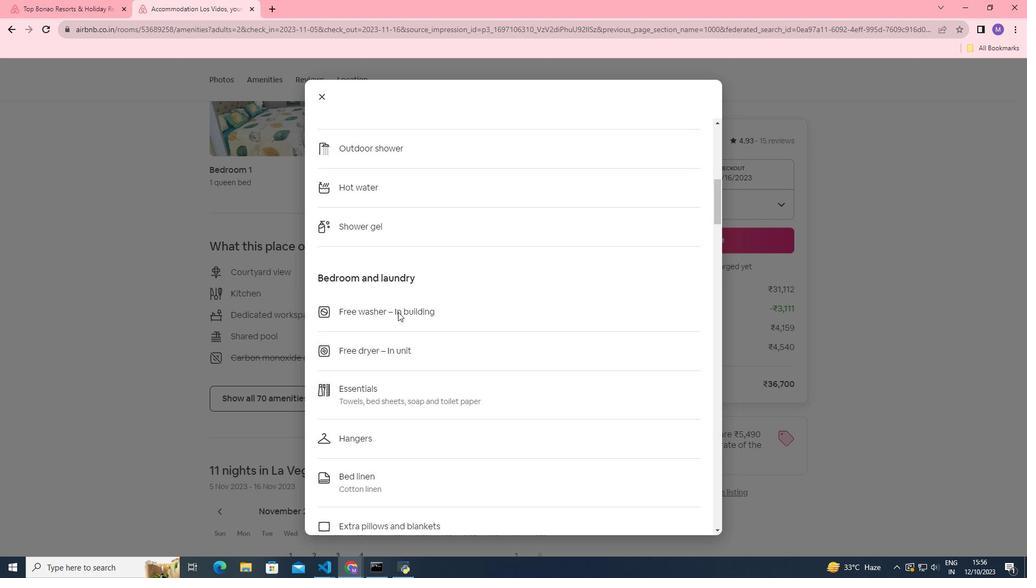 
Action: Mouse scrolled (398, 311) with delta (0, 0)
Screenshot: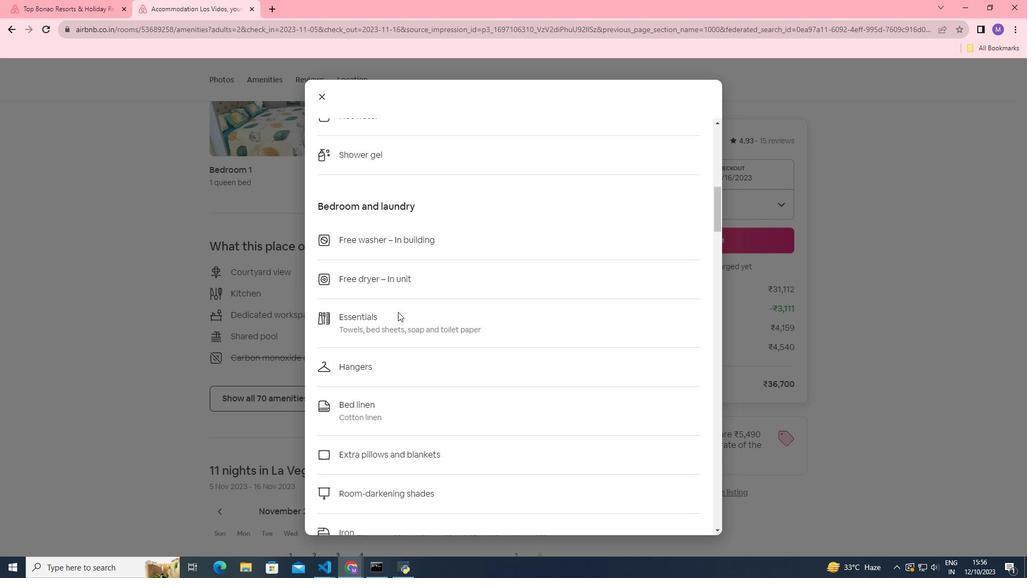
Action: Mouse scrolled (398, 311) with delta (0, 0)
Screenshot: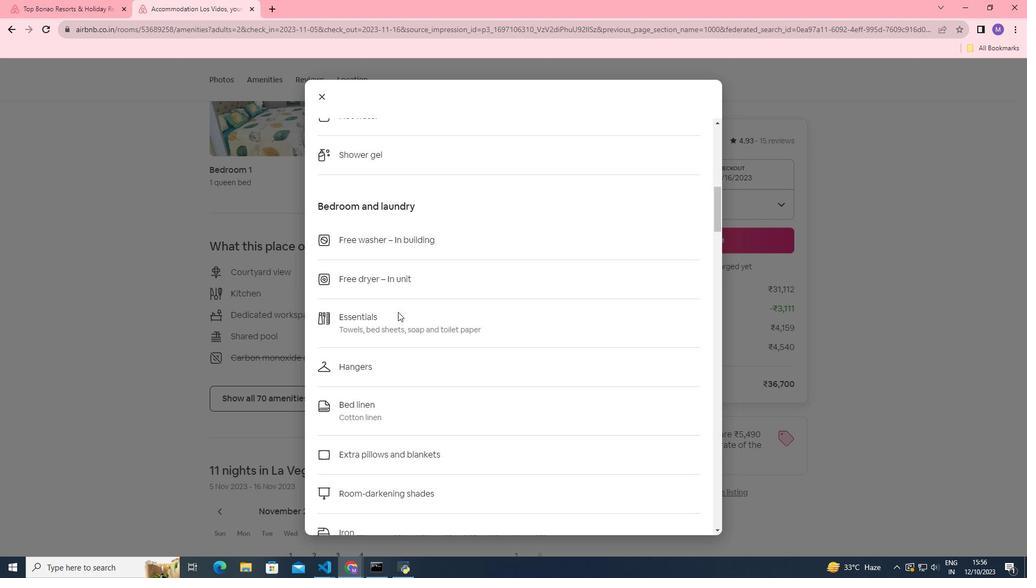 
Action: Mouse scrolled (398, 311) with delta (0, 0)
Screenshot: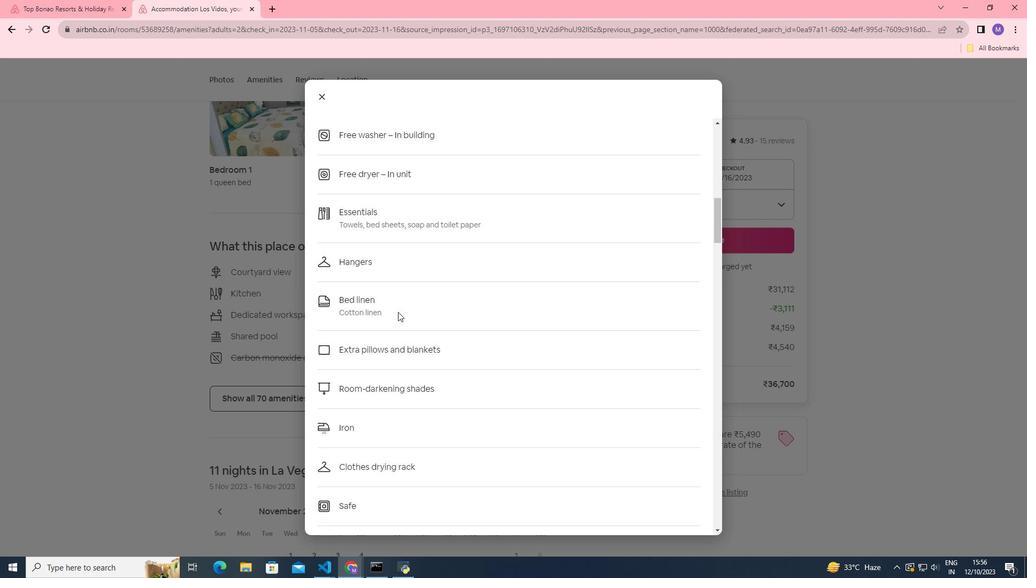 
Action: Mouse scrolled (398, 311) with delta (0, 0)
Screenshot: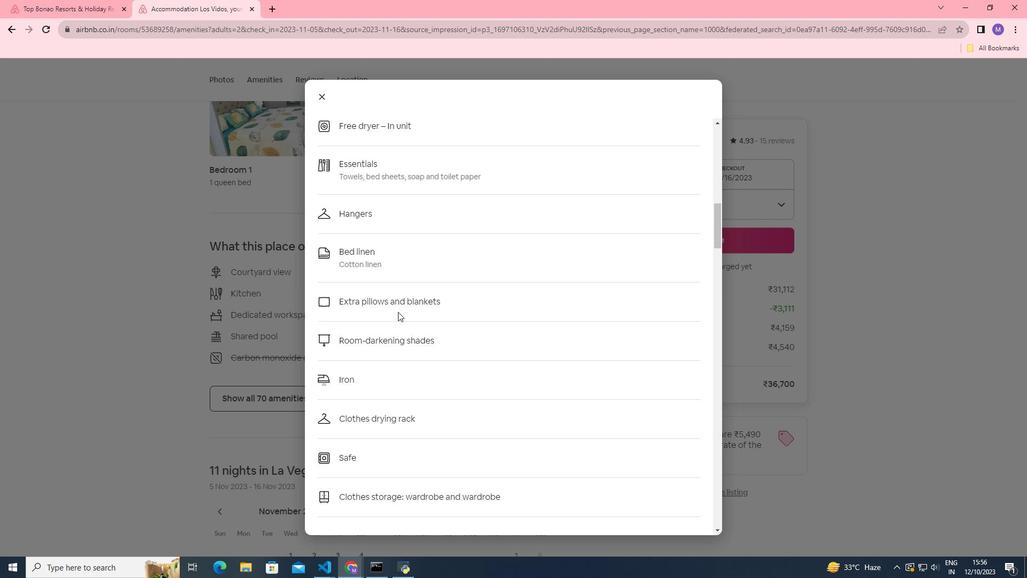 
Action: Mouse scrolled (398, 311) with delta (0, 0)
Screenshot: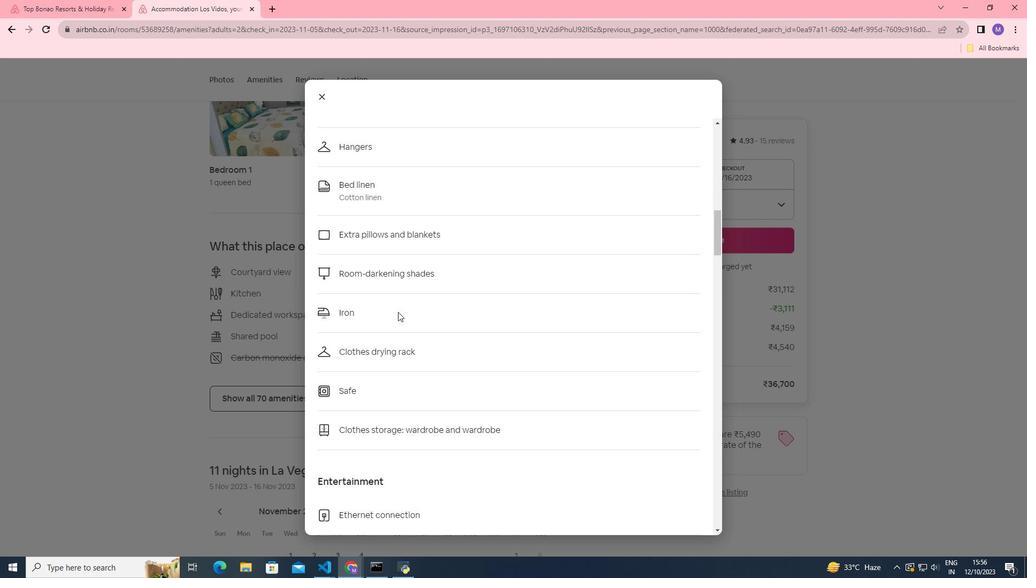 
Action: Mouse scrolled (398, 311) with delta (0, 0)
Screenshot: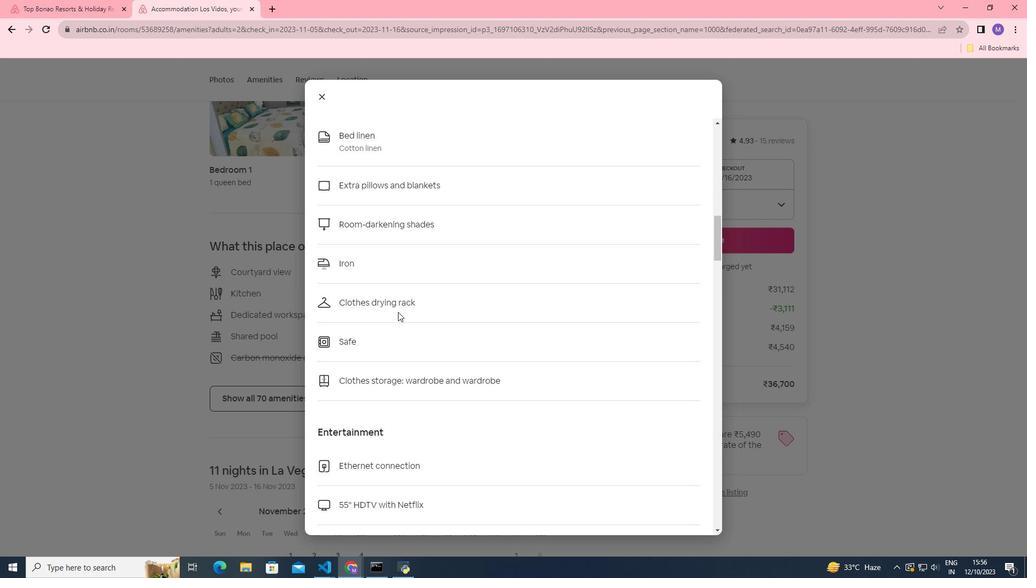 
Action: Mouse scrolled (398, 311) with delta (0, 0)
Screenshot: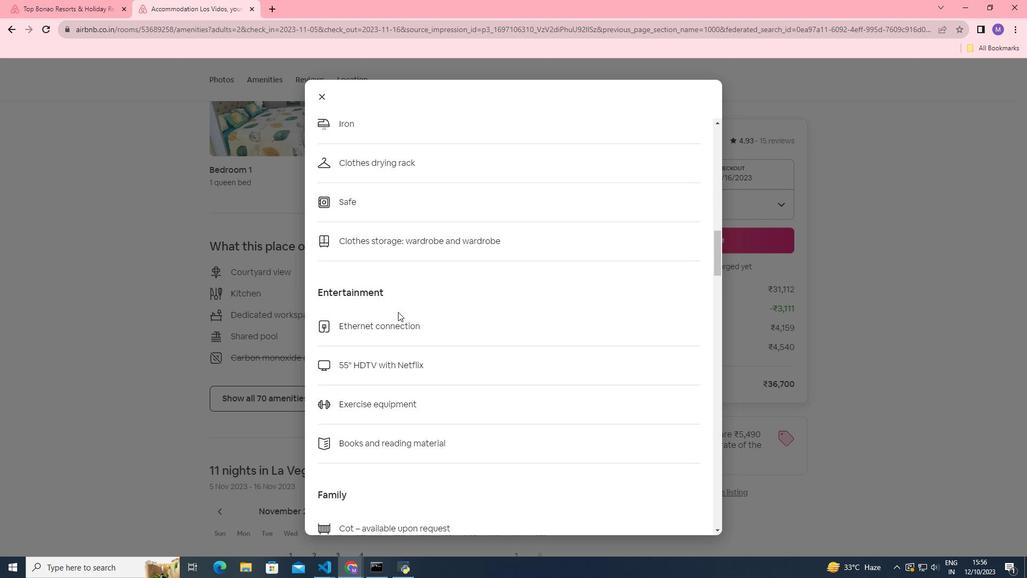 
Action: Mouse scrolled (398, 311) with delta (0, 0)
Screenshot: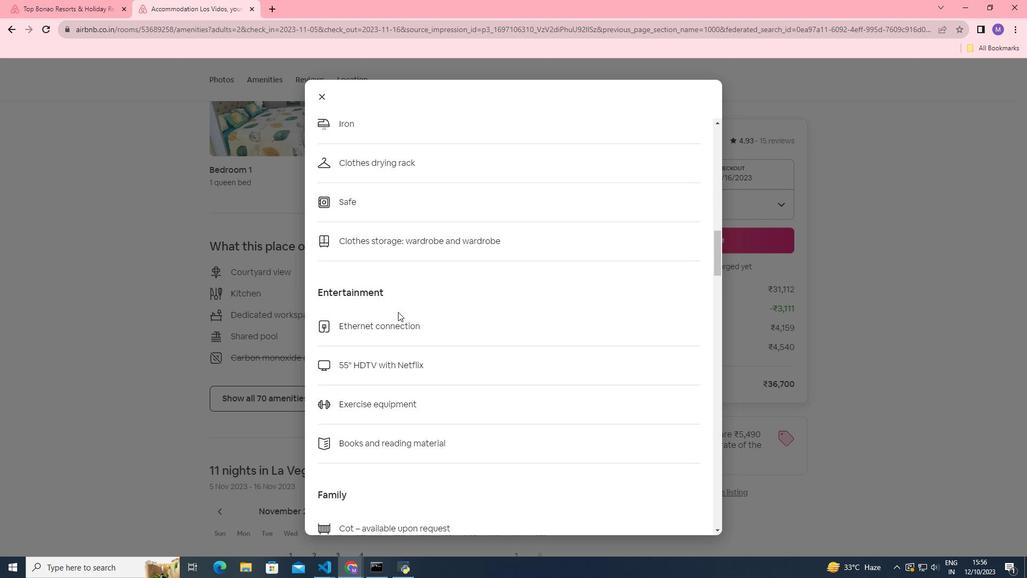 
Action: Mouse scrolled (398, 311) with delta (0, 0)
Screenshot: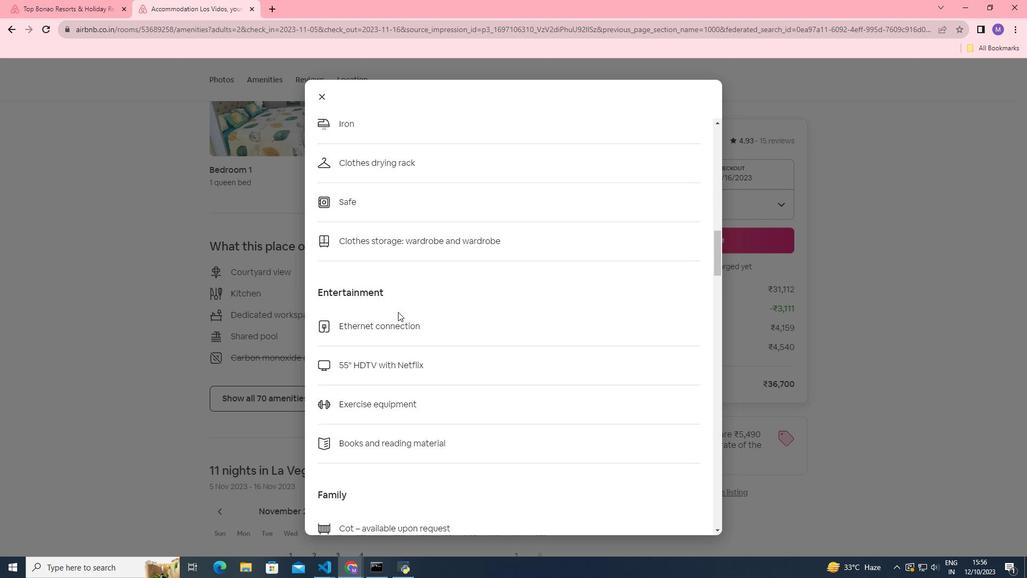 
Action: Mouse scrolled (398, 311) with delta (0, 0)
Screenshot: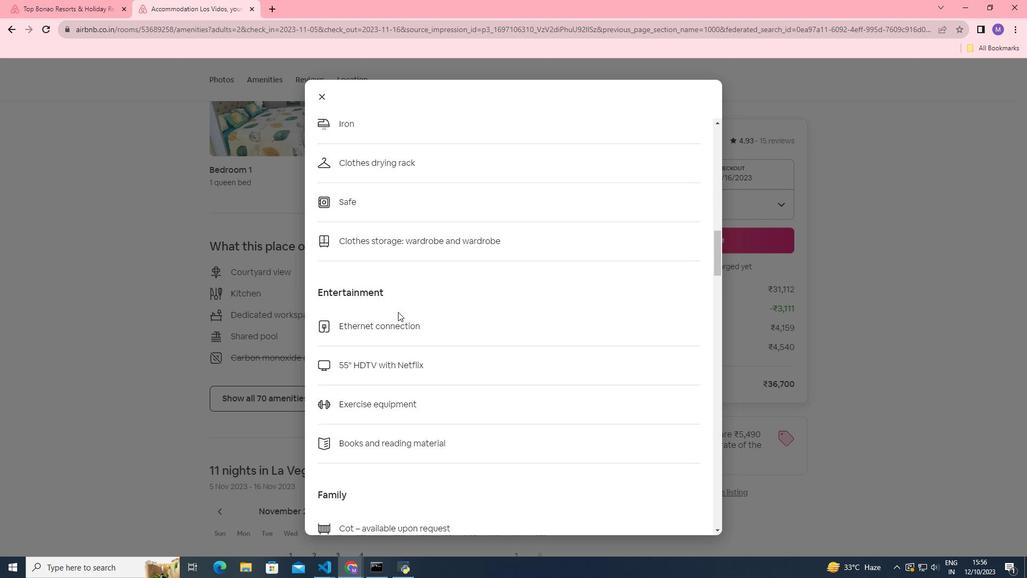 
Action: Mouse scrolled (398, 311) with delta (0, 0)
Screenshot: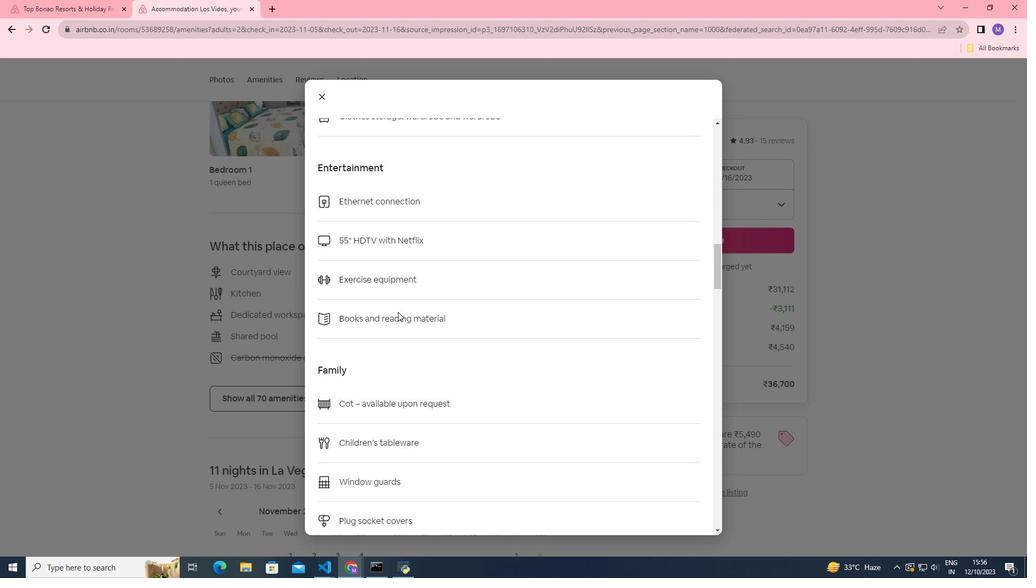 
Action: Mouse scrolled (398, 311) with delta (0, 0)
Screenshot: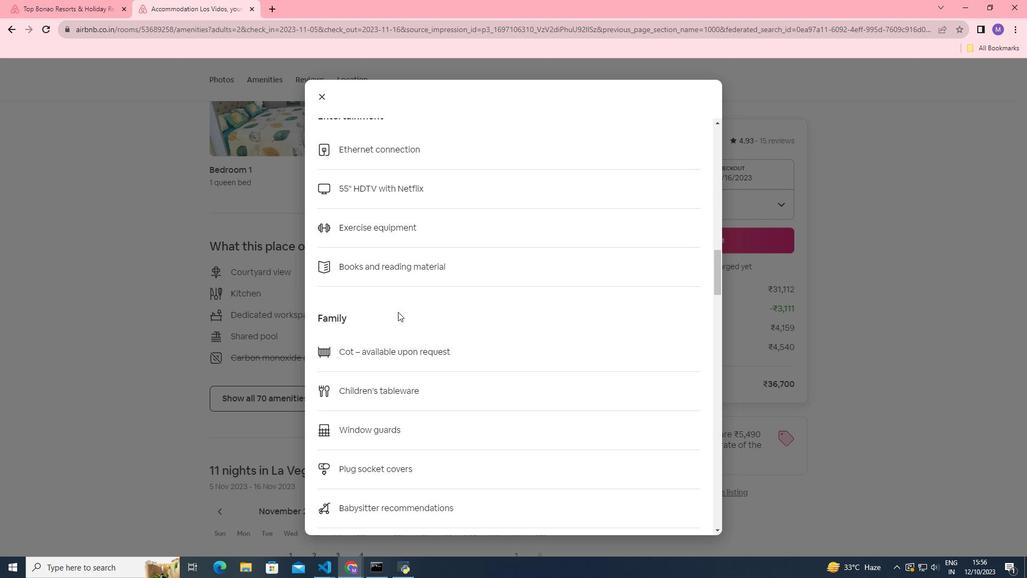 
Action: Mouse scrolled (398, 311) with delta (0, 0)
Screenshot: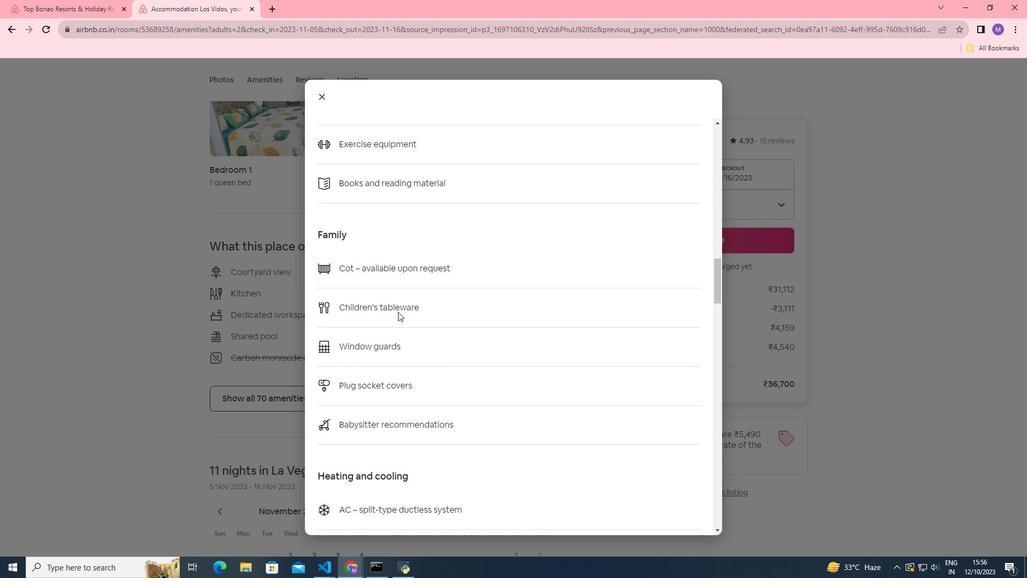 
Action: Mouse scrolled (398, 311) with delta (0, 0)
Screenshot: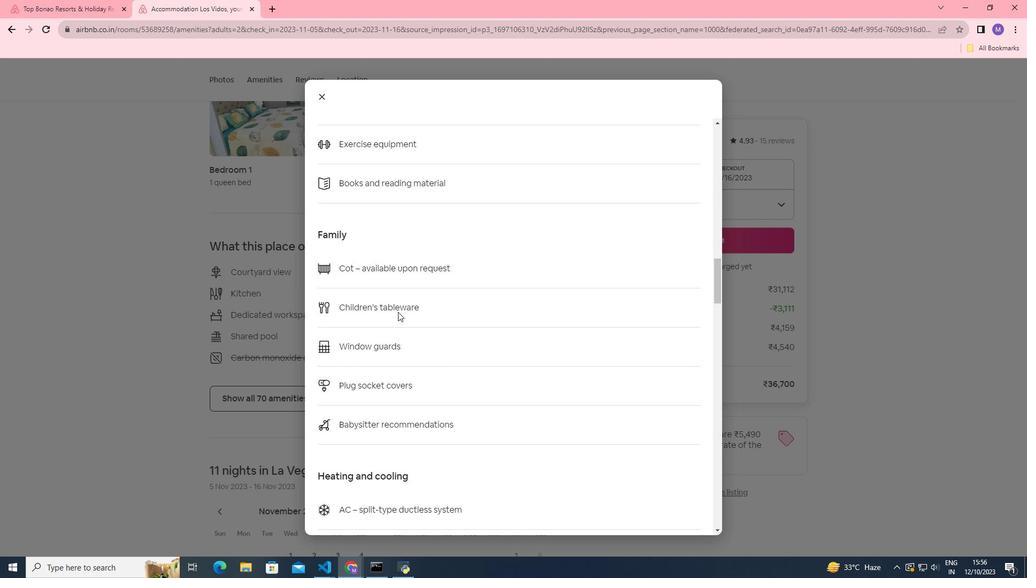 
Action: Mouse scrolled (398, 311) with delta (0, 0)
Screenshot: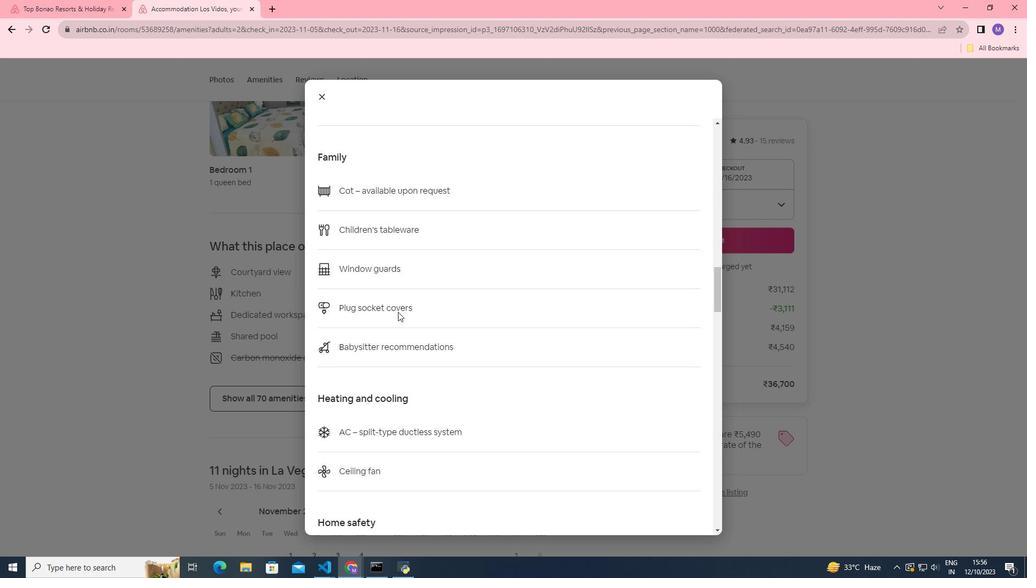 
Action: Mouse scrolled (398, 311) with delta (0, 0)
Screenshot: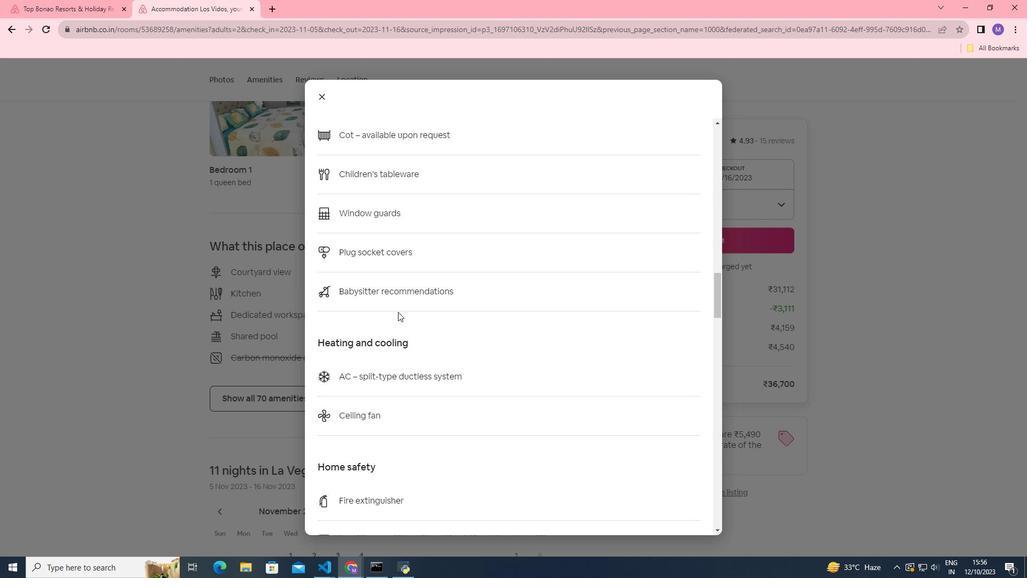 
Action: Mouse scrolled (398, 311) with delta (0, 0)
Screenshot: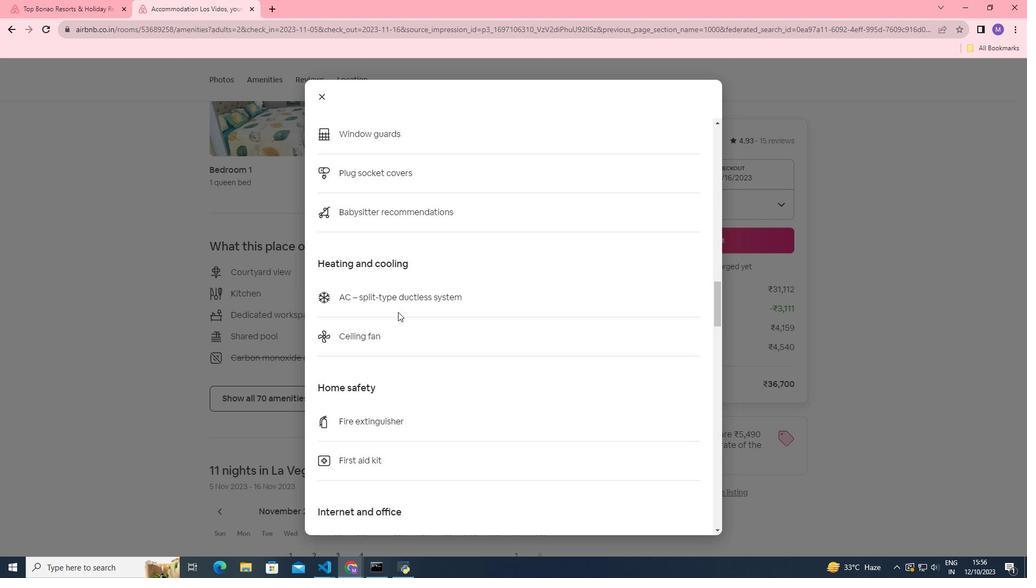 
Action: Mouse scrolled (398, 311) with delta (0, 0)
Screenshot: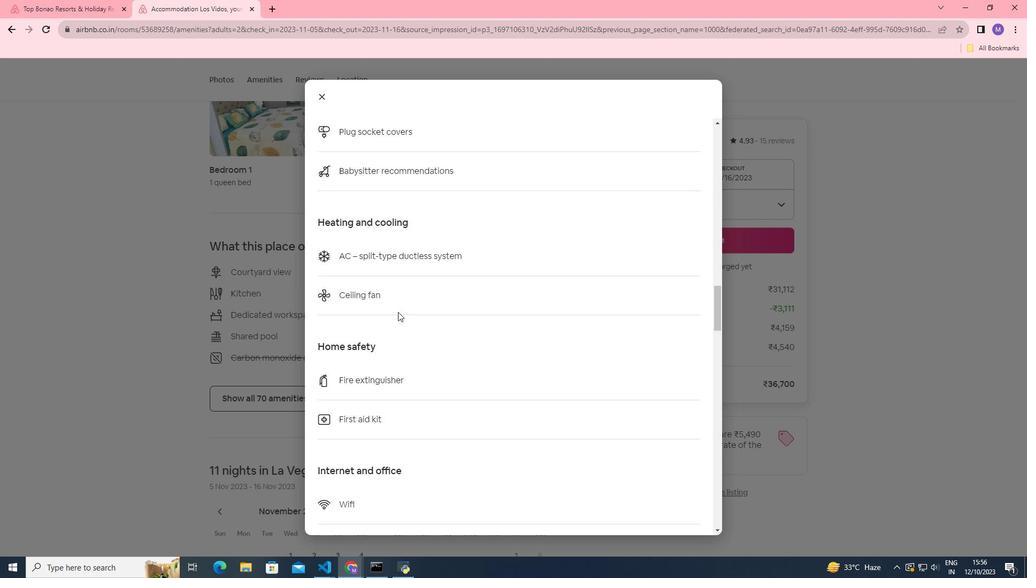 
Action: Mouse scrolled (398, 311) with delta (0, 0)
Screenshot: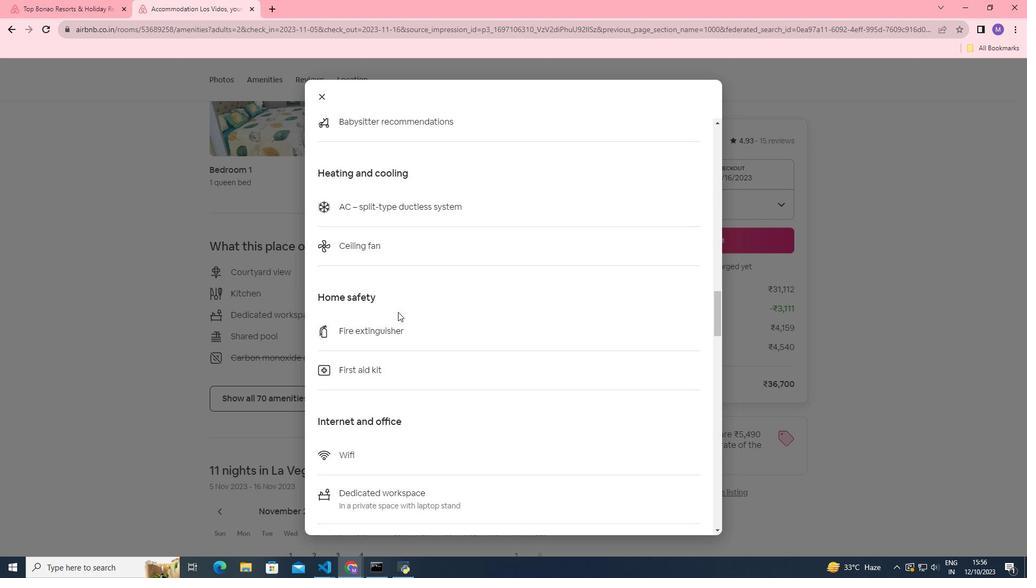
Action: Mouse scrolled (398, 311) with delta (0, 0)
Screenshot: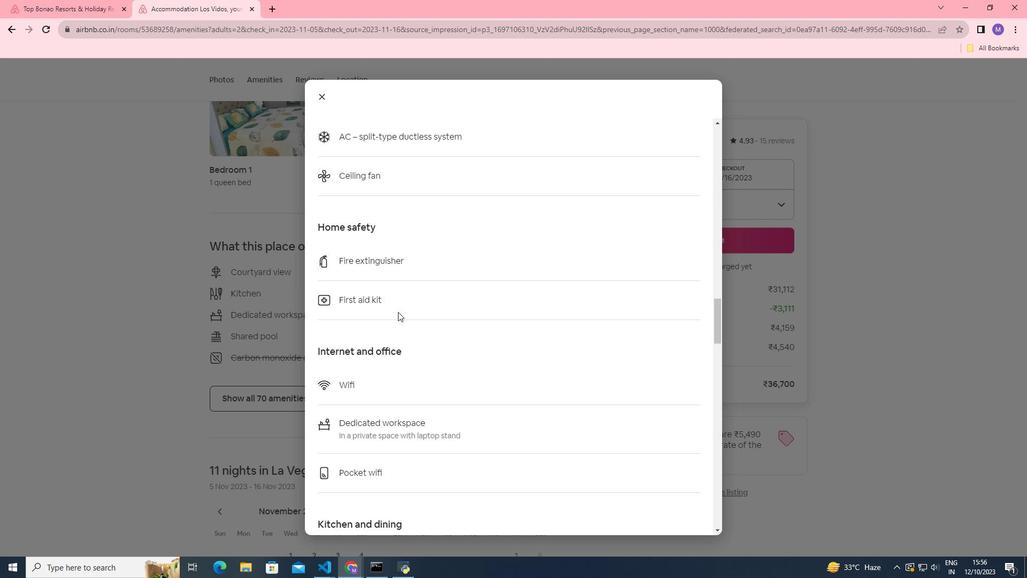 
Action: Mouse scrolled (398, 311) with delta (0, 0)
Screenshot: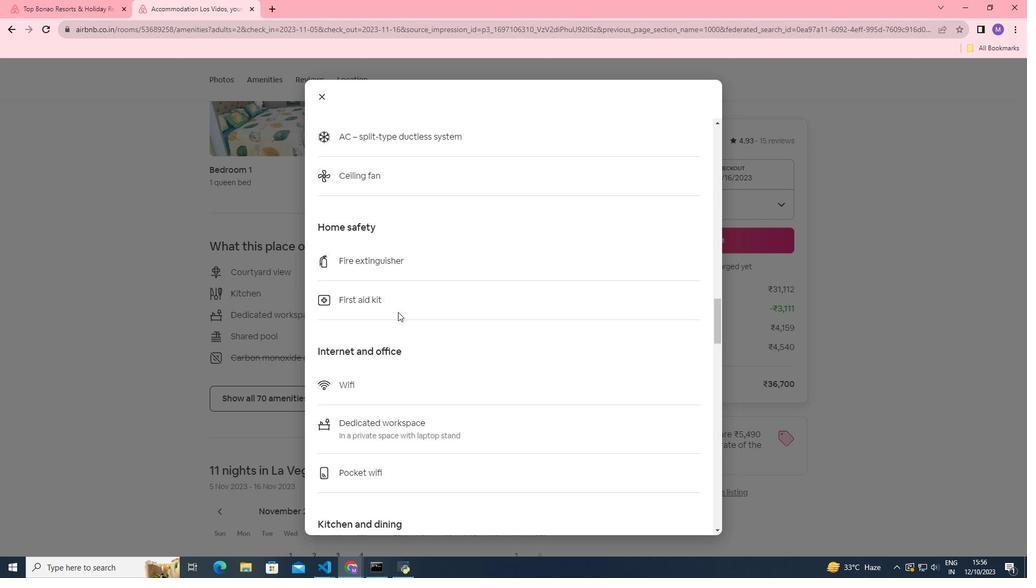 
Action: Mouse scrolled (398, 311) with delta (0, 0)
Screenshot: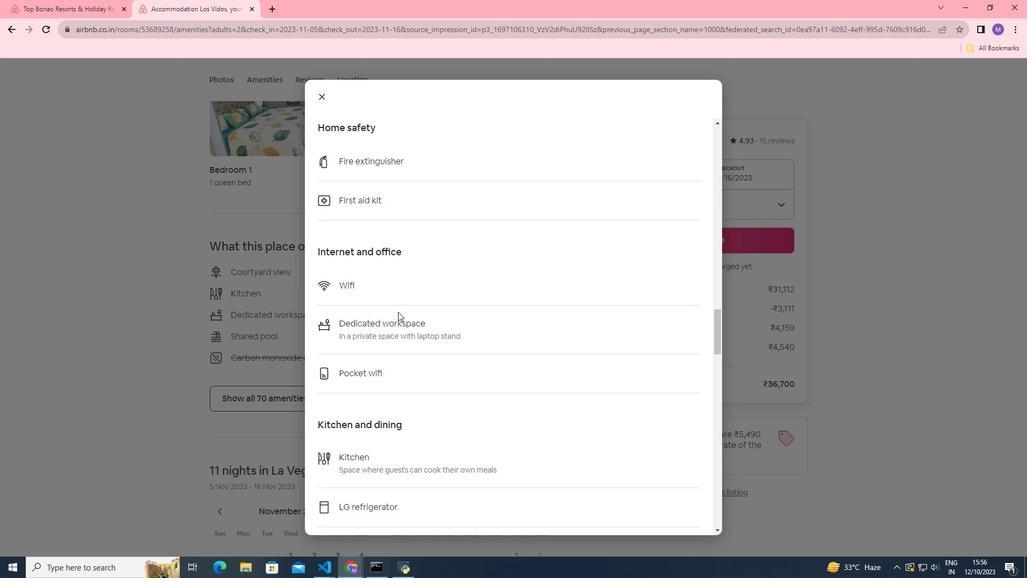
Action: Mouse scrolled (398, 311) with delta (0, 0)
Screenshot: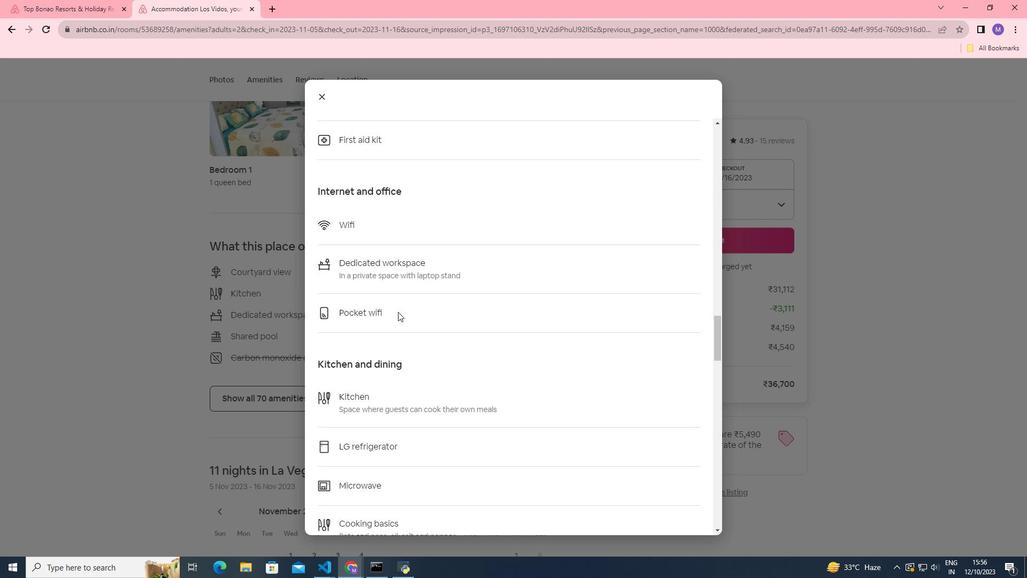 
Action: Mouse scrolled (398, 311) with delta (0, 0)
Screenshot: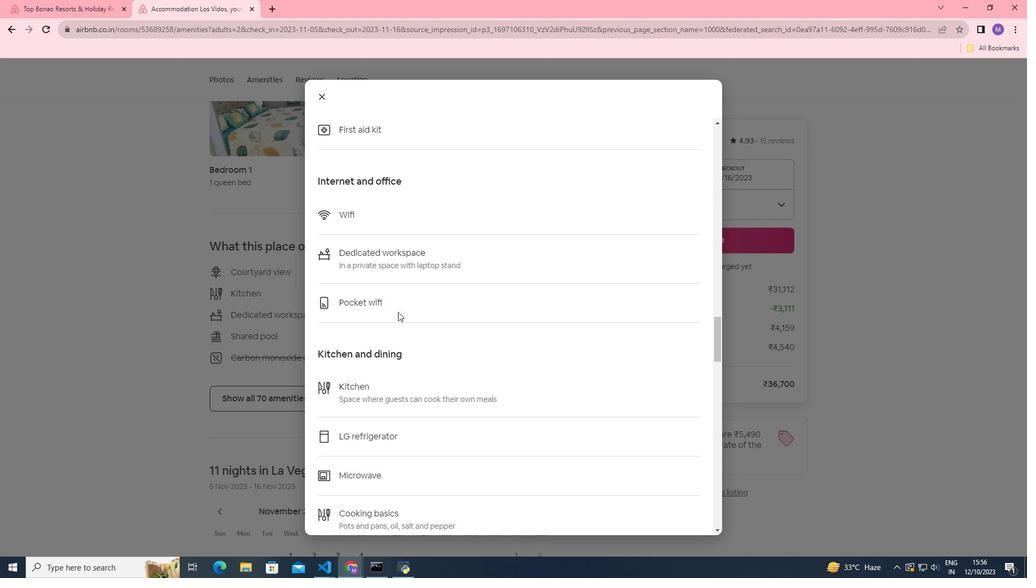 
Action: Mouse scrolled (398, 311) with delta (0, 0)
Screenshot: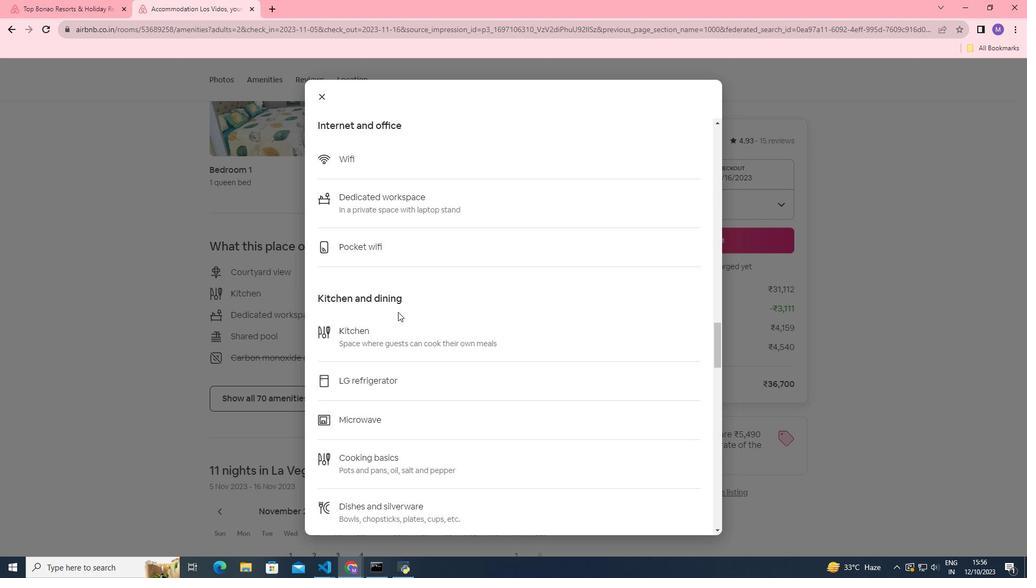 
Action: Mouse scrolled (398, 311) with delta (0, 0)
Screenshot: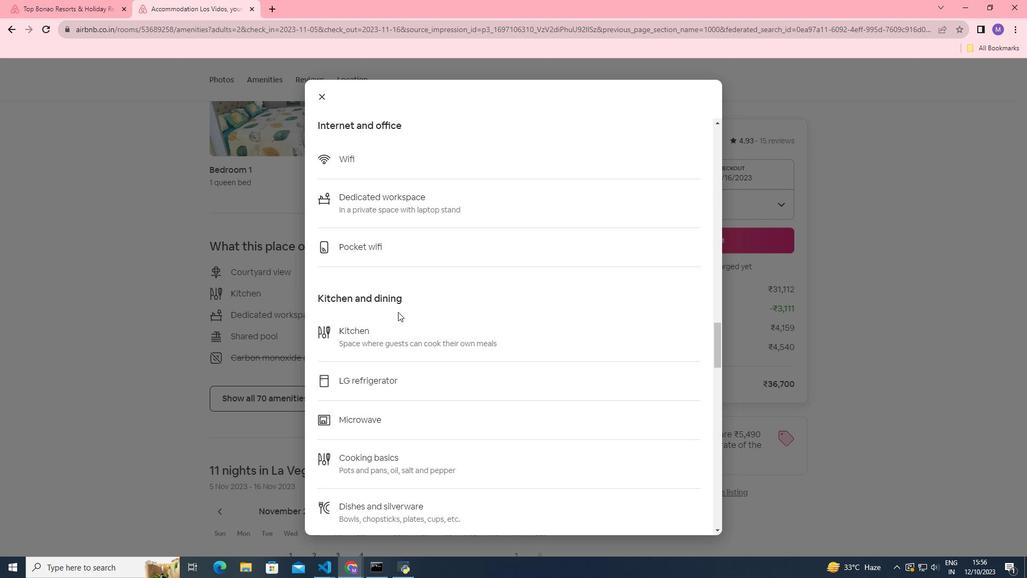 
Action: Mouse scrolled (398, 311) with delta (0, 0)
Screenshot: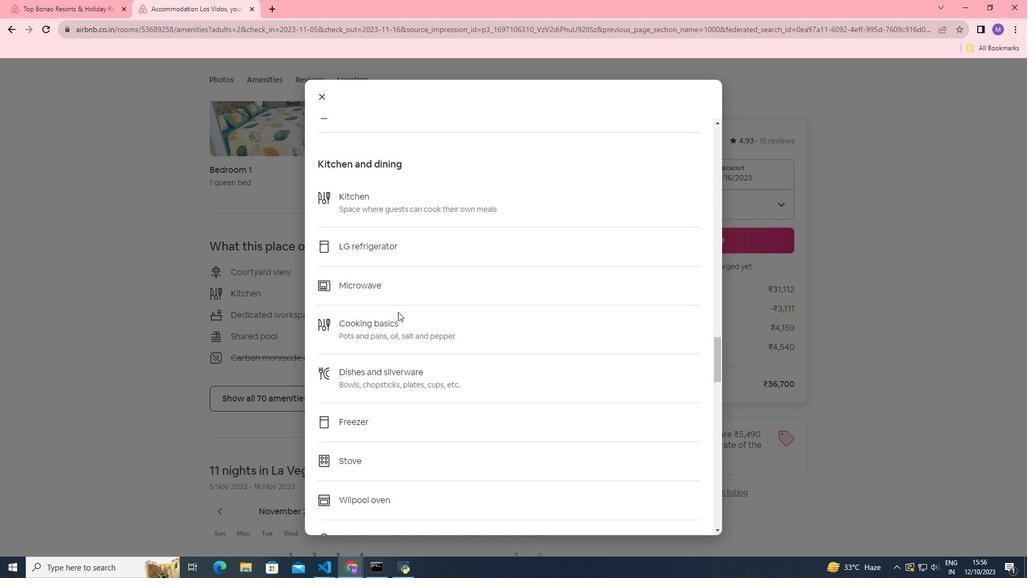 
Action: Mouse scrolled (398, 311) with delta (0, 0)
Screenshot: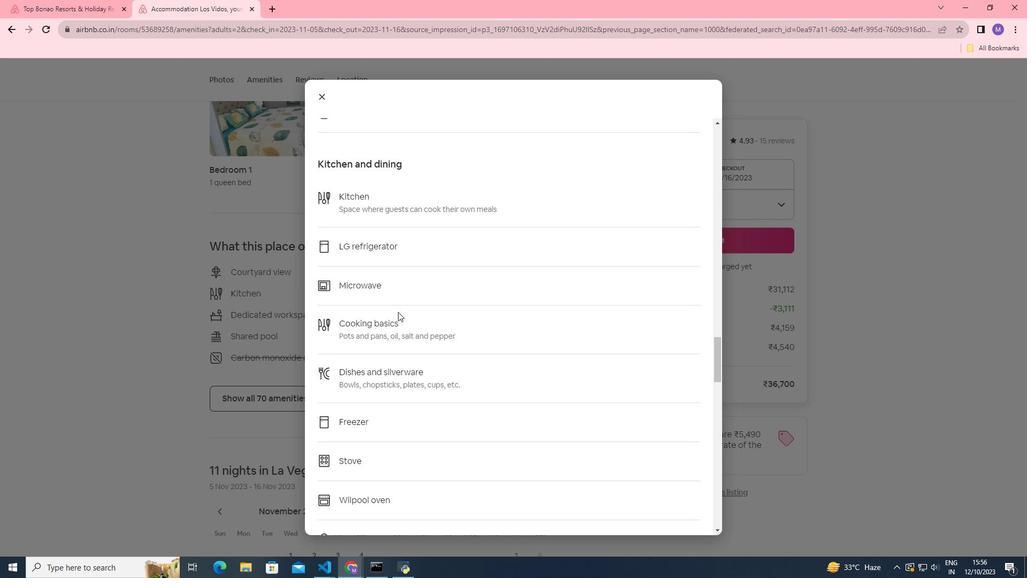 
Action: Mouse scrolled (398, 311) with delta (0, 0)
Screenshot: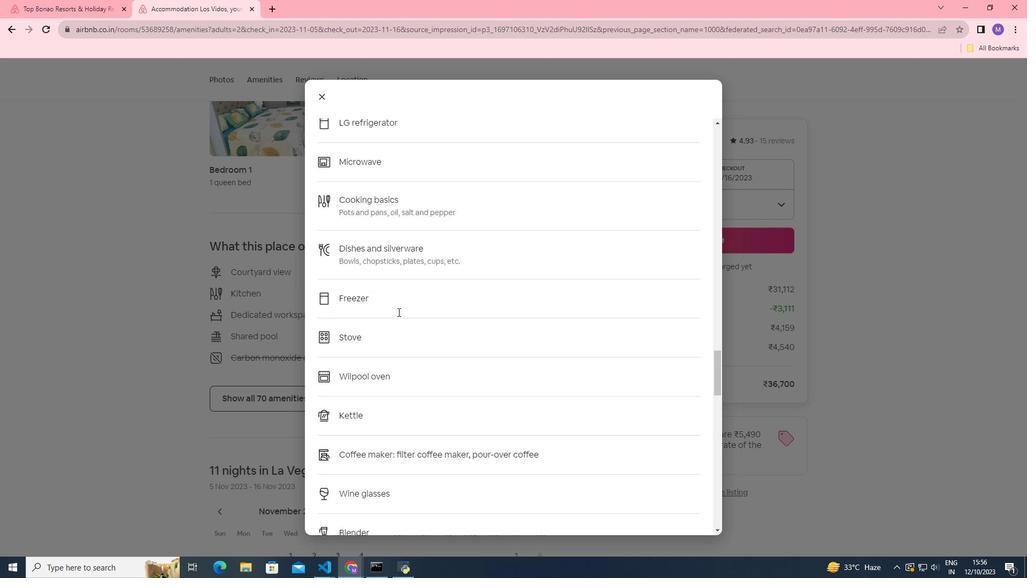 
Action: Mouse scrolled (398, 311) with delta (0, 0)
Screenshot: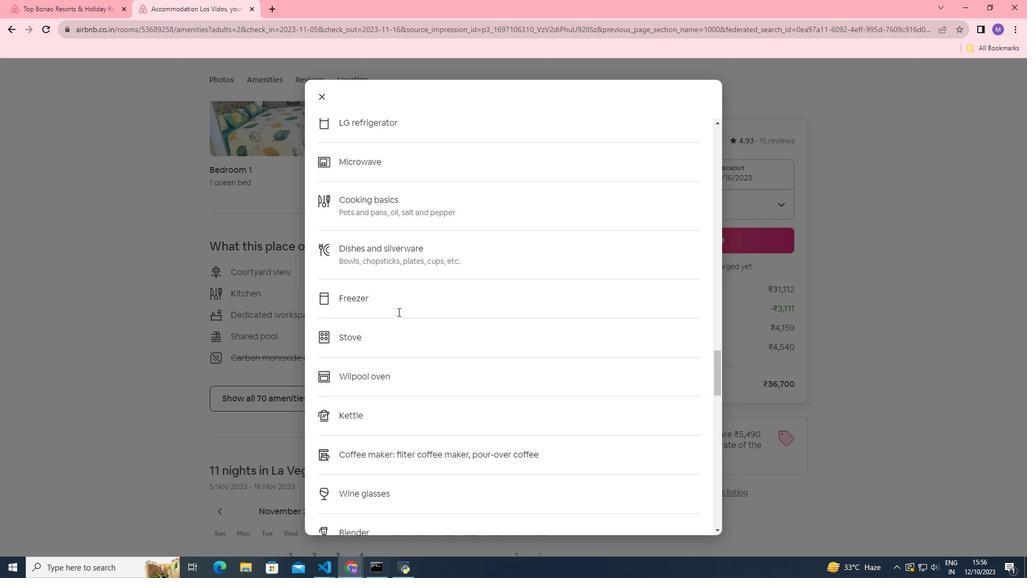 
Action: Mouse scrolled (398, 311) with delta (0, 0)
Screenshot: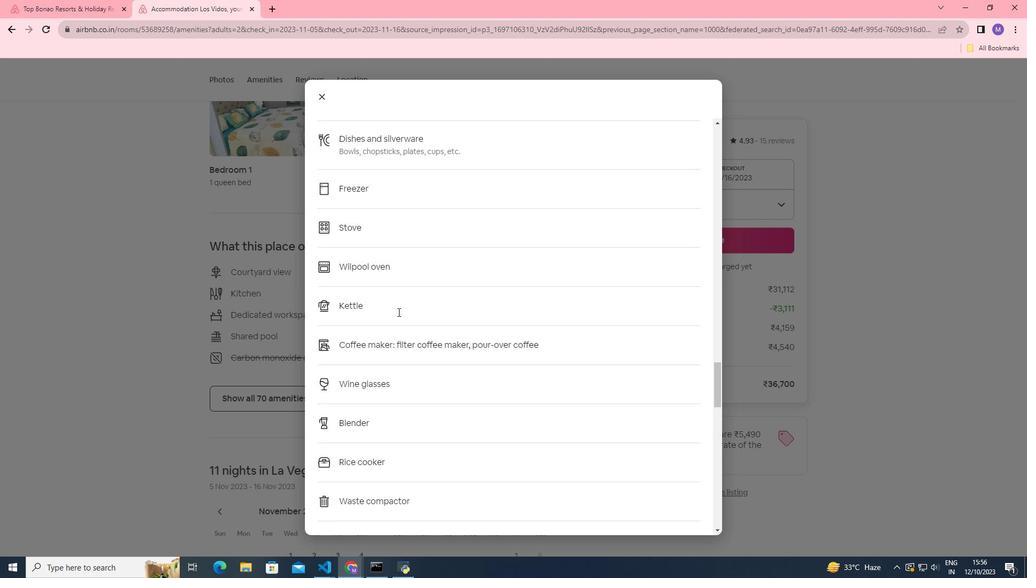 
Action: Mouse scrolled (398, 311) with delta (0, 0)
Screenshot: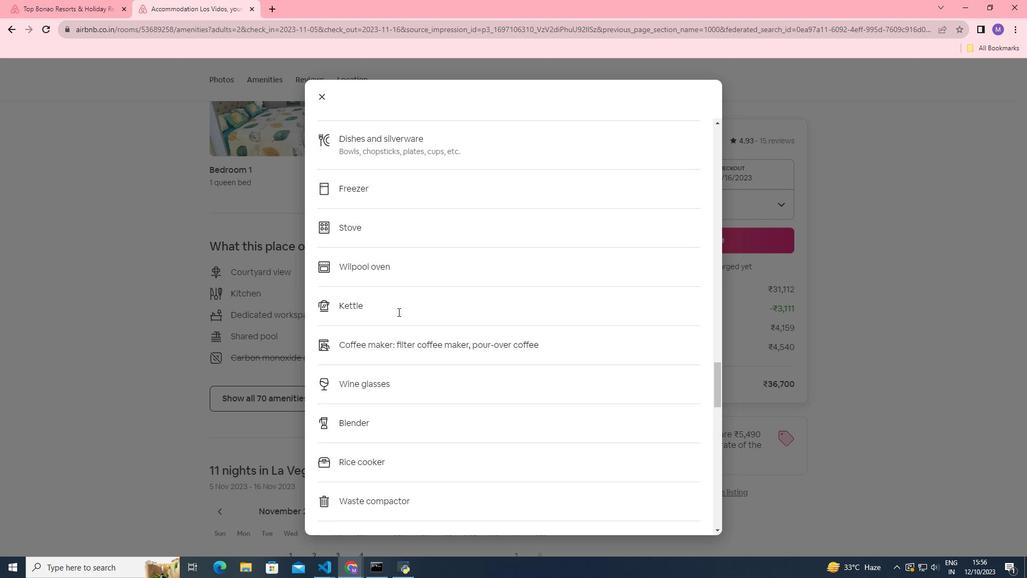 
Action: Mouse scrolled (398, 311) with delta (0, 0)
Screenshot: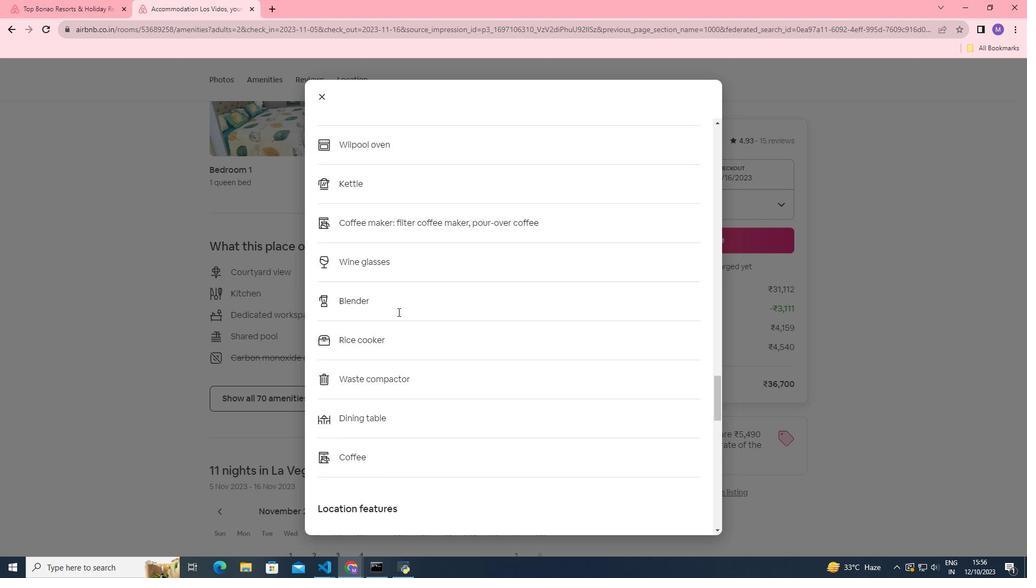 
Action: Mouse scrolled (398, 311) with delta (0, 0)
Screenshot: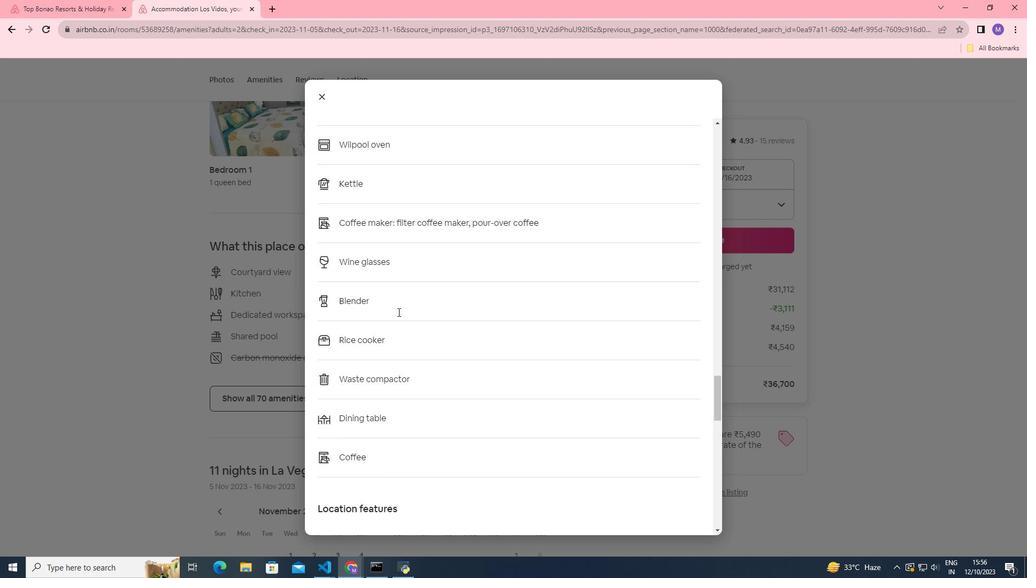 
Action: Mouse moved to (398, 311)
Screenshot: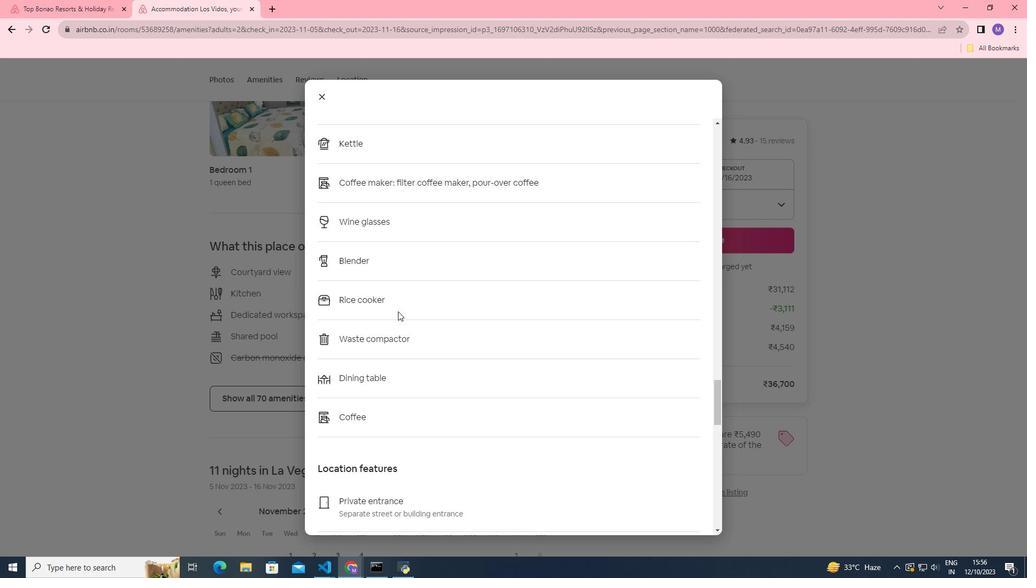 
Action: Mouse scrolled (398, 311) with delta (0, 0)
Screenshot: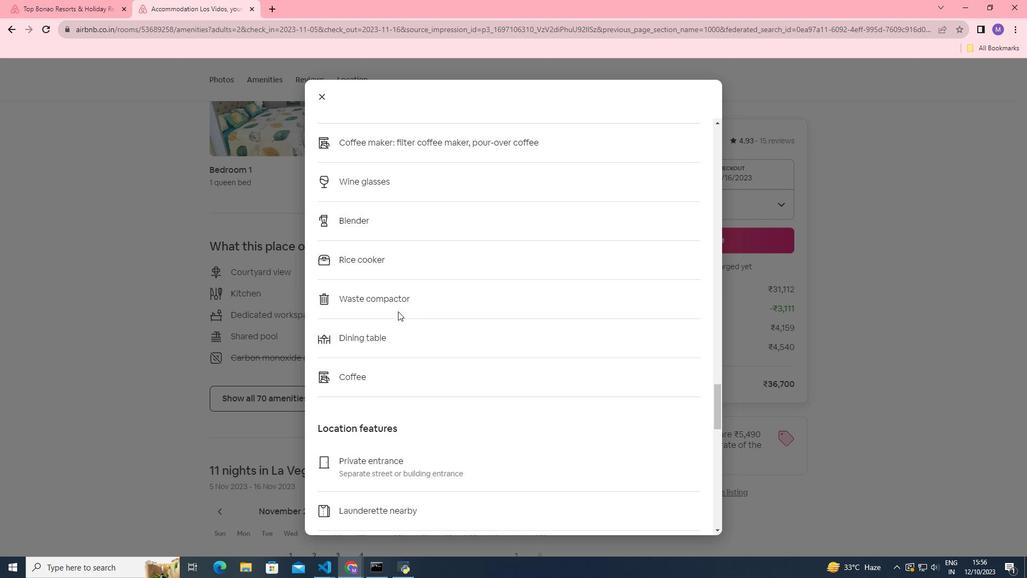 
Action: Mouse scrolled (398, 311) with delta (0, 0)
Screenshot: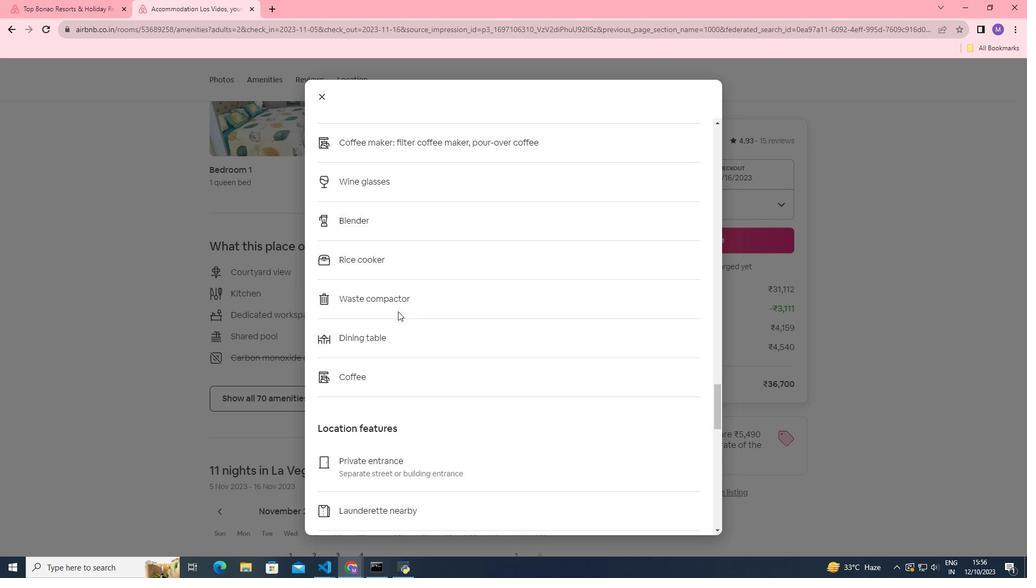 
Action: Mouse scrolled (398, 311) with delta (0, 0)
Screenshot: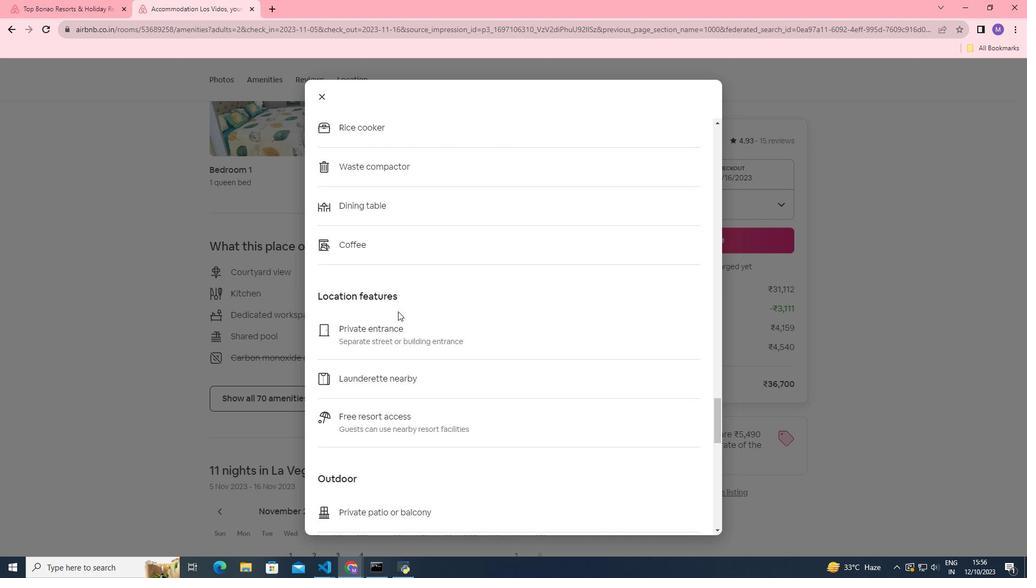 
Action: Mouse scrolled (398, 311) with delta (0, 0)
Screenshot: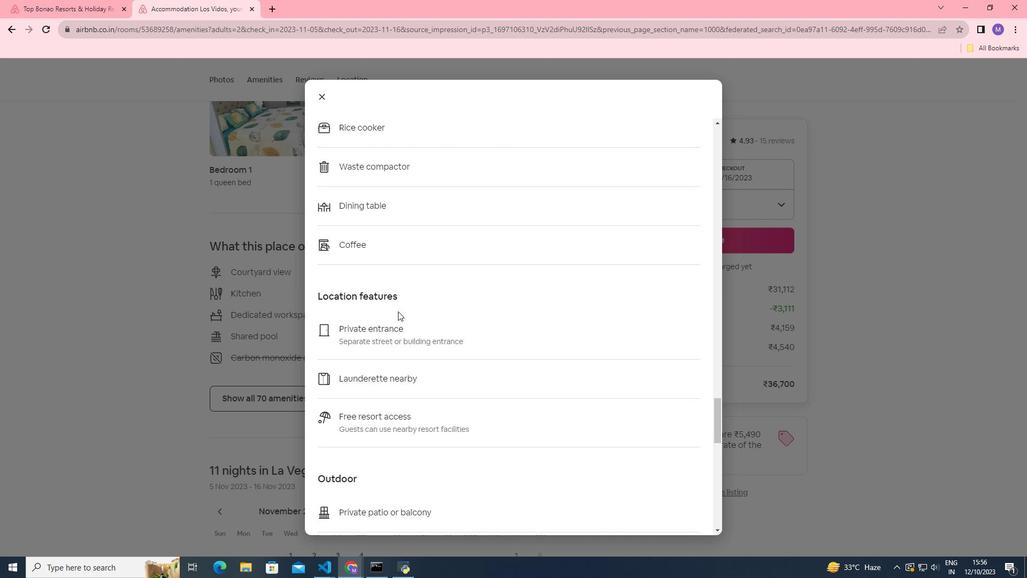 
Action: Mouse scrolled (398, 311) with delta (0, 0)
Screenshot: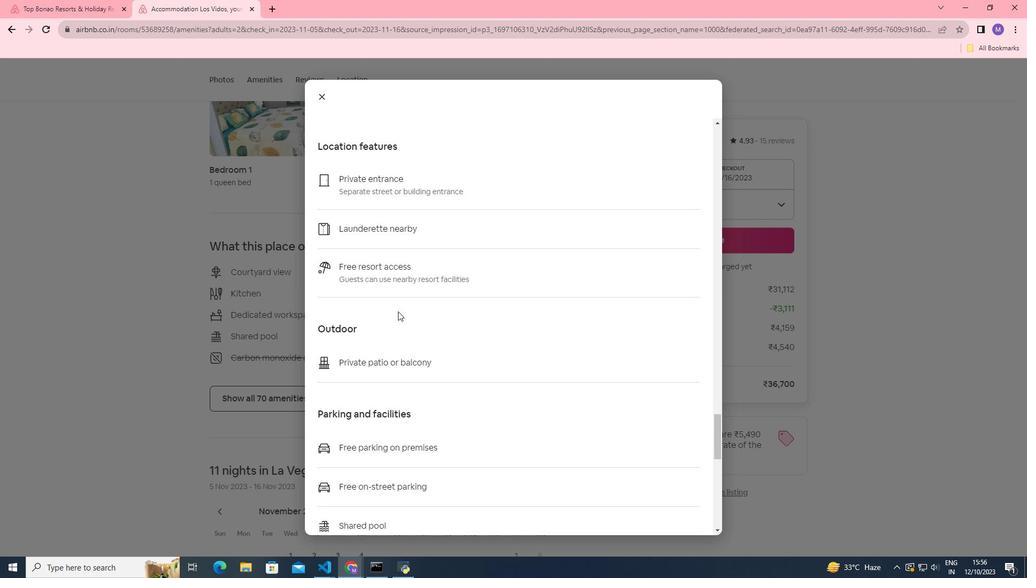 
Action: Mouse scrolled (398, 311) with delta (0, 0)
